 Task: Research Airbnb options in Kirguli, Uzbekistan from 13th December, 2023 to 17th December, 2023 for 2 adults.2 bedrooms having 2 beds and 1 bathroom. Property type can be guest house. Amenities needed are: wifi. Look for 4 properties as per requirement.
Action: Key pressed <Key.caps_lock>K<Key.caps_lock>i
Screenshot: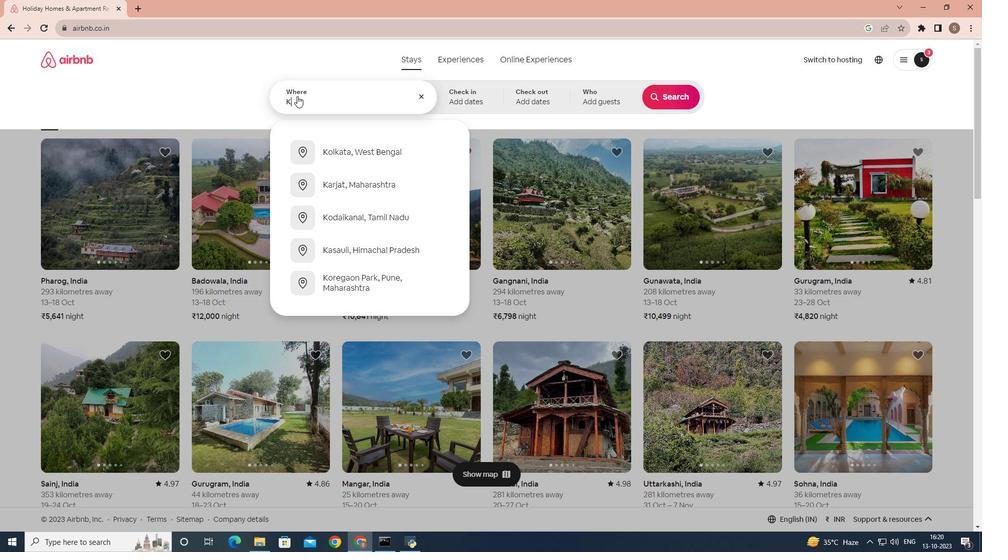 
Action: Mouse moved to (297, 93)
Screenshot: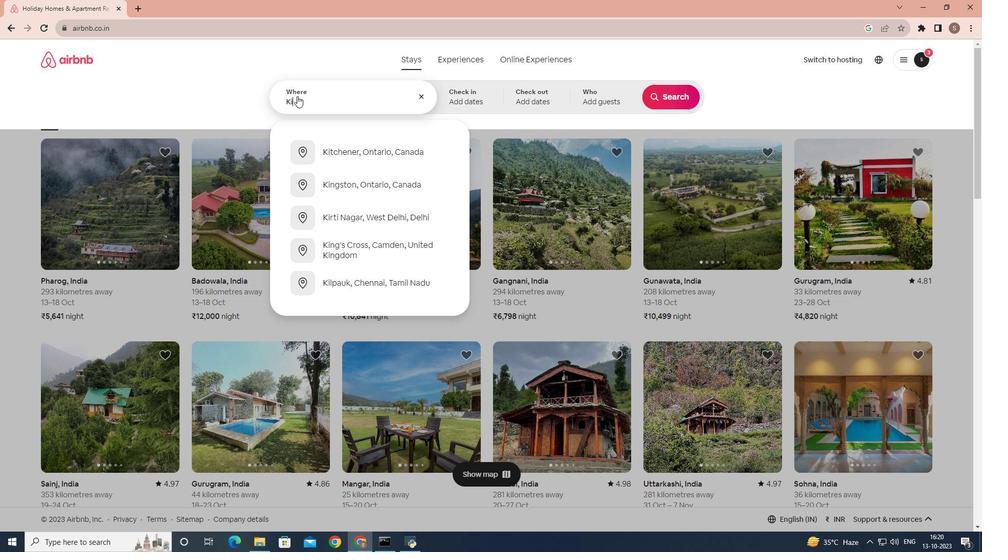 
Action: Key pressed rguli
Screenshot: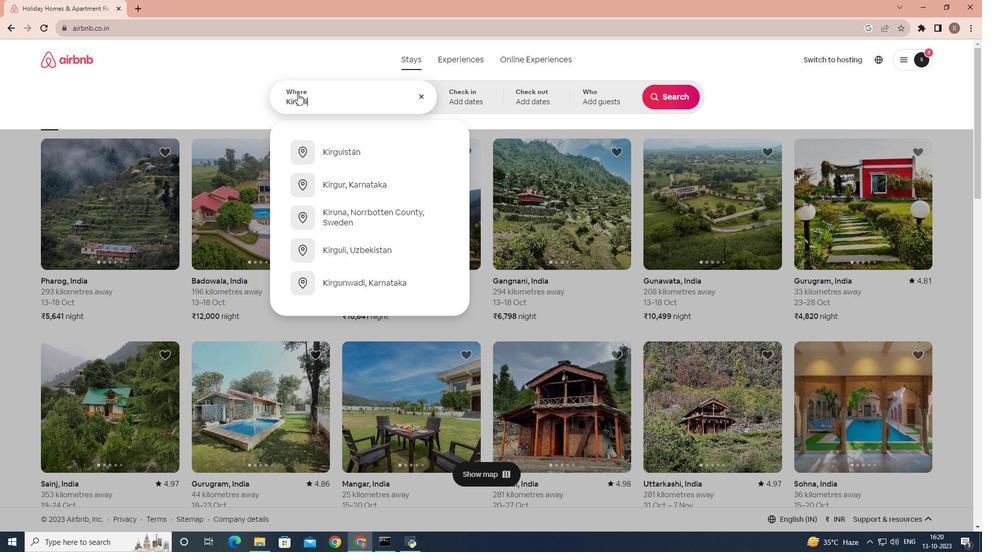 
Action: Mouse moved to (361, 154)
Screenshot: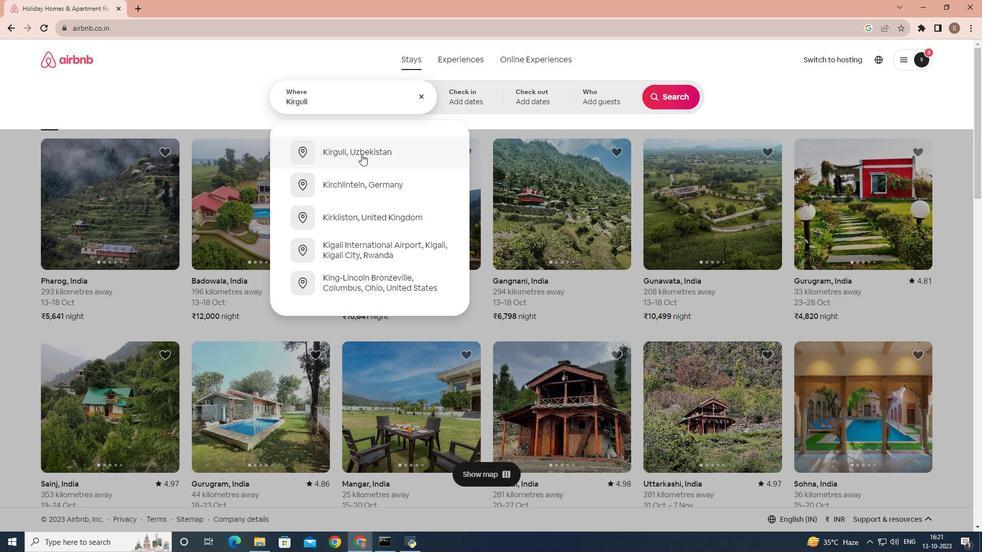 
Action: Mouse pressed left at (361, 154)
Screenshot: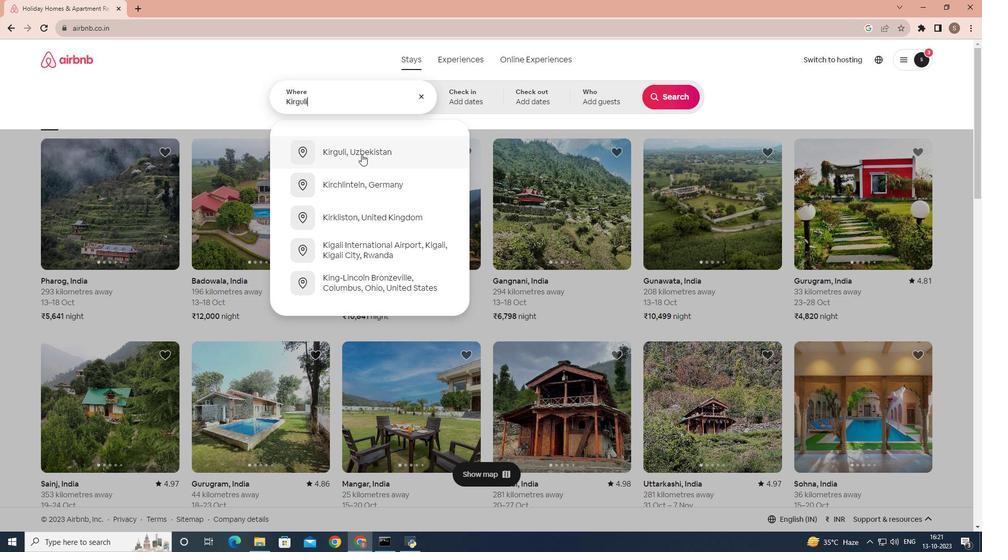 
Action: Mouse moved to (663, 178)
Screenshot: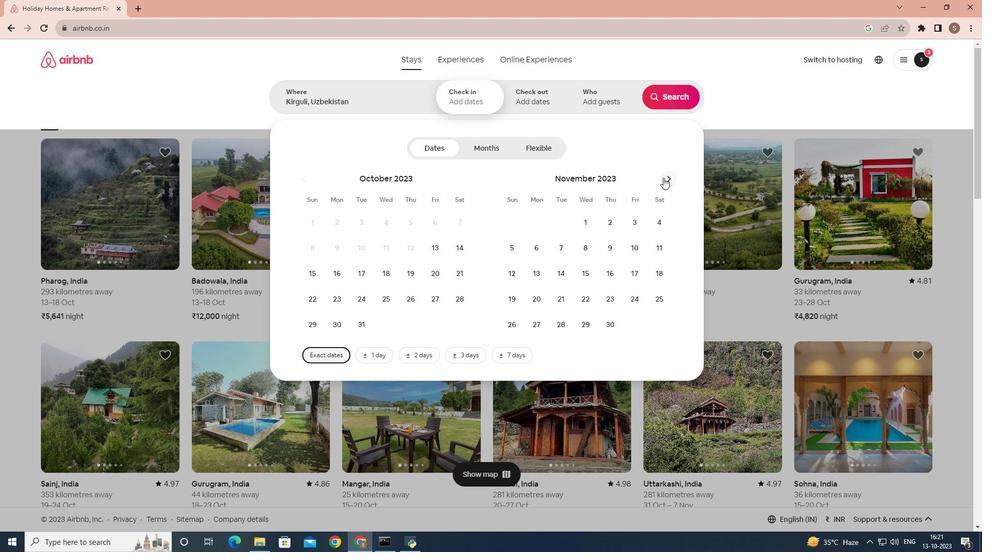 
Action: Mouse pressed left at (663, 178)
Screenshot: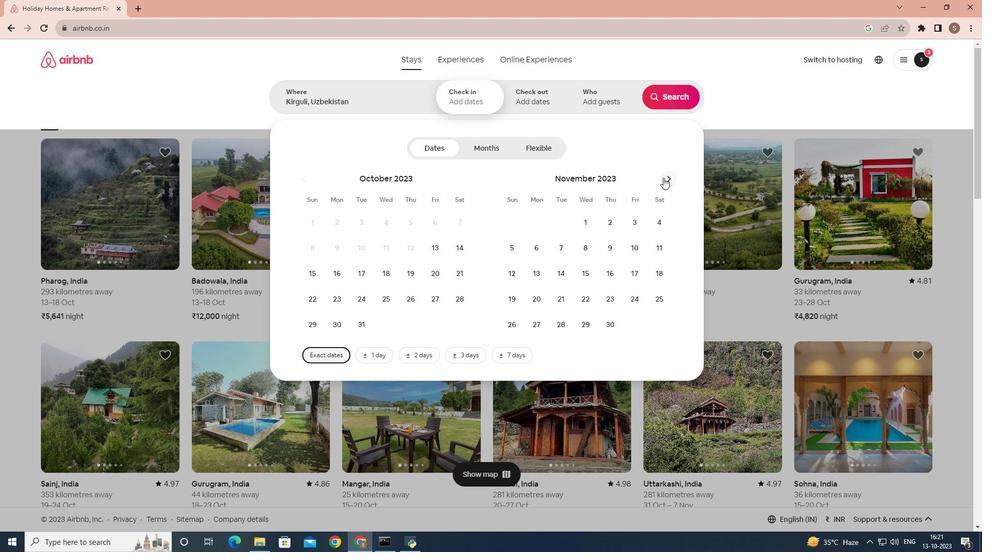 
Action: Mouse moved to (584, 277)
Screenshot: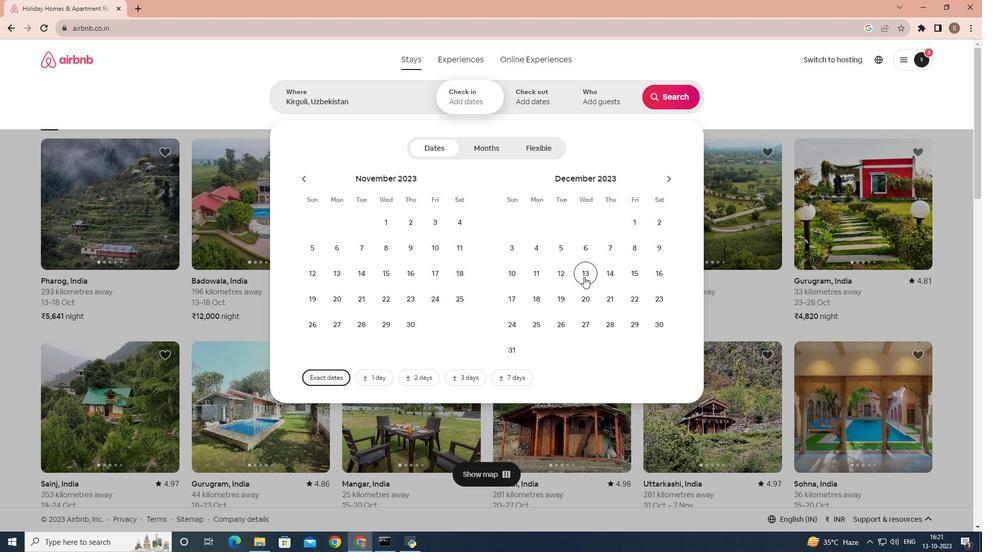 
Action: Mouse pressed left at (584, 277)
Screenshot: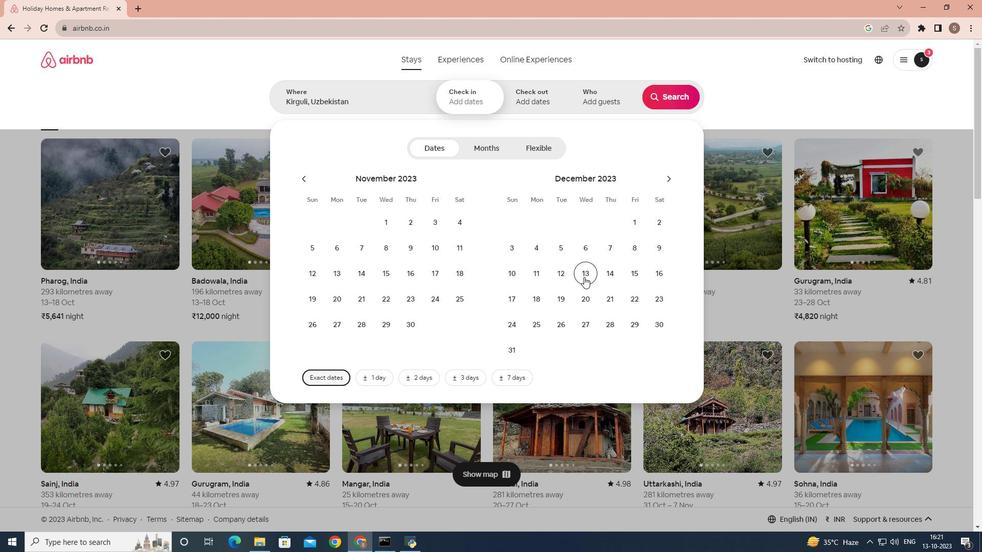 
Action: Mouse moved to (514, 304)
Screenshot: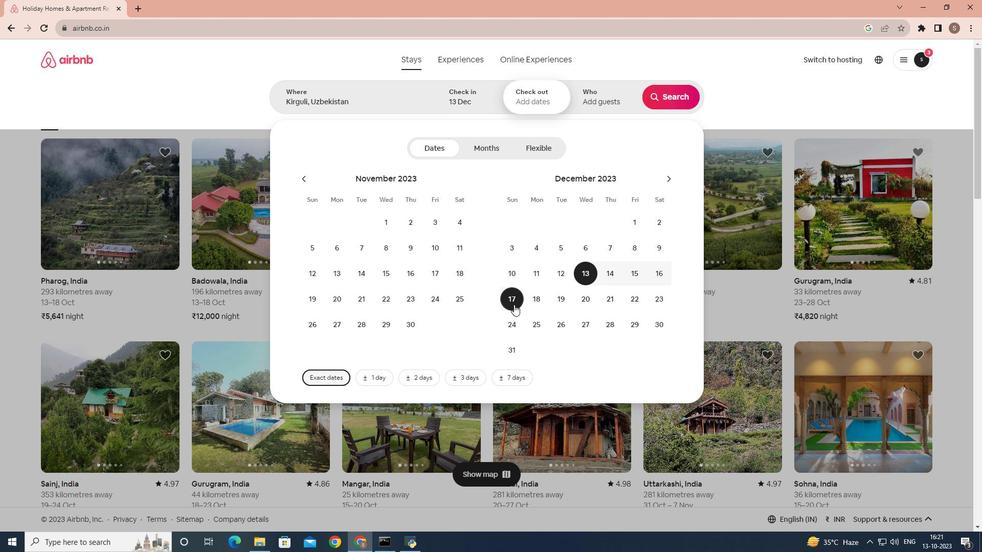 
Action: Mouse pressed left at (514, 304)
Screenshot: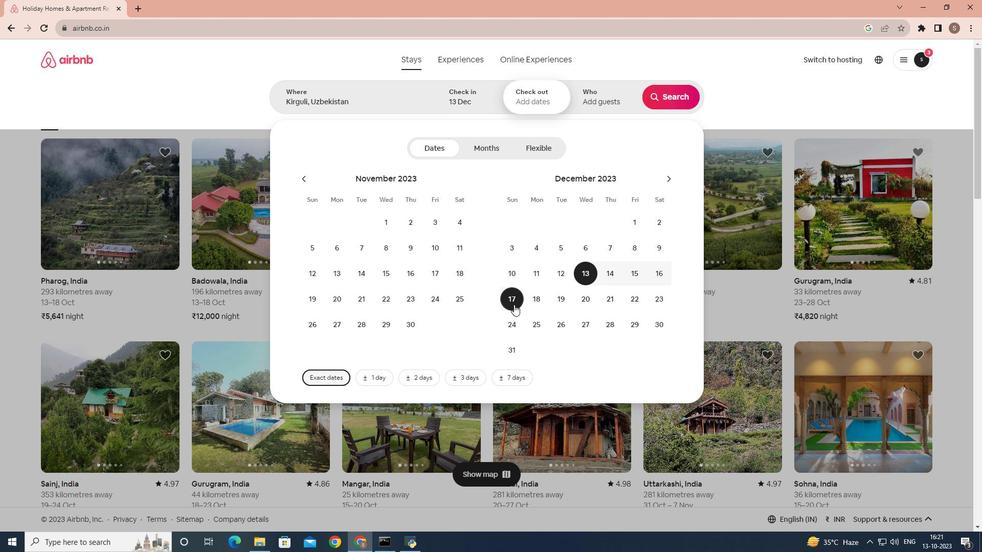 
Action: Mouse moved to (606, 92)
Screenshot: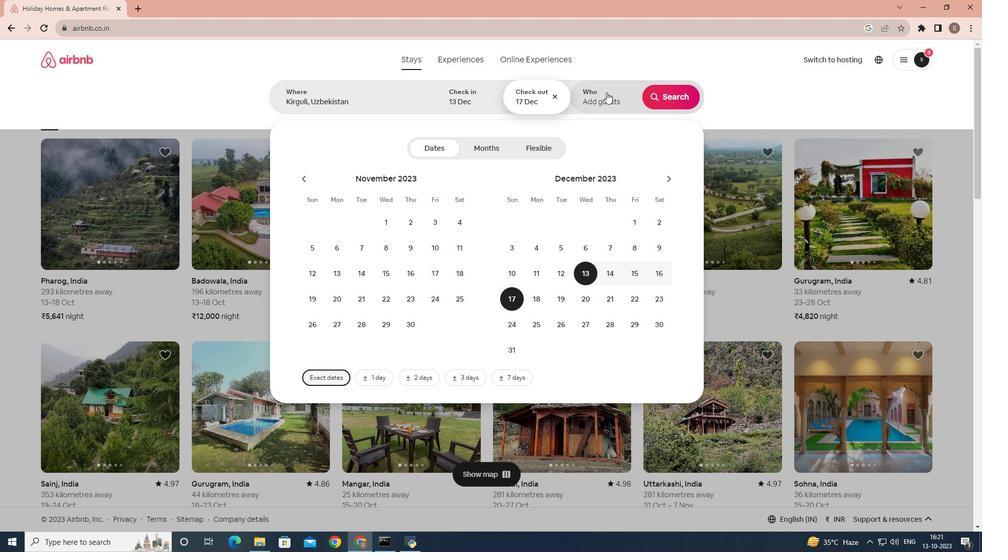 
Action: Mouse pressed left at (606, 92)
Screenshot: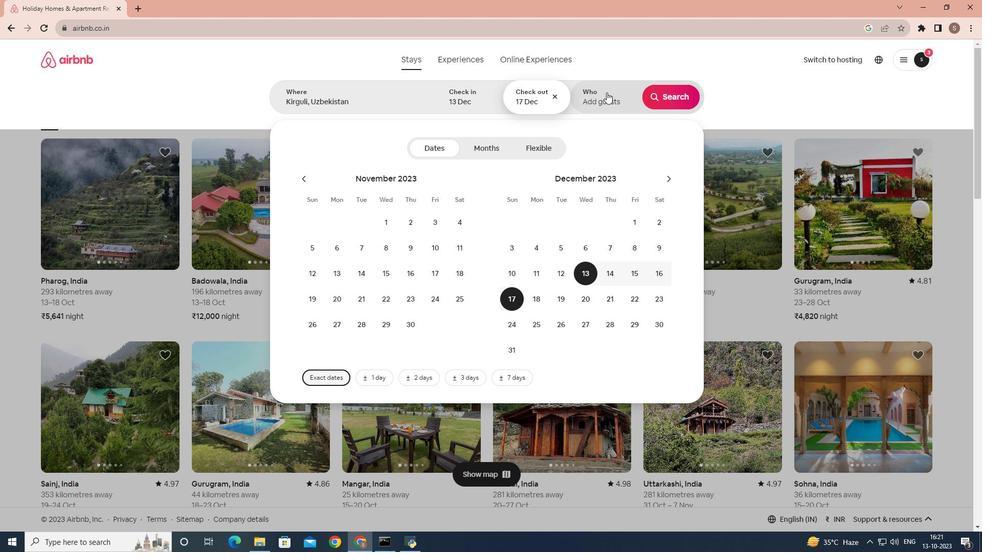 
Action: Mouse moved to (679, 149)
Screenshot: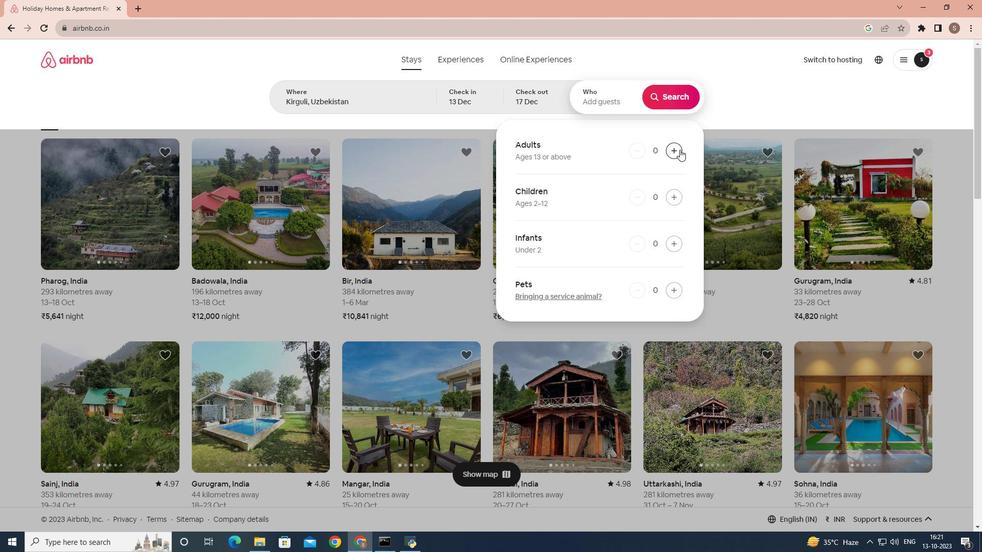 
Action: Mouse pressed left at (679, 149)
Screenshot: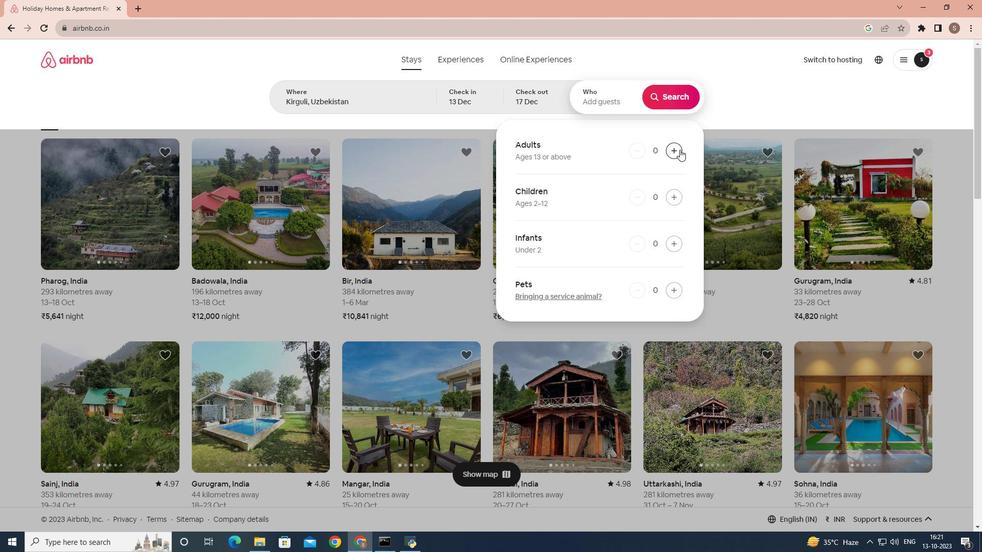 
Action: Mouse pressed left at (679, 149)
Screenshot: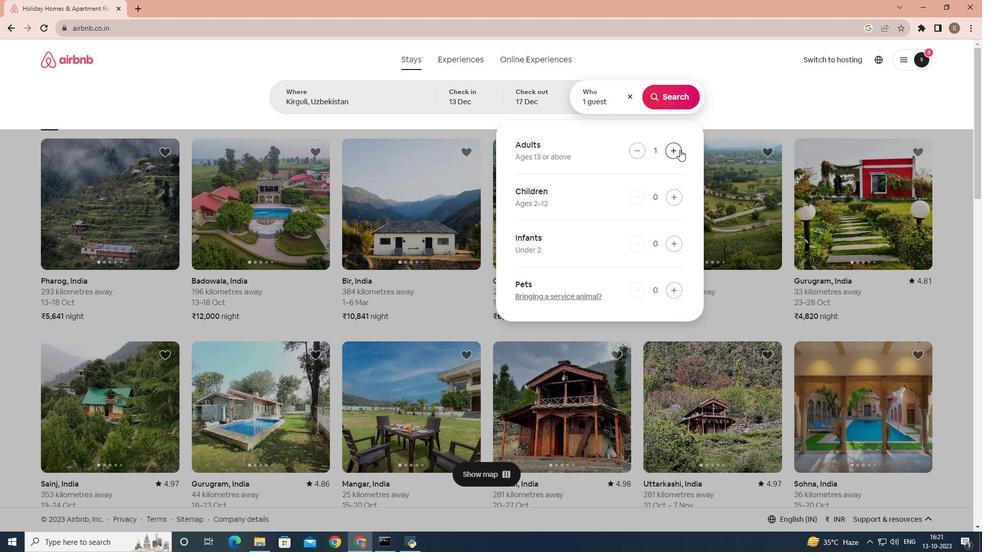 
Action: Mouse moved to (686, 100)
Screenshot: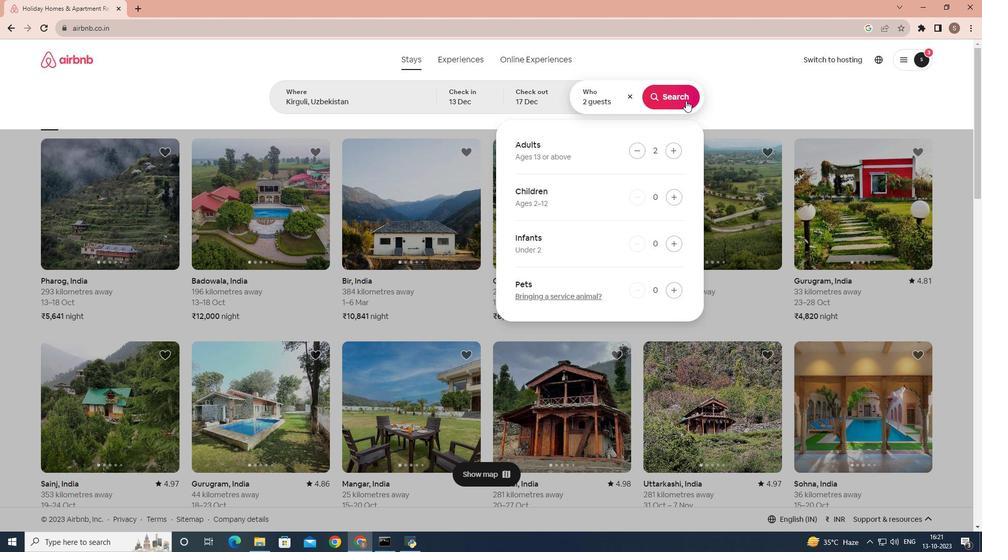 
Action: Mouse pressed left at (686, 100)
Screenshot: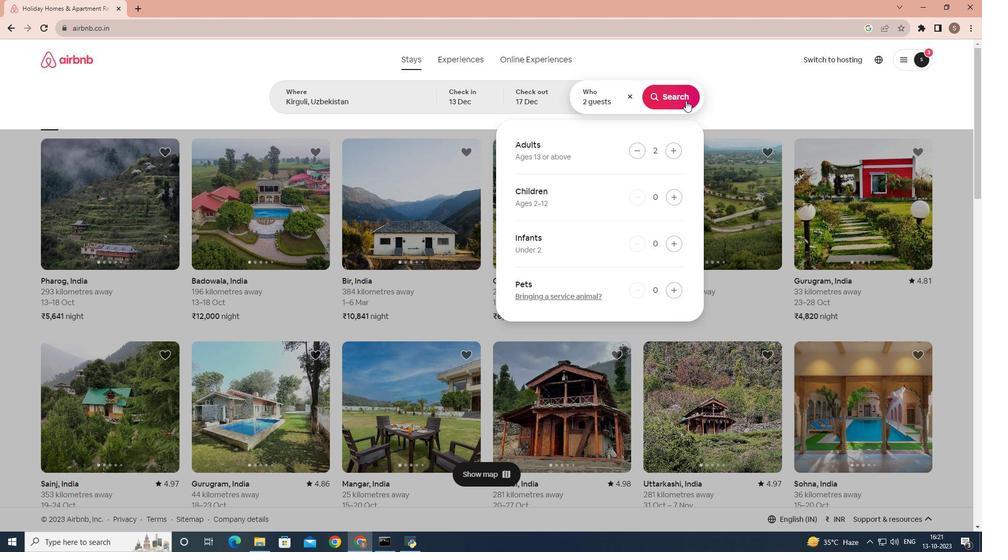 
Action: Mouse moved to (806, 104)
Screenshot: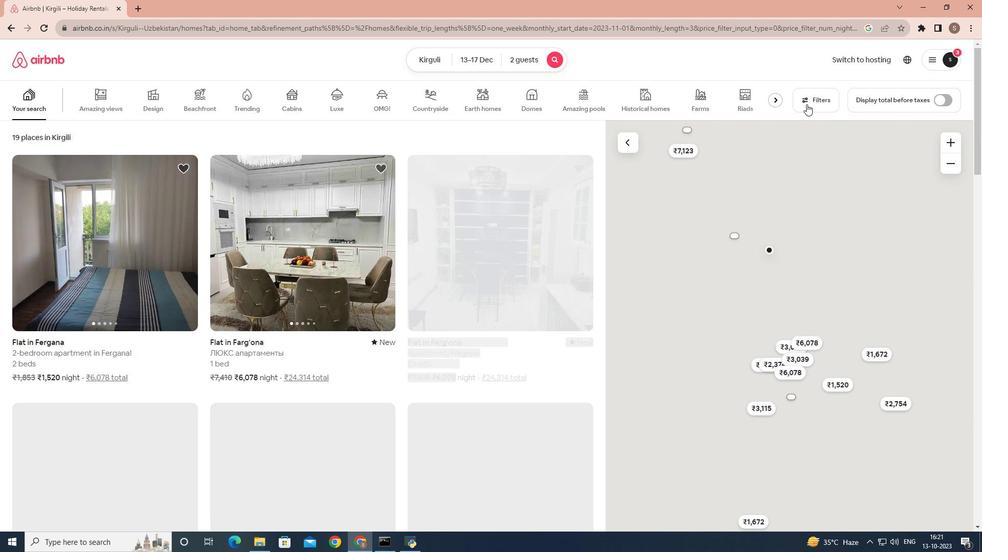 
Action: Mouse pressed left at (806, 104)
Screenshot: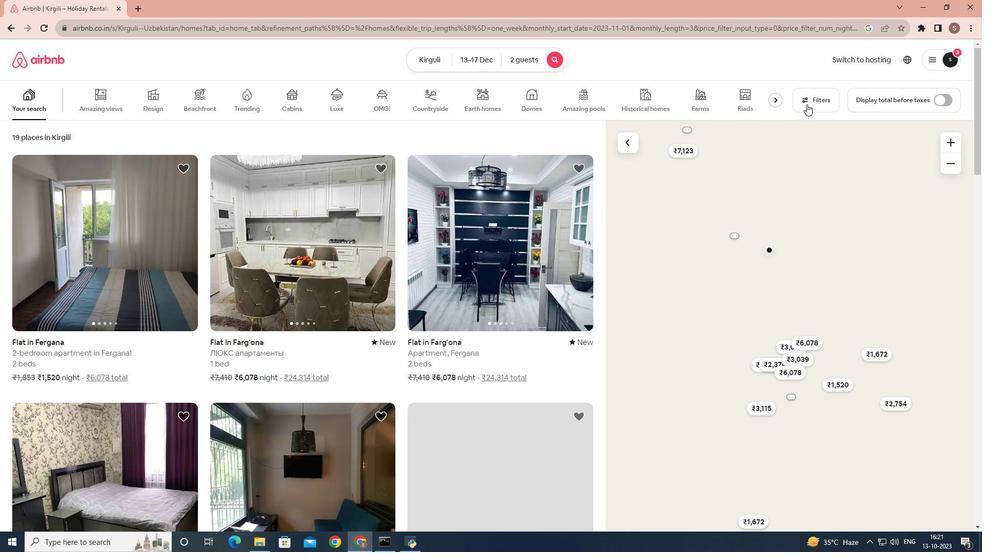 
Action: Mouse moved to (489, 239)
Screenshot: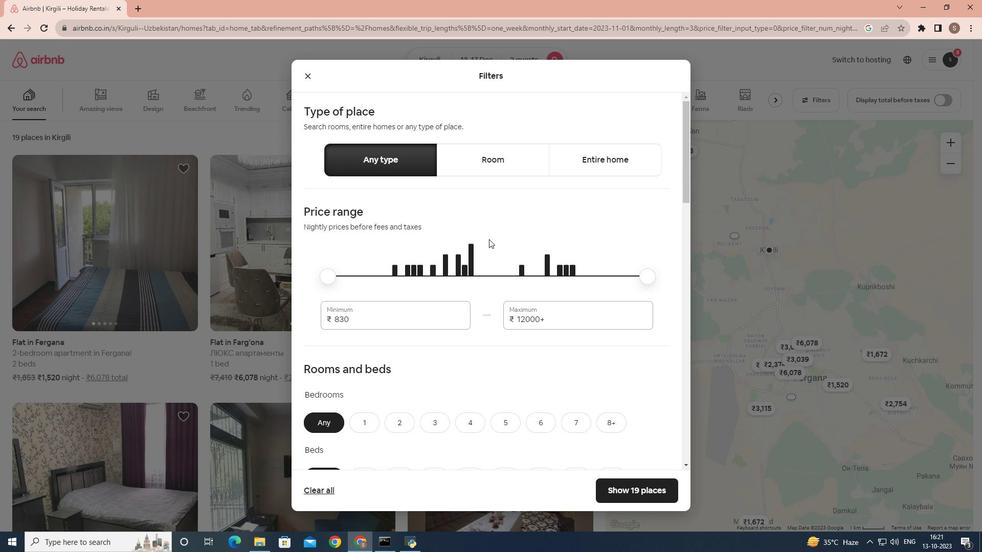 
Action: Mouse scrolled (489, 238) with delta (0, 0)
Screenshot: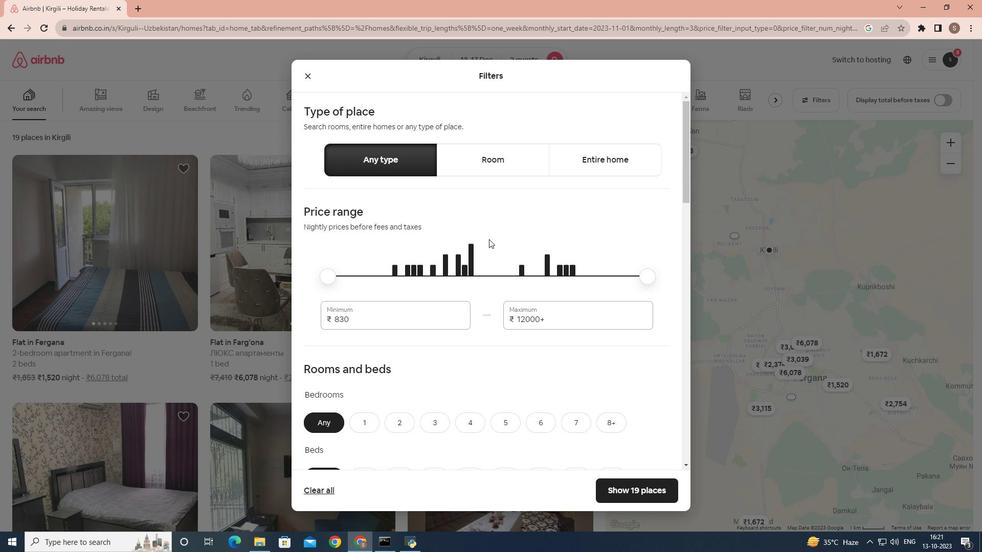 
Action: Mouse scrolled (489, 238) with delta (0, 0)
Screenshot: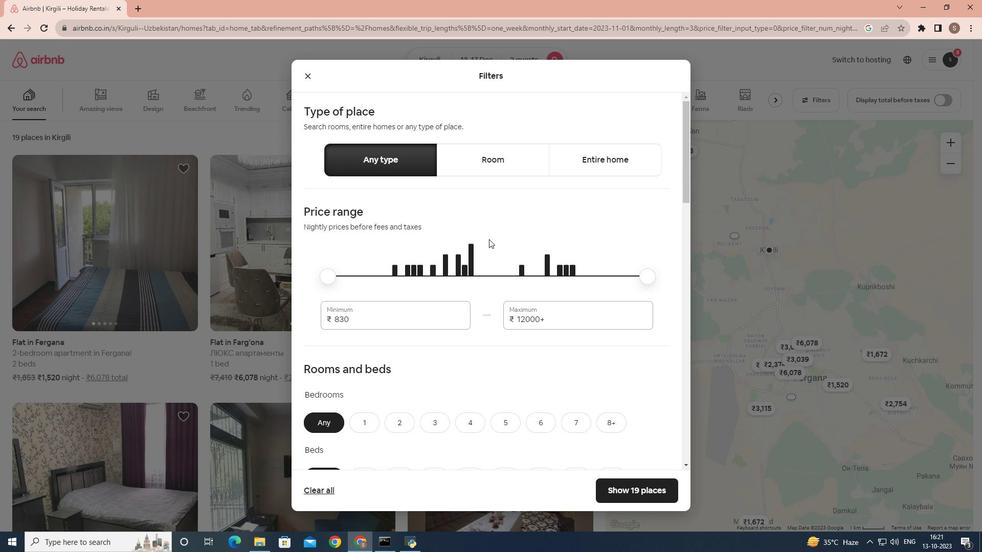 
Action: Mouse scrolled (489, 238) with delta (0, 0)
Screenshot: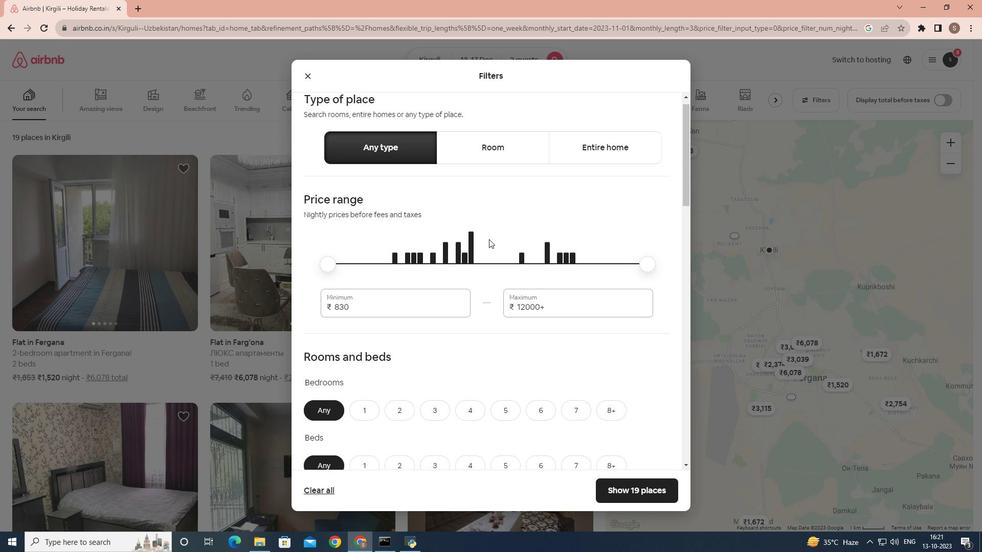 
Action: Mouse scrolled (489, 238) with delta (0, 0)
Screenshot: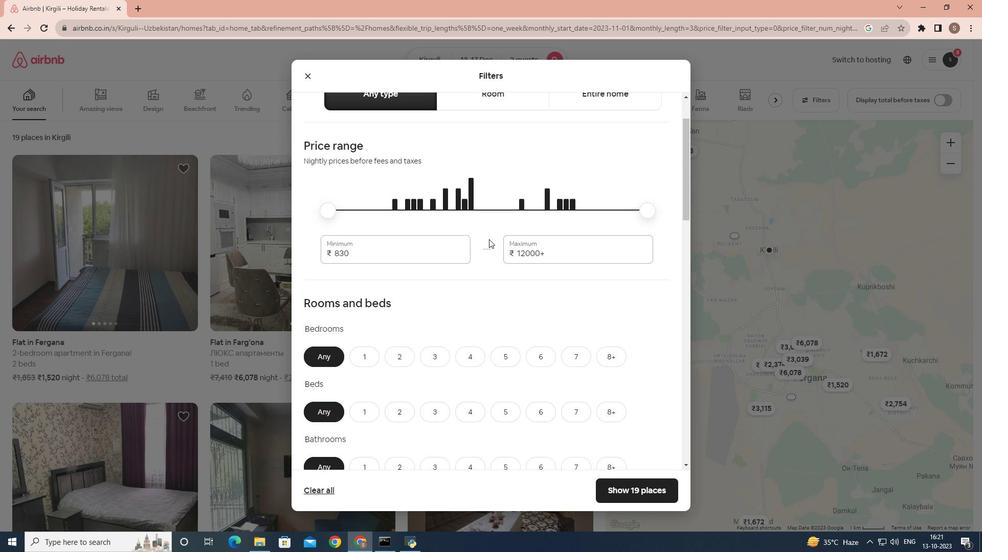 
Action: Mouse scrolled (489, 239) with delta (0, 0)
Screenshot: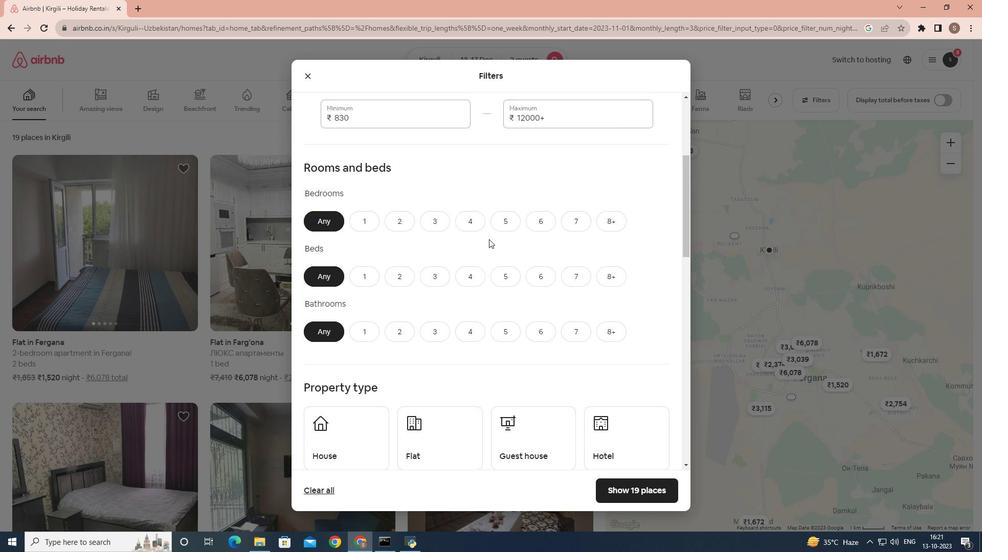 
Action: Mouse moved to (399, 275)
Screenshot: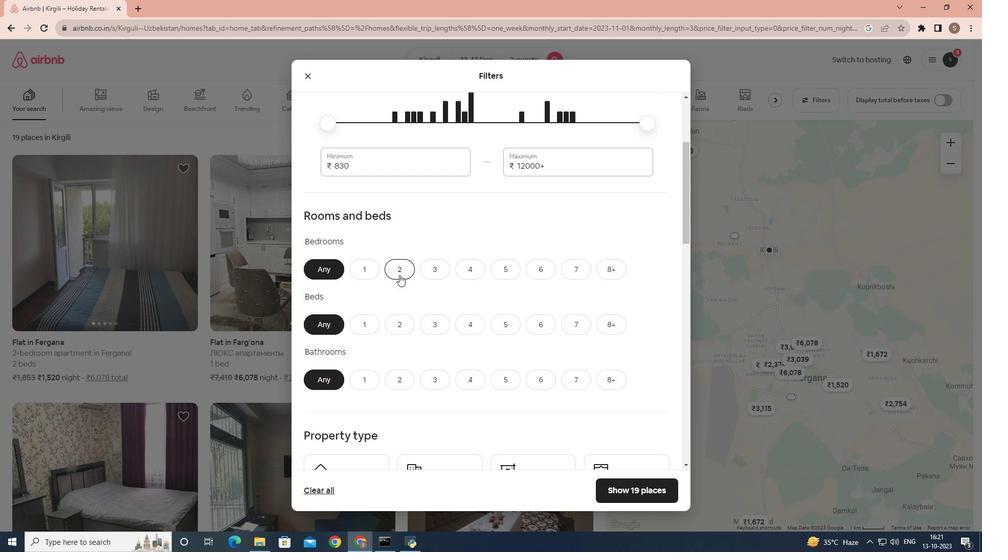 
Action: Mouse pressed left at (399, 275)
Screenshot: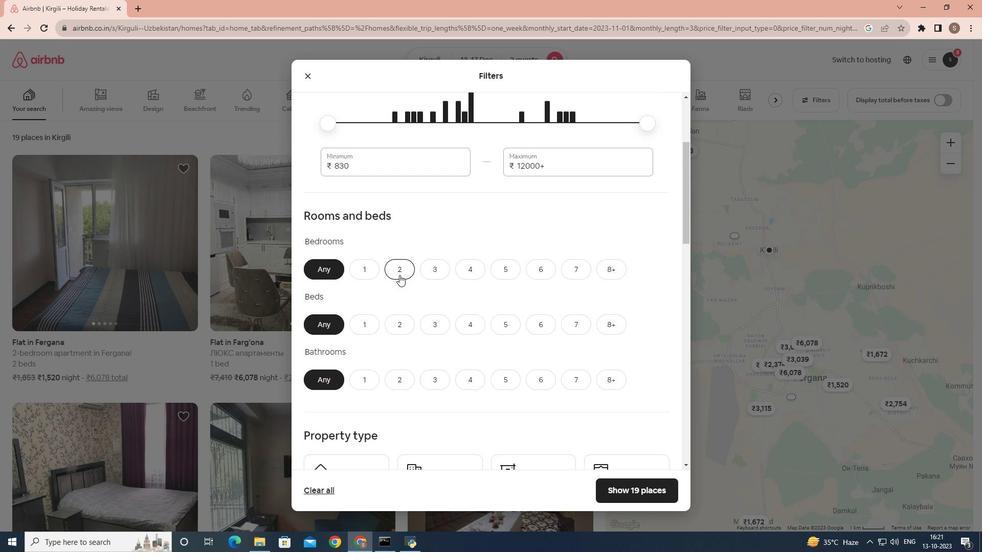 
Action: Mouse moved to (399, 305)
Screenshot: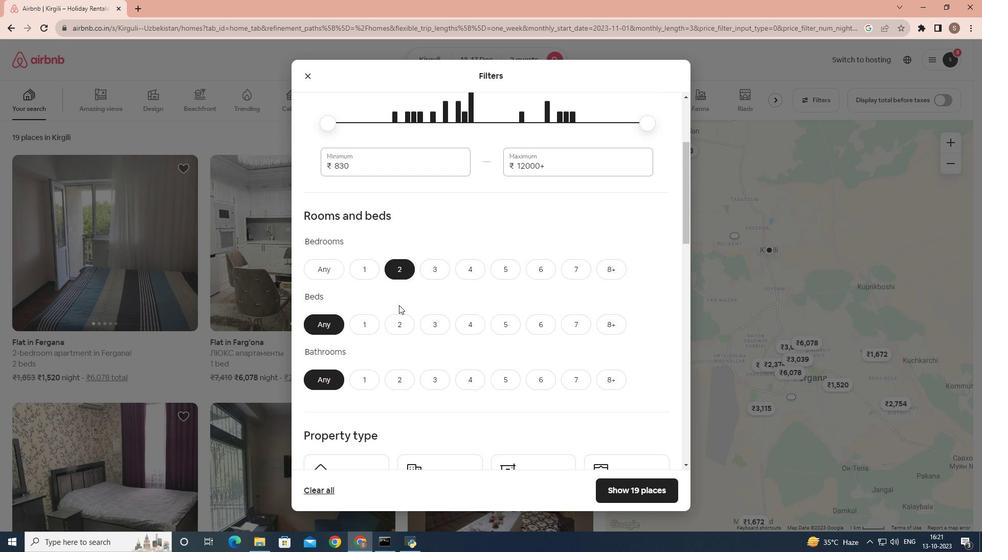 
Action: Mouse pressed left at (399, 305)
Screenshot: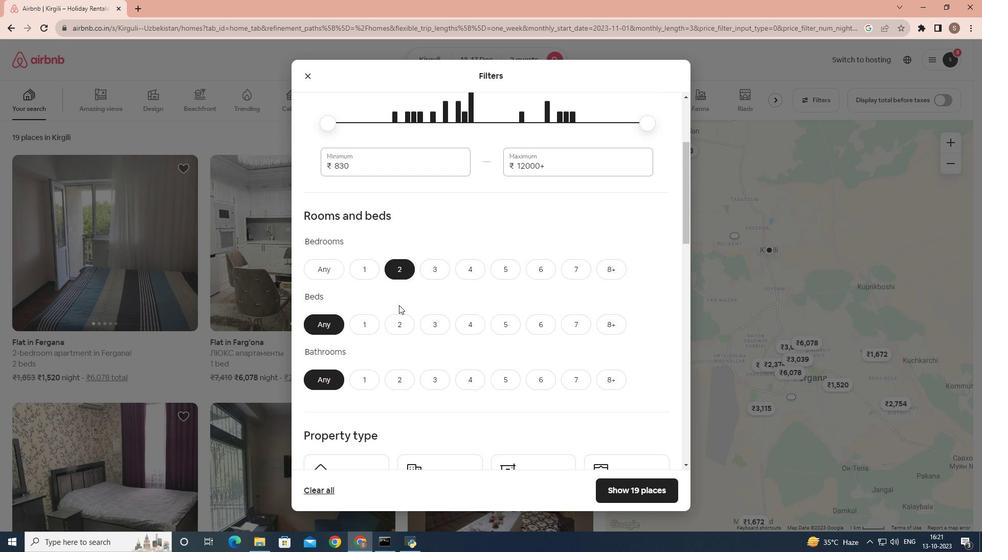 
Action: Mouse moved to (399, 319)
Screenshot: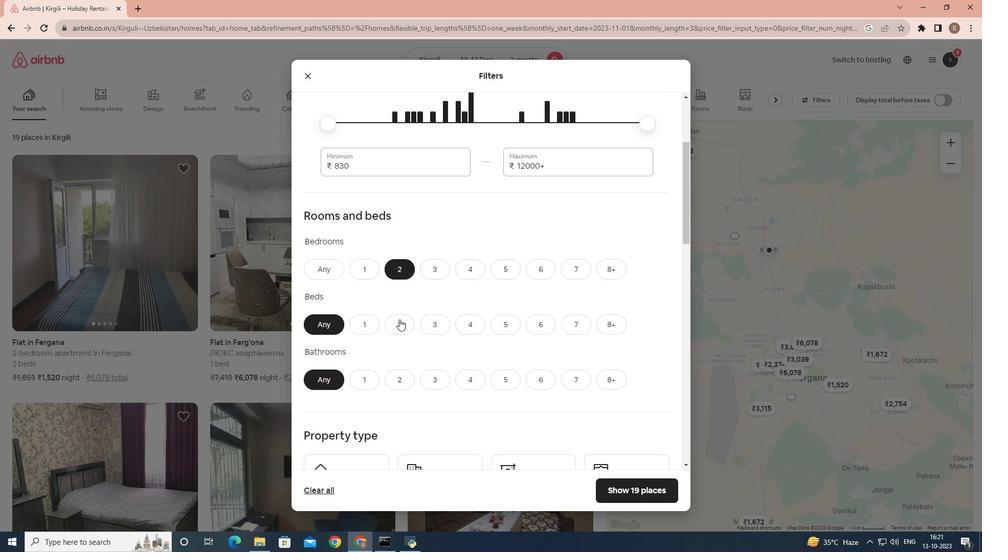 
Action: Mouse pressed left at (399, 319)
Screenshot: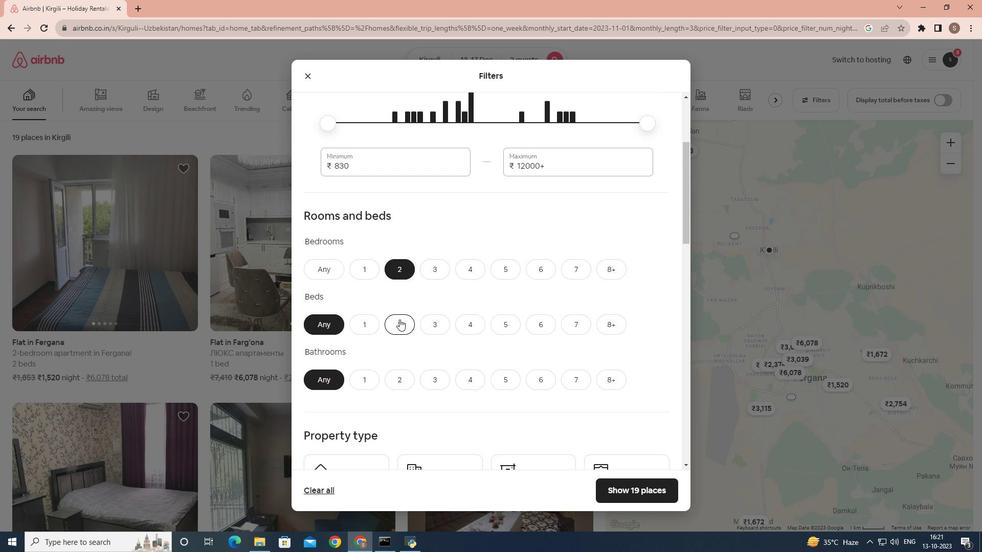 
Action: Mouse moved to (381, 378)
Screenshot: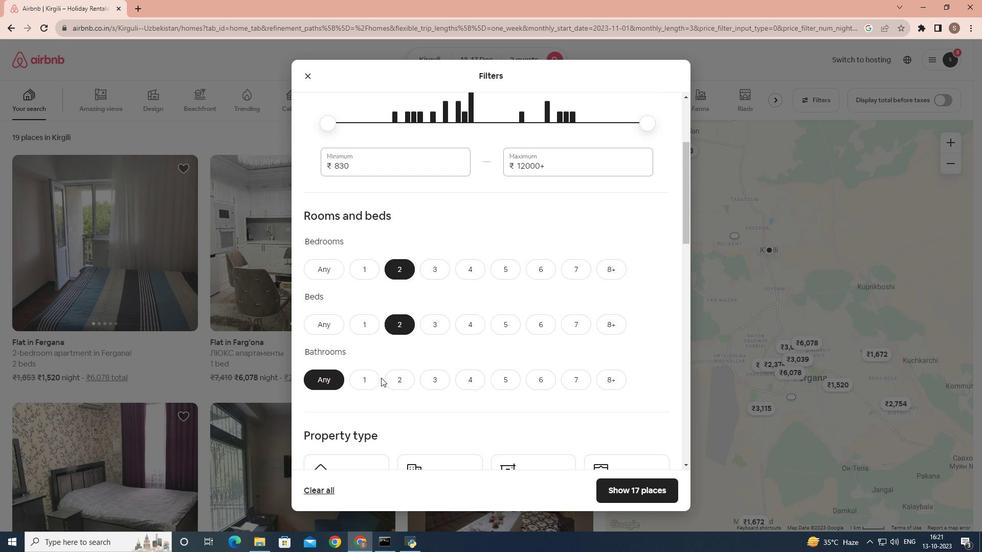 
Action: Mouse pressed left at (381, 378)
Screenshot: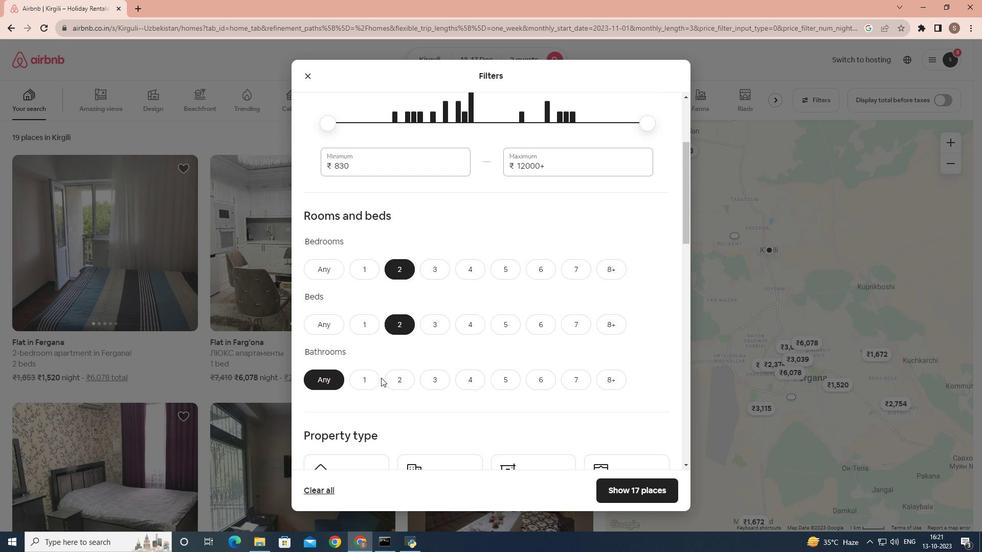 
Action: Mouse moved to (364, 379)
Screenshot: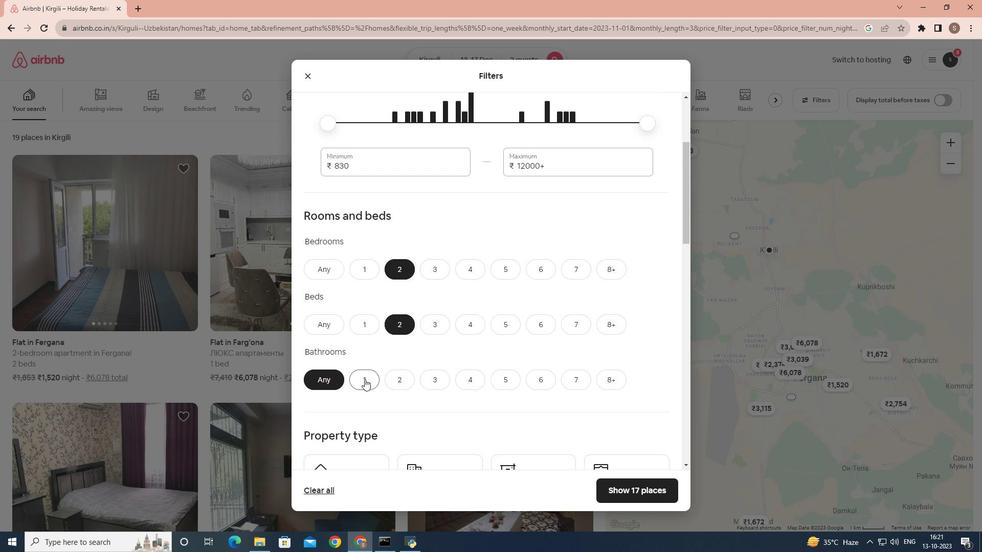 
Action: Mouse pressed left at (364, 379)
Screenshot: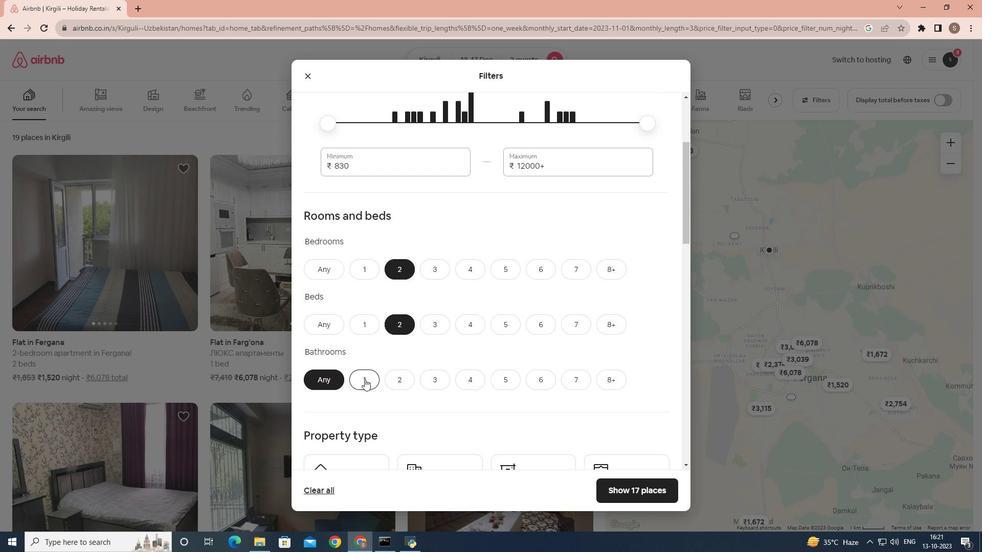 
Action: Mouse moved to (432, 334)
Screenshot: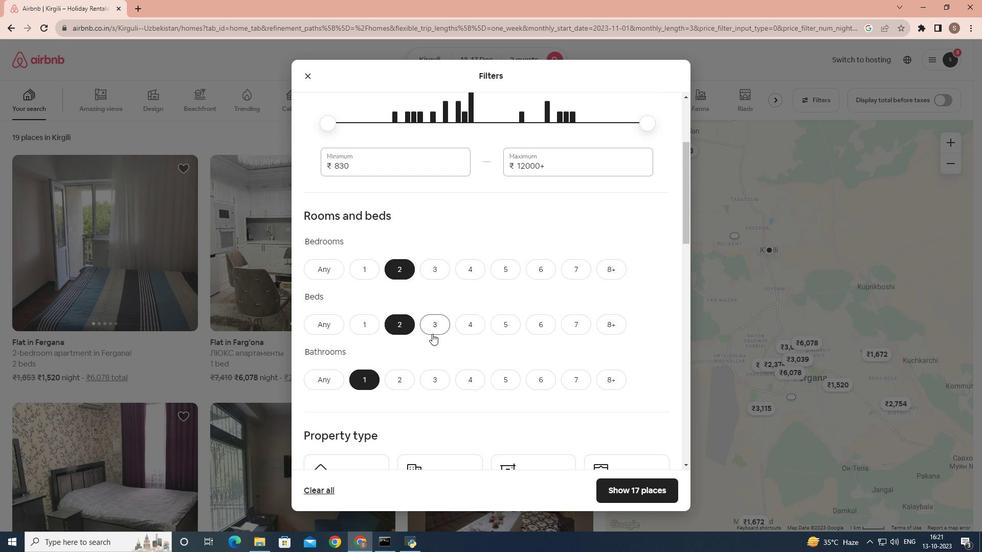 
Action: Mouse scrolled (432, 333) with delta (0, 0)
Screenshot: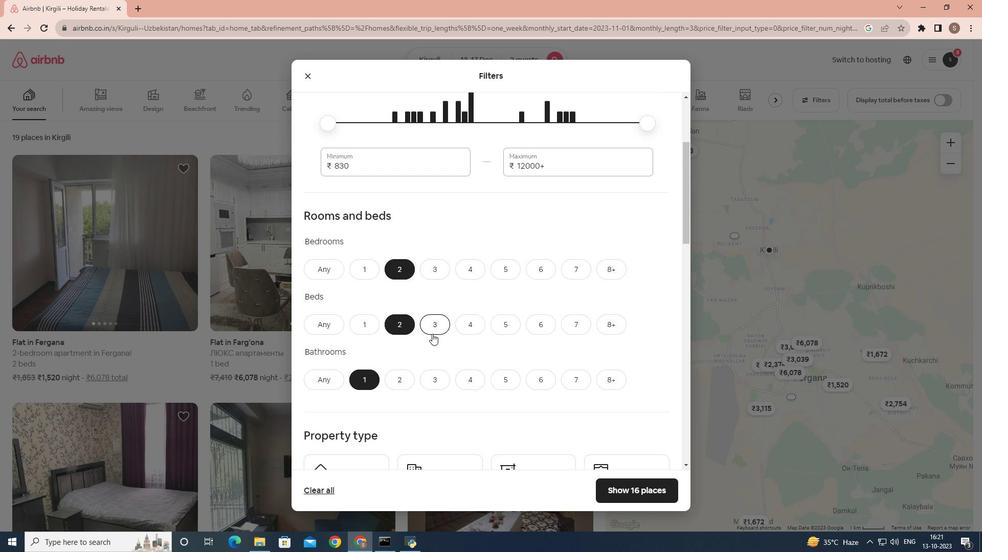 
Action: Mouse scrolled (432, 333) with delta (0, 0)
Screenshot: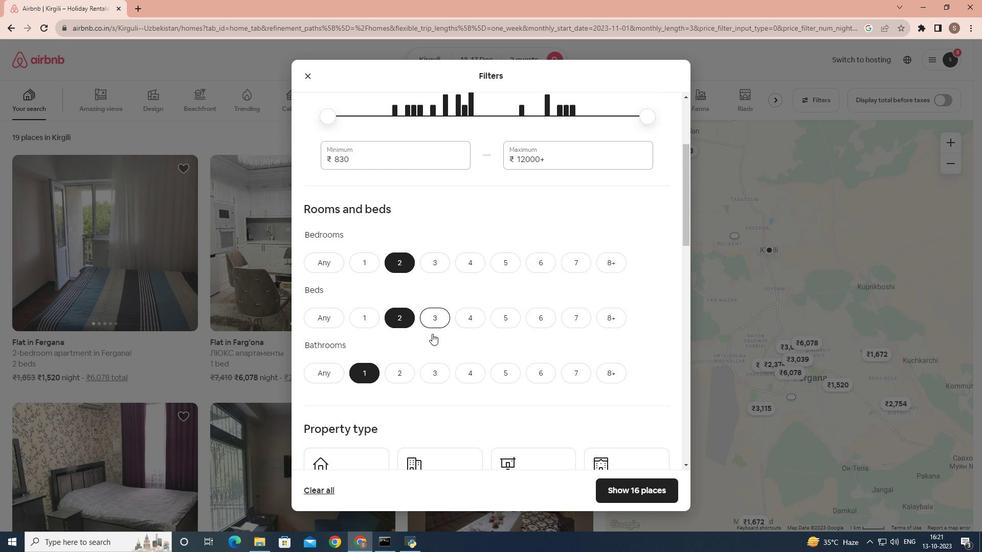 
Action: Mouse scrolled (432, 333) with delta (0, 0)
Screenshot: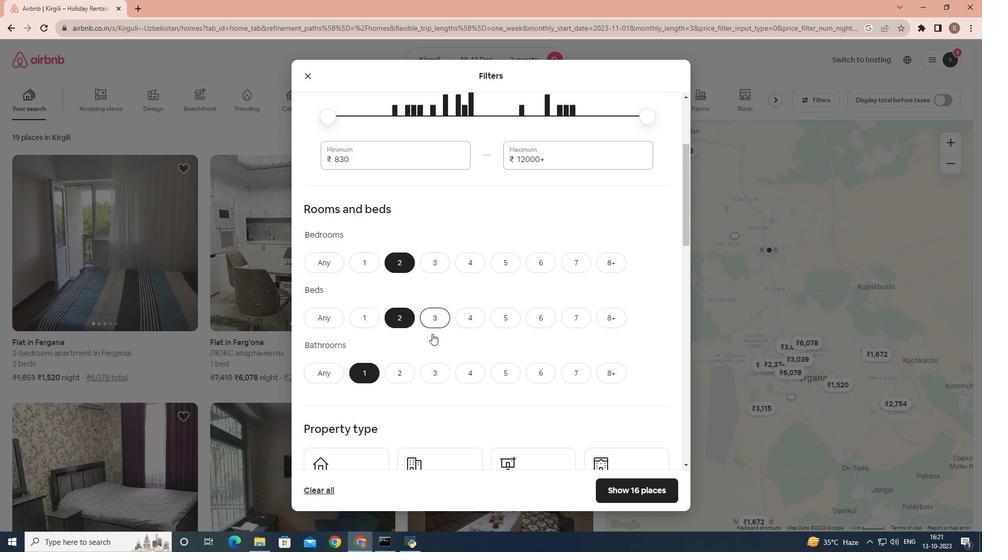 
Action: Mouse scrolled (432, 333) with delta (0, 0)
Screenshot: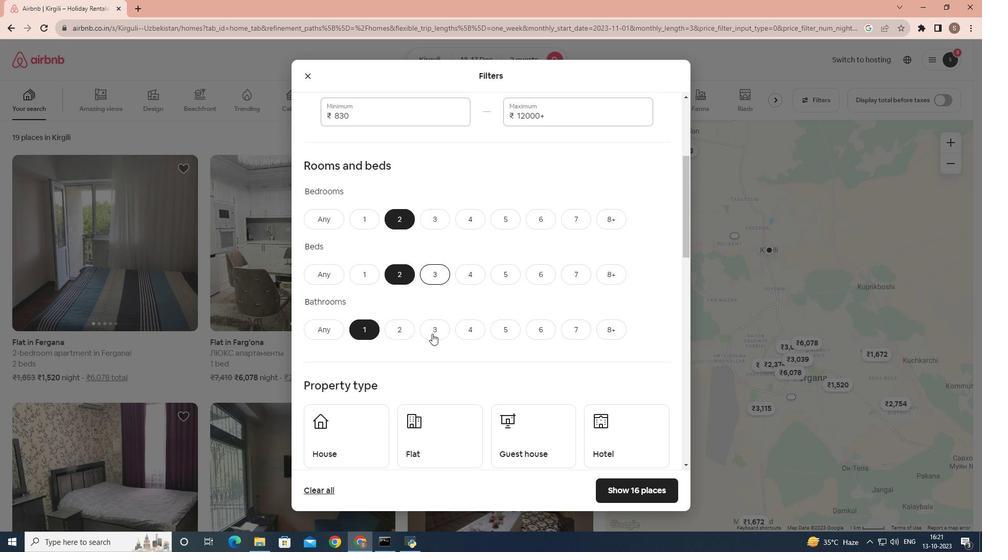 
Action: Mouse moved to (530, 271)
Screenshot: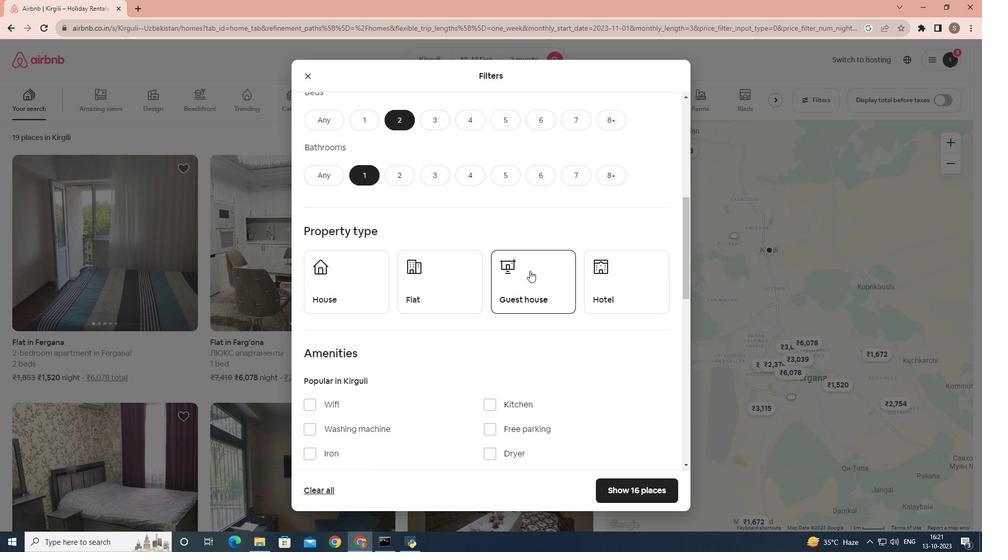
Action: Mouse pressed left at (530, 271)
Screenshot: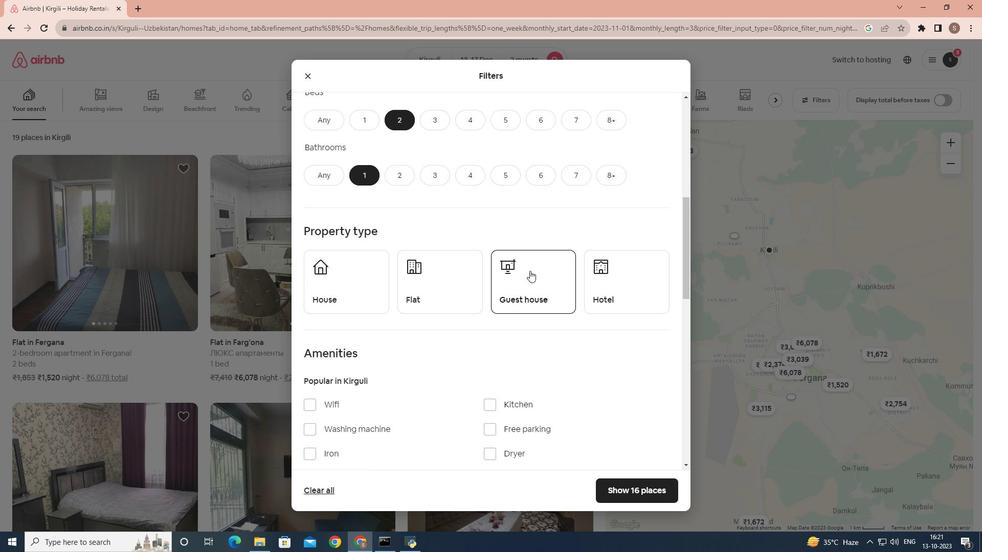 
Action: Mouse moved to (432, 327)
Screenshot: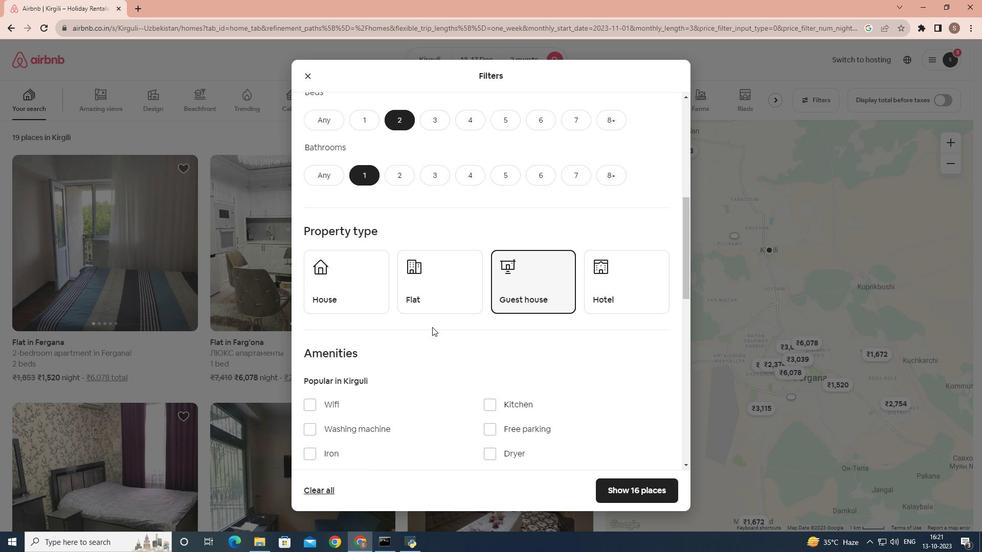 
Action: Mouse scrolled (432, 326) with delta (0, 0)
Screenshot: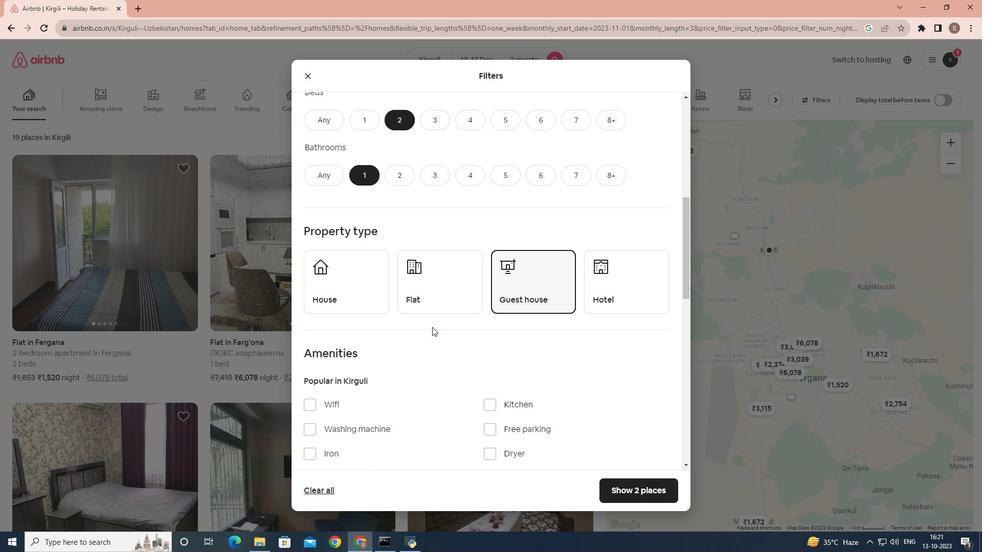 
Action: Mouse scrolled (432, 326) with delta (0, 0)
Screenshot: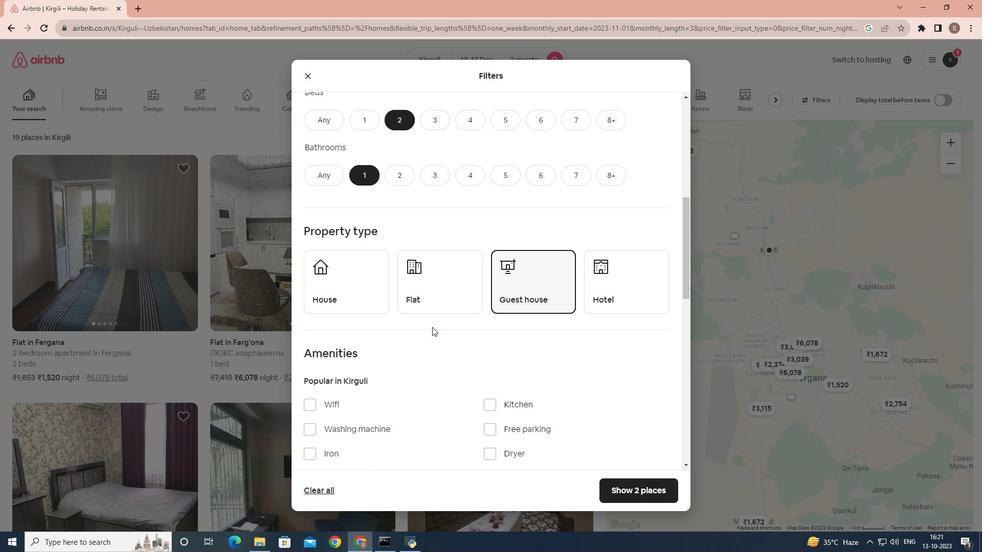
Action: Mouse moved to (316, 312)
Screenshot: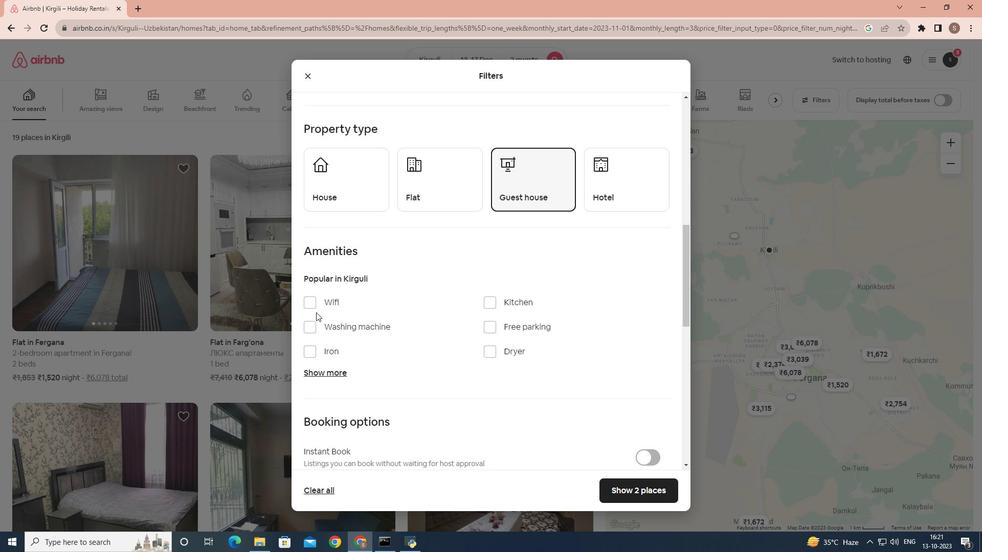 
Action: Mouse pressed left at (316, 312)
Screenshot: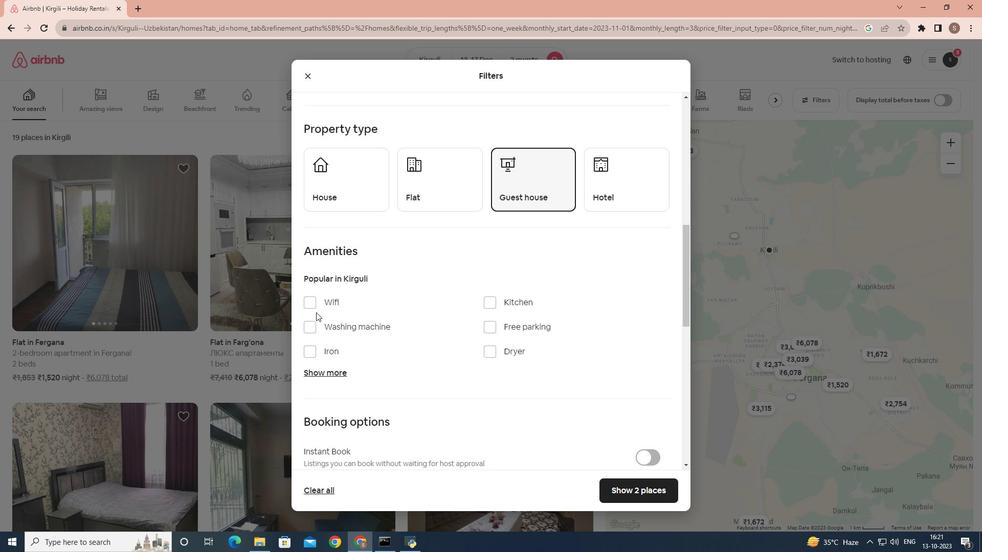 
Action: Mouse moved to (320, 297)
Screenshot: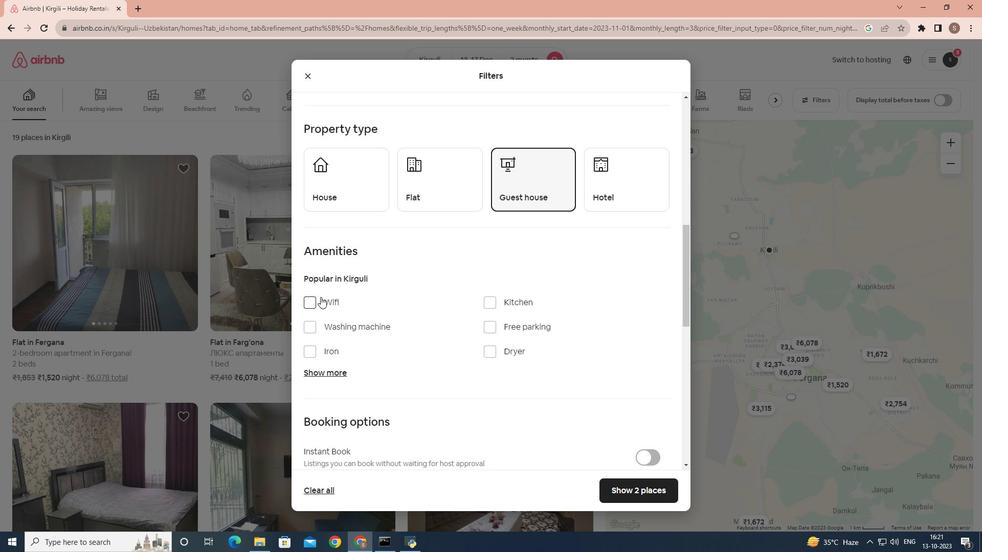 
Action: Mouse pressed left at (320, 297)
Screenshot: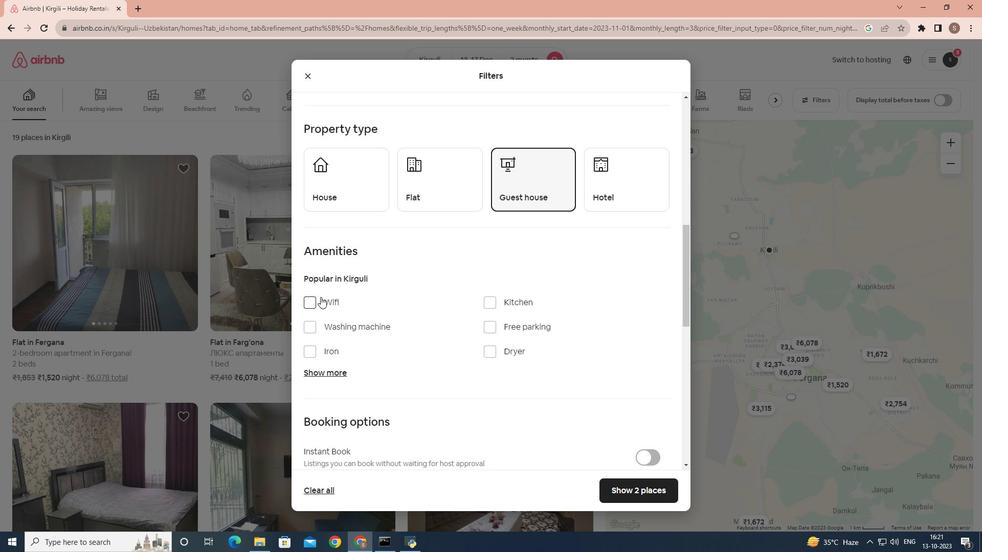 
Action: Mouse moved to (627, 394)
Screenshot: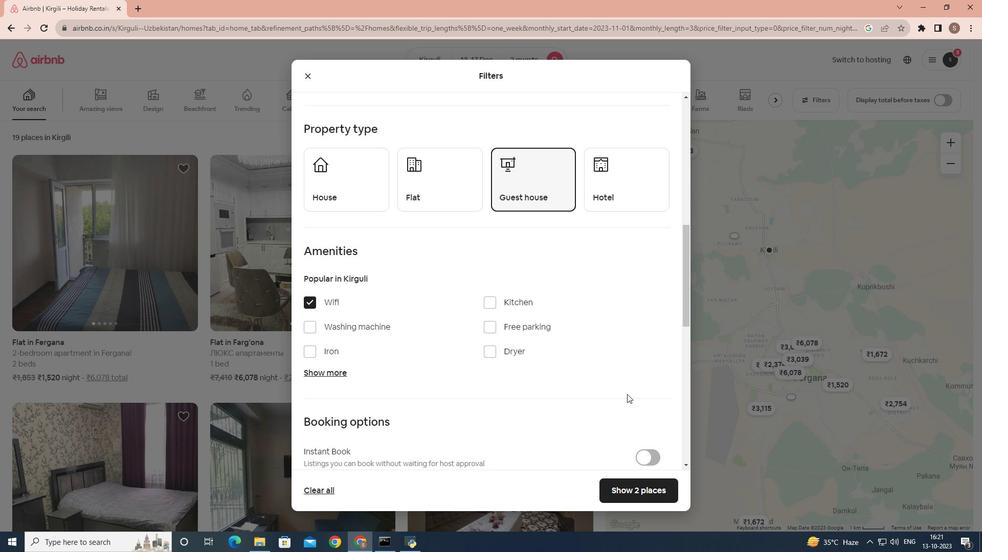 
Action: Mouse scrolled (627, 393) with delta (0, 0)
Screenshot: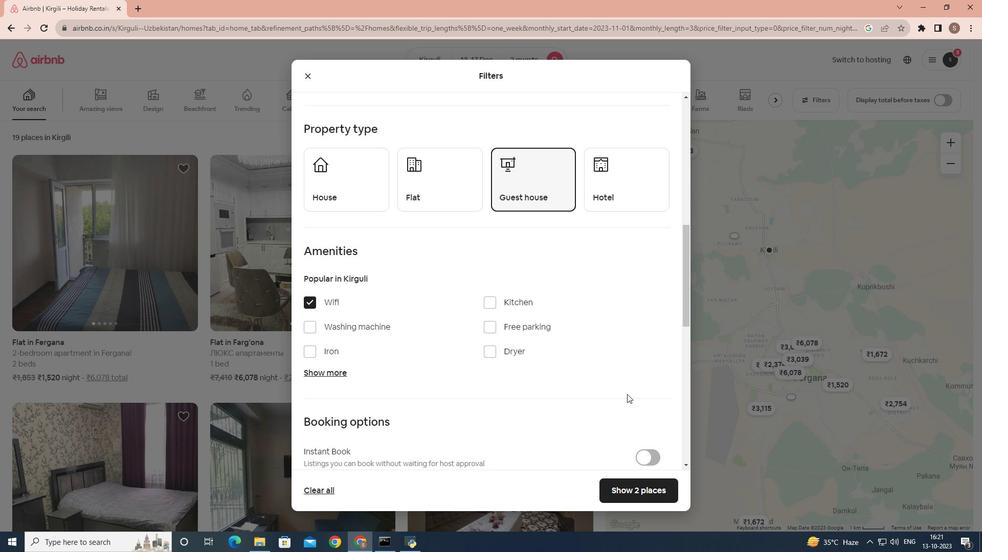 
Action: Mouse scrolled (627, 393) with delta (0, 0)
Screenshot: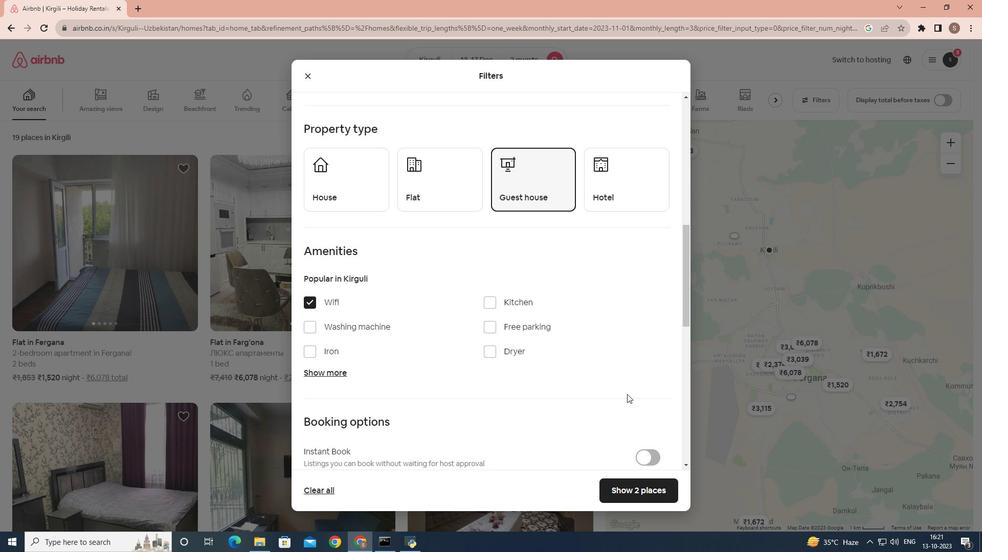 
Action: Mouse scrolled (627, 393) with delta (0, 0)
Screenshot: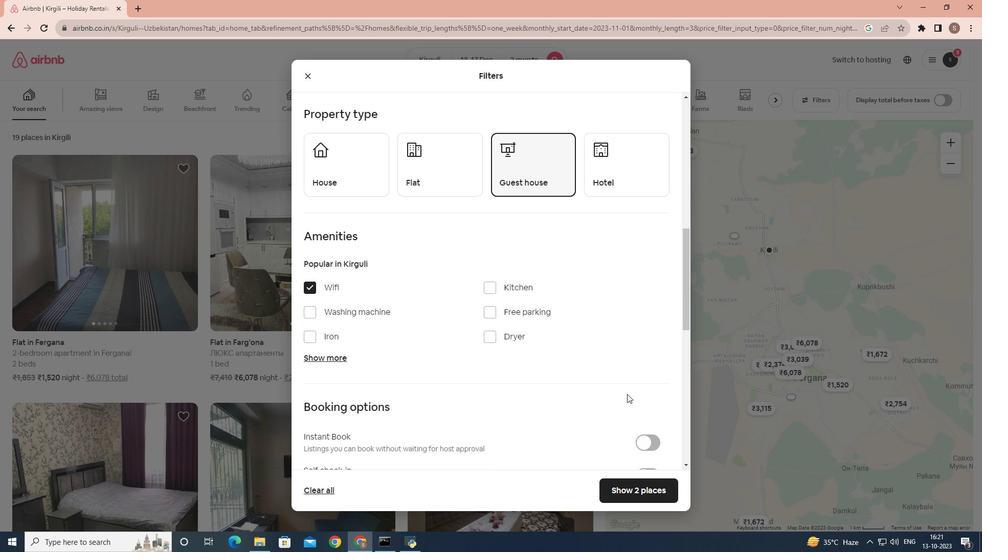 
Action: Mouse moved to (642, 487)
Screenshot: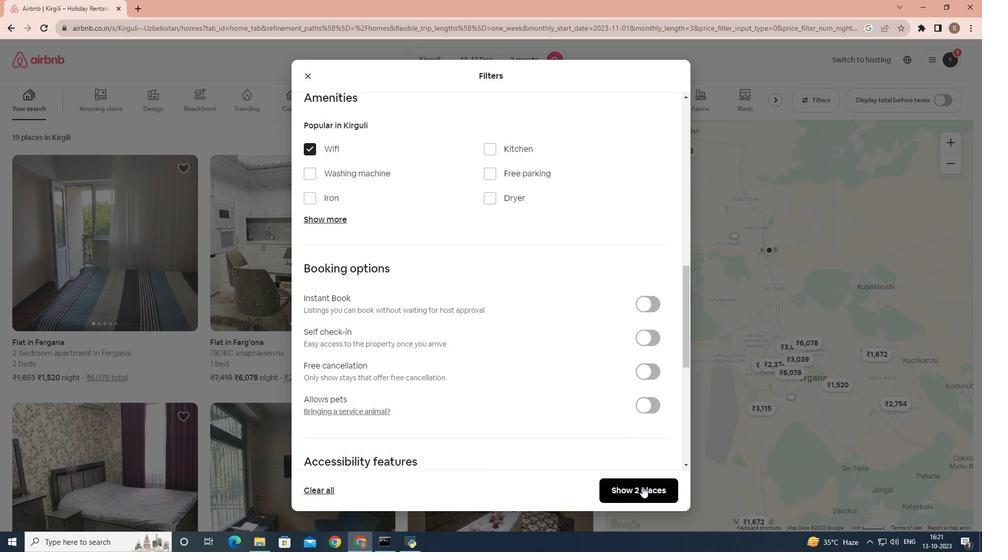 
Action: Mouse pressed left at (642, 487)
Screenshot: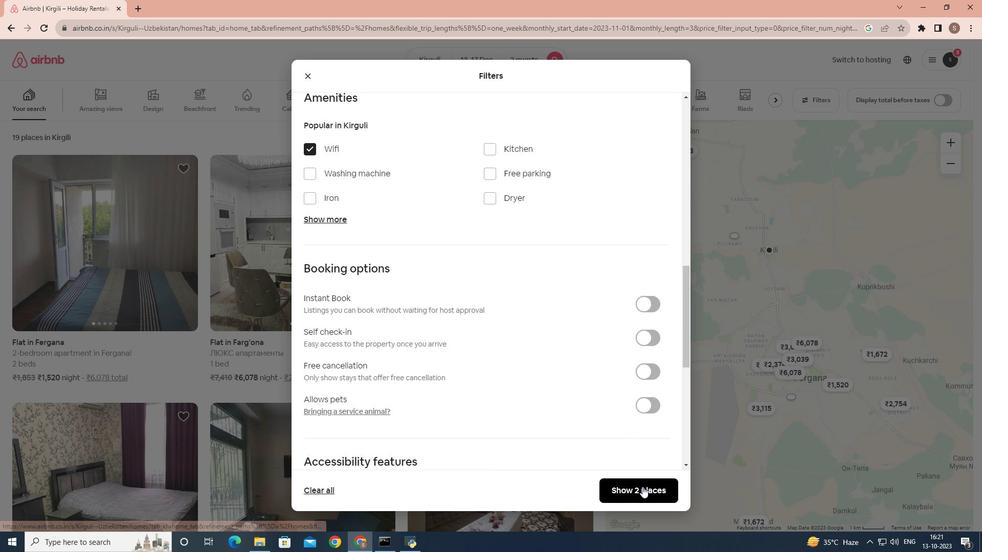 
Action: Mouse moved to (290, 268)
Screenshot: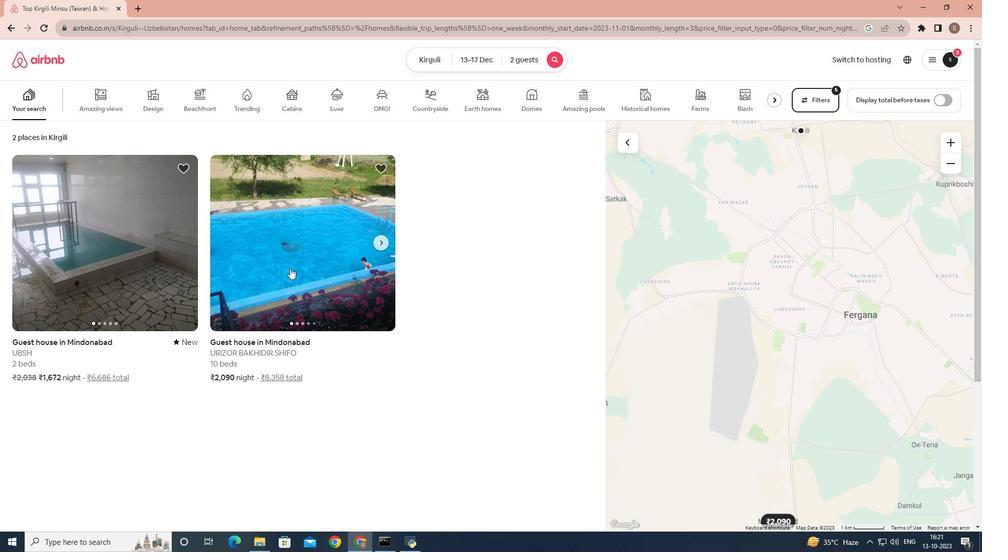 
Action: Mouse pressed left at (290, 268)
Screenshot: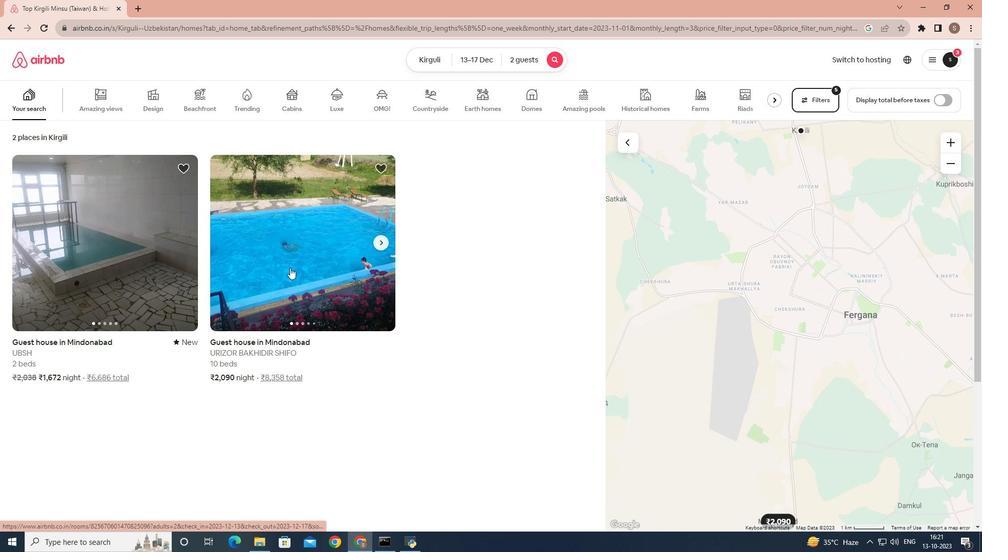 
Action: Mouse moved to (290, 268)
Screenshot: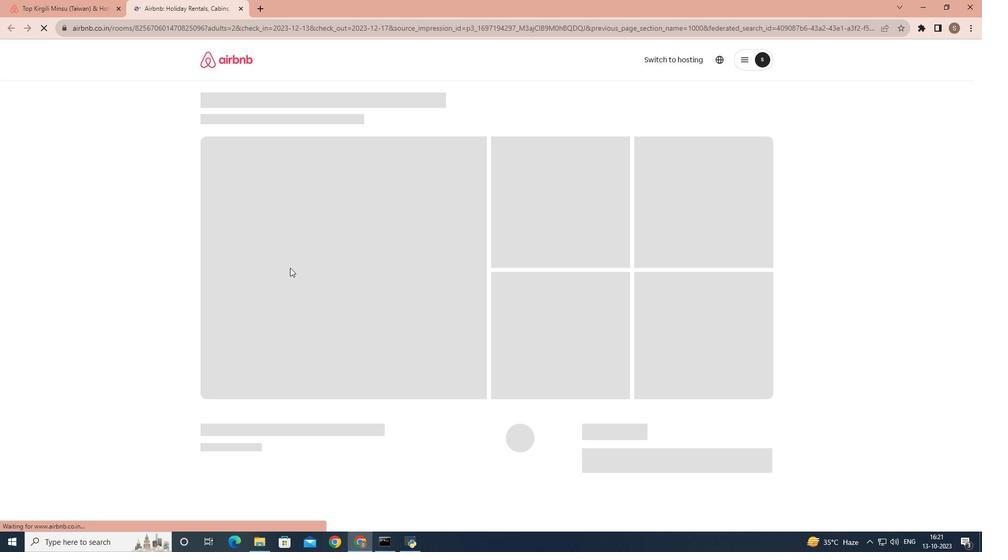 
Action: Mouse scrolled (290, 267) with delta (0, 0)
Screenshot: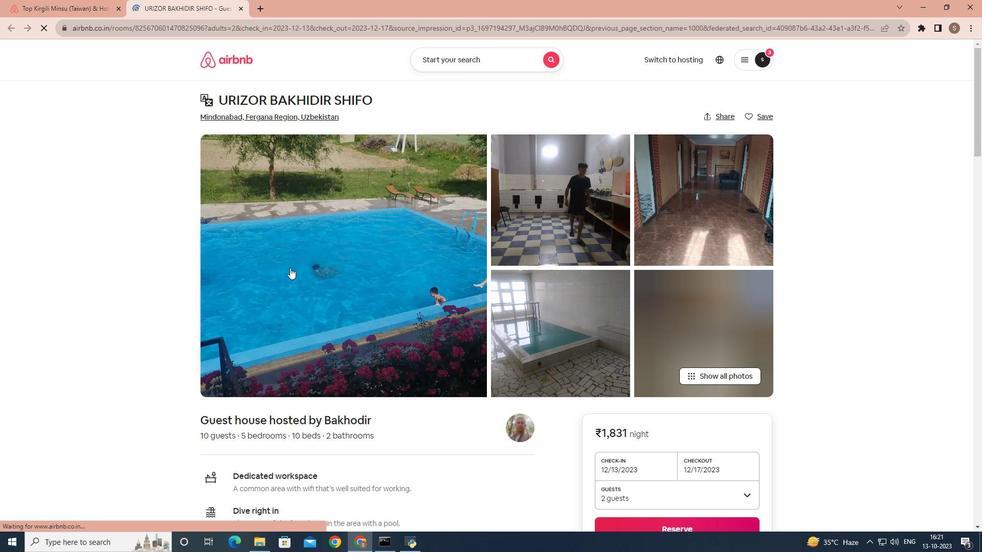 
Action: Mouse scrolled (290, 267) with delta (0, 0)
Screenshot: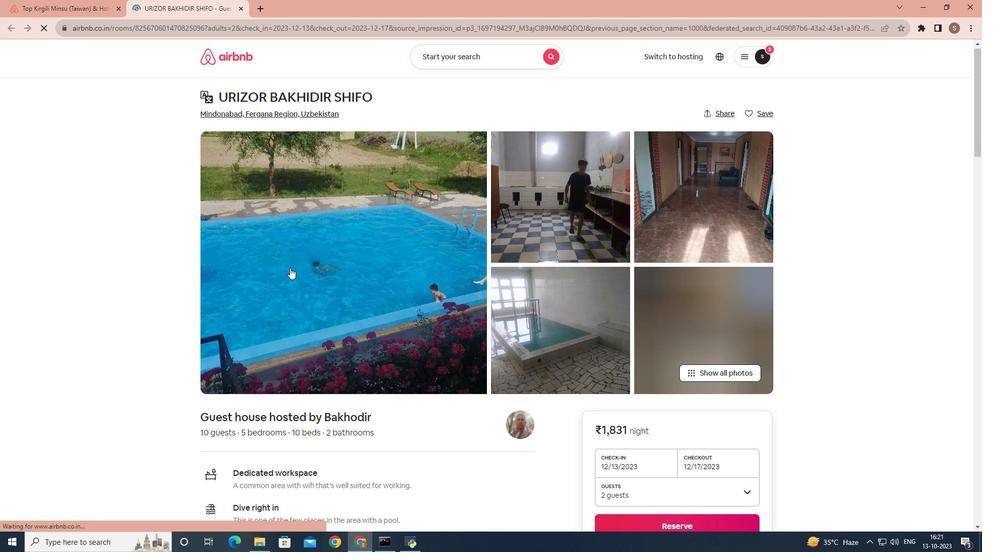 
Action: Mouse scrolled (290, 267) with delta (0, 0)
Screenshot: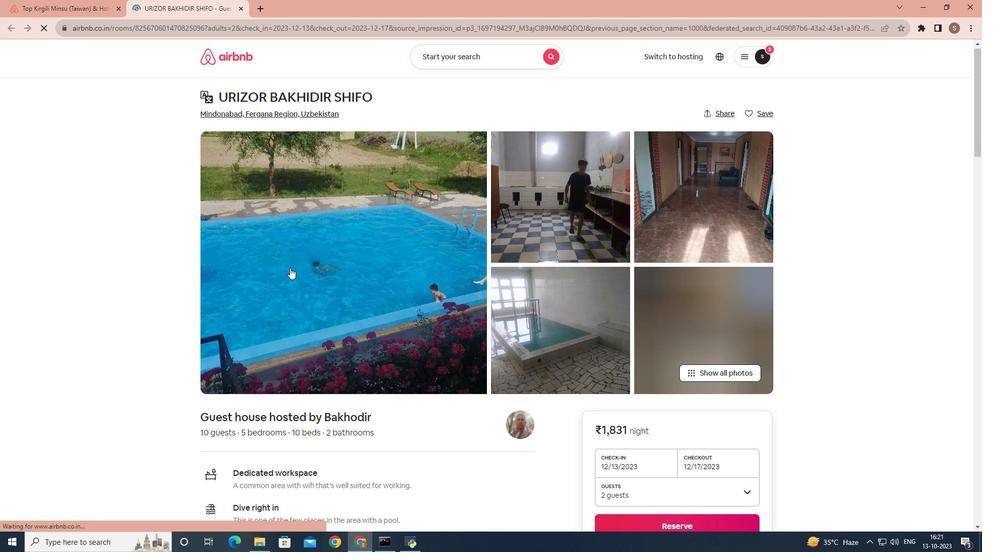 
Action: Mouse scrolled (290, 267) with delta (0, 0)
Screenshot: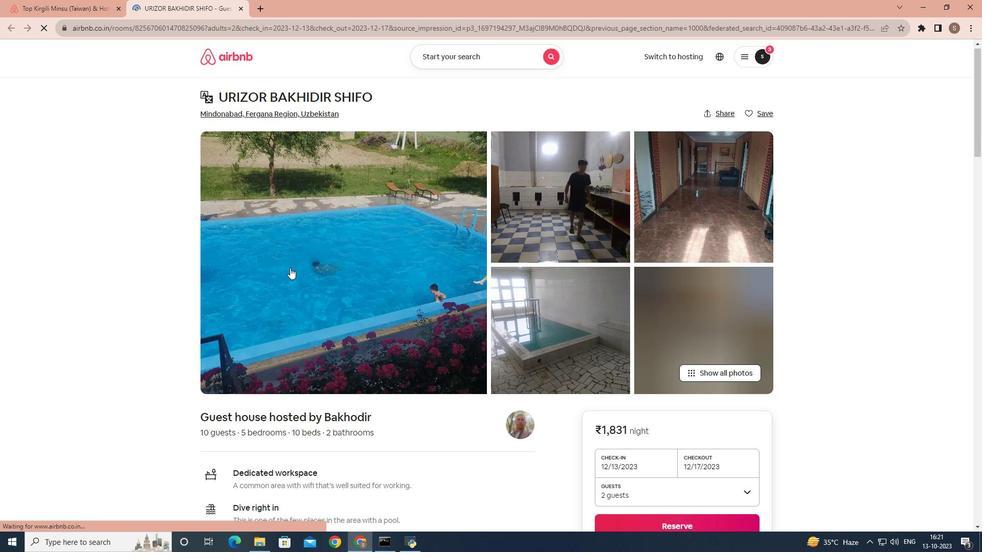 
Action: Mouse scrolled (290, 267) with delta (0, 0)
Screenshot: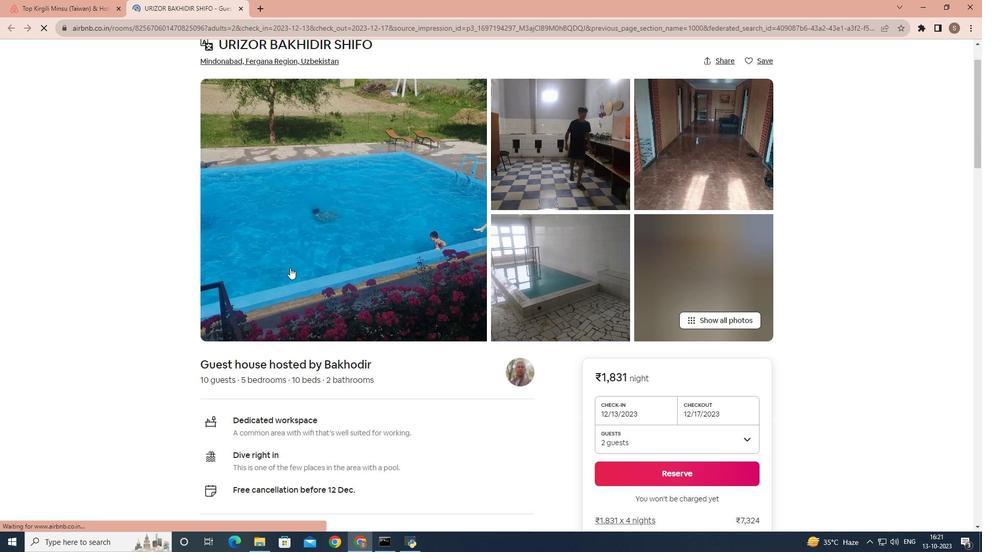 
Action: Mouse scrolled (290, 267) with delta (0, 0)
Screenshot: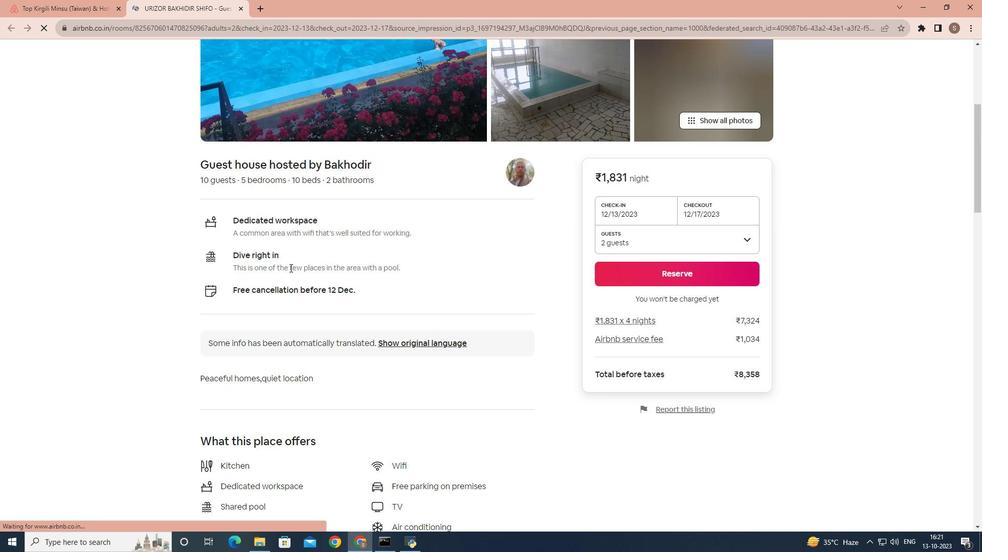 
Action: Mouse scrolled (290, 267) with delta (0, 0)
Screenshot: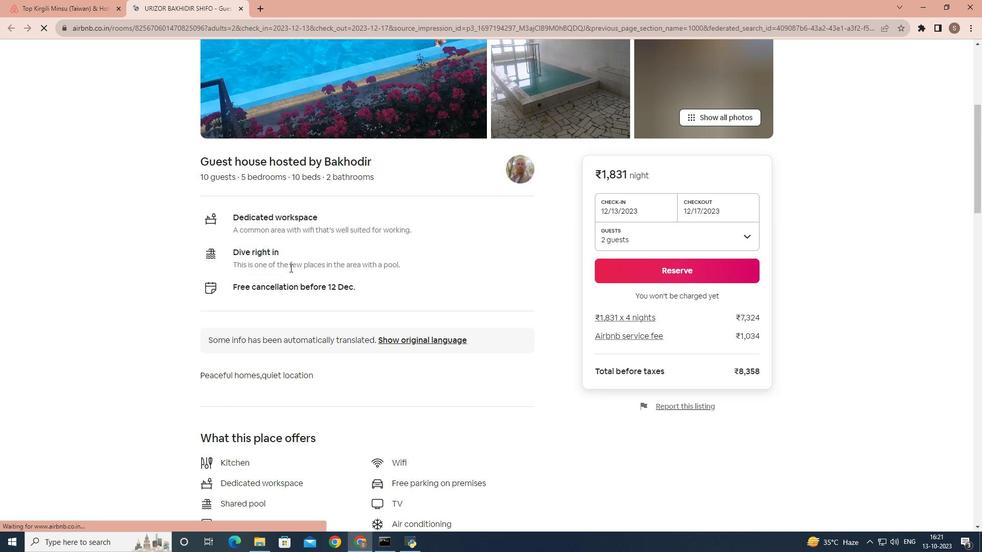 
Action: Mouse scrolled (290, 267) with delta (0, 0)
Screenshot: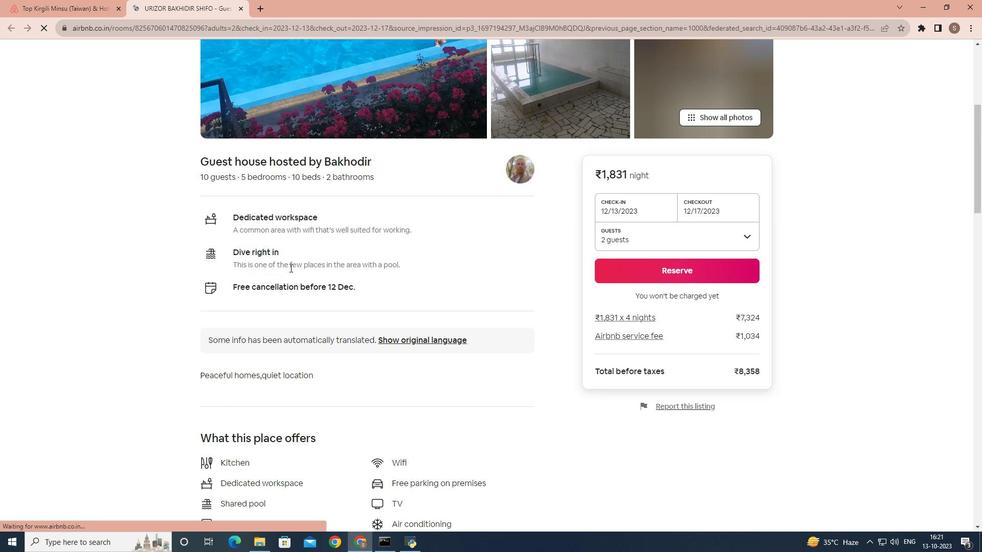 
Action: Mouse scrolled (290, 267) with delta (0, 0)
Screenshot: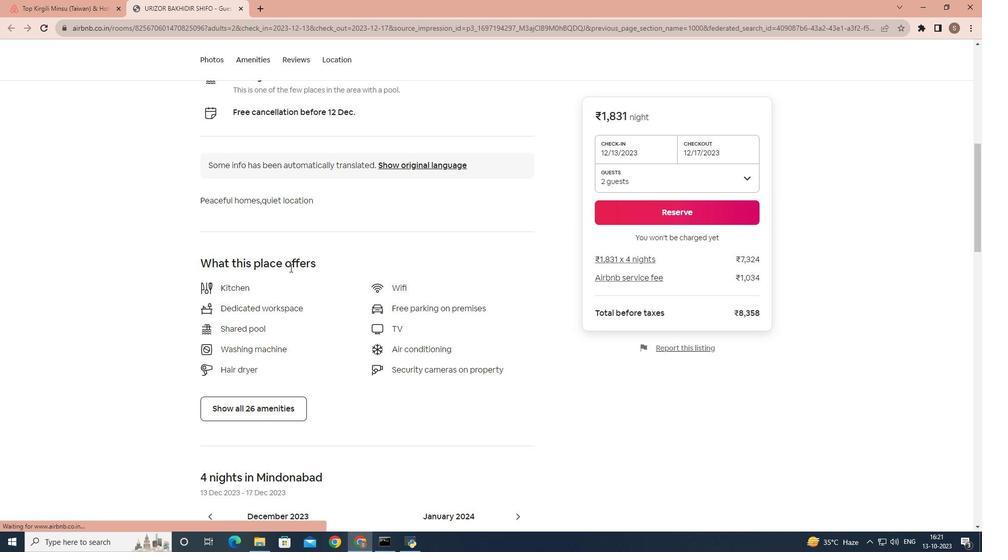 
Action: Mouse scrolled (290, 267) with delta (0, 0)
Screenshot: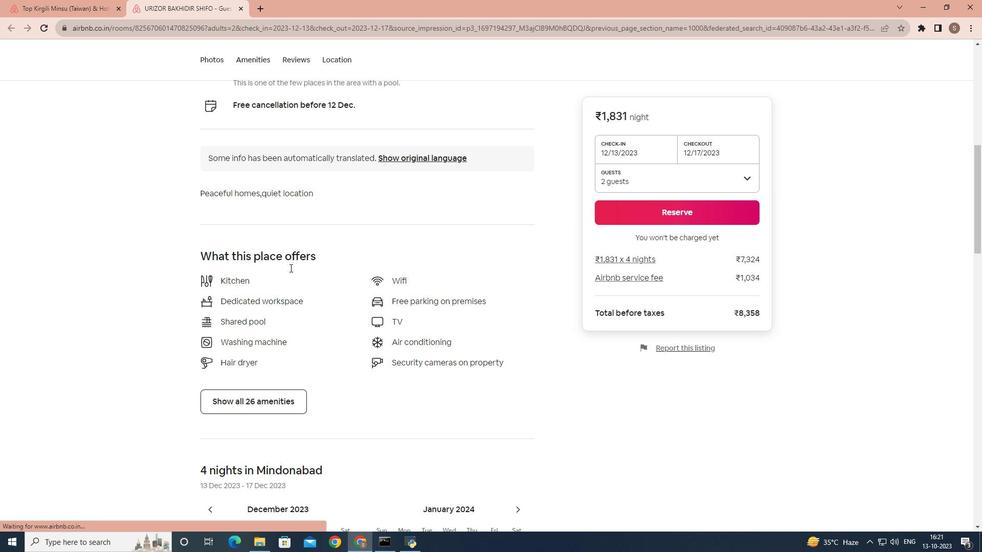 
Action: Mouse scrolled (290, 267) with delta (0, 0)
Screenshot: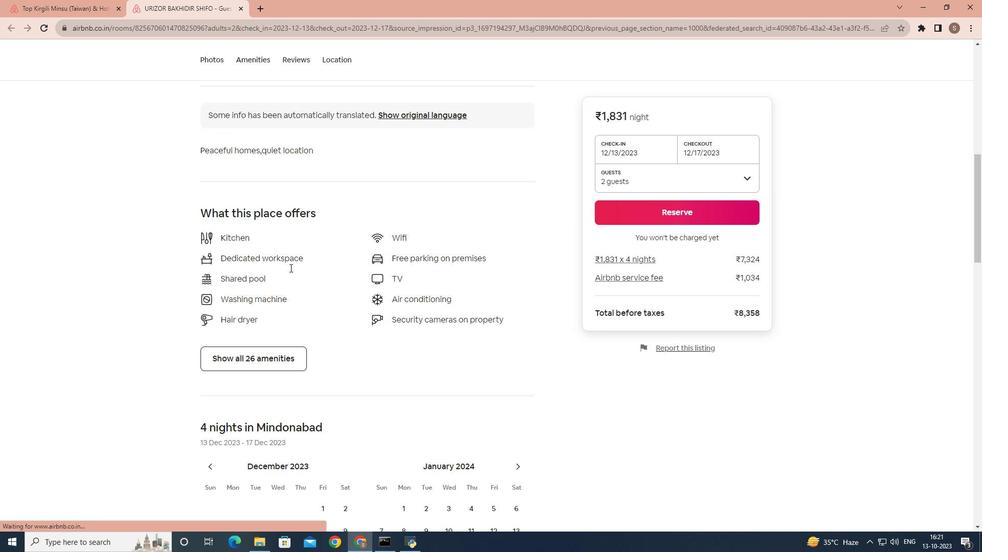 
Action: Mouse moved to (288, 264)
Screenshot: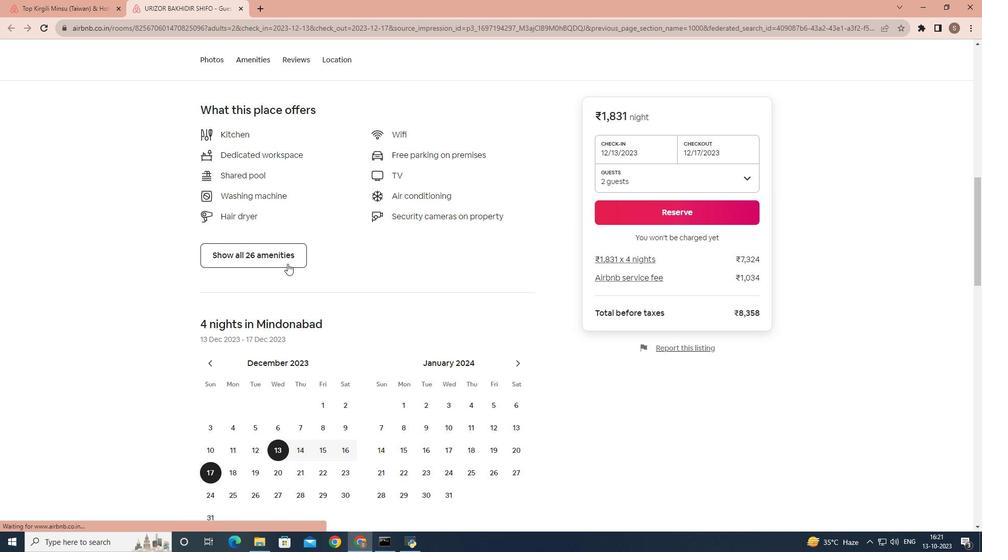 
Action: Mouse pressed left at (288, 264)
Screenshot: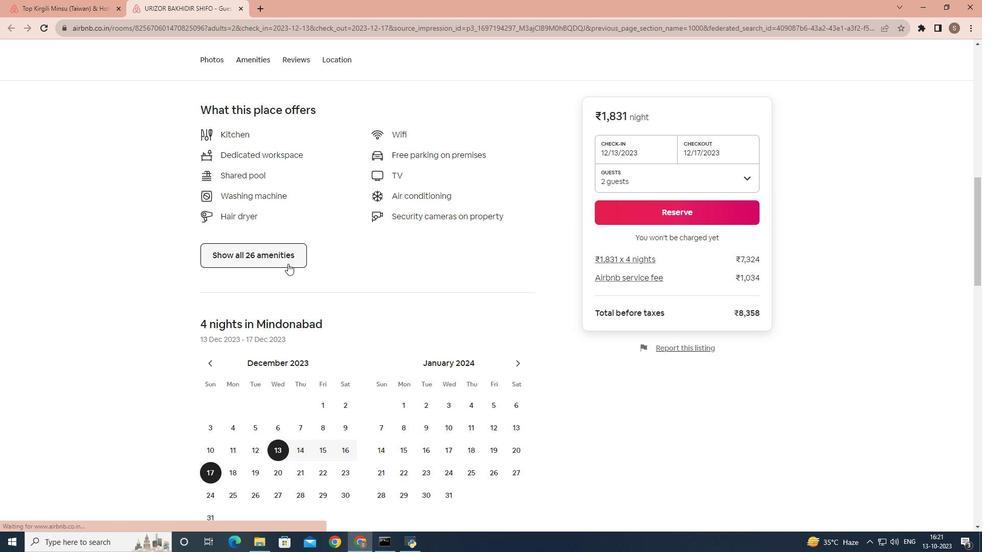 
Action: Mouse moved to (336, 260)
Screenshot: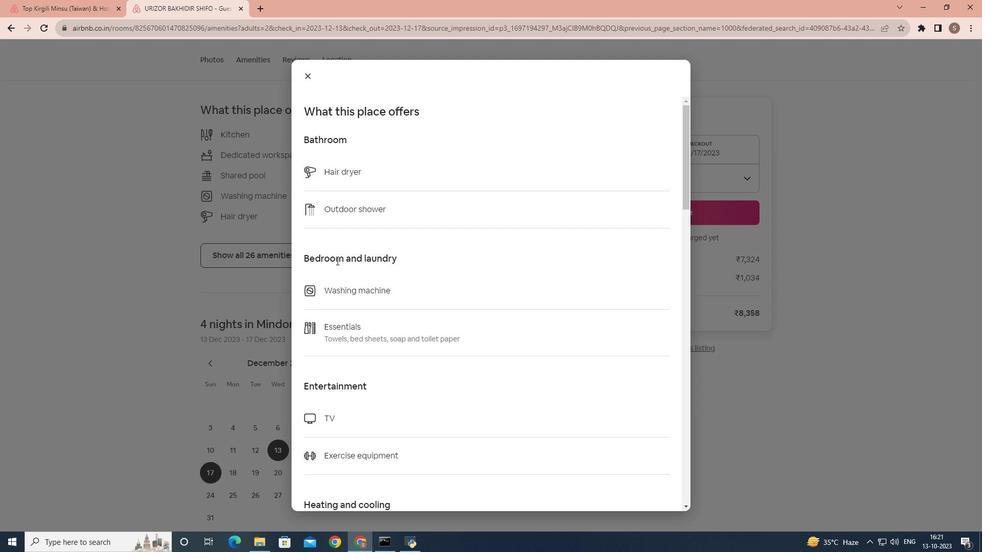 
Action: Mouse scrolled (336, 260) with delta (0, 0)
Screenshot: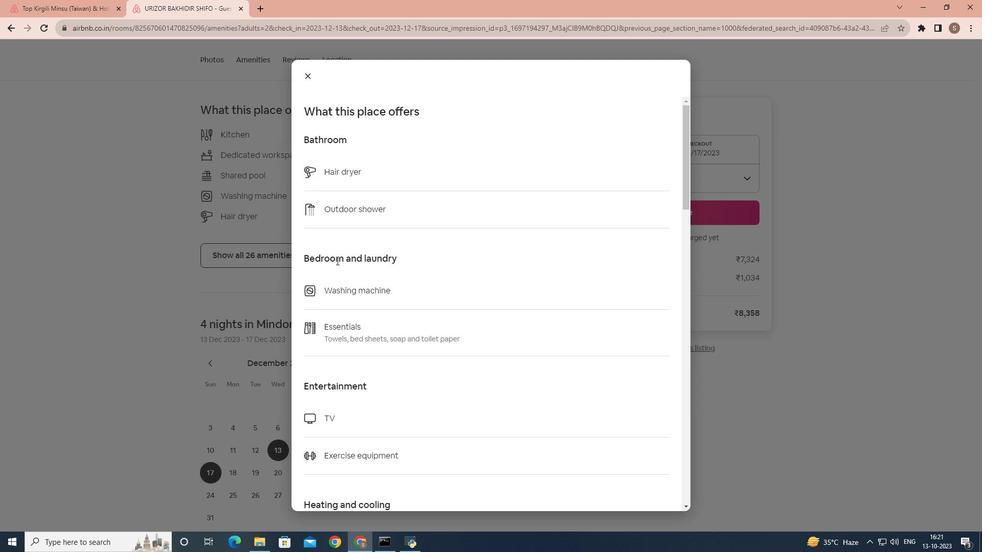 
Action: Mouse scrolled (336, 260) with delta (0, 0)
Screenshot: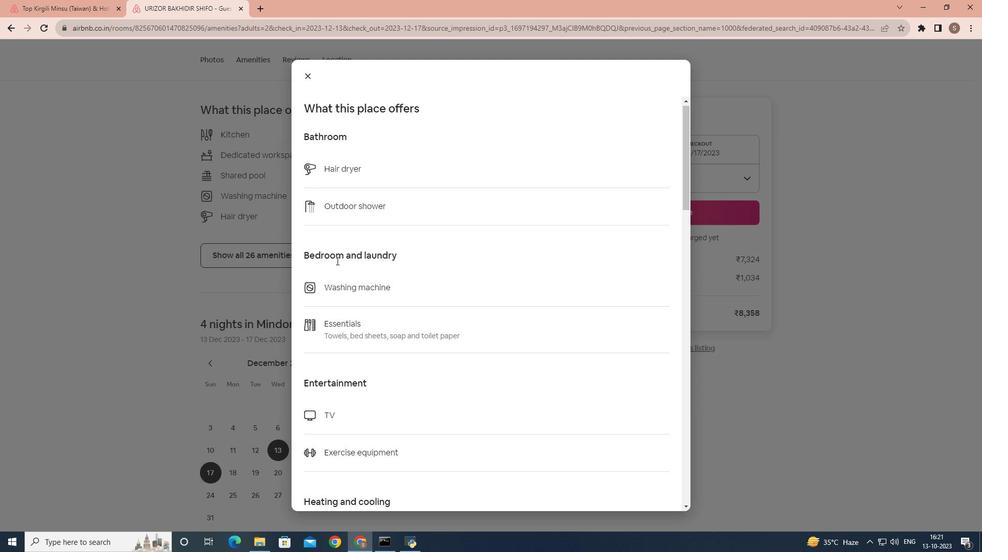 
Action: Mouse scrolled (336, 260) with delta (0, 0)
Screenshot: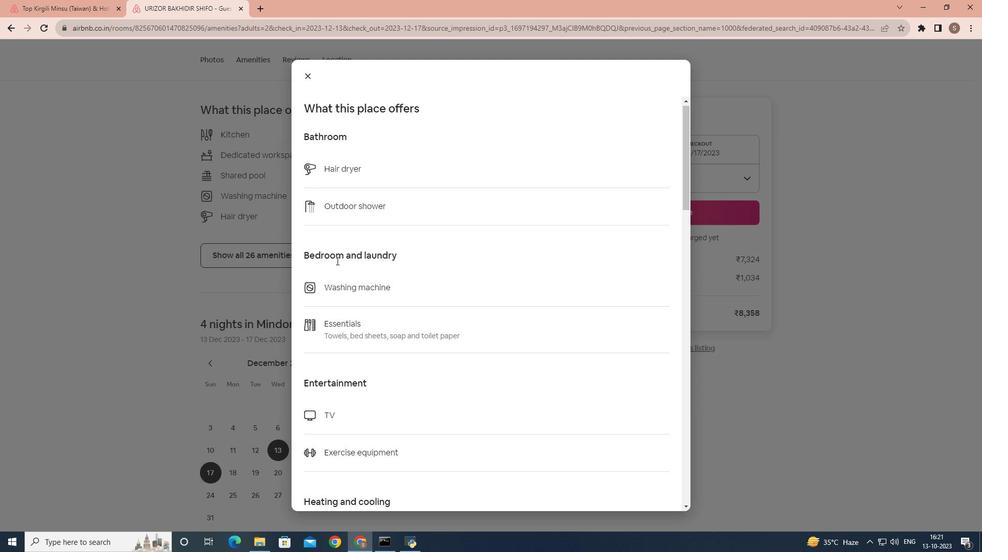 
Action: Mouse scrolled (336, 260) with delta (0, 0)
Screenshot: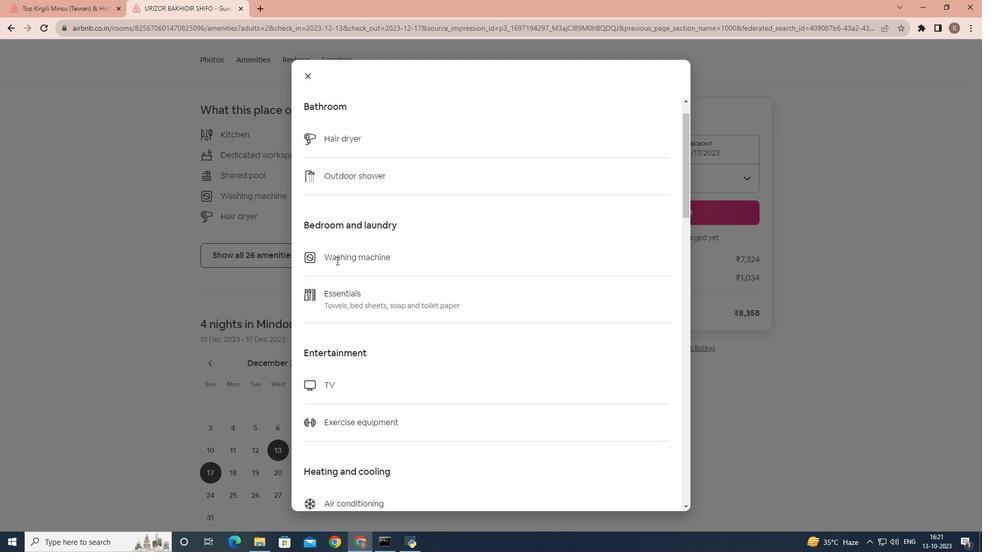 
Action: Mouse scrolled (336, 260) with delta (0, 0)
Screenshot: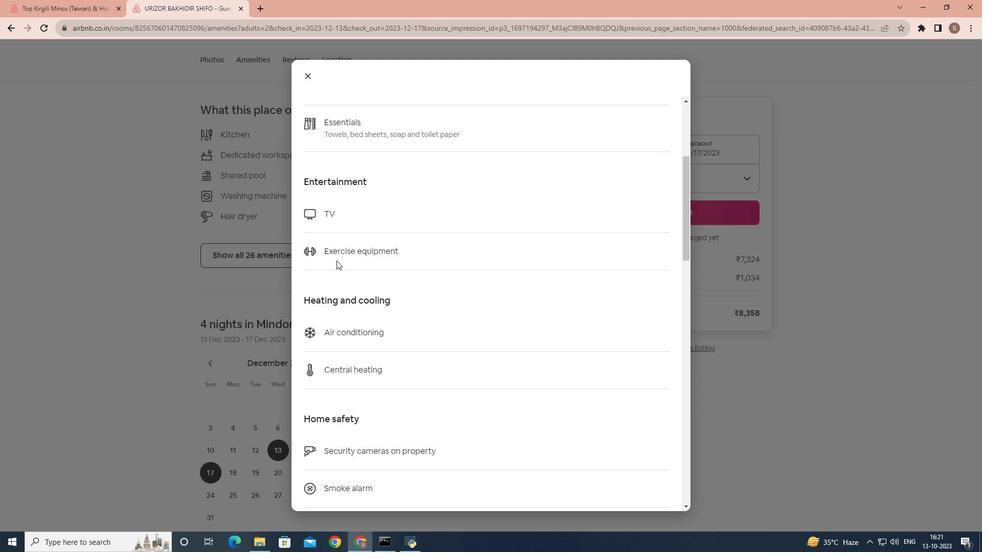 
Action: Mouse scrolled (336, 260) with delta (0, 0)
Screenshot: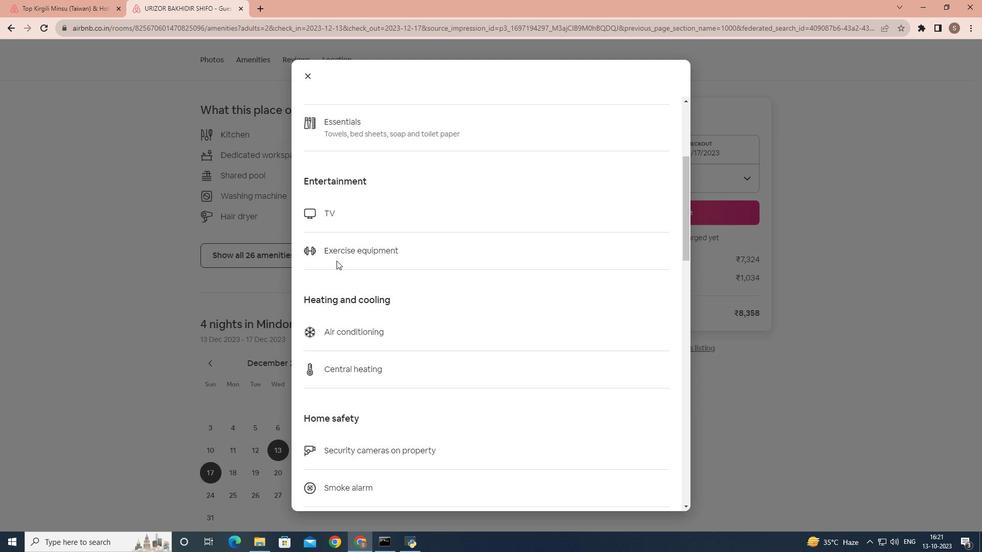 
Action: Mouse scrolled (336, 260) with delta (0, 0)
Screenshot: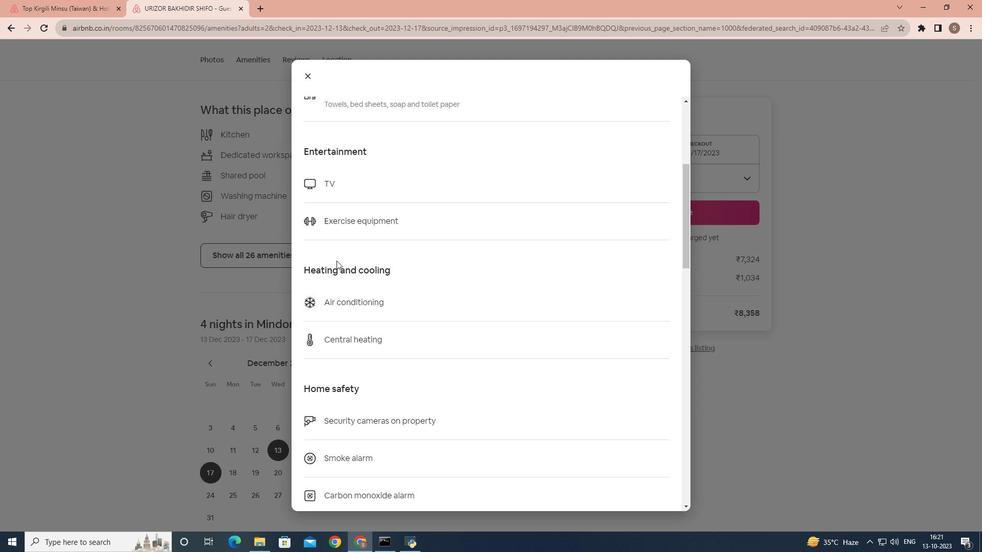 
Action: Mouse scrolled (336, 260) with delta (0, 0)
Screenshot: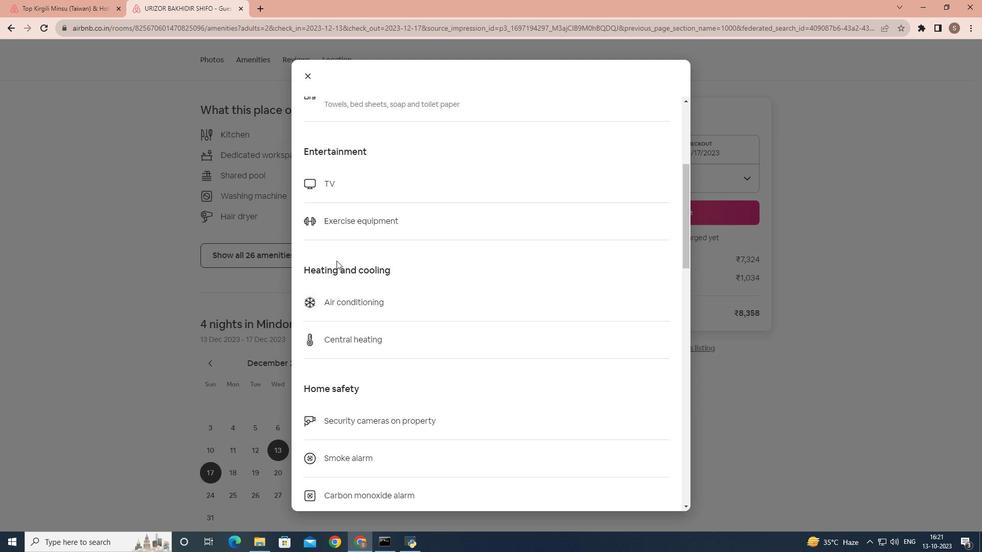 
Action: Mouse scrolled (336, 260) with delta (0, 0)
Screenshot: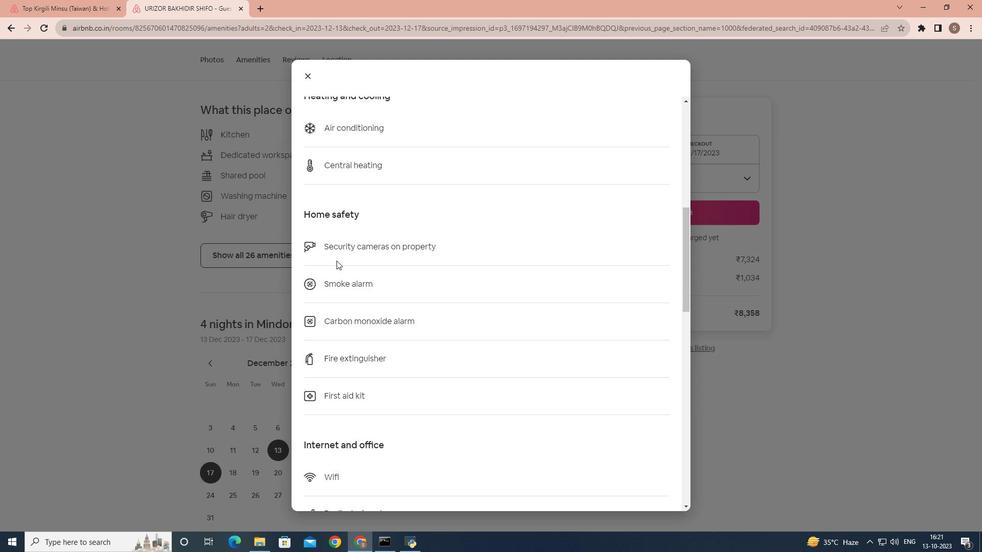 
Action: Mouse scrolled (336, 260) with delta (0, 0)
Screenshot: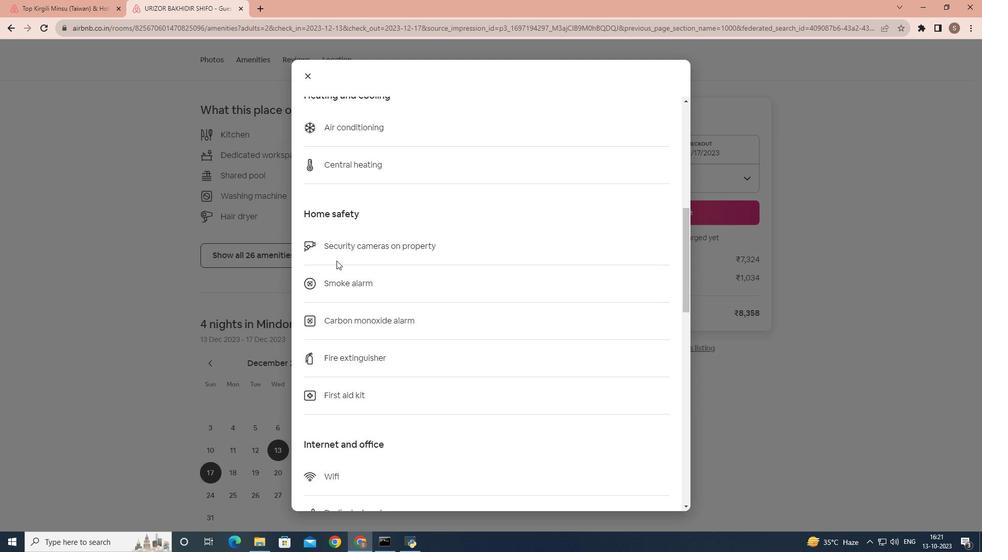 
Action: Mouse scrolled (336, 260) with delta (0, 0)
Screenshot: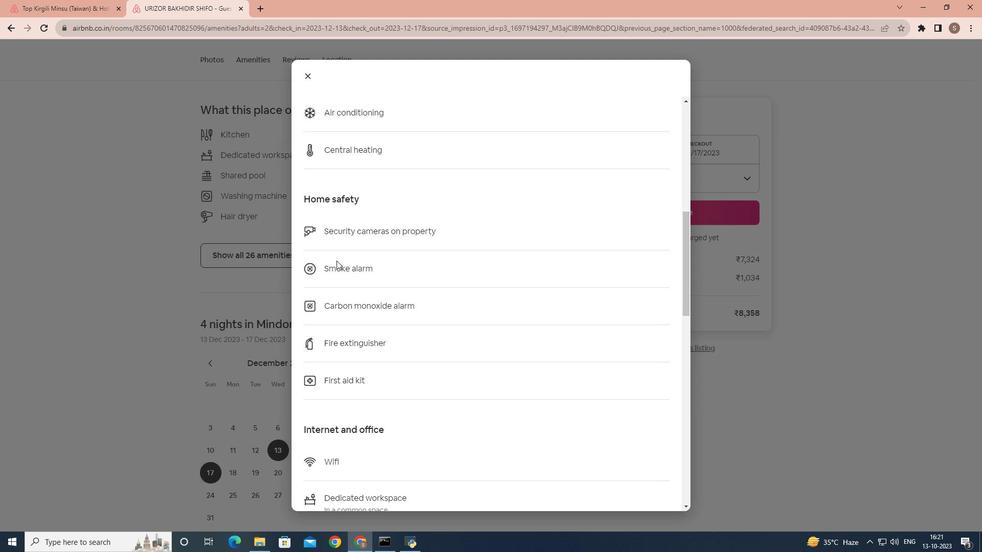 
Action: Mouse scrolled (336, 260) with delta (0, 0)
Screenshot: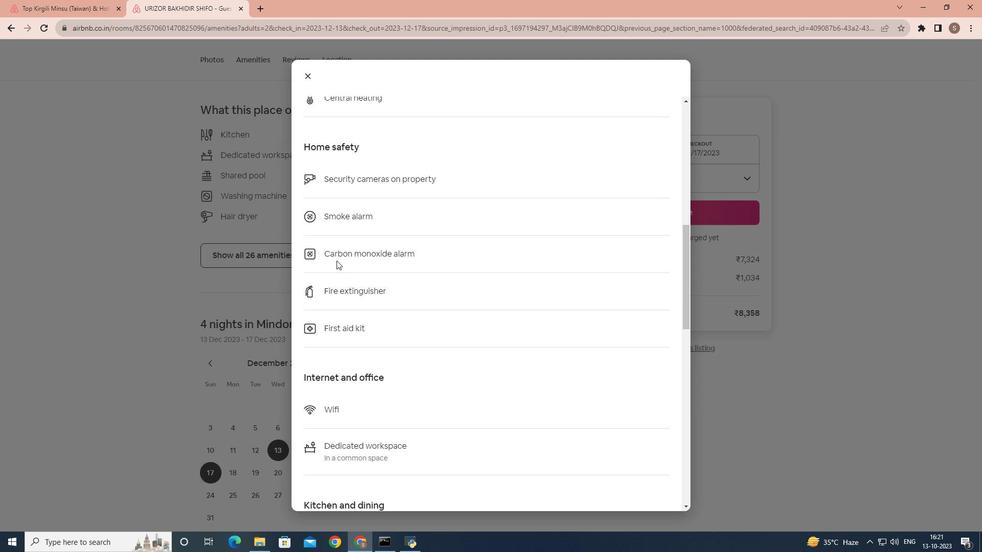 
Action: Mouse scrolled (336, 260) with delta (0, 0)
Screenshot: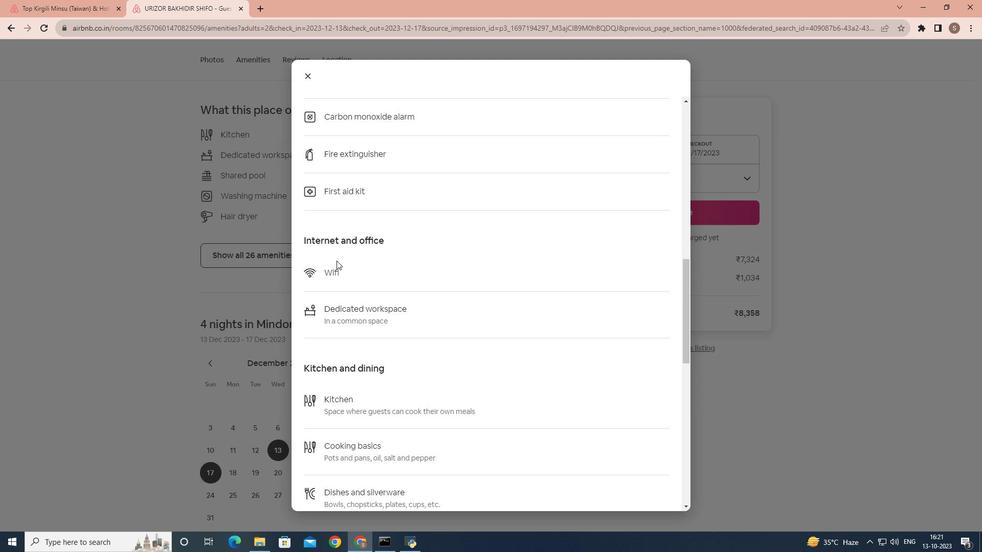 
Action: Mouse scrolled (336, 260) with delta (0, 0)
Screenshot: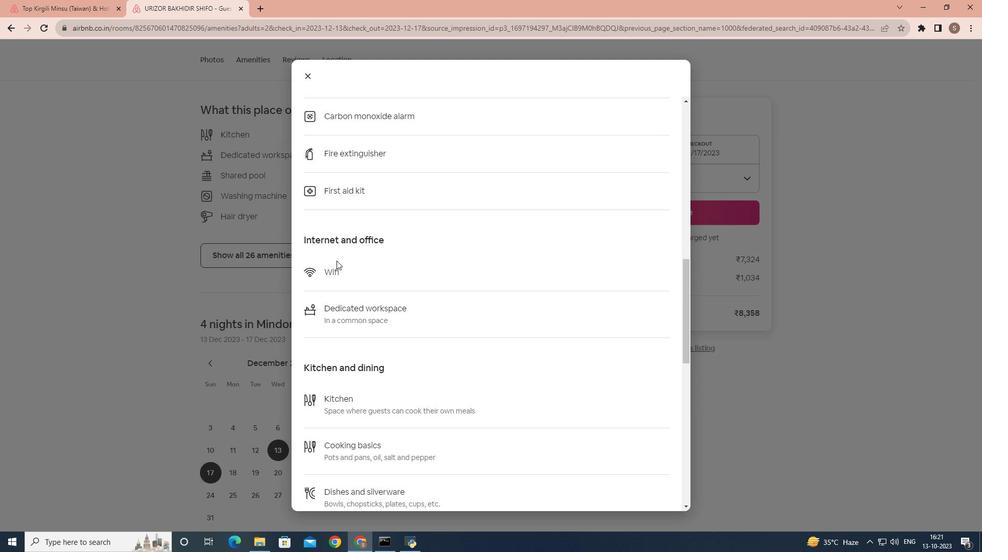 
Action: Mouse scrolled (336, 260) with delta (0, 0)
Screenshot: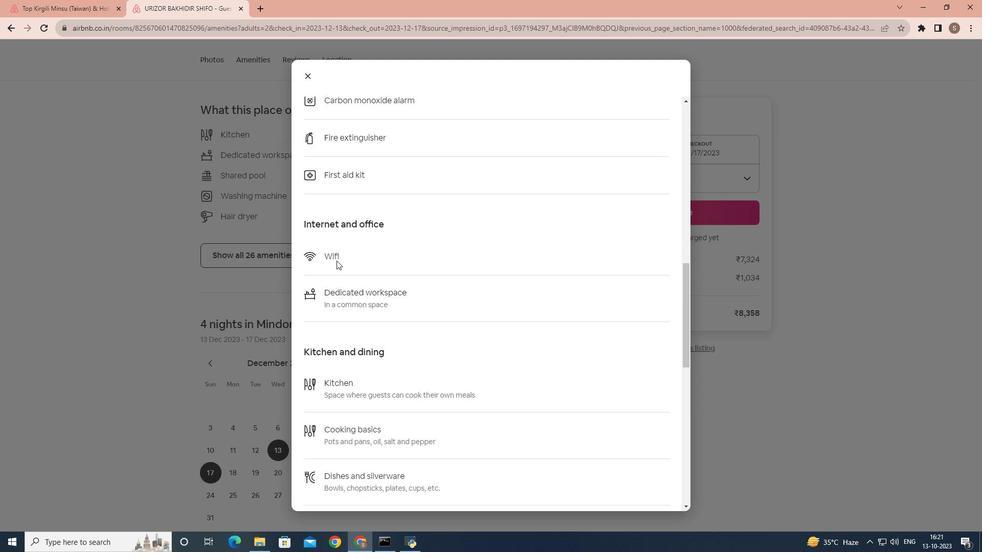 
Action: Mouse scrolled (336, 260) with delta (0, 0)
Screenshot: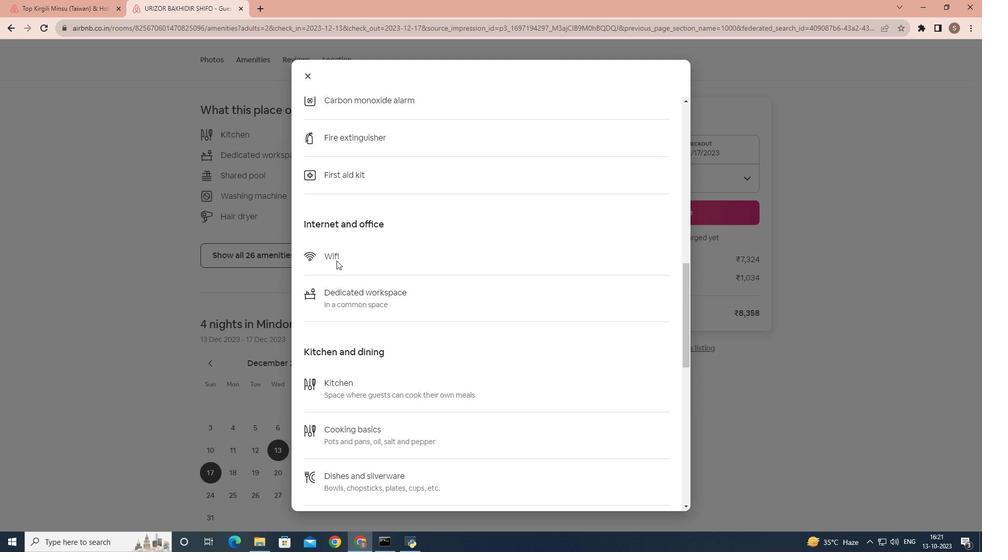 
Action: Mouse scrolled (336, 260) with delta (0, 0)
Screenshot: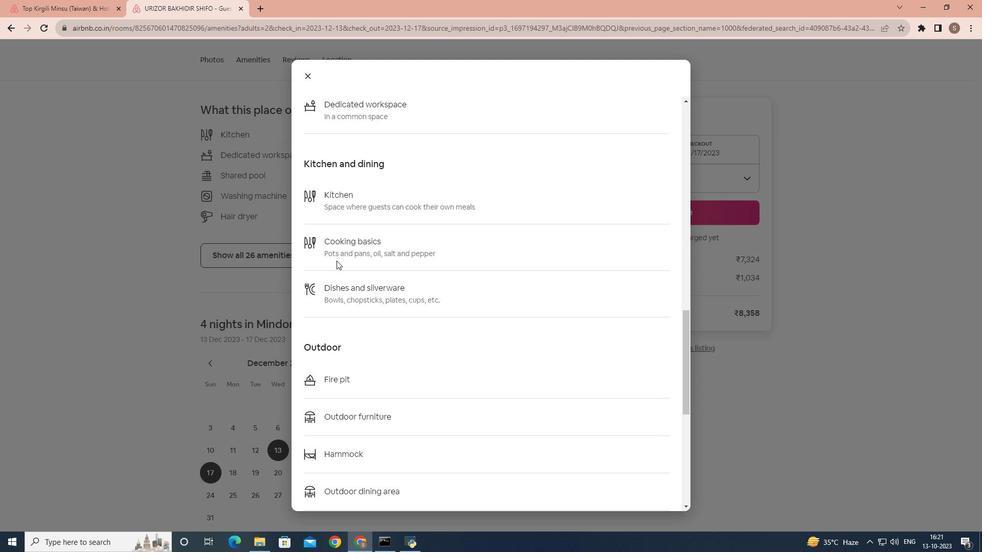 
Action: Mouse scrolled (336, 260) with delta (0, 0)
Screenshot: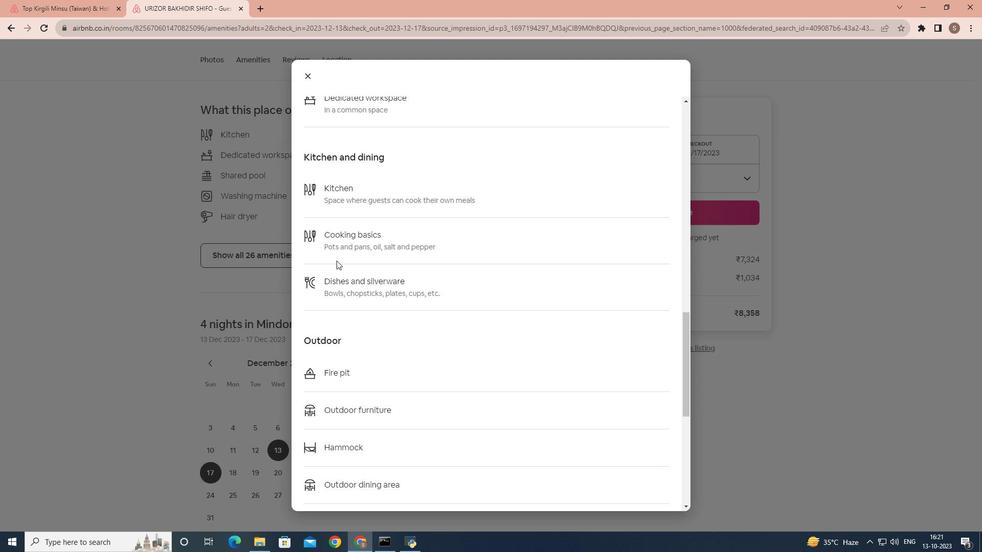 
Action: Mouse scrolled (336, 260) with delta (0, 0)
Screenshot: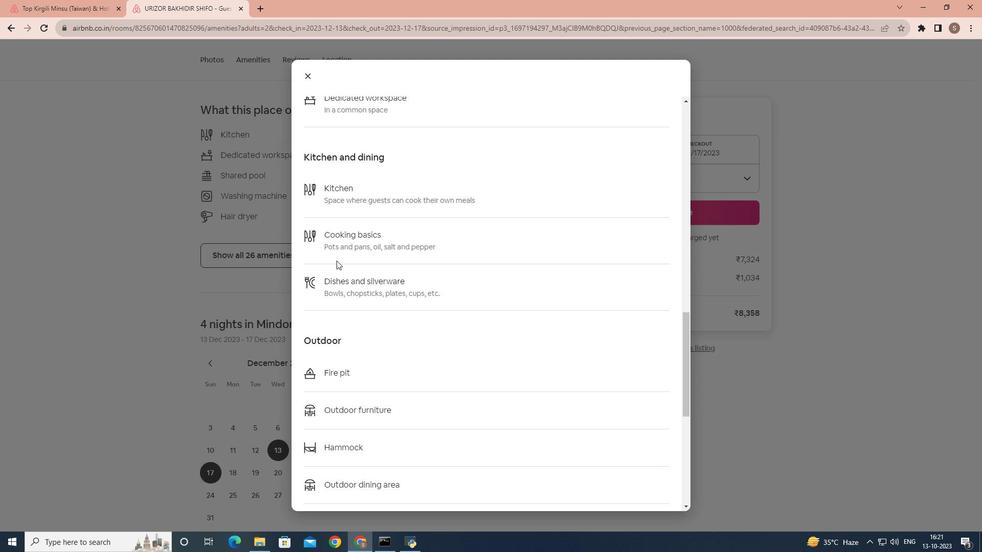 
Action: Mouse scrolled (336, 260) with delta (0, 0)
Screenshot: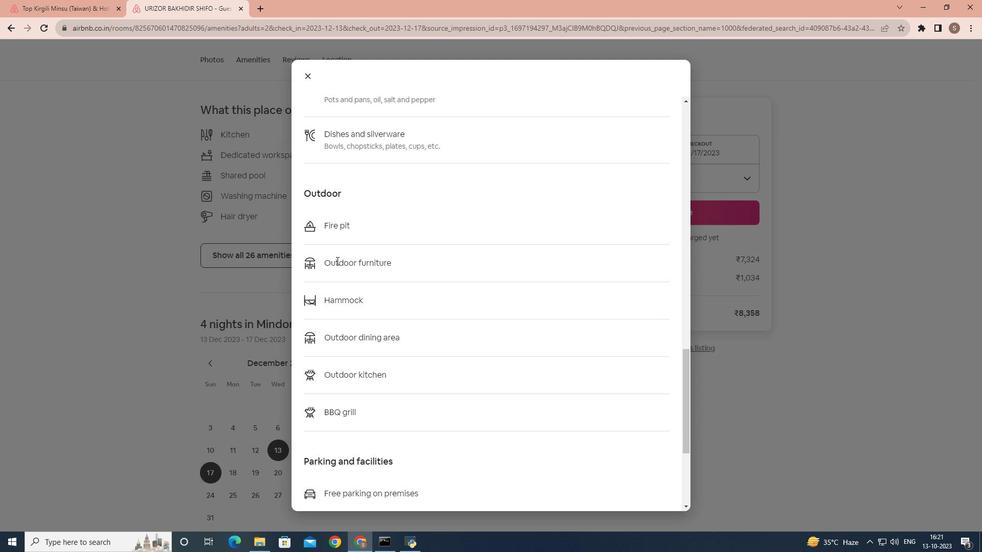 
Action: Mouse scrolled (336, 260) with delta (0, 0)
Screenshot: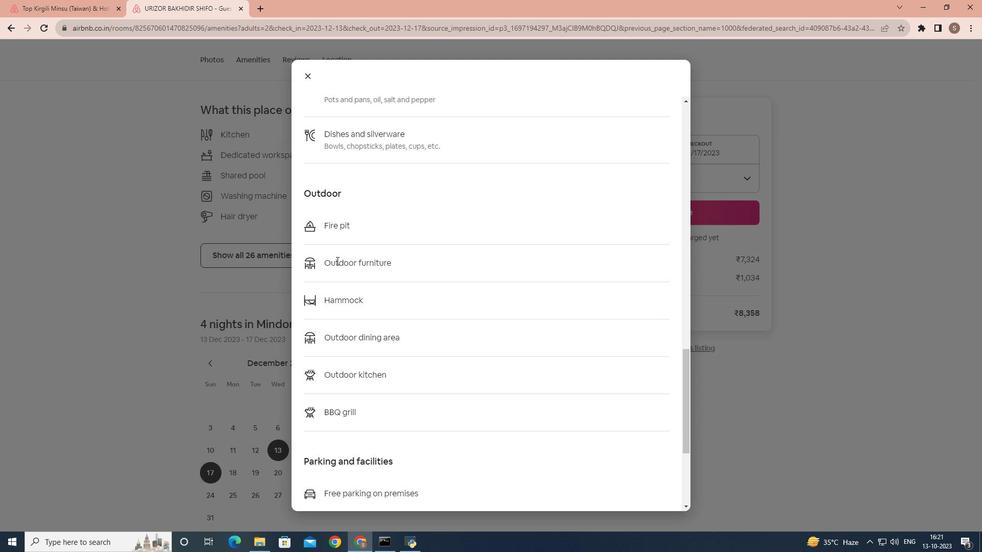 
Action: Mouse scrolled (336, 260) with delta (0, 0)
Screenshot: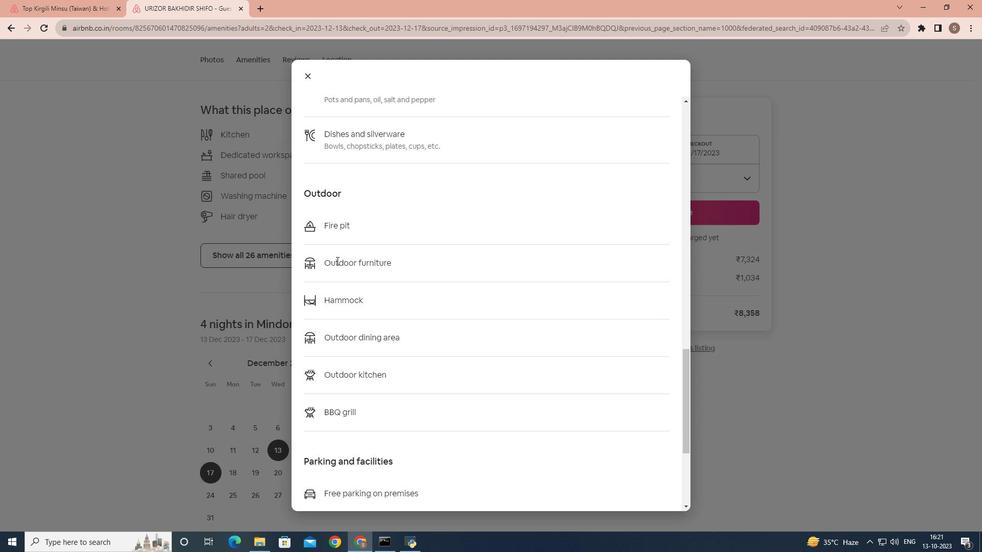 
Action: Mouse scrolled (336, 260) with delta (0, 0)
Screenshot: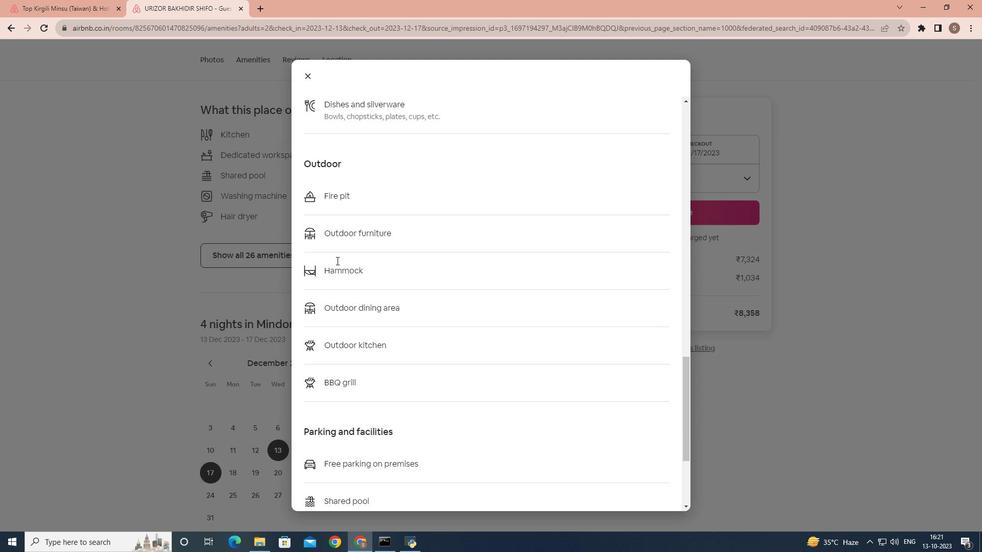 
Action: Mouse moved to (337, 260)
Screenshot: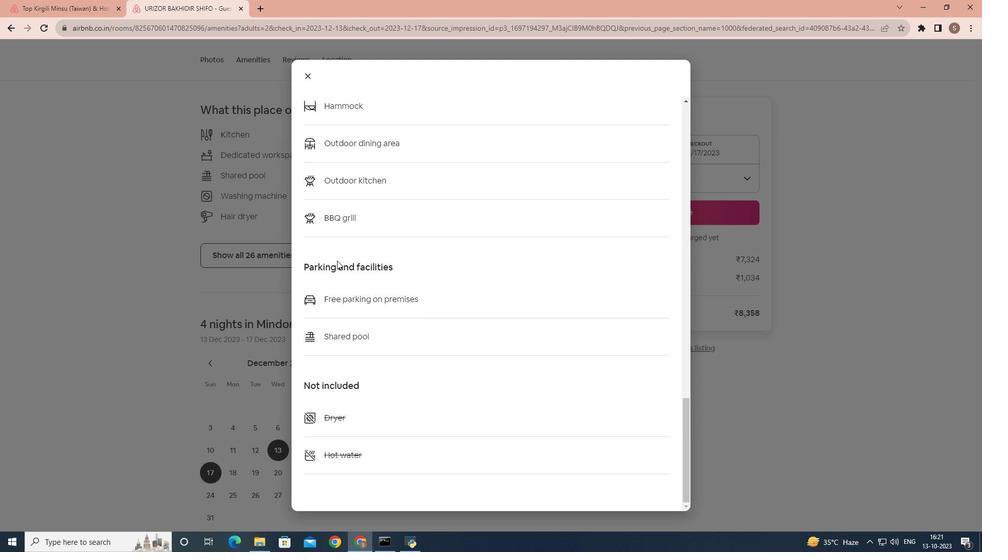 
Action: Mouse scrolled (337, 260) with delta (0, 0)
Screenshot: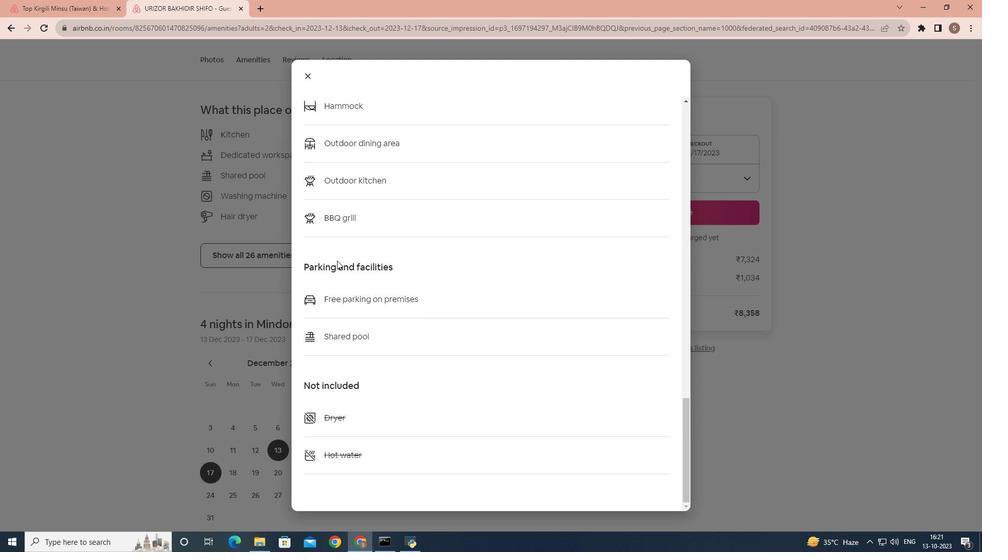 
Action: Mouse scrolled (337, 260) with delta (0, 0)
Screenshot: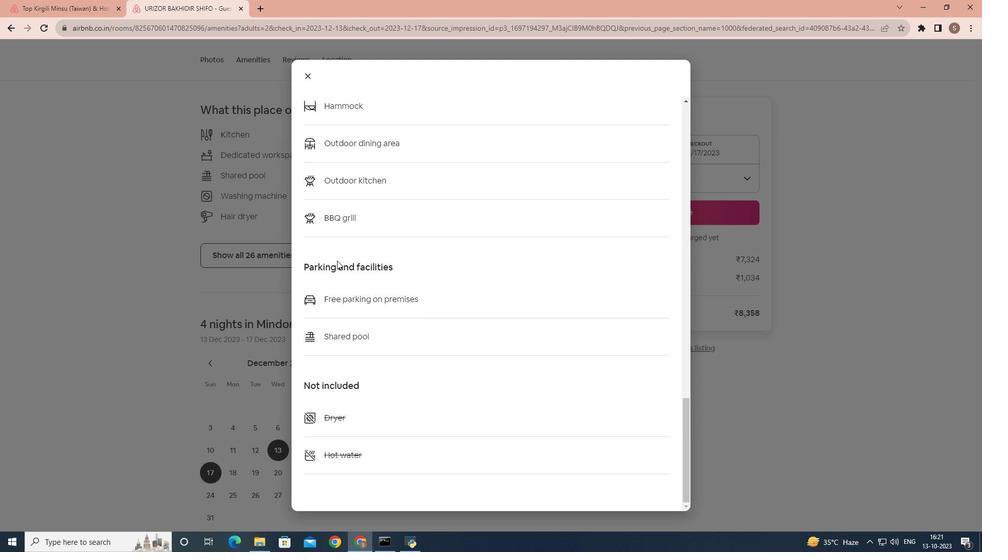 
Action: Mouse scrolled (337, 260) with delta (0, 0)
Screenshot: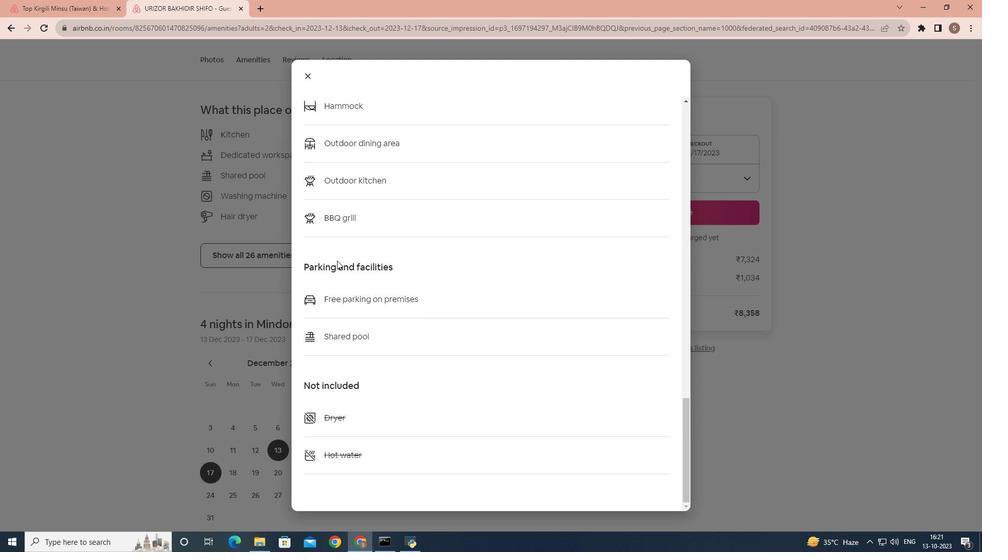 
Action: Mouse scrolled (337, 260) with delta (0, 0)
Screenshot: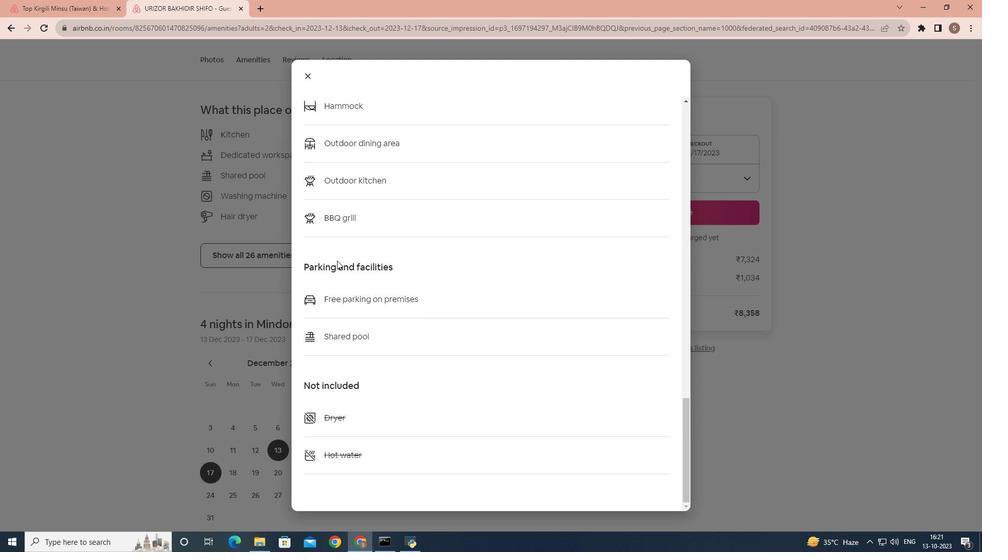 
Action: Mouse moved to (315, 80)
Screenshot: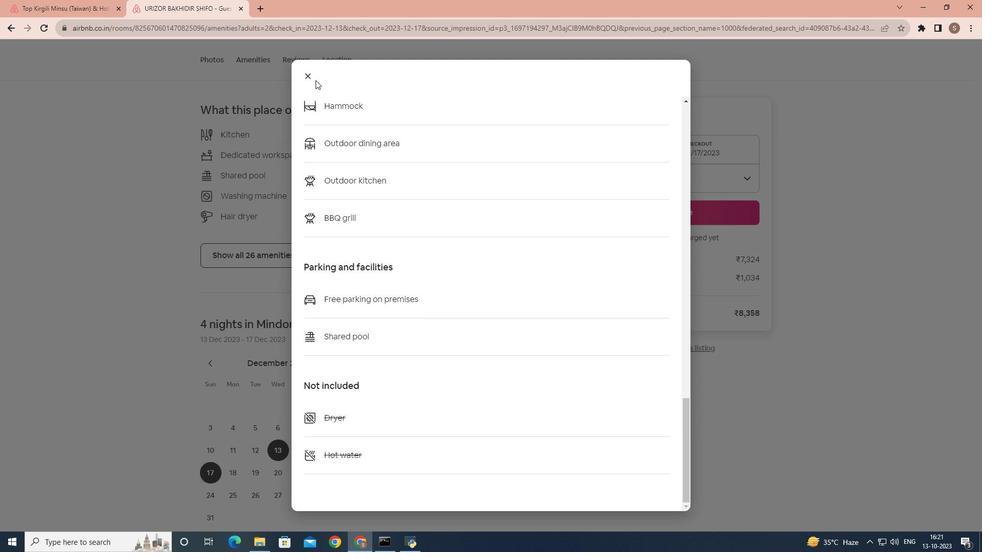 
Action: Mouse pressed left at (315, 80)
Screenshot: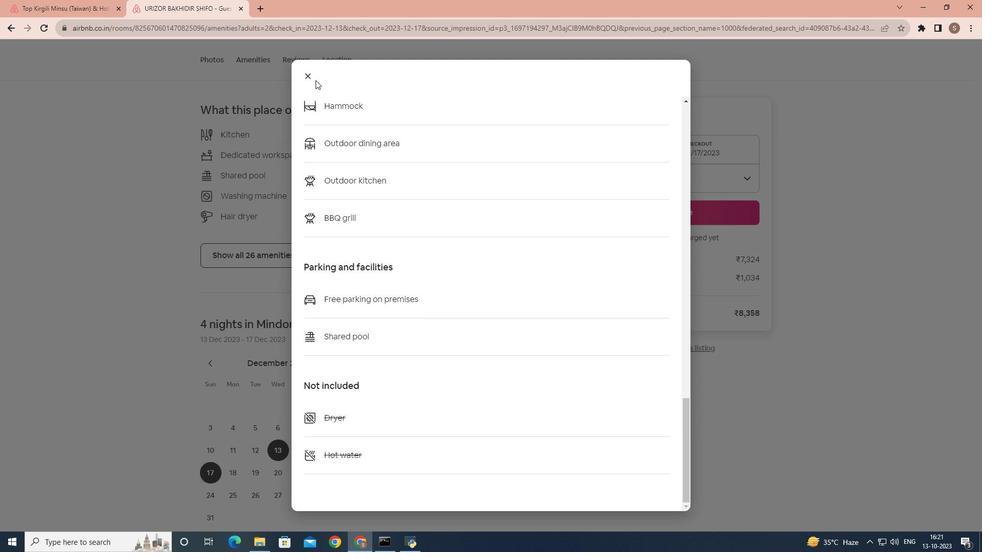 
Action: Mouse moved to (310, 79)
Screenshot: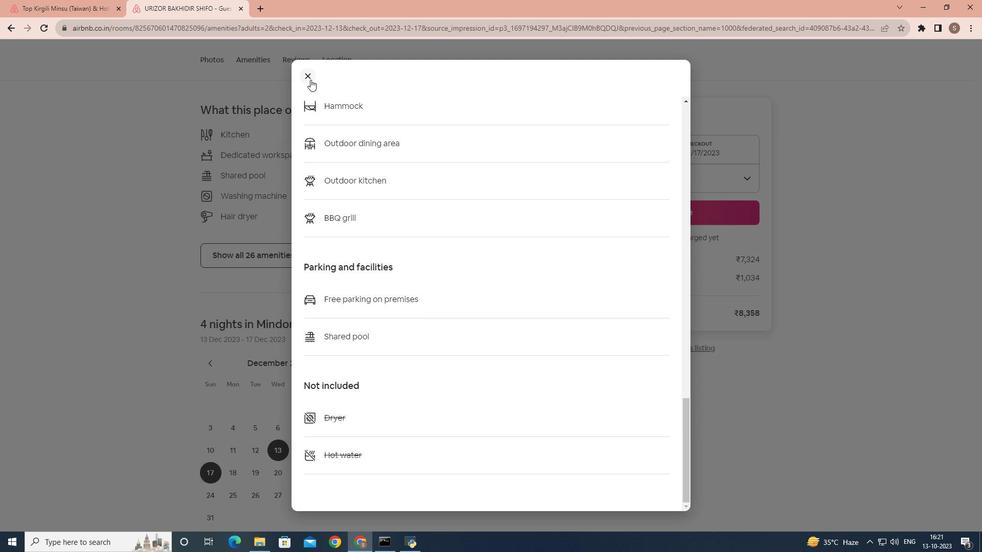 
Action: Mouse pressed left at (310, 79)
Screenshot: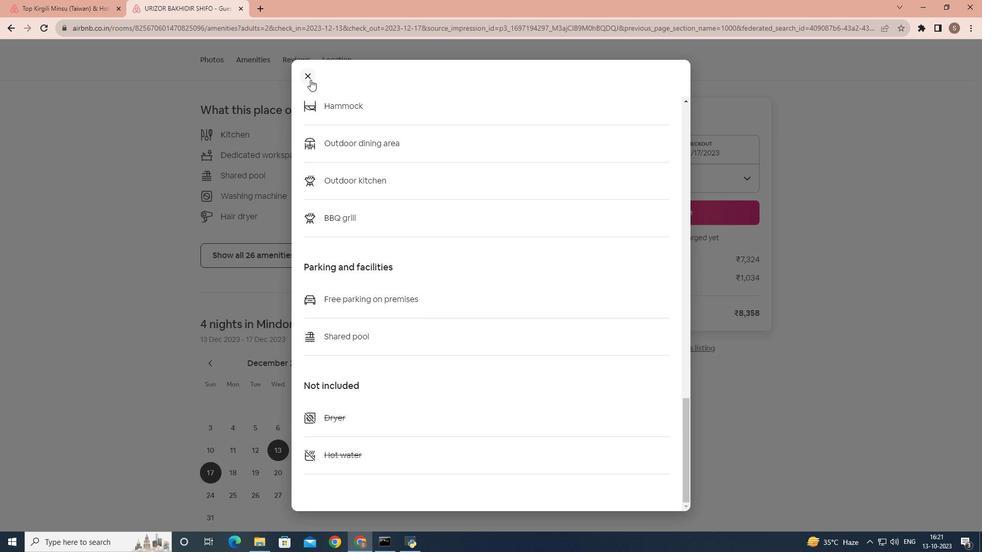 
Action: Mouse moved to (319, 277)
Screenshot: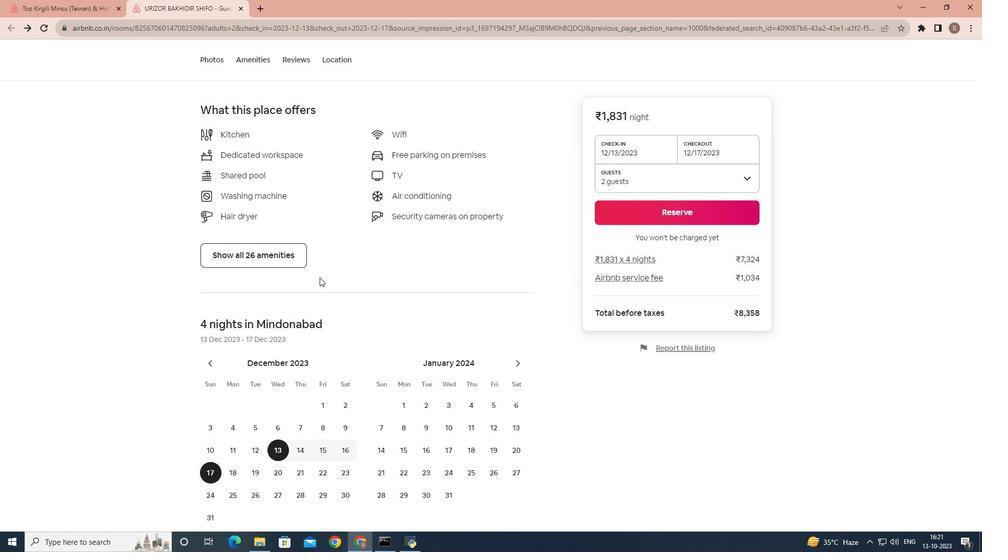 
Action: Mouse scrolled (319, 277) with delta (0, 0)
Screenshot: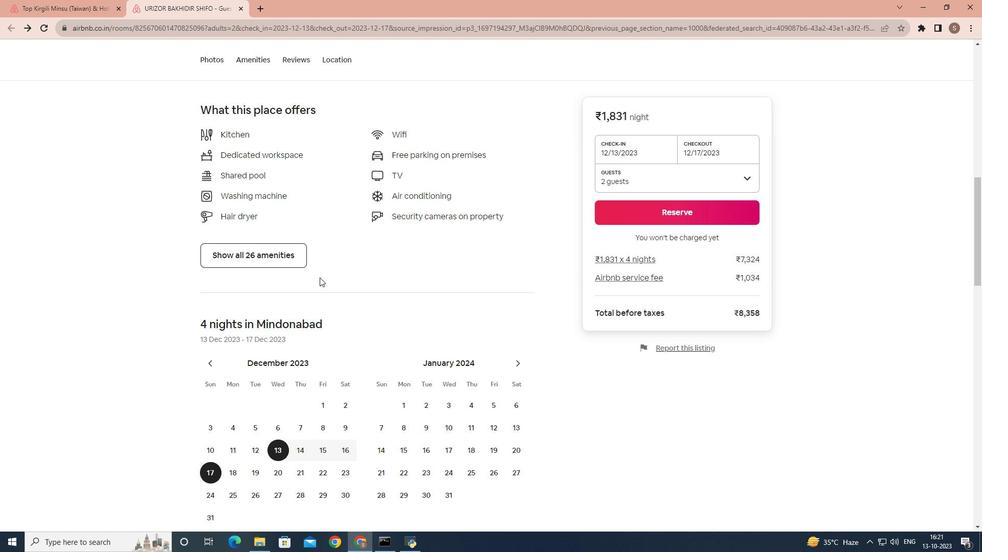 
Action: Mouse scrolled (319, 277) with delta (0, 0)
Screenshot: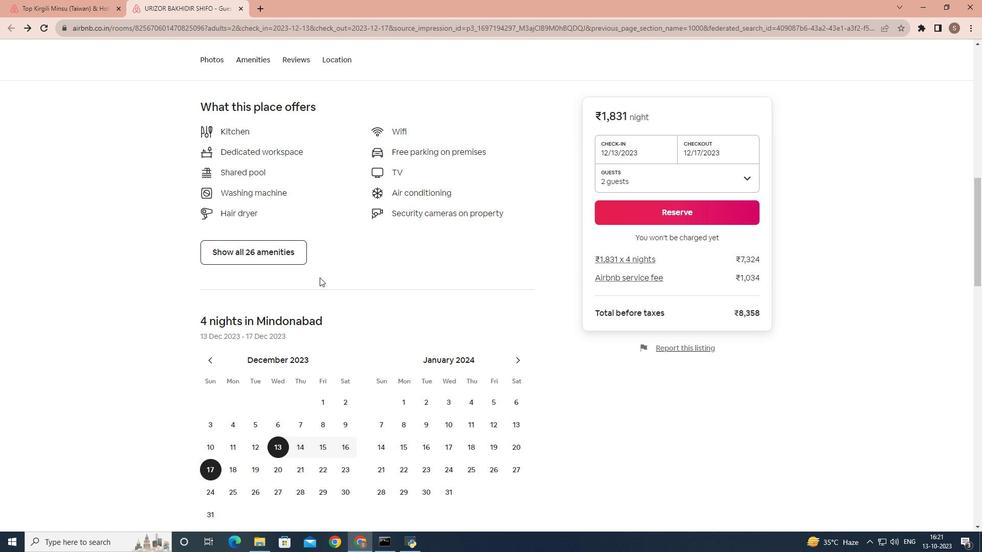
Action: Mouse scrolled (319, 277) with delta (0, 0)
Screenshot: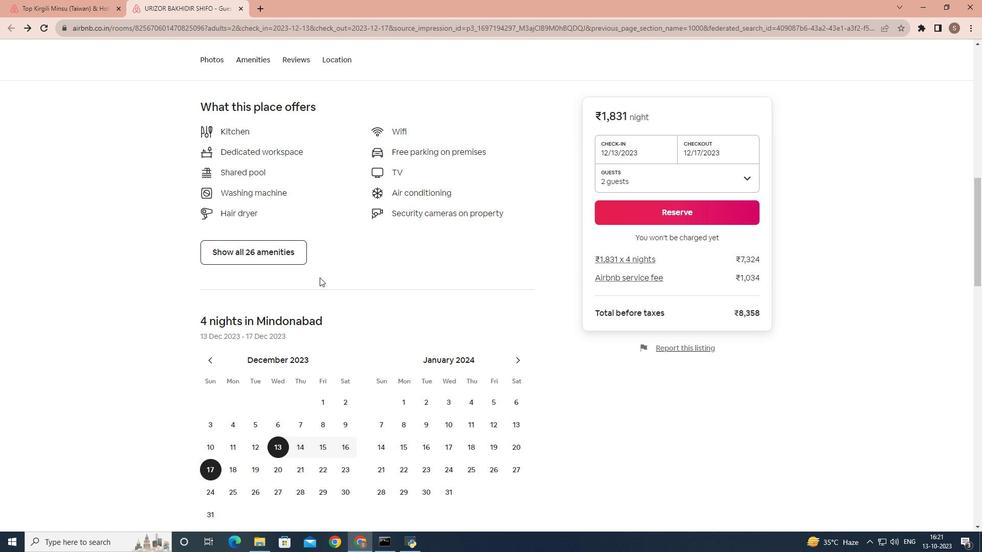 
Action: Mouse scrolled (319, 277) with delta (0, 0)
Screenshot: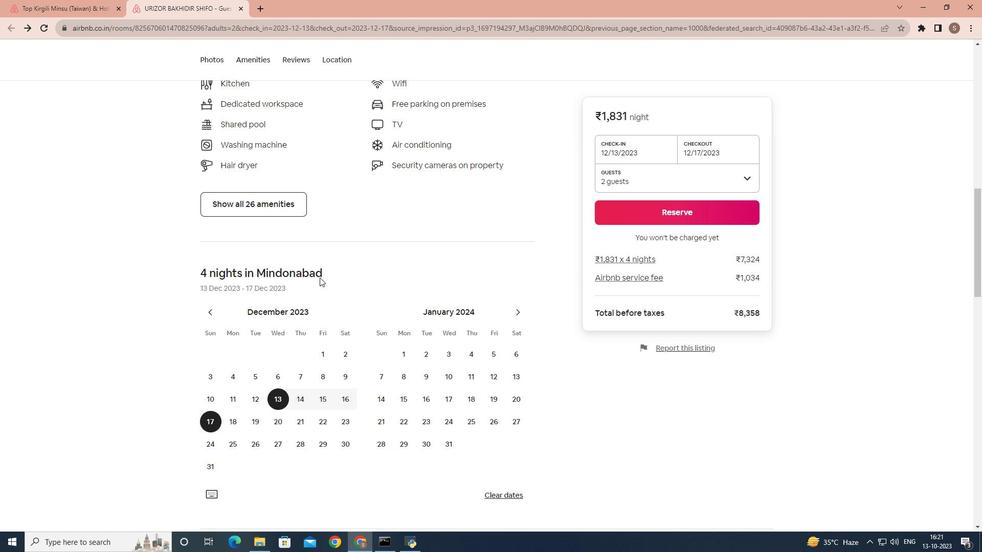 
Action: Mouse scrolled (319, 277) with delta (0, 0)
Screenshot: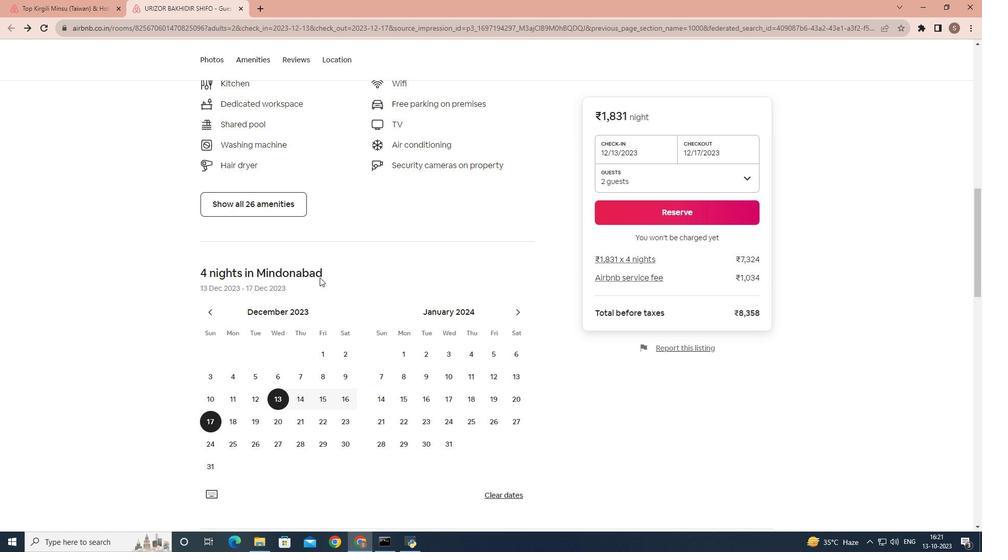 
Action: Mouse scrolled (319, 277) with delta (0, 0)
Screenshot: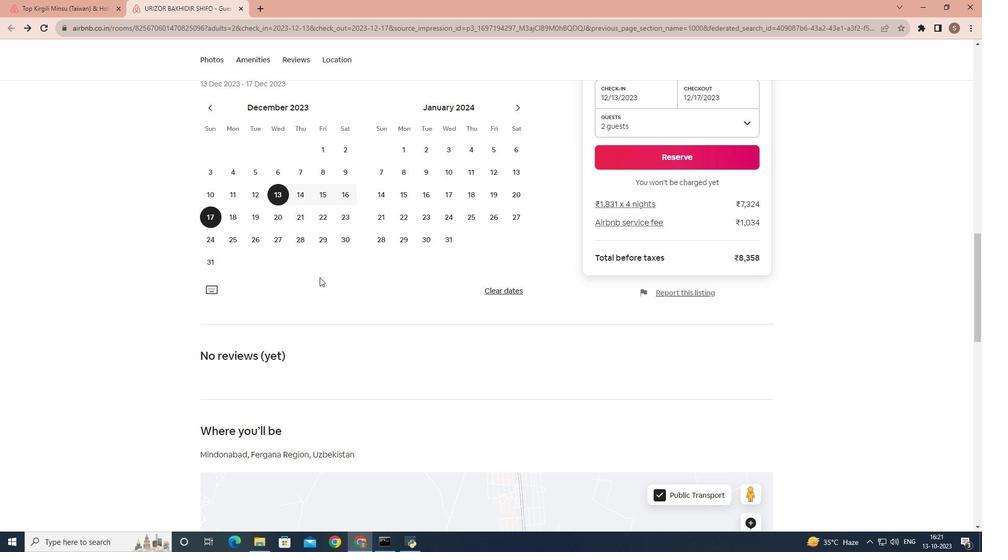 
Action: Mouse scrolled (319, 277) with delta (0, 0)
Screenshot: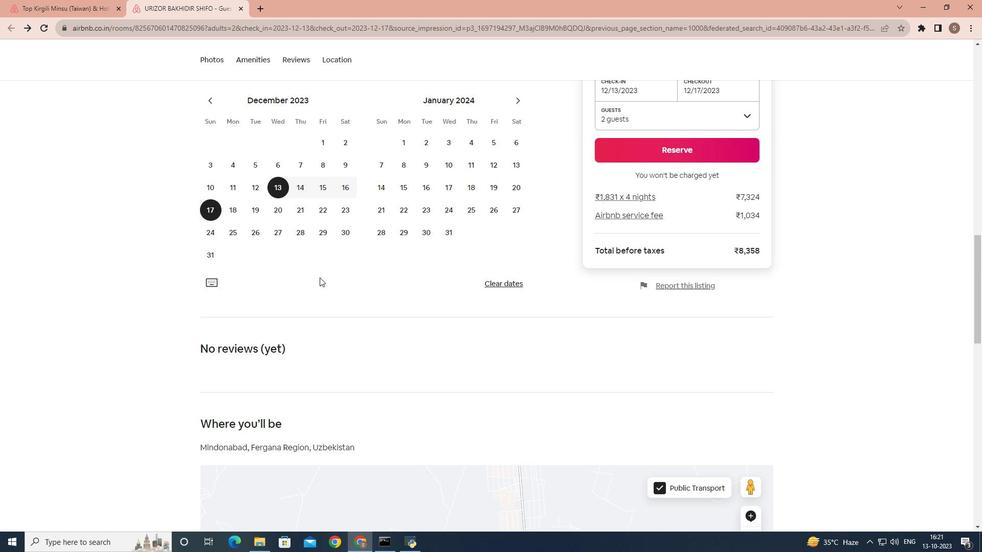 
Action: Mouse scrolled (319, 277) with delta (0, 0)
Screenshot: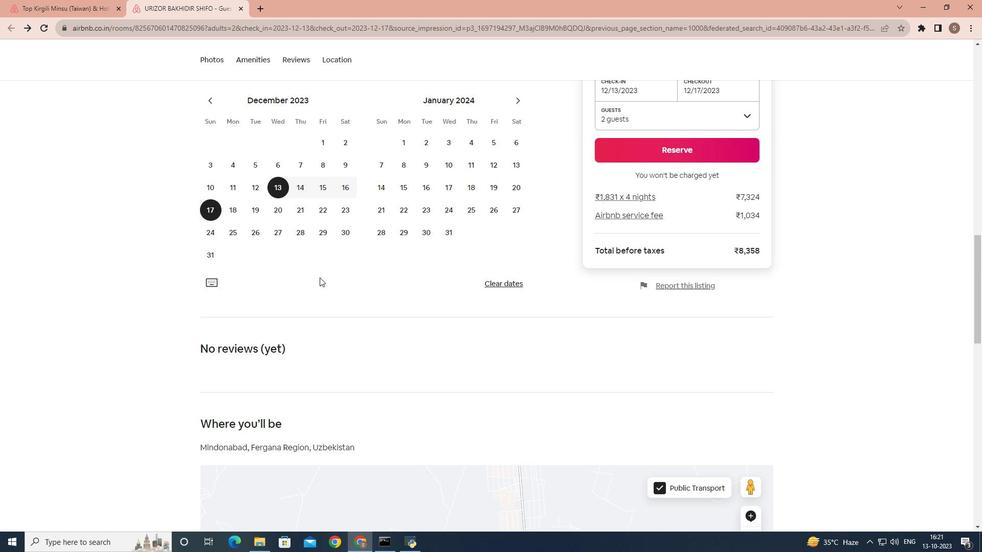 
Action: Mouse scrolled (319, 277) with delta (0, 0)
Screenshot: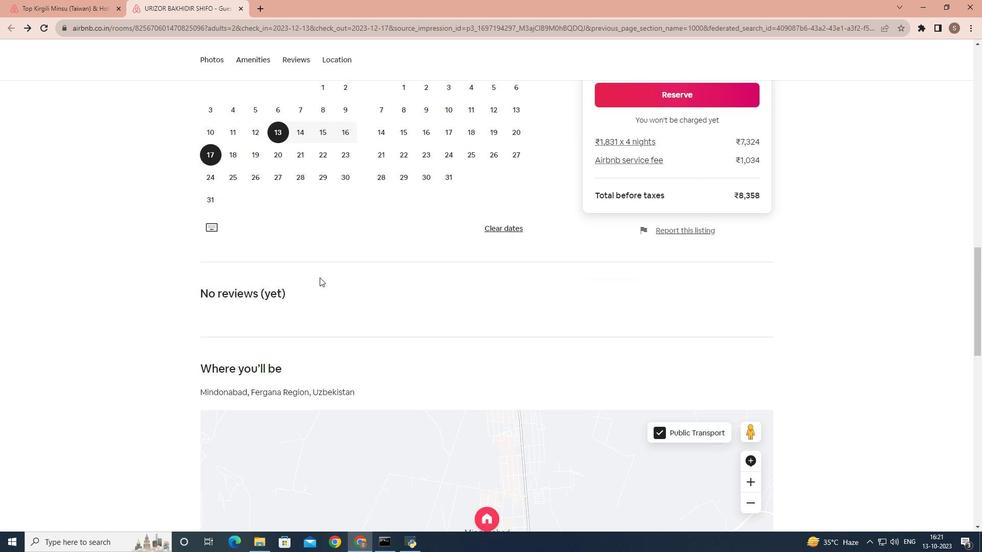 
Action: Mouse scrolled (319, 277) with delta (0, 0)
Screenshot: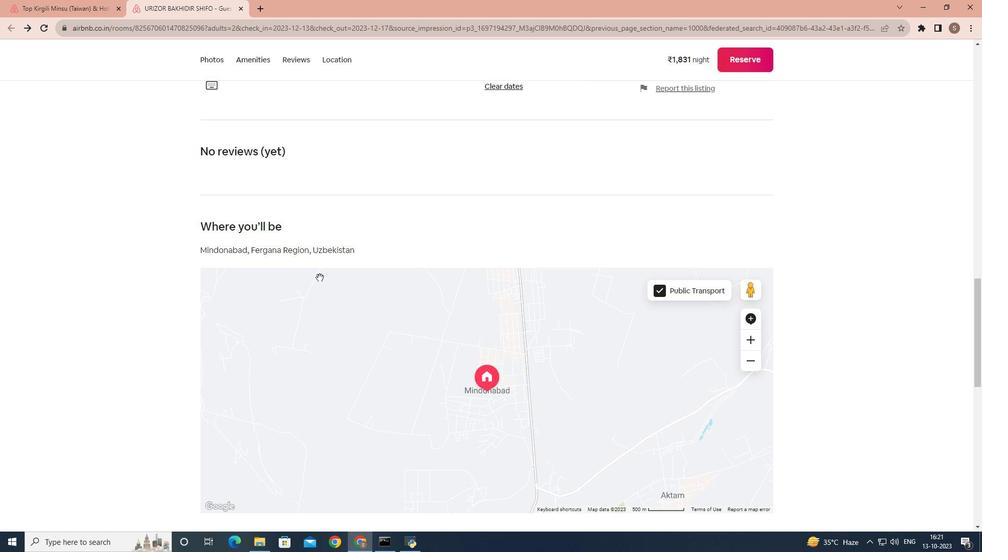 
Action: Mouse scrolled (319, 277) with delta (0, 0)
Screenshot: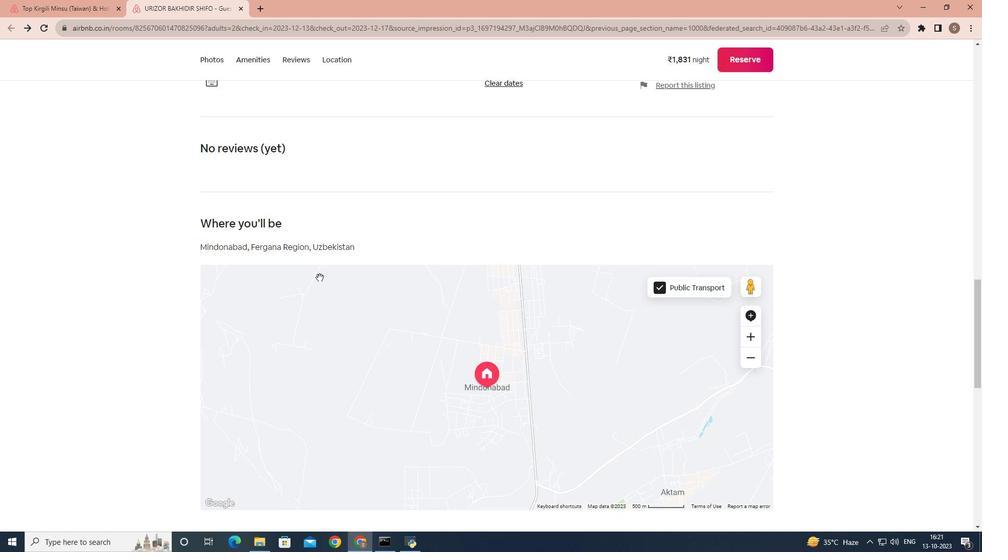 
Action: Mouse scrolled (319, 277) with delta (0, 0)
Screenshot: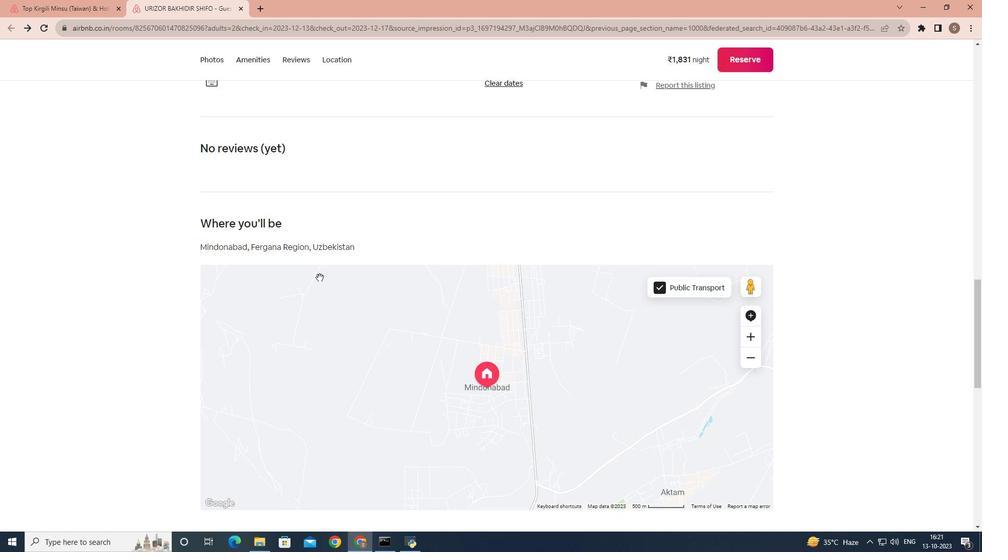 
Action: Mouse scrolled (319, 277) with delta (0, 0)
Screenshot: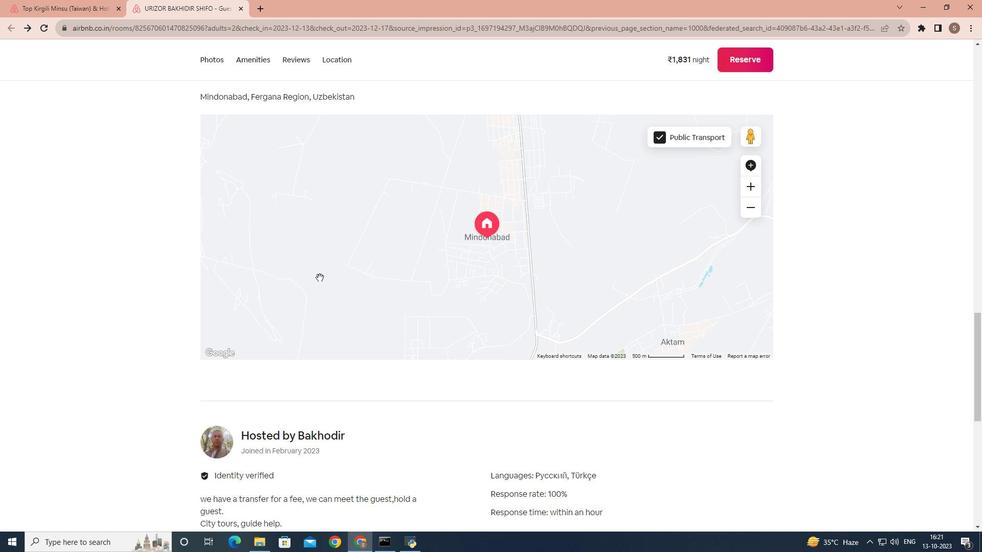 
Action: Mouse scrolled (319, 277) with delta (0, 0)
Screenshot: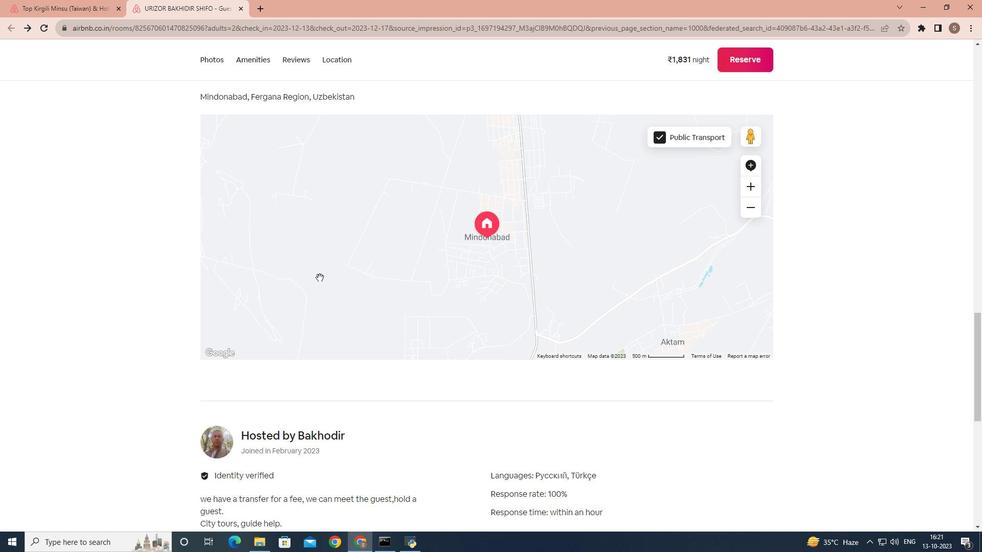 
Action: Mouse scrolled (319, 277) with delta (0, 0)
Screenshot: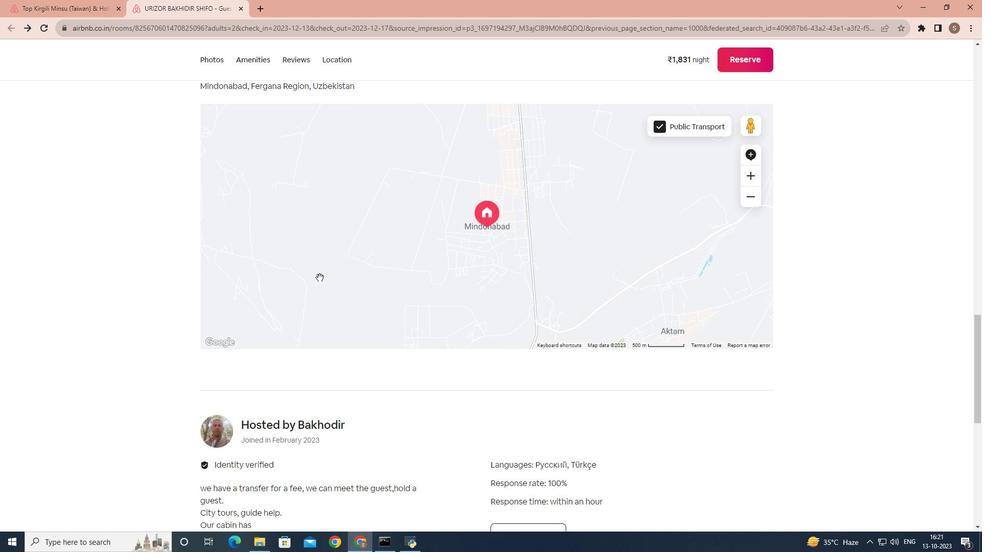 
Action: Mouse scrolled (319, 277) with delta (0, 0)
Screenshot: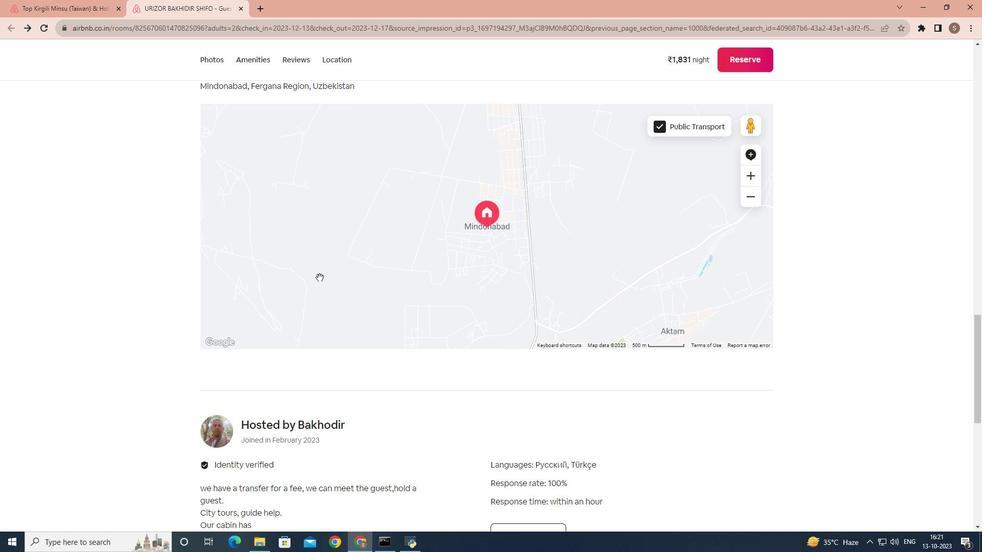 
Action: Mouse moved to (248, 316)
Screenshot: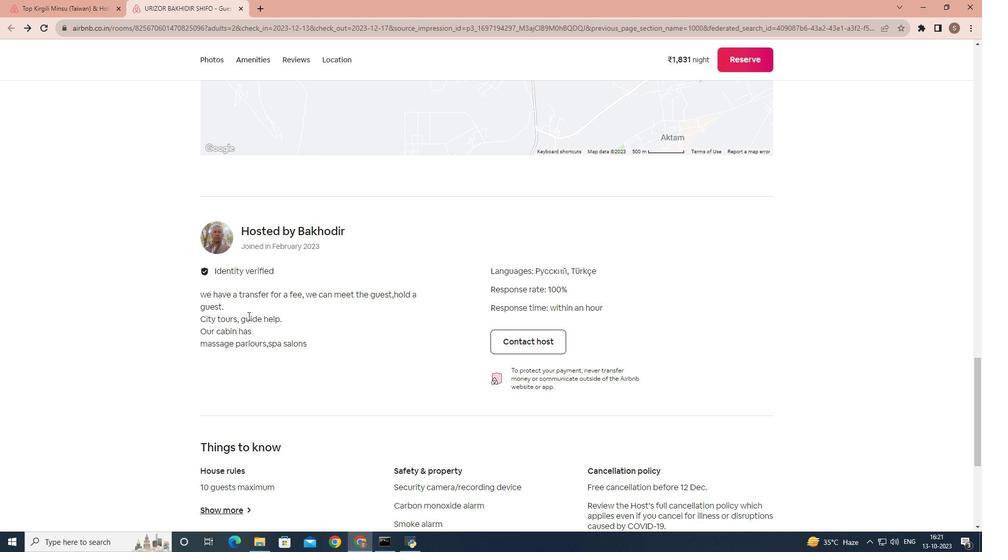
Action: Mouse scrolled (248, 315) with delta (0, 0)
Screenshot: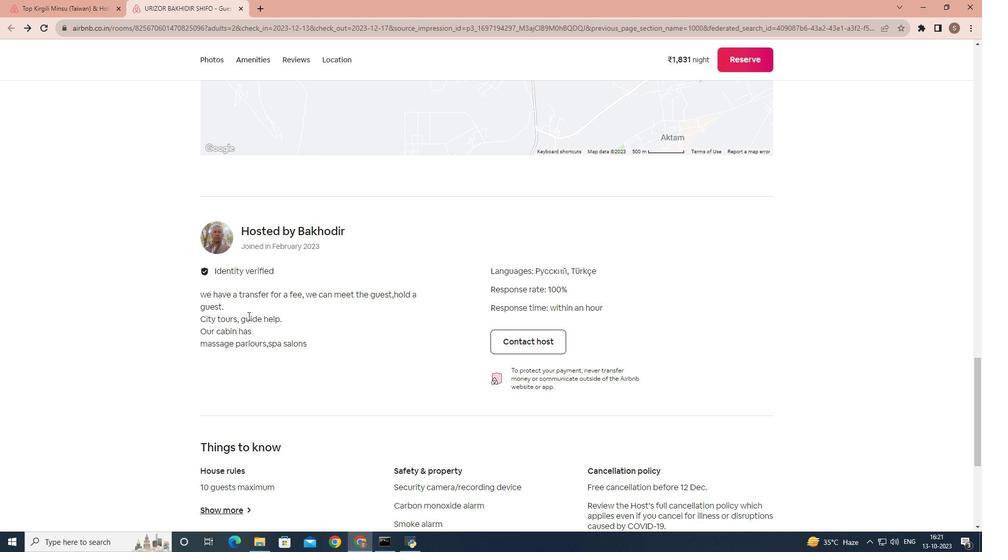 
Action: Mouse scrolled (248, 315) with delta (0, 0)
Screenshot: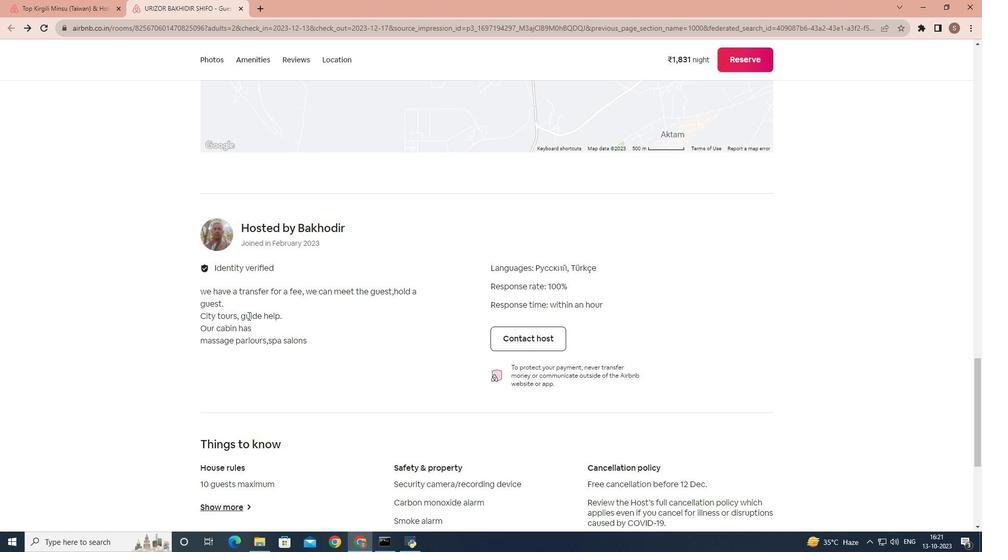 
Action: Mouse scrolled (248, 315) with delta (0, 0)
Screenshot: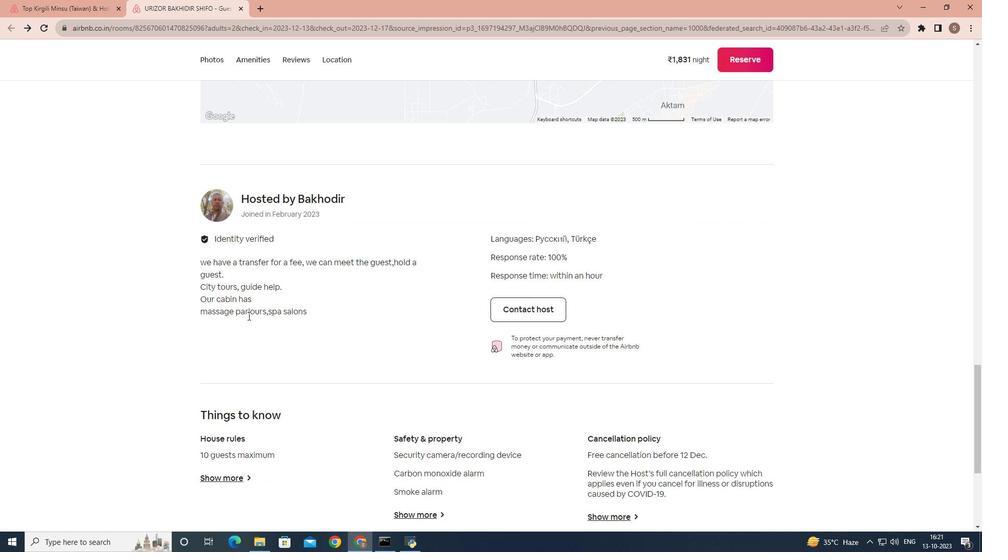 
Action: Mouse scrolled (248, 315) with delta (0, 0)
Screenshot: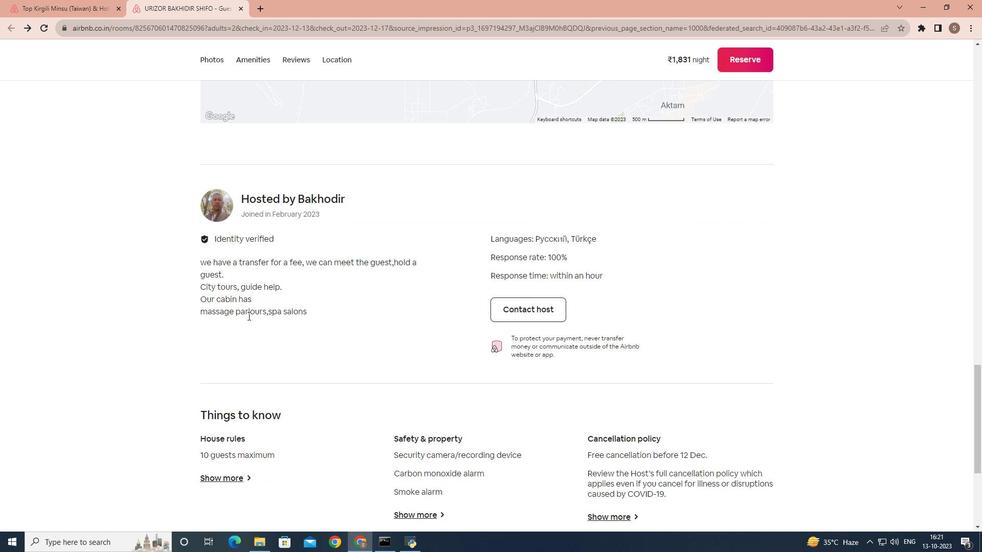 
Action: Mouse moved to (246, 303)
Screenshot: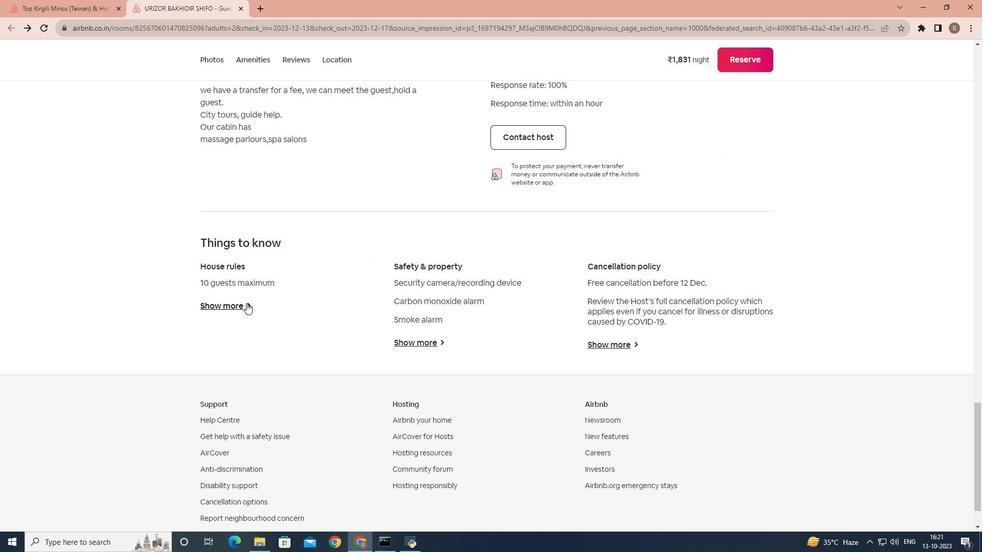 
Action: Mouse pressed left at (246, 303)
Screenshot: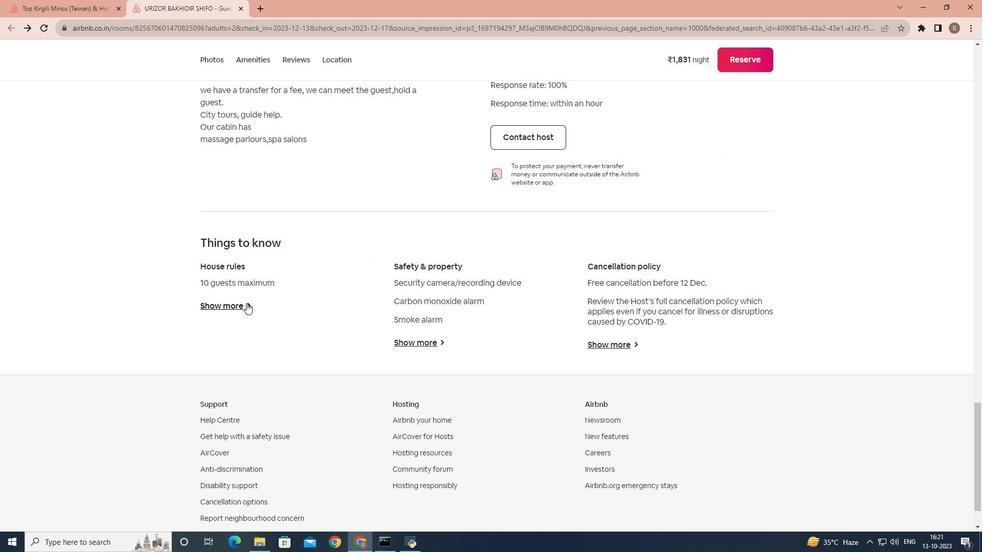 
Action: Mouse moved to (311, 209)
Screenshot: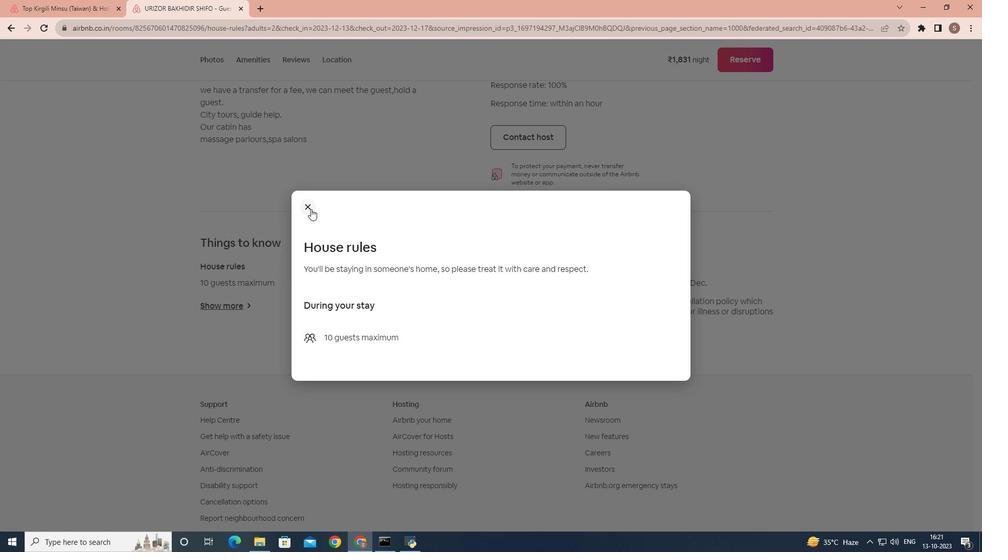 
Action: Mouse pressed left at (311, 209)
Screenshot: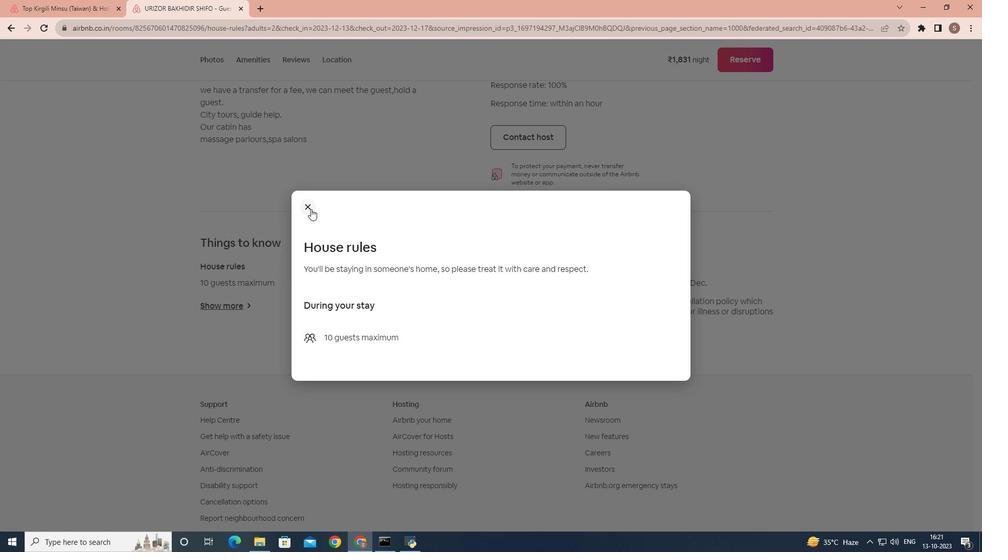 
Action: Mouse moved to (442, 348)
Screenshot: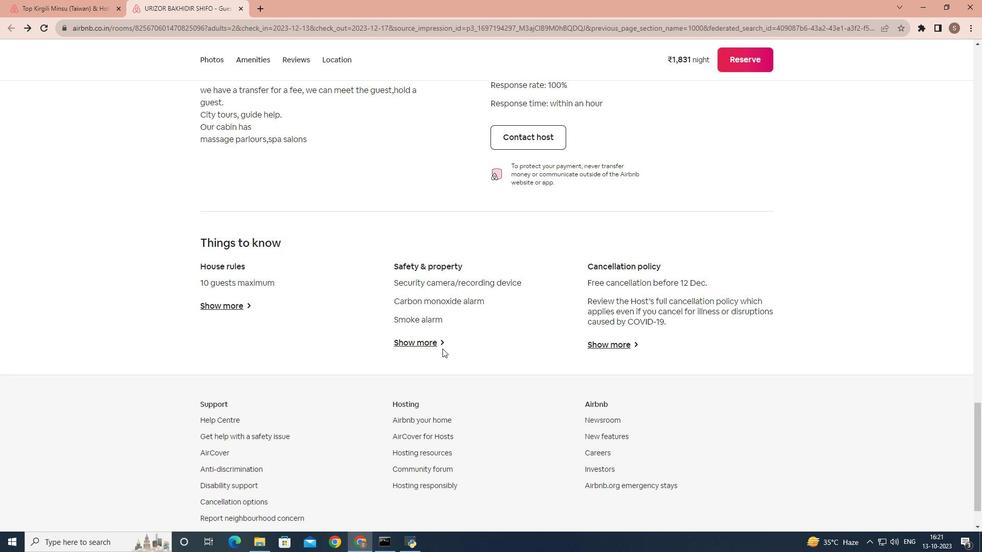 
Action: Mouse pressed left at (442, 348)
Screenshot: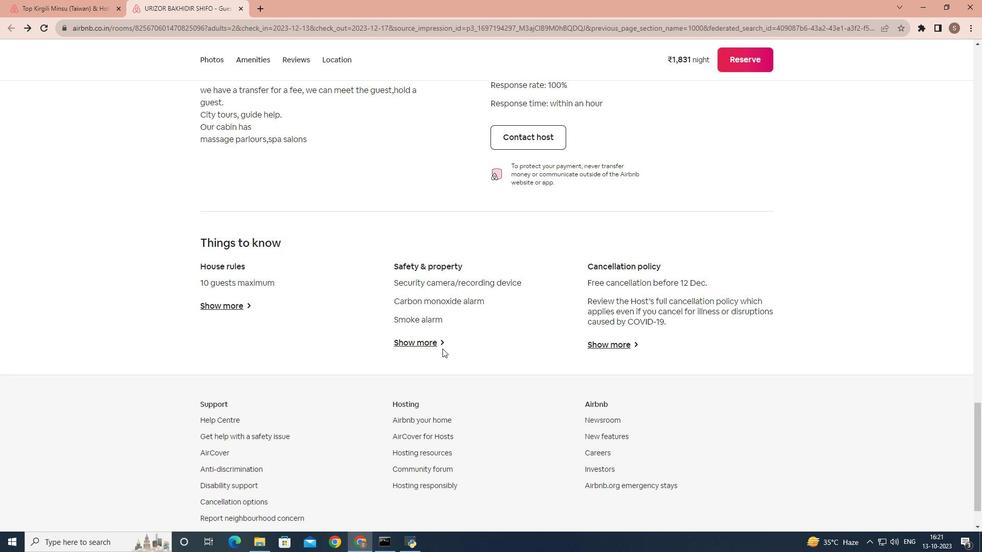 
Action: Mouse moved to (438, 339)
Screenshot: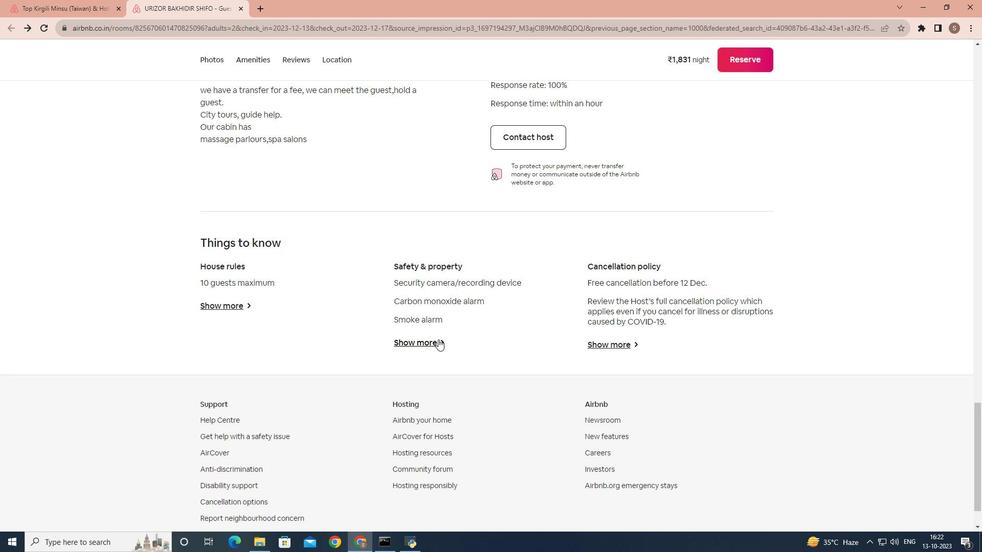 
Action: Mouse pressed left at (438, 339)
Screenshot: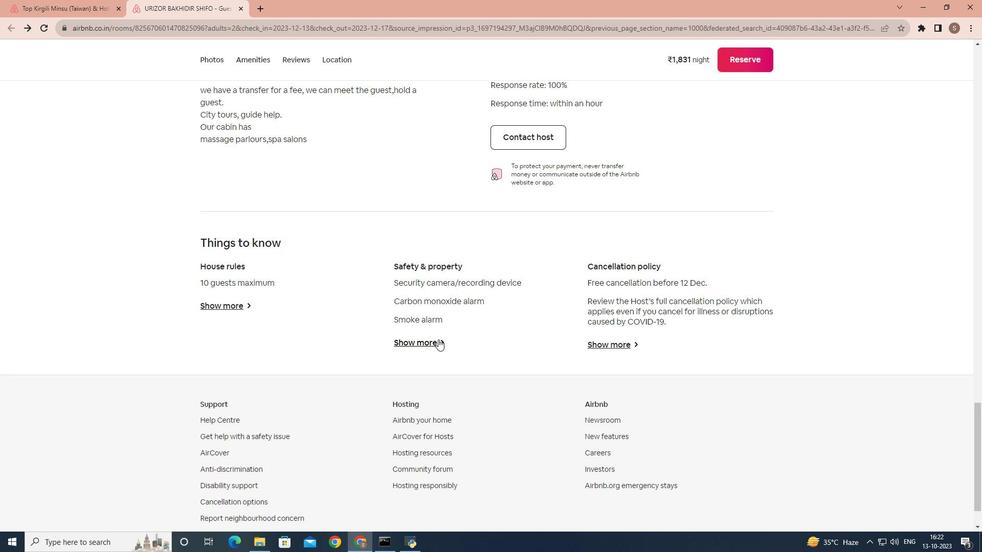 
Action: Mouse moved to (308, 165)
Screenshot: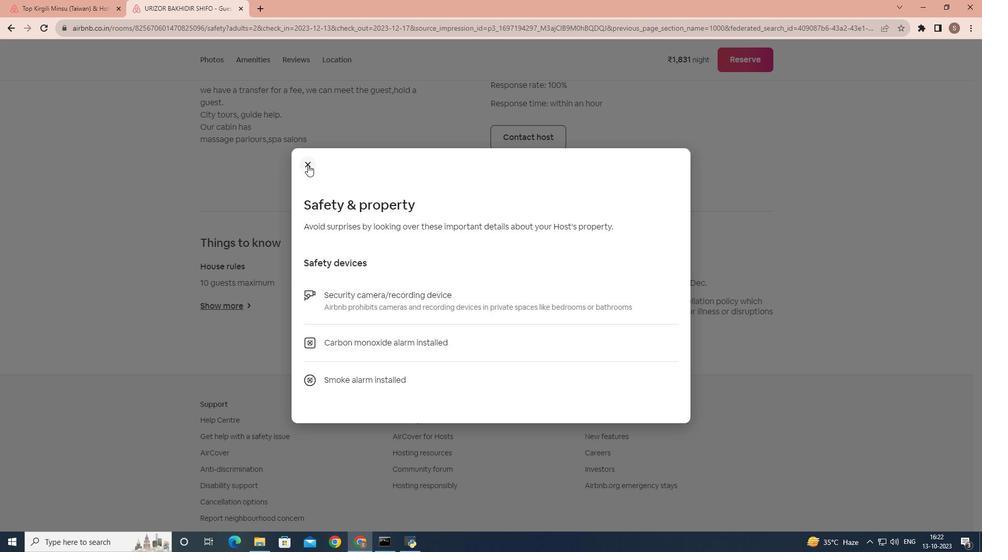 
Action: Mouse pressed left at (308, 165)
Screenshot: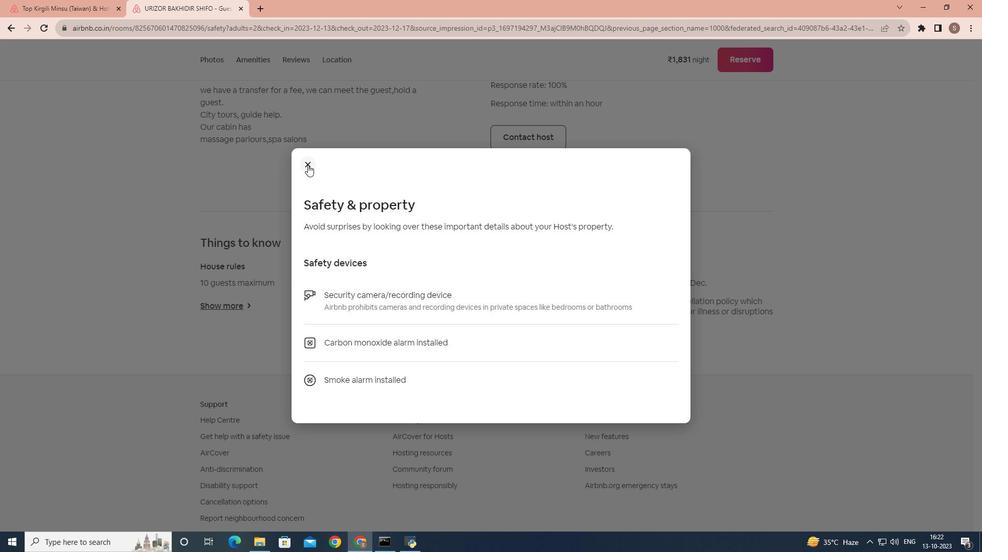 
Action: Mouse moved to (609, 344)
Screenshot: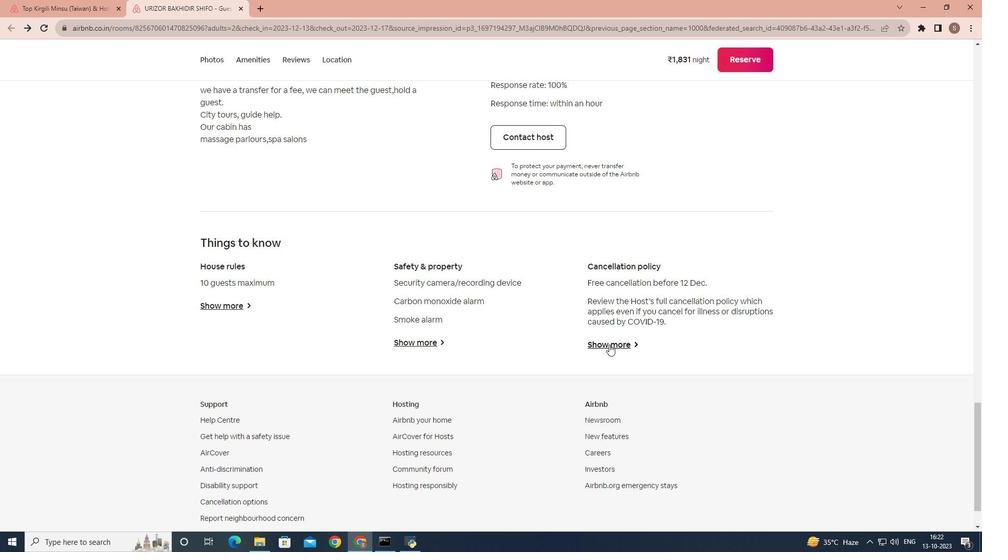 
Action: Mouse pressed left at (609, 344)
Screenshot: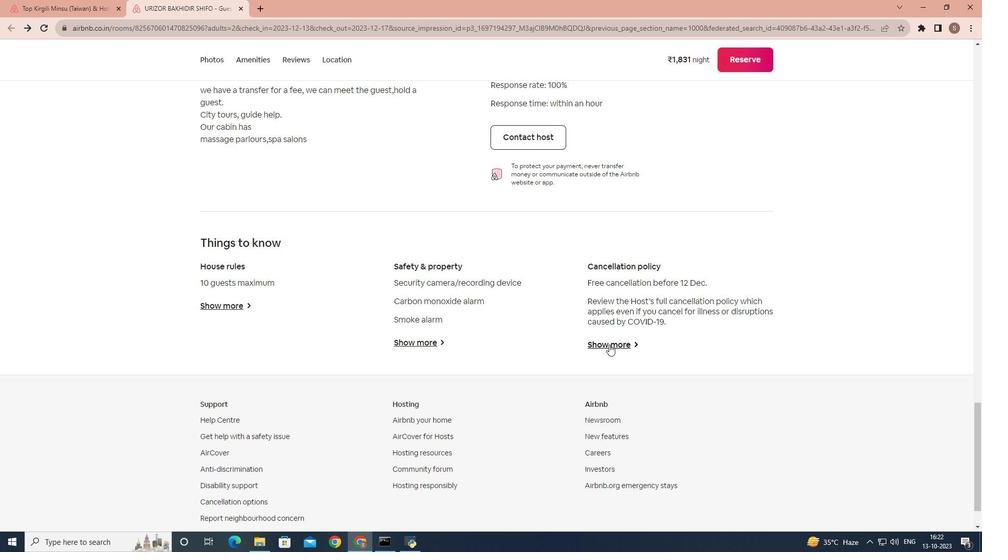 
Action: Mouse moved to (358, 154)
Screenshot: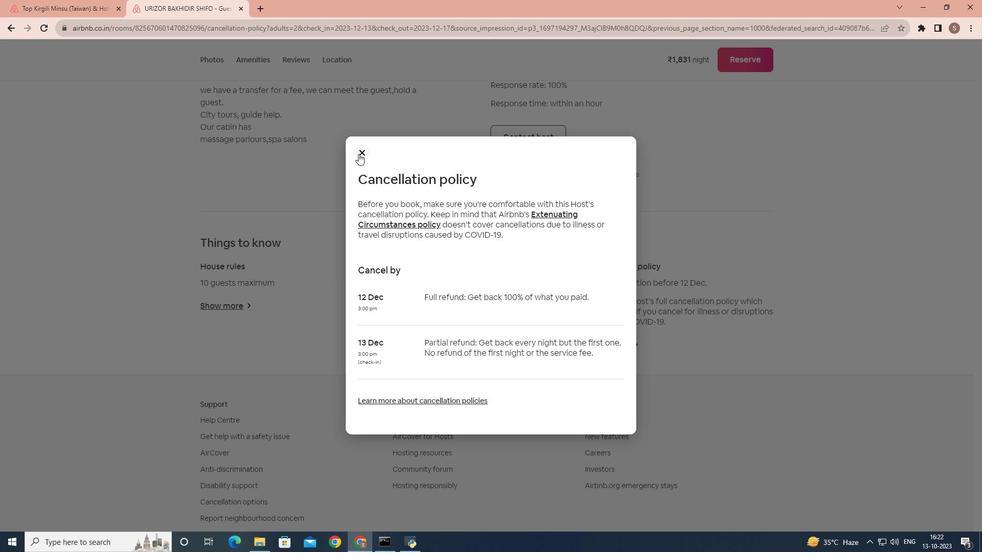 
Action: Mouse pressed left at (358, 154)
Screenshot: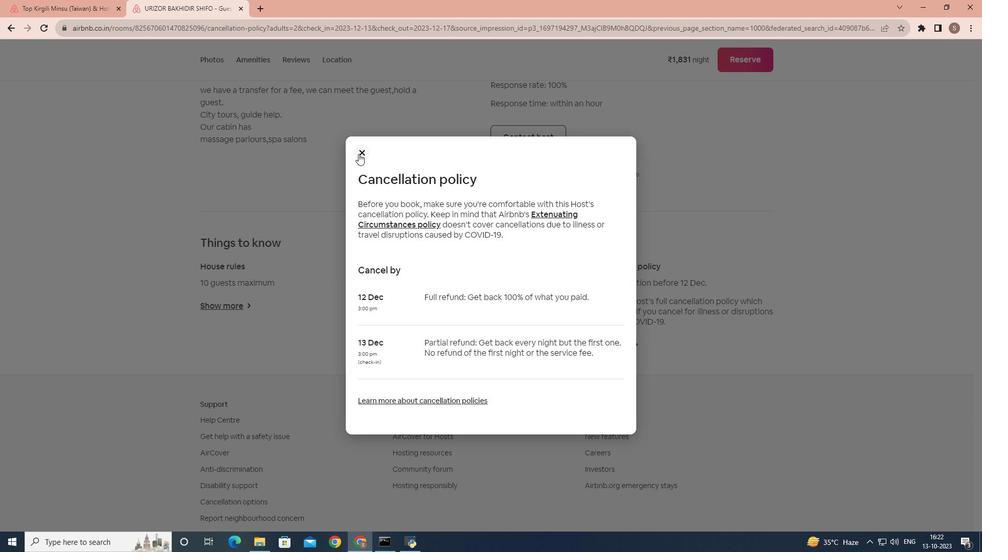 
Action: Mouse moved to (306, 278)
Screenshot: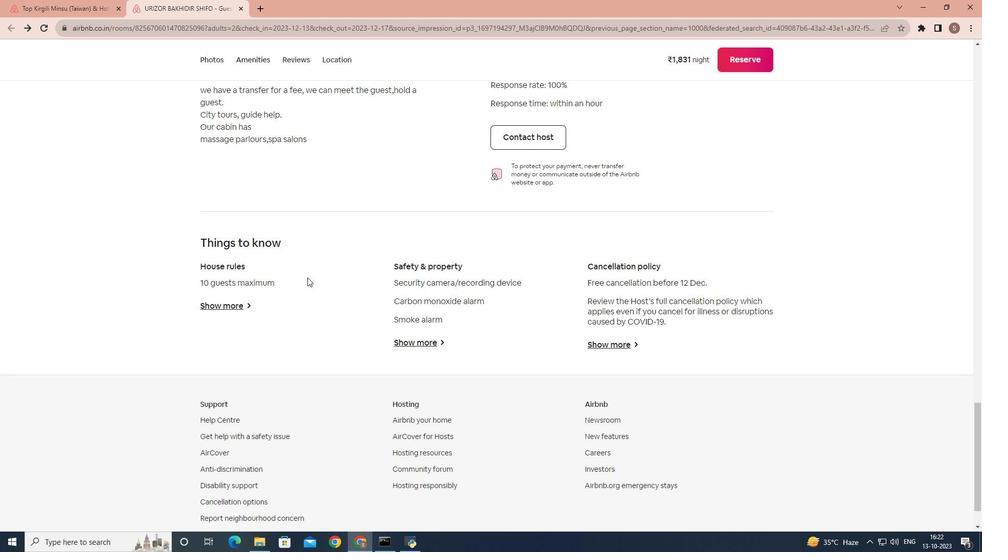 
Action: Mouse scrolled (306, 278) with delta (0, 0)
Screenshot: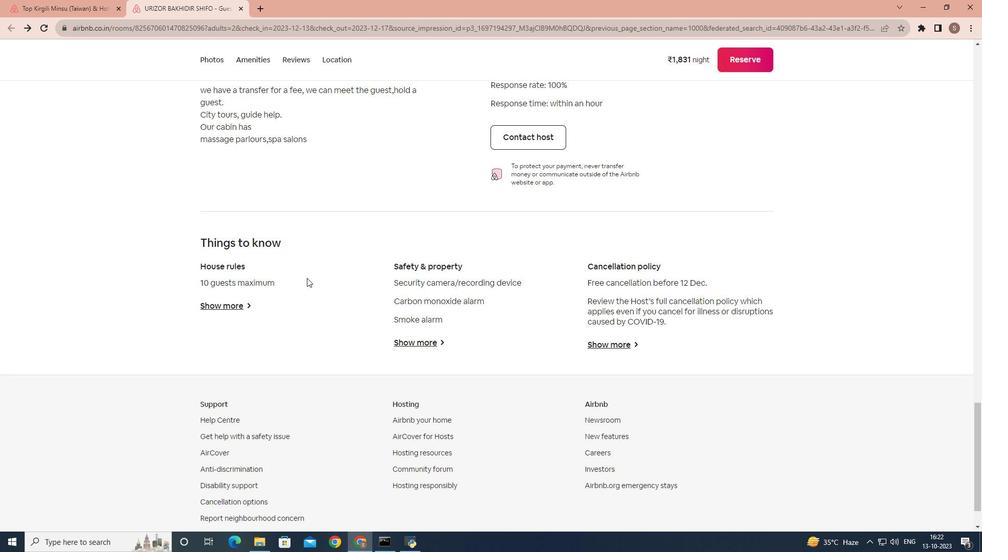 
Action: Mouse scrolled (306, 278) with delta (0, 0)
Screenshot: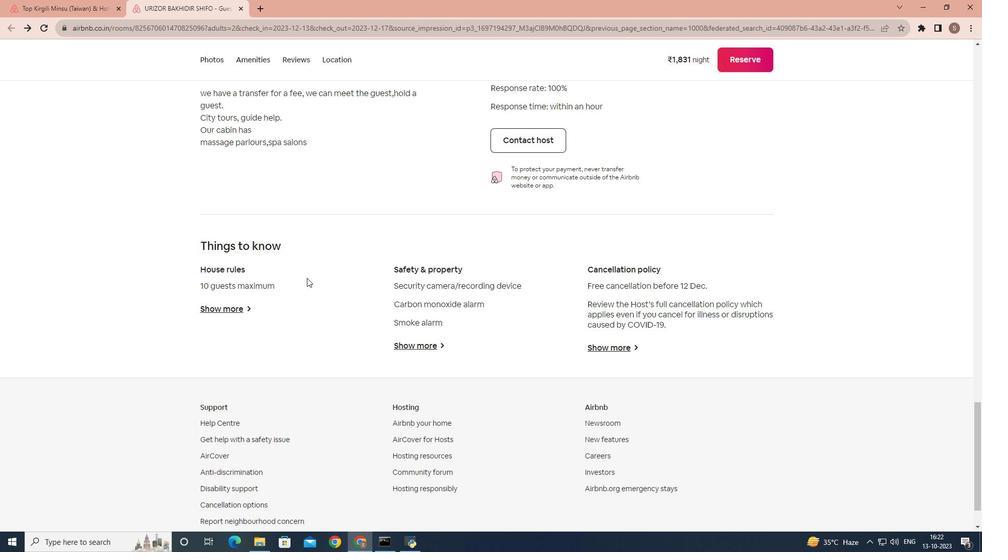 
Action: Mouse scrolled (306, 278) with delta (0, 0)
Screenshot: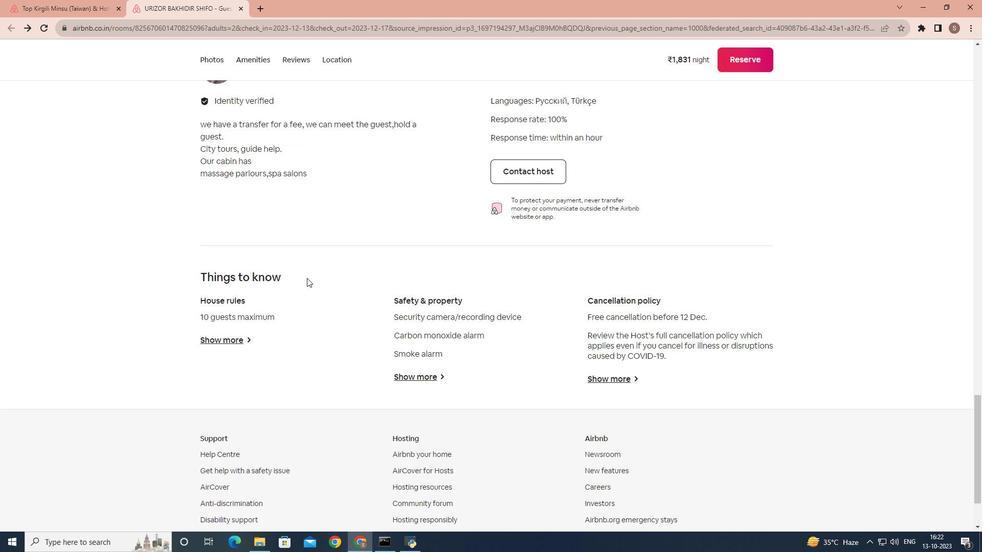 
Action: Mouse scrolled (306, 278) with delta (0, 0)
Screenshot: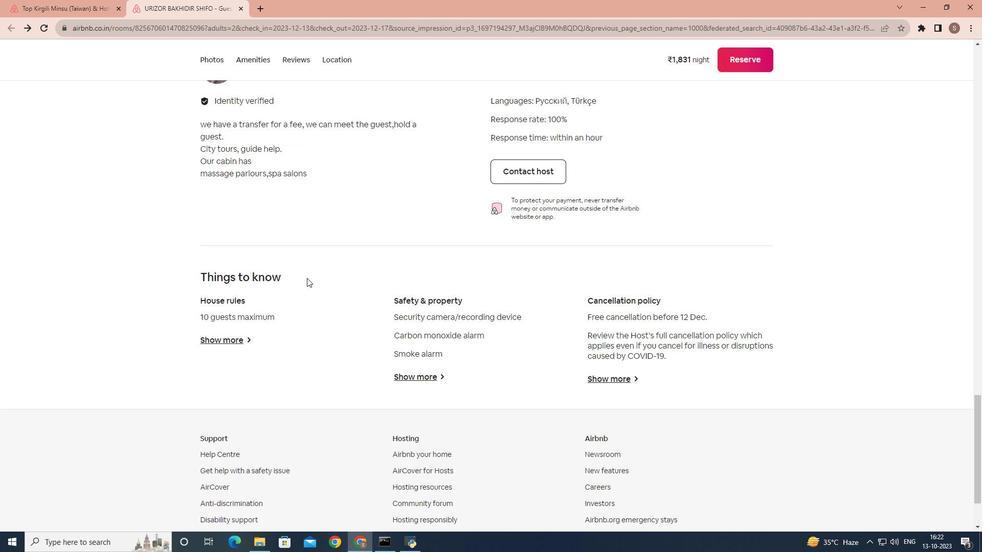 
Action: Mouse scrolled (306, 278) with delta (0, 0)
Screenshot: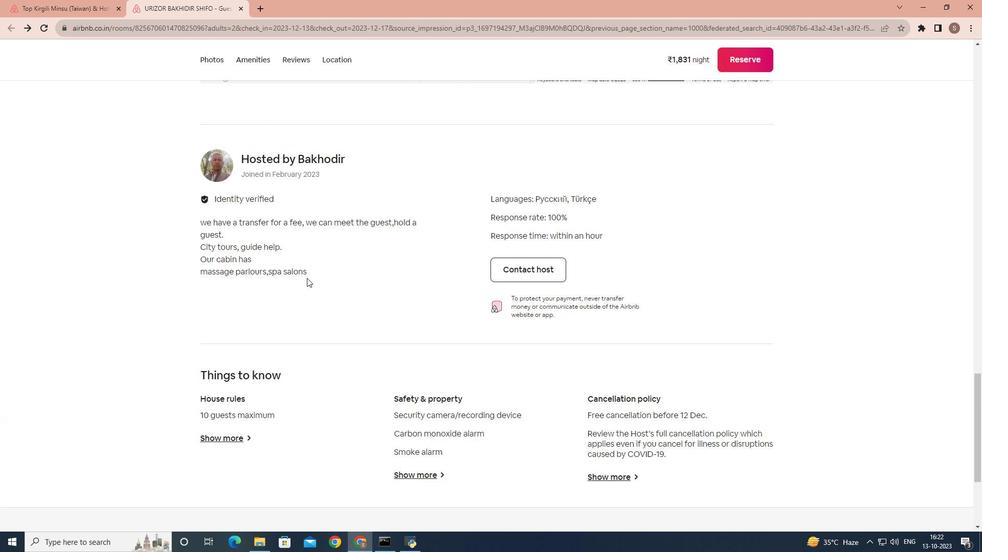 
Action: Mouse scrolled (306, 278) with delta (0, 0)
Screenshot: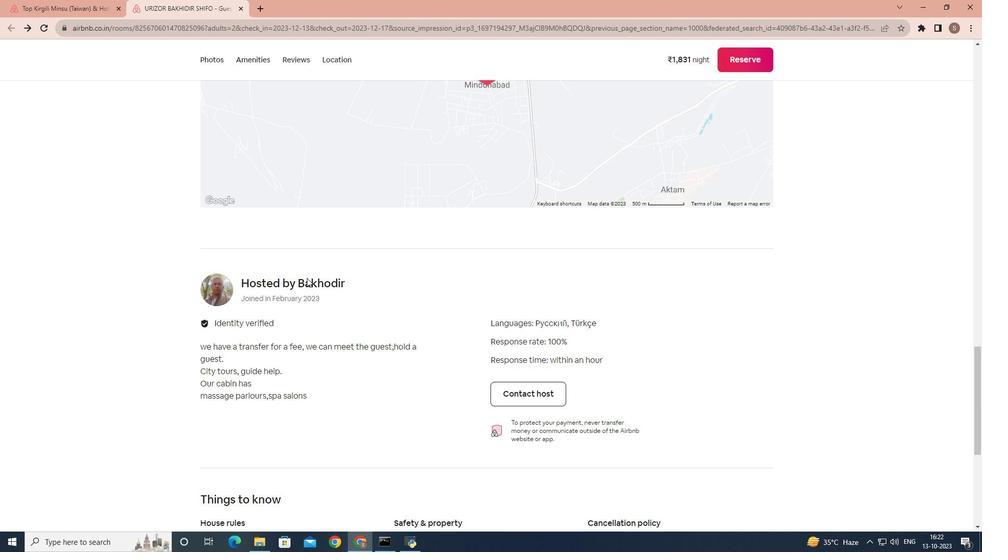 
Action: Mouse scrolled (306, 278) with delta (0, 0)
Screenshot: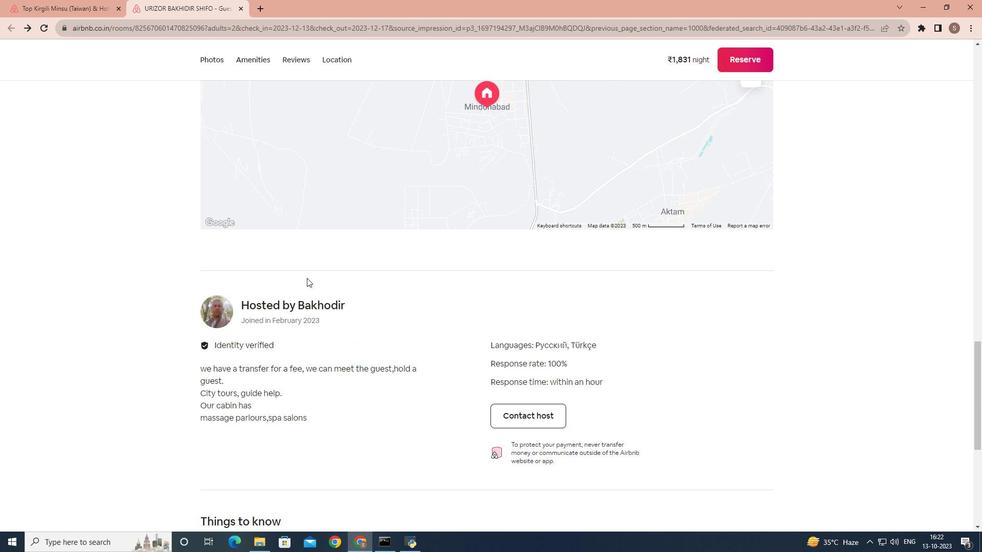 
Action: Mouse scrolled (306, 278) with delta (0, 0)
Screenshot: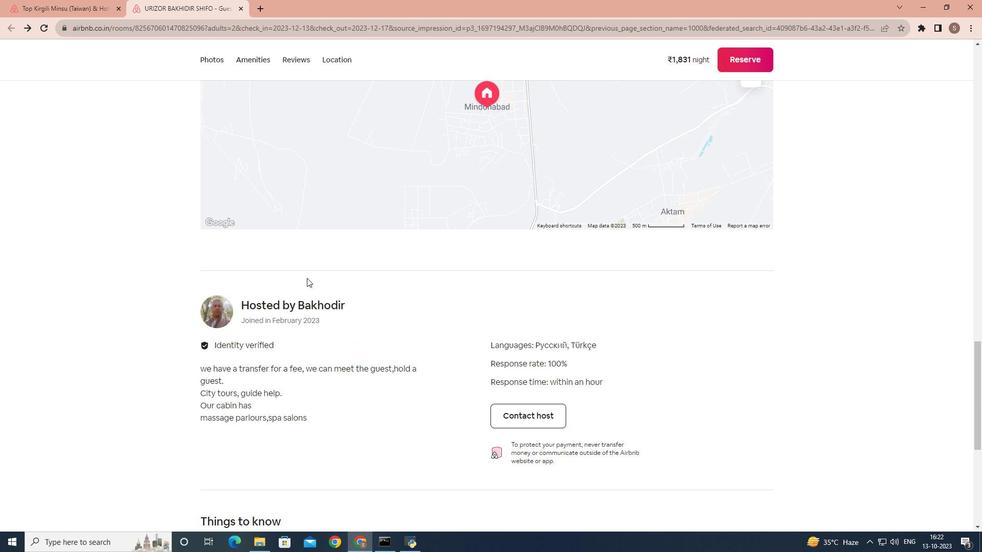 
Action: Mouse scrolled (306, 278) with delta (0, 0)
Screenshot: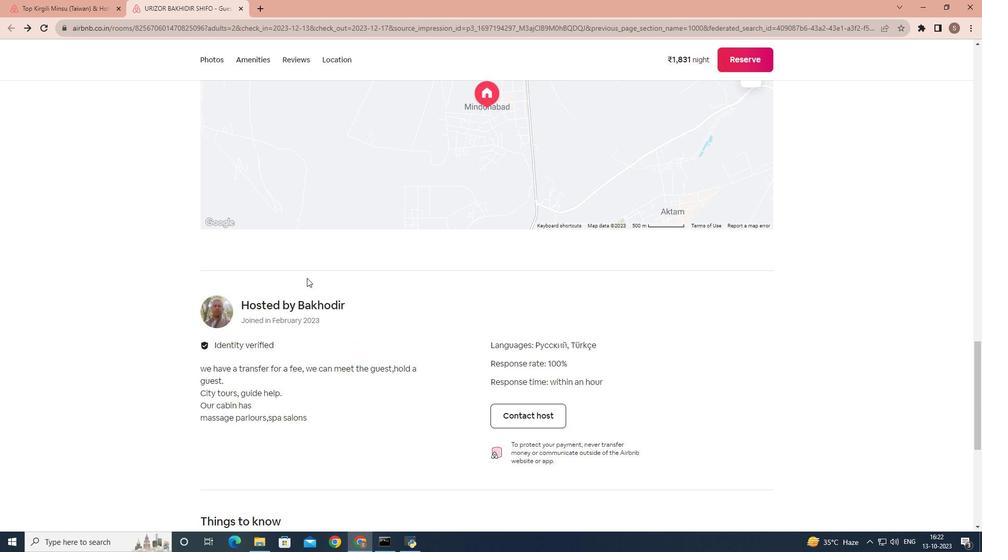 
Action: Mouse scrolled (306, 278) with delta (0, 0)
Screenshot: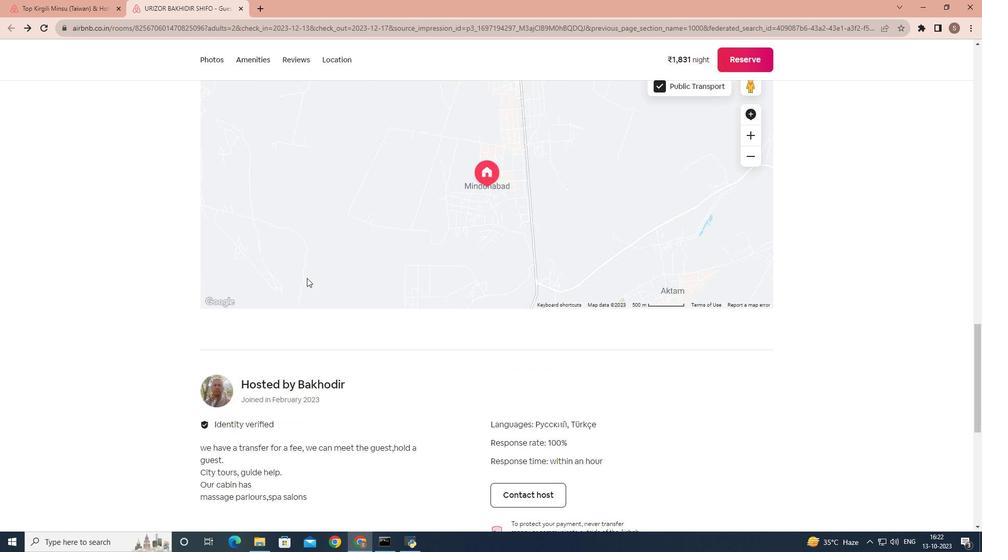 
Action: Mouse scrolled (306, 278) with delta (0, 0)
Screenshot: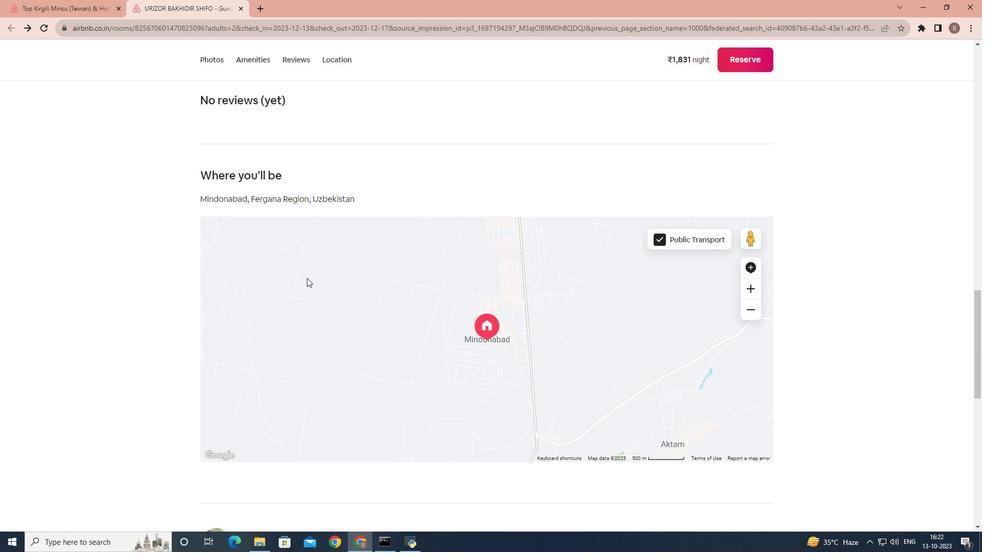 
Action: Mouse scrolled (306, 278) with delta (0, 0)
Screenshot: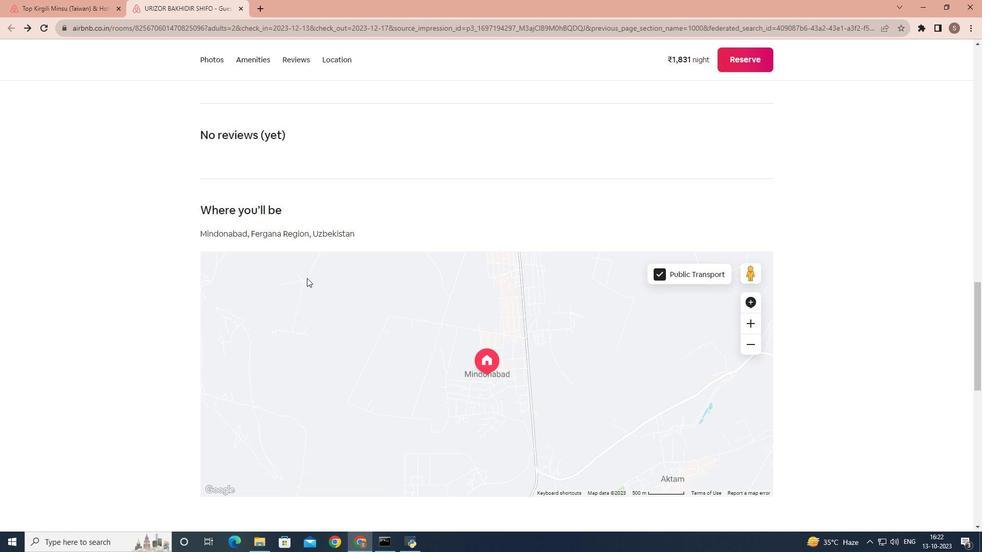
Action: Mouse scrolled (306, 278) with delta (0, 0)
Screenshot: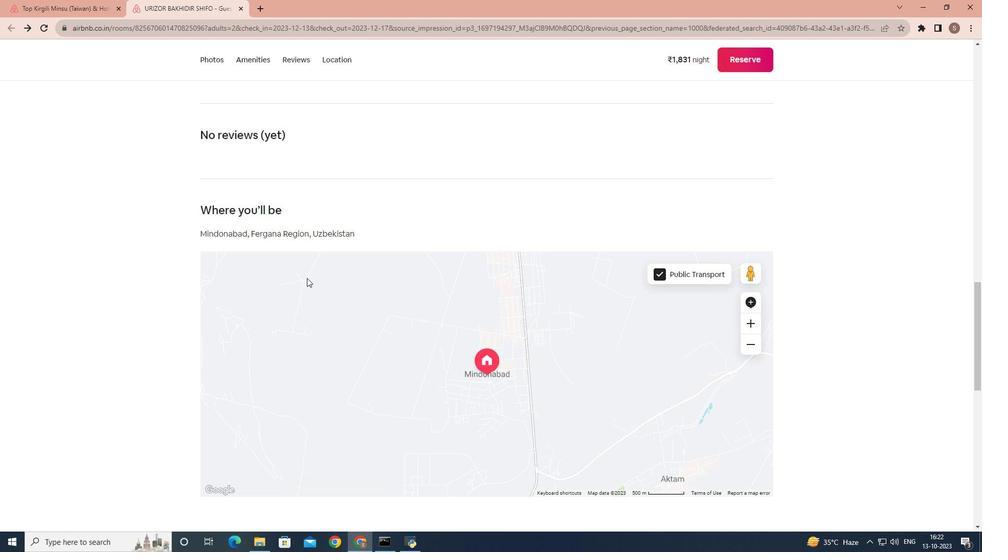 
Action: Mouse scrolled (306, 278) with delta (0, 0)
Screenshot: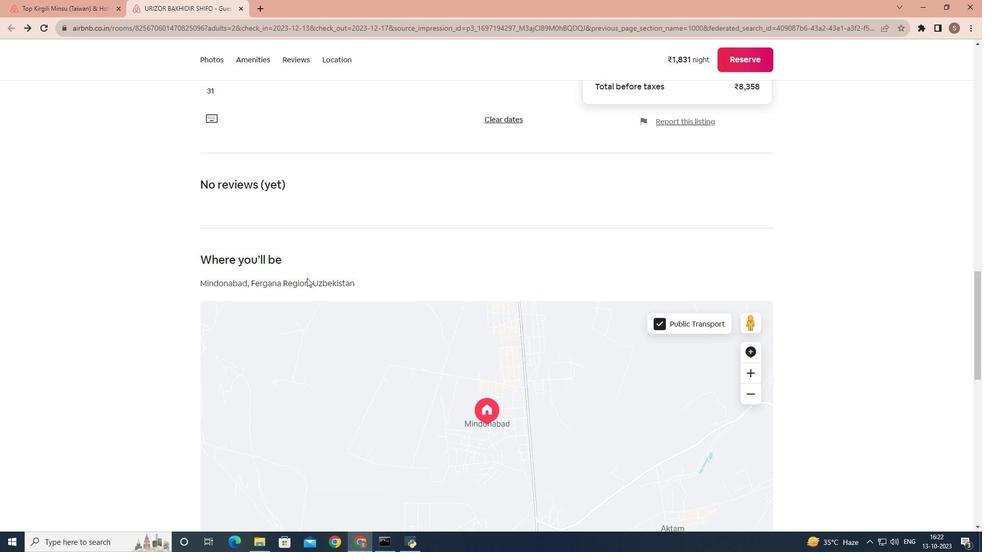 
Action: Mouse scrolled (306, 278) with delta (0, 0)
Screenshot: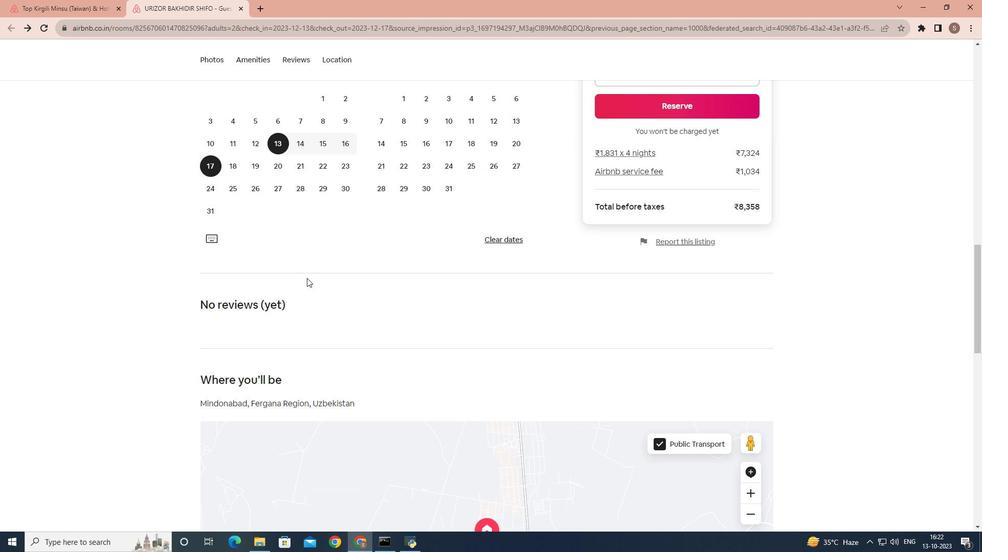 
Action: Mouse scrolled (306, 278) with delta (0, 0)
Screenshot: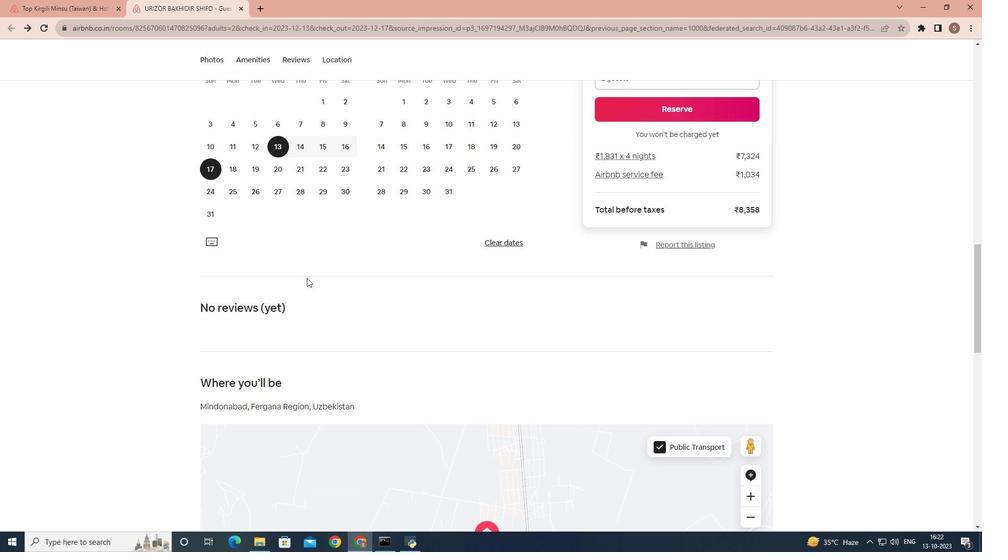 
Action: Mouse scrolled (306, 278) with delta (0, 0)
Screenshot: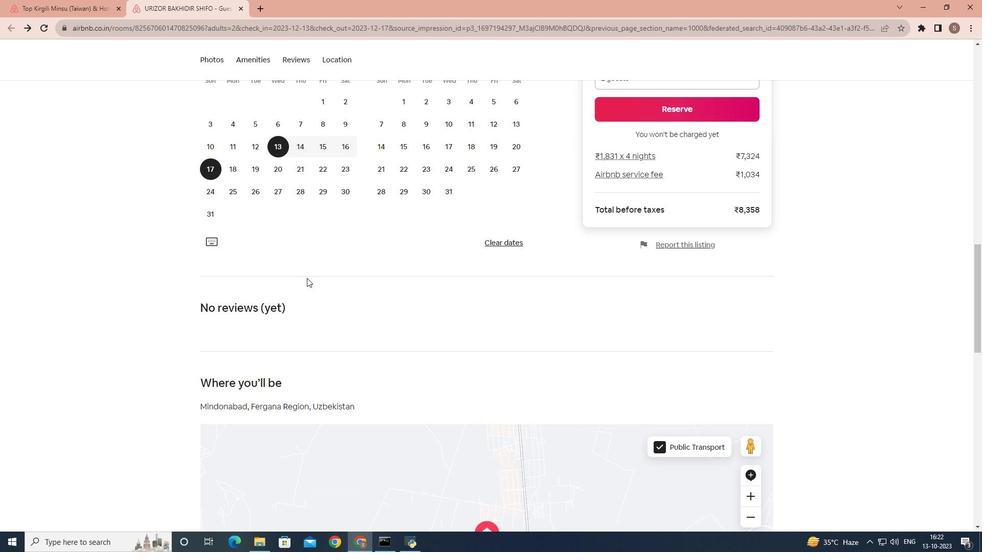 
Action: Mouse scrolled (306, 278) with delta (0, 0)
Screenshot: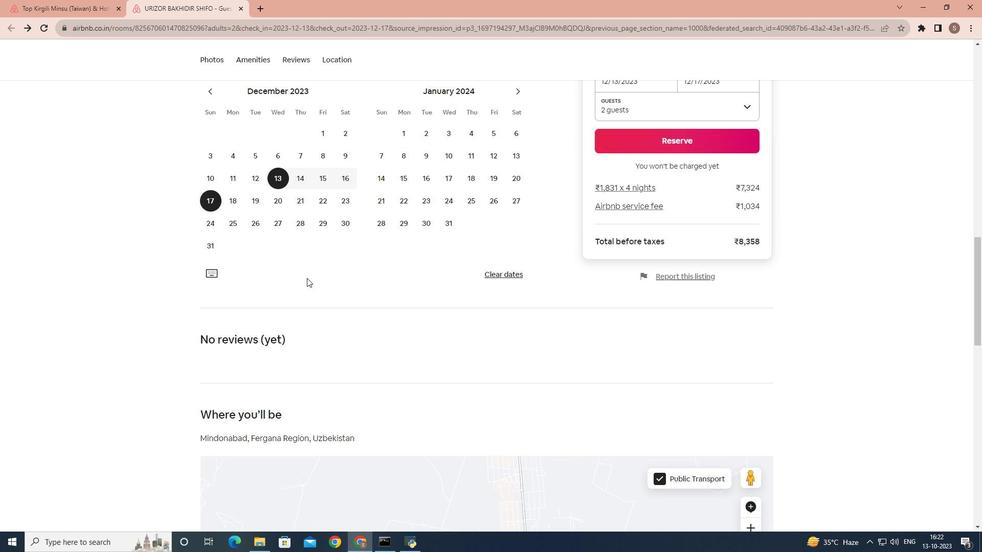 
Action: Mouse scrolled (306, 278) with delta (0, 0)
Screenshot: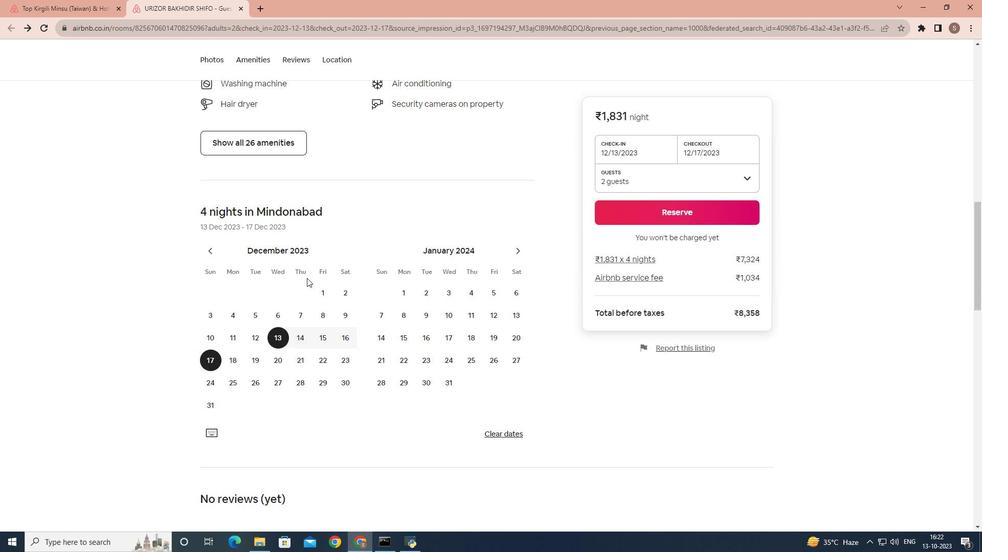 
Action: Mouse scrolled (306, 278) with delta (0, 0)
Screenshot: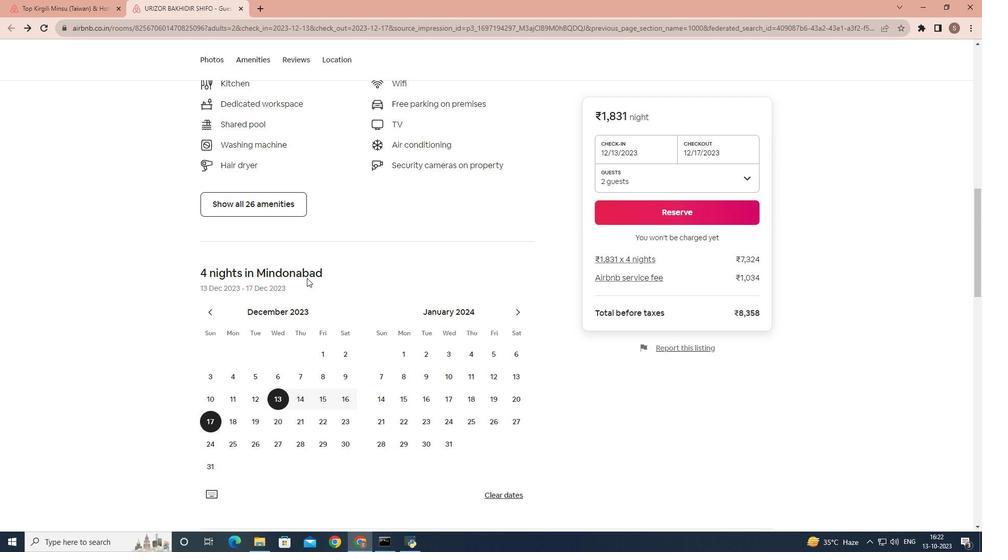 
Action: Mouse scrolled (306, 278) with delta (0, 0)
Screenshot: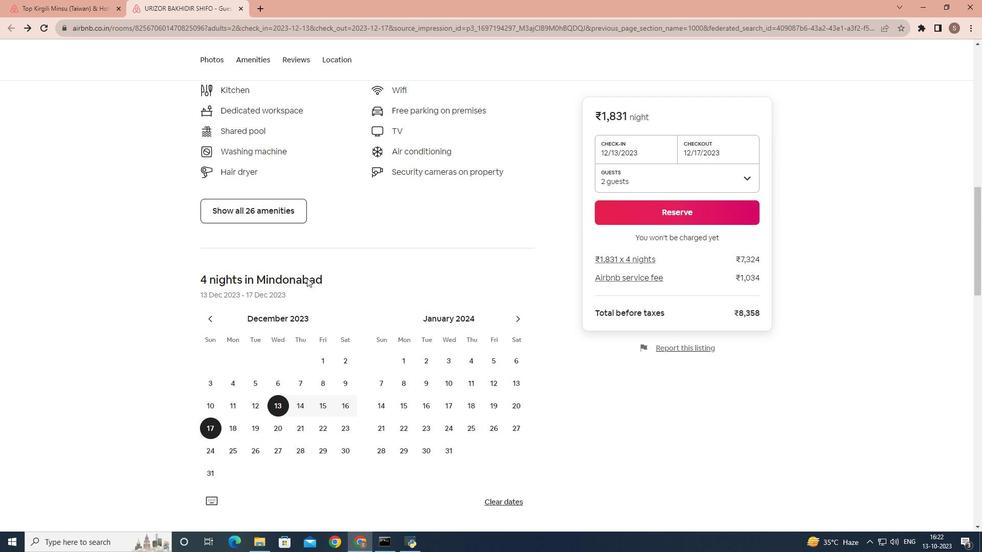 
Action: Mouse scrolled (306, 278) with delta (0, 0)
Screenshot: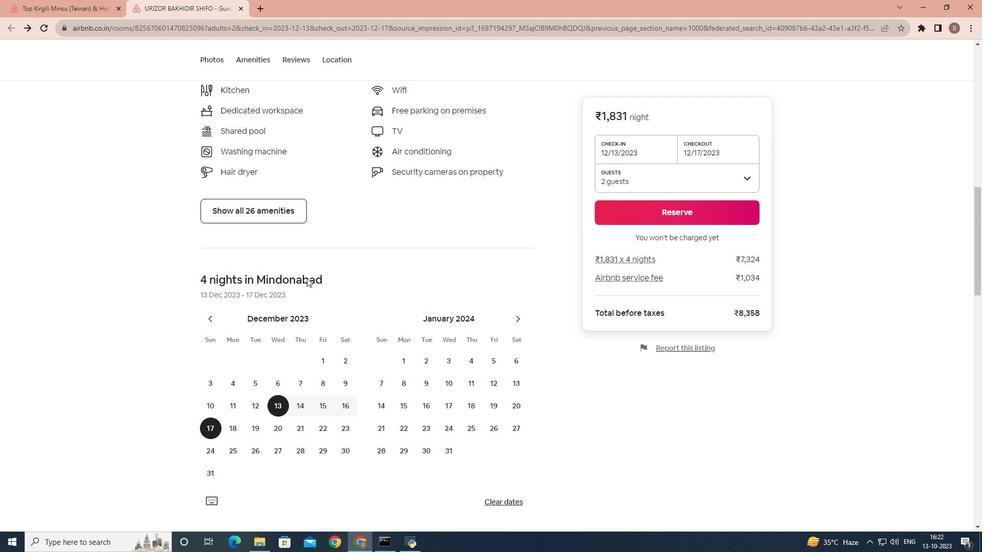 
Action: Mouse scrolled (306, 278) with delta (0, 0)
Screenshot: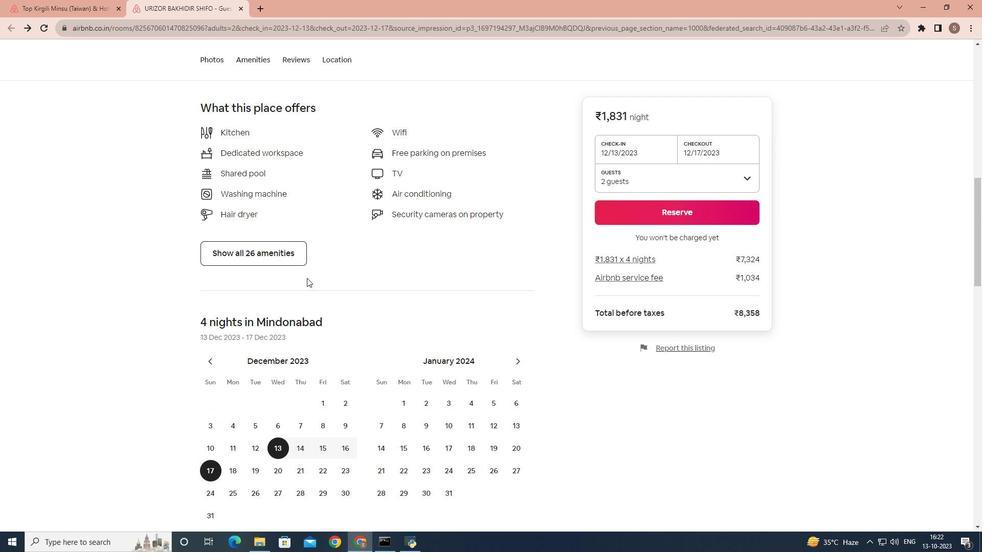 
Action: Mouse scrolled (306, 278) with delta (0, 0)
Screenshot: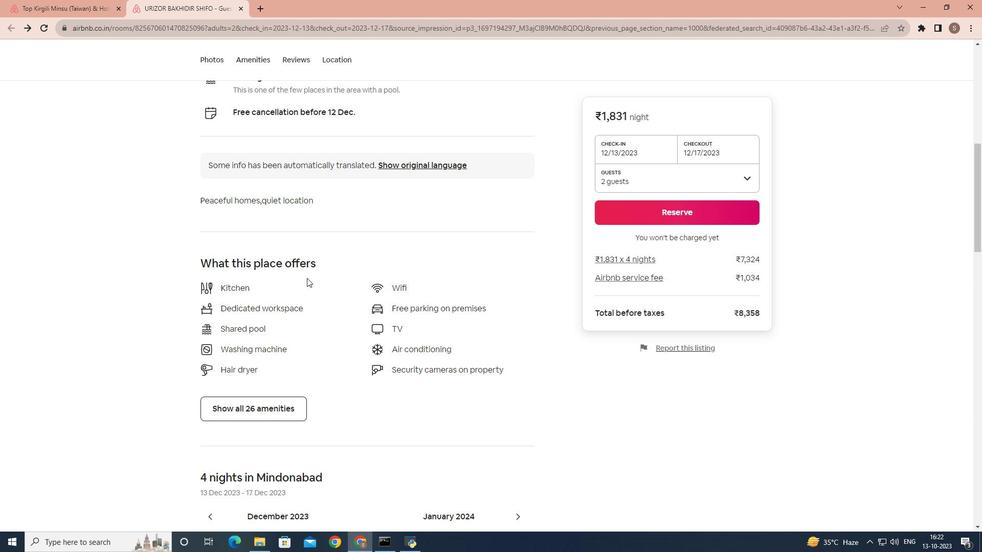 
Action: Mouse scrolled (306, 278) with delta (0, 0)
Screenshot: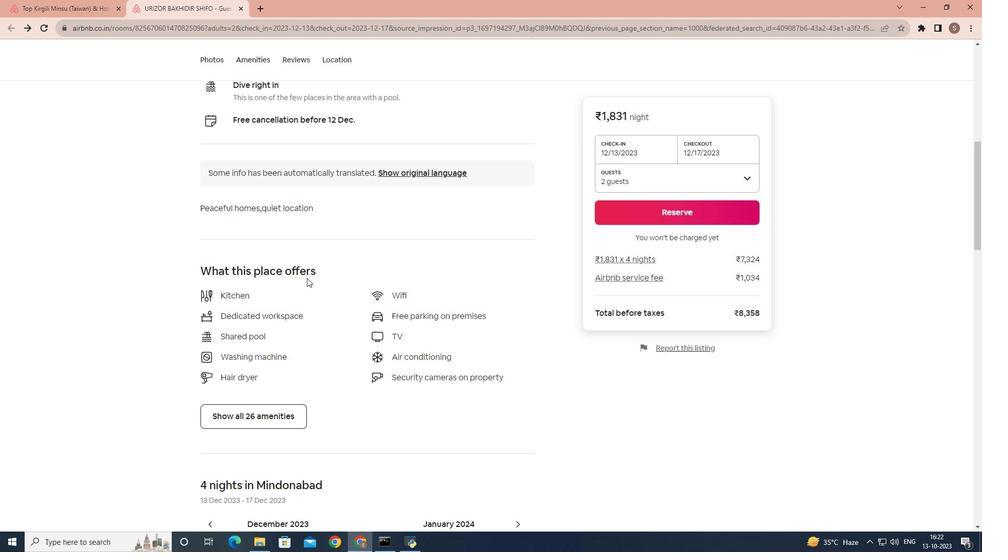 
Action: Mouse scrolled (306, 278) with delta (0, 0)
Screenshot: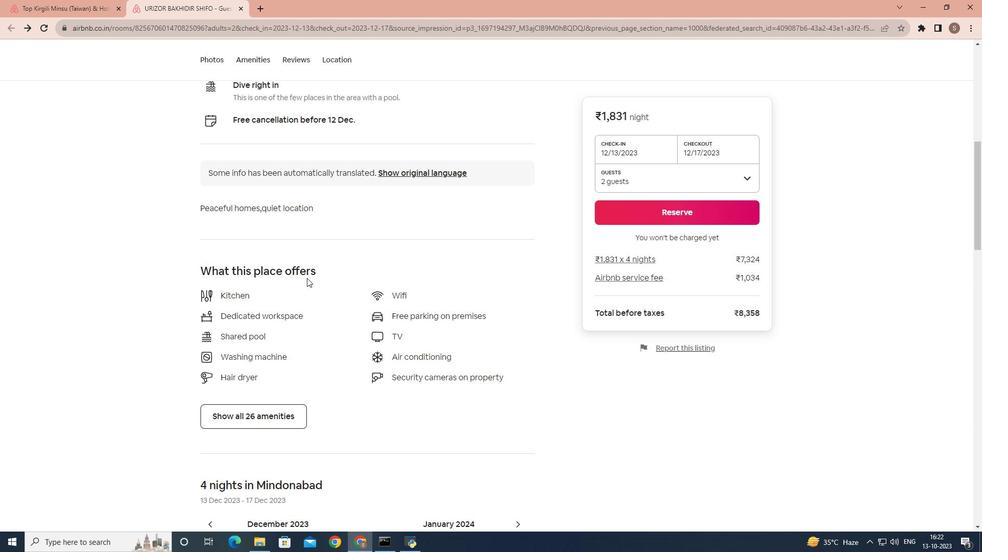 
Action: Mouse scrolled (306, 278) with delta (0, 0)
Screenshot: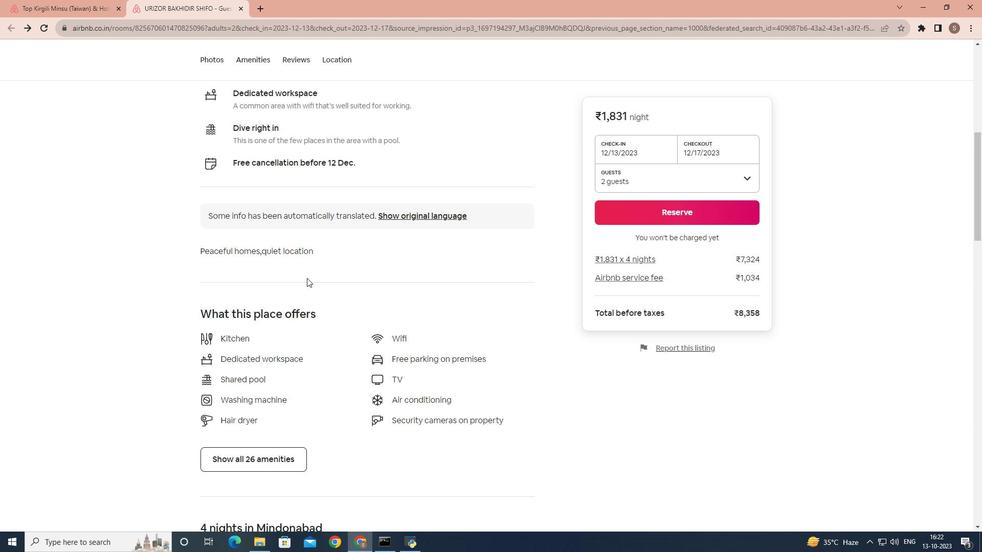 
Action: Mouse scrolled (306, 278) with delta (0, 0)
Screenshot: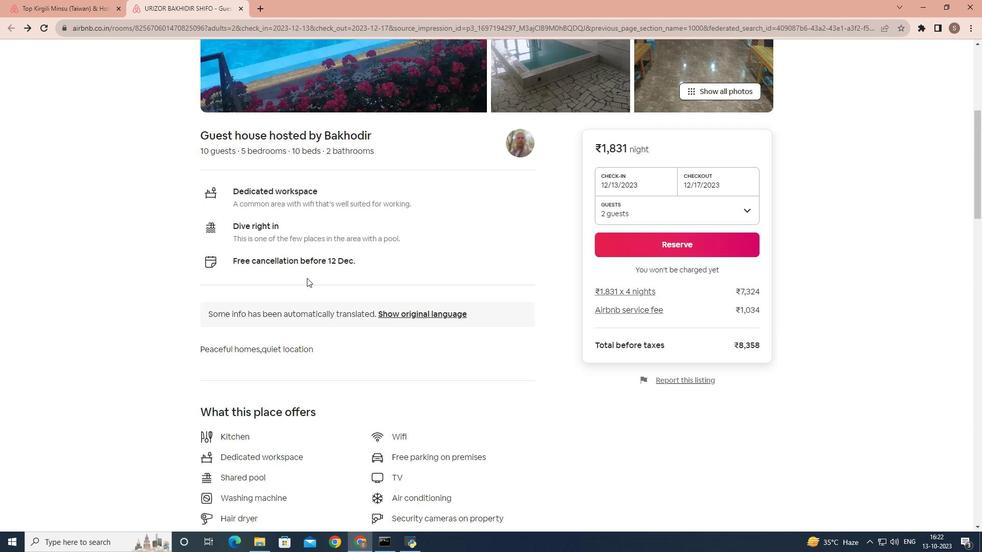 
Action: Mouse scrolled (306, 277) with delta (0, 0)
Screenshot: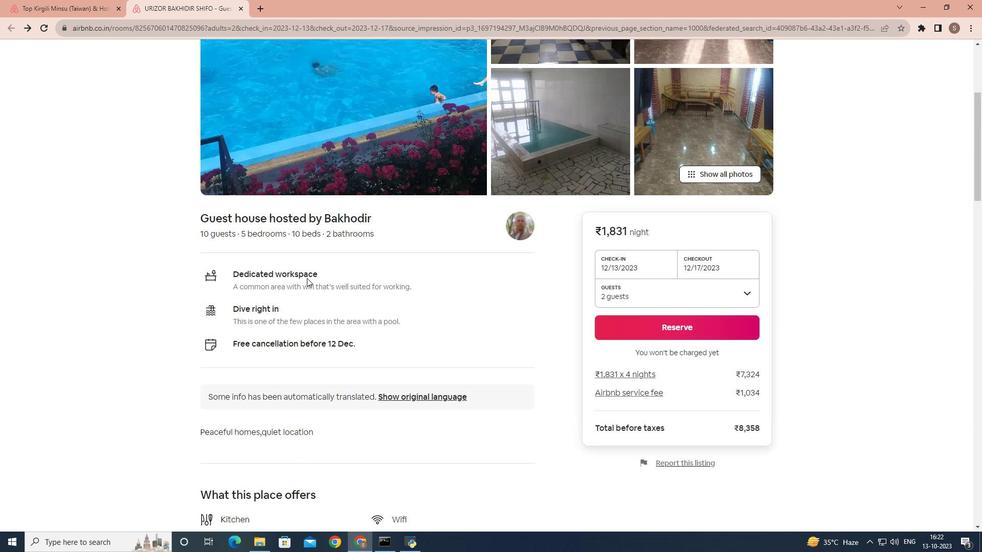 
Action: Mouse scrolled (306, 278) with delta (0, 0)
Screenshot: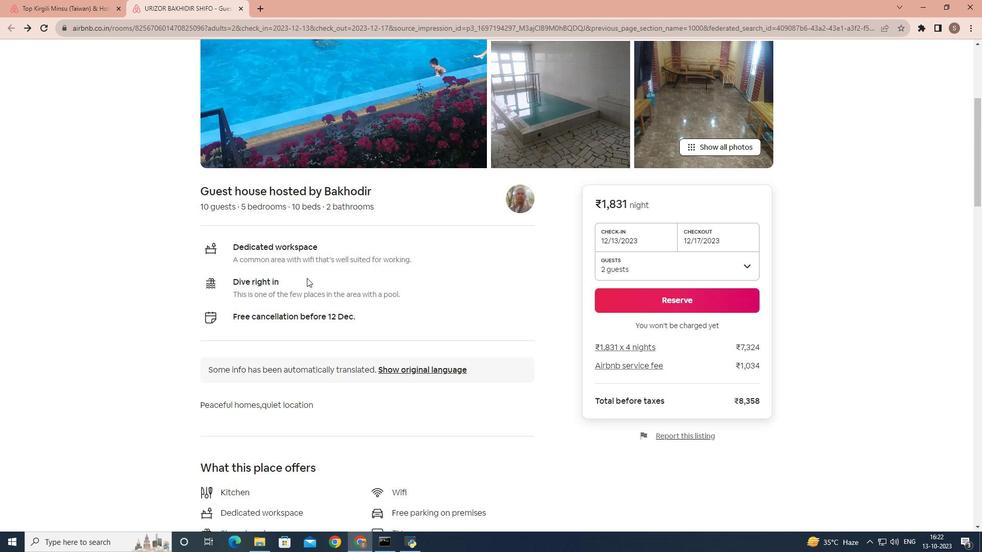 
Action: Mouse scrolled (306, 278) with delta (0, 0)
Screenshot: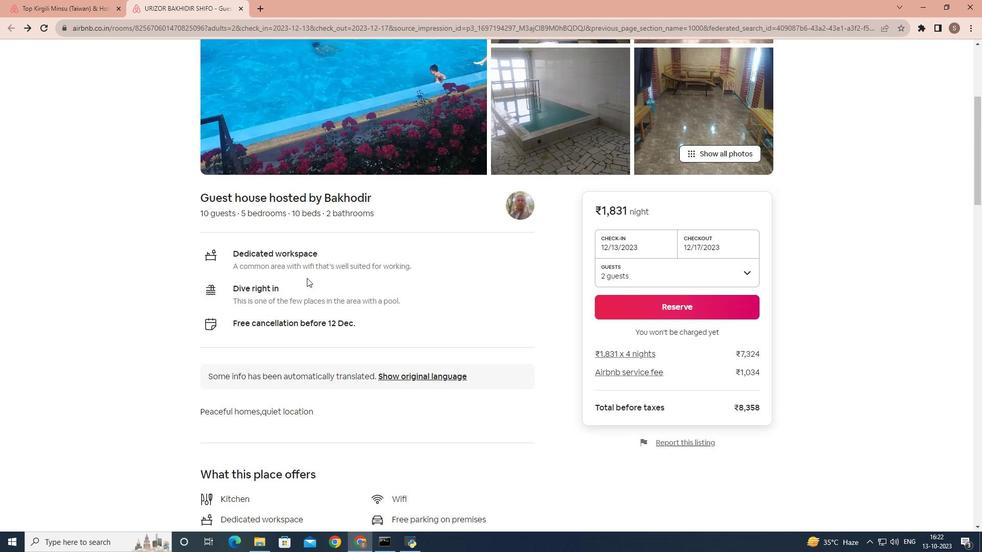 
Action: Mouse scrolled (306, 278) with delta (0, 0)
Screenshot: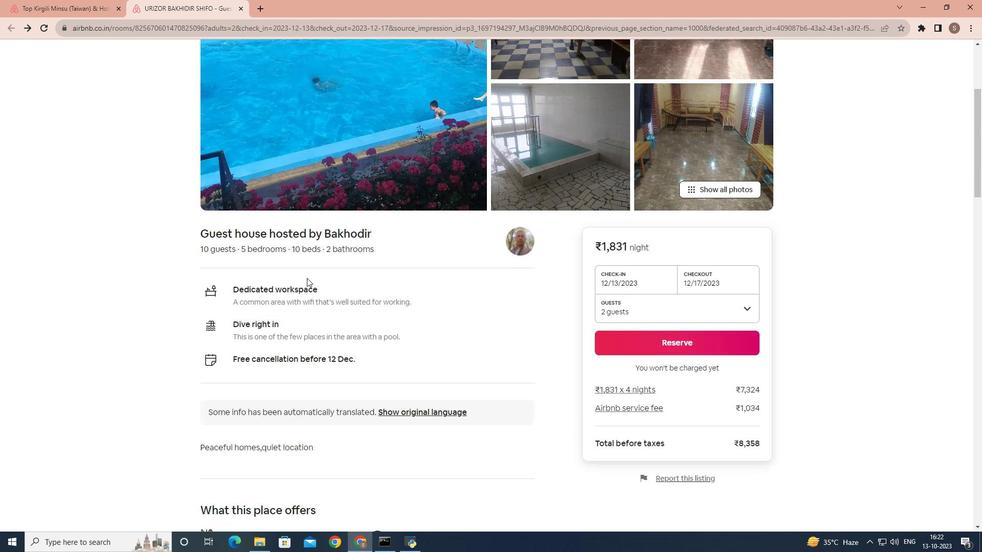 
Action: Mouse scrolled (306, 278) with delta (0, 0)
Screenshot: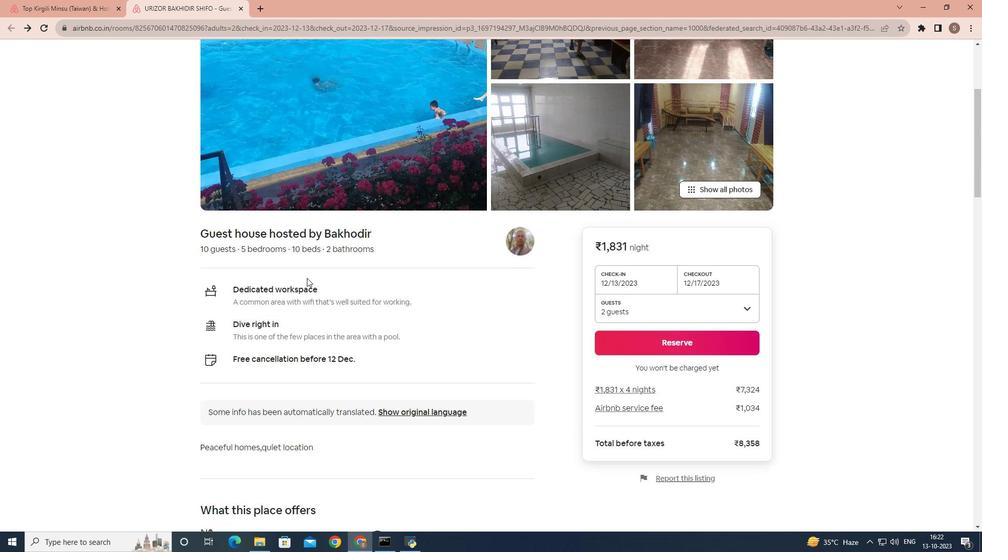 
Action: Mouse scrolled (306, 278) with delta (0, 0)
Screenshot: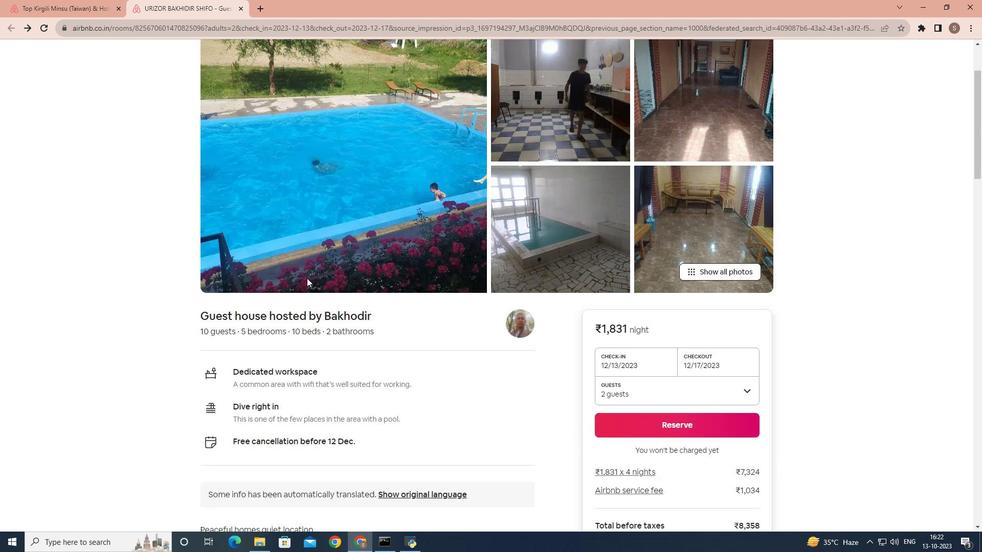 
Action: Mouse moved to (300, 284)
Screenshot: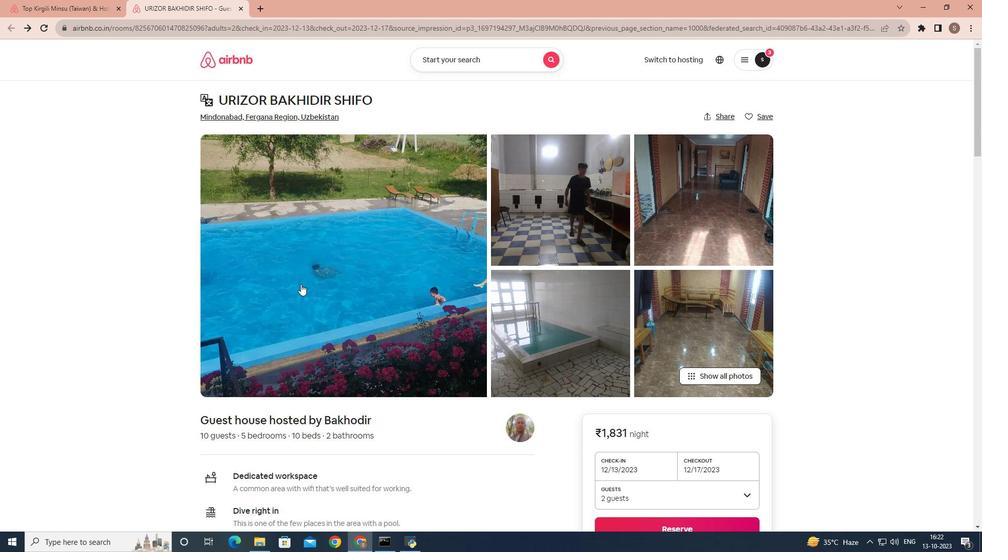 
Action: Mouse pressed left at (300, 284)
Screenshot: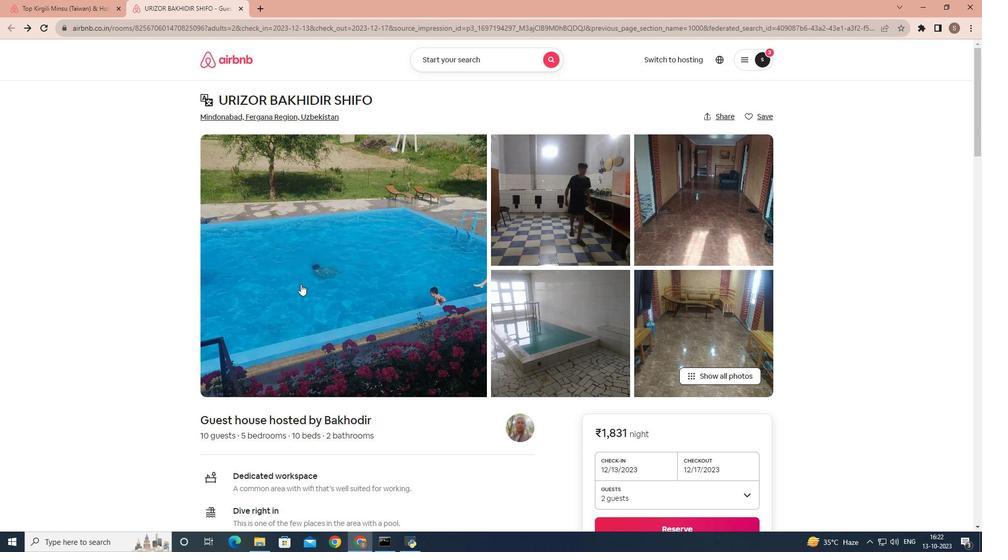 
Action: Mouse moved to (360, 370)
Screenshot: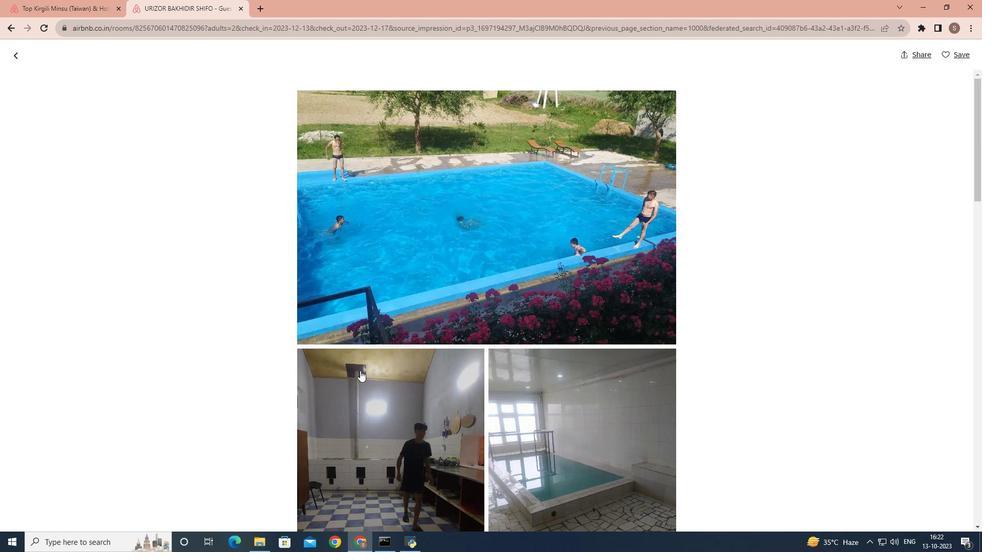 
Action: Mouse scrolled (360, 370) with delta (0, 0)
Screenshot: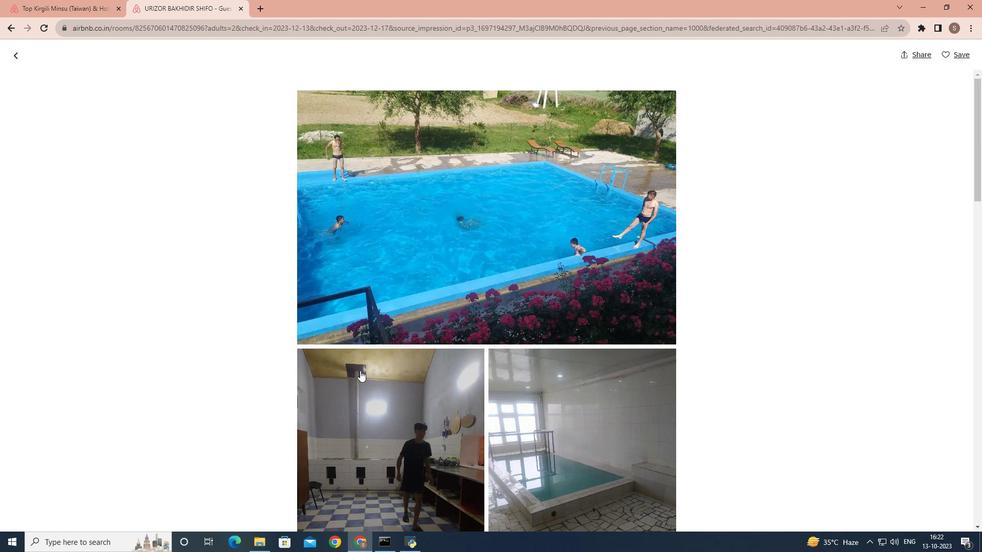 
Action: Mouse scrolled (360, 370) with delta (0, 0)
Screenshot: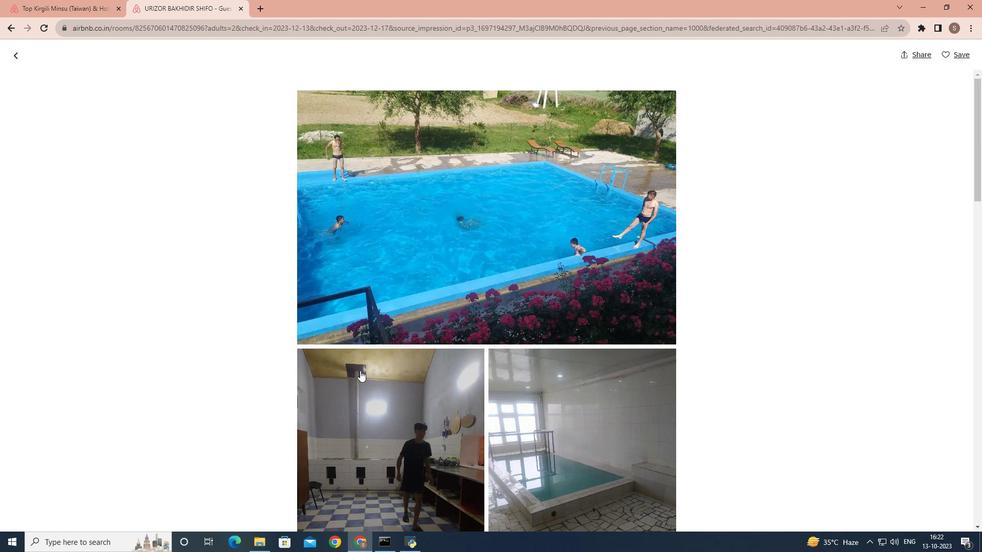 
Action: Mouse scrolled (360, 370) with delta (0, 0)
Screenshot: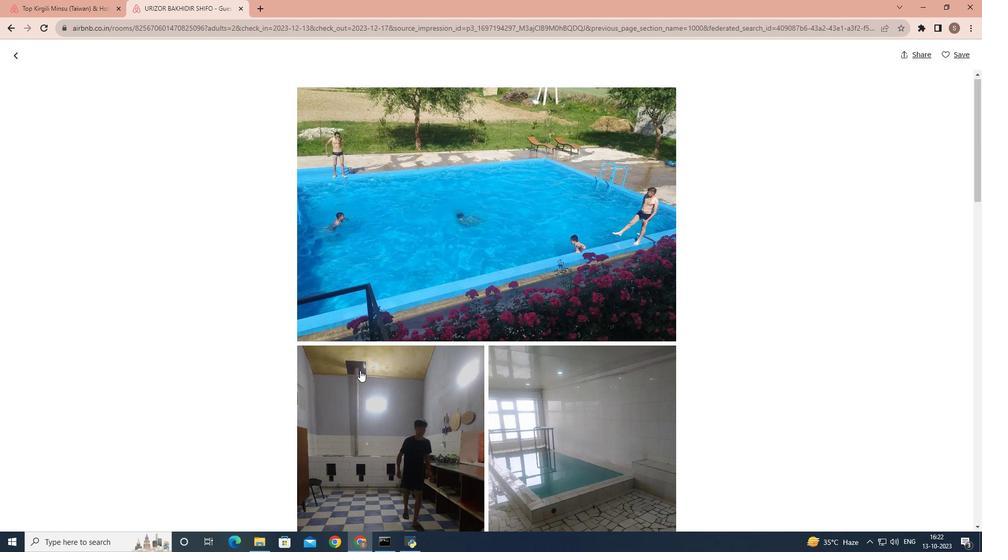 
Action: Mouse scrolled (360, 370) with delta (0, 0)
Screenshot: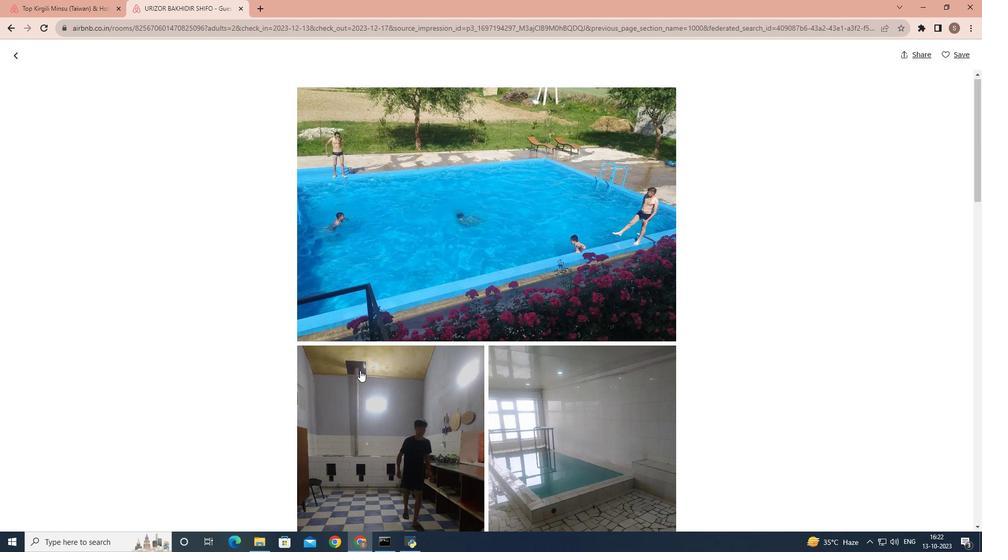 
Action: Mouse scrolled (360, 370) with delta (0, 0)
Screenshot: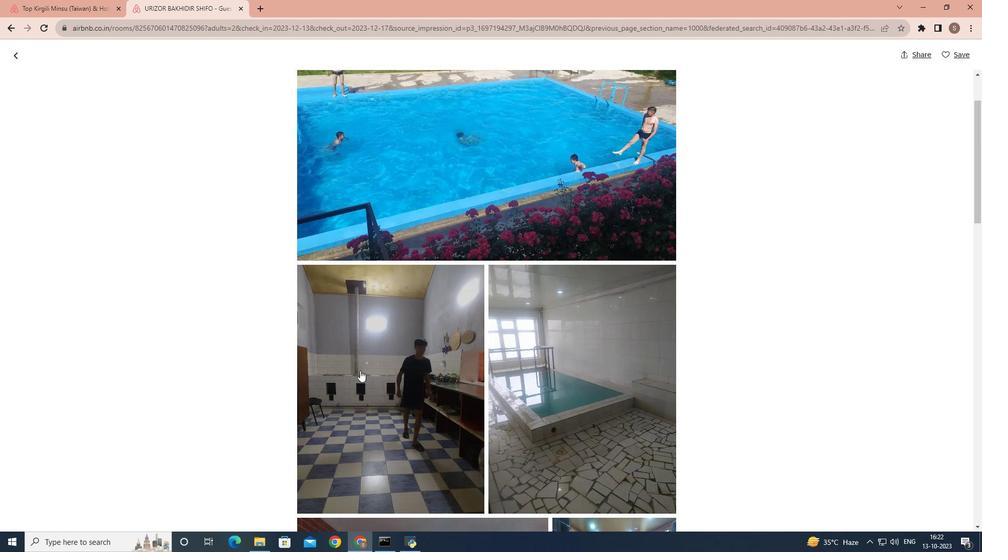 
Action: Mouse moved to (360, 369)
Screenshot: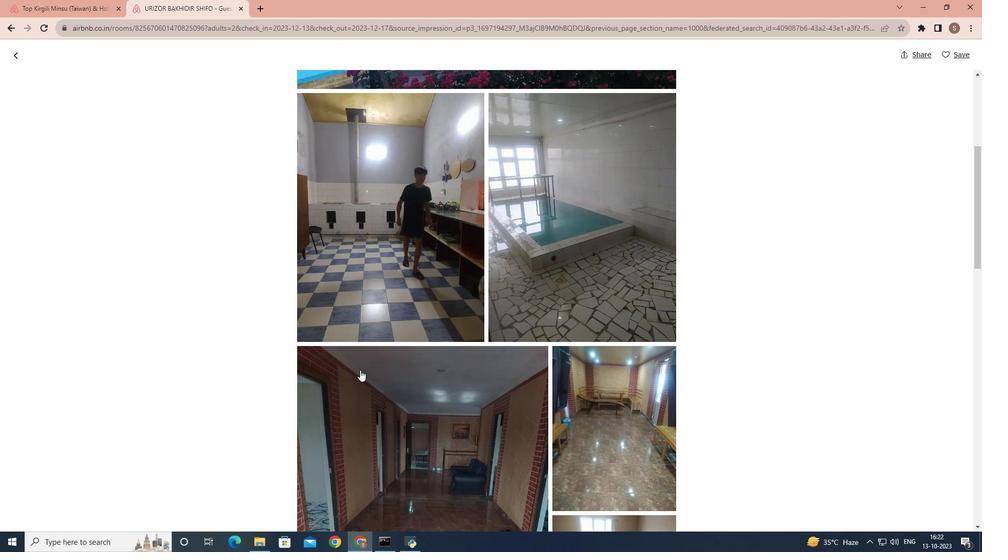 
Action: Mouse scrolled (360, 369) with delta (0, 0)
Screenshot: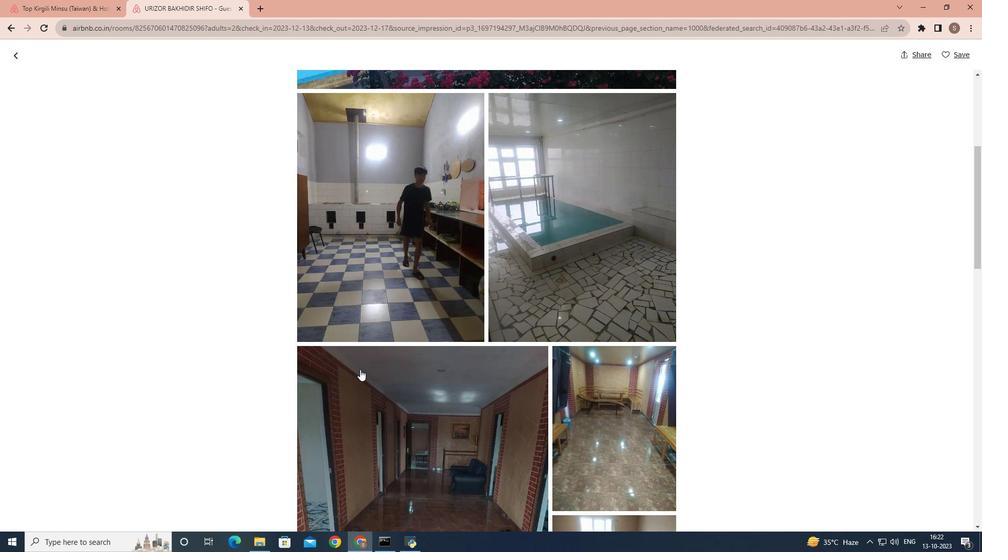
Action: Mouse scrolled (360, 369) with delta (0, 0)
Screenshot: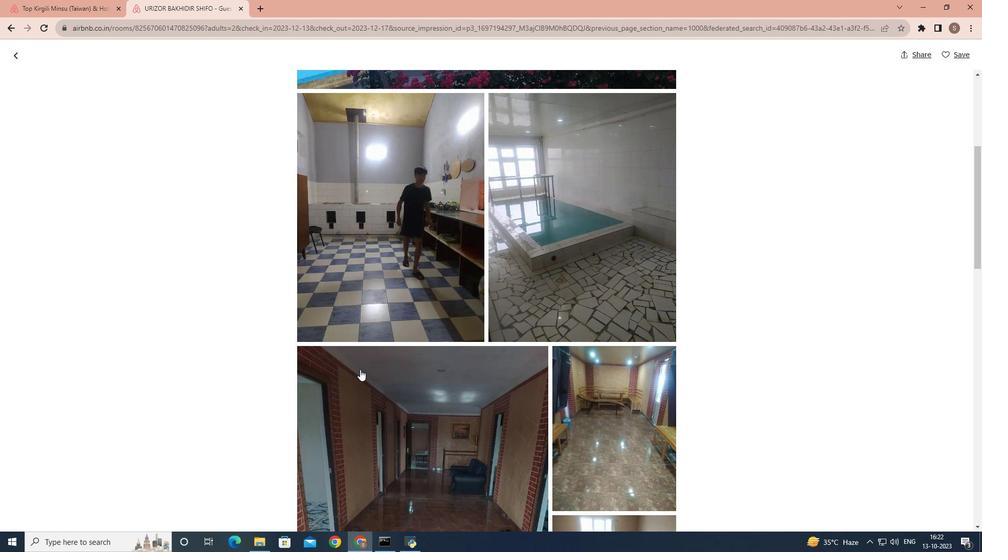 
Action: Mouse scrolled (360, 369) with delta (0, 0)
Screenshot: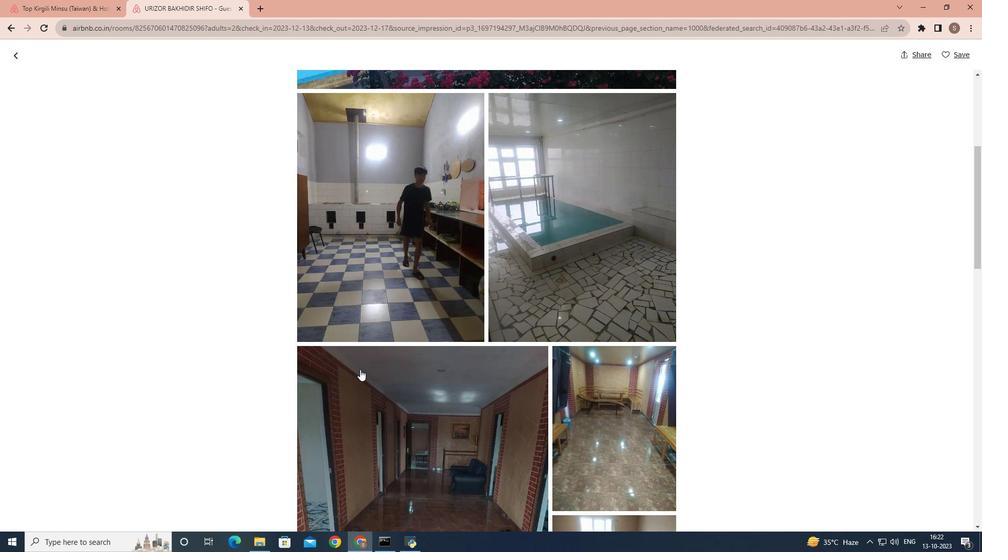 
Action: Mouse scrolled (360, 369) with delta (0, 0)
Screenshot: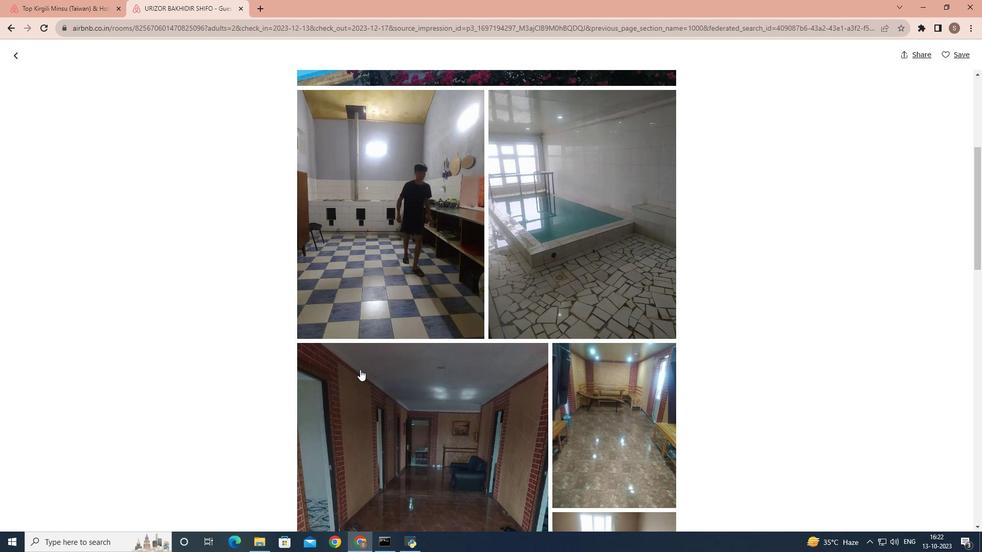 
Action: Mouse scrolled (360, 369) with delta (0, 0)
Screenshot: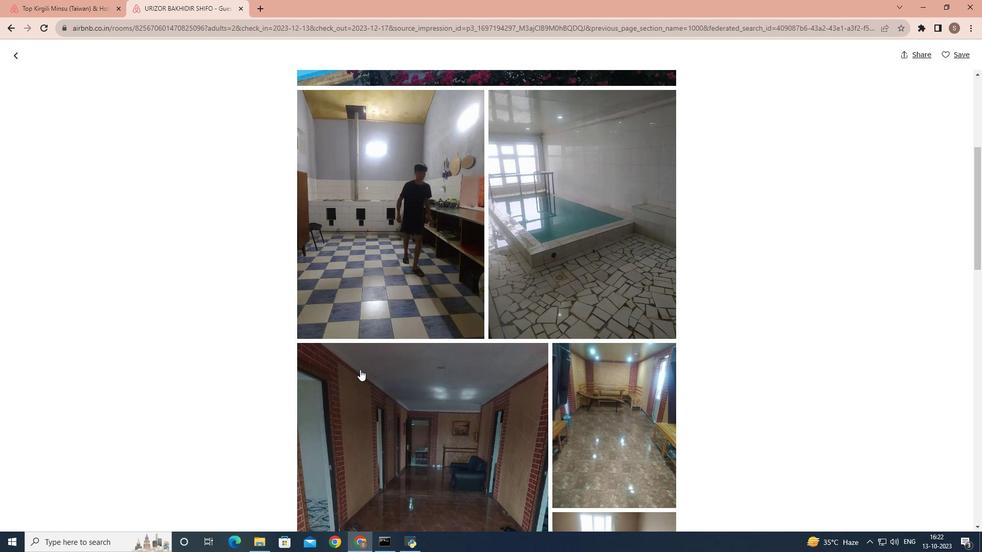 
Action: Mouse scrolled (360, 369) with delta (0, 0)
Screenshot: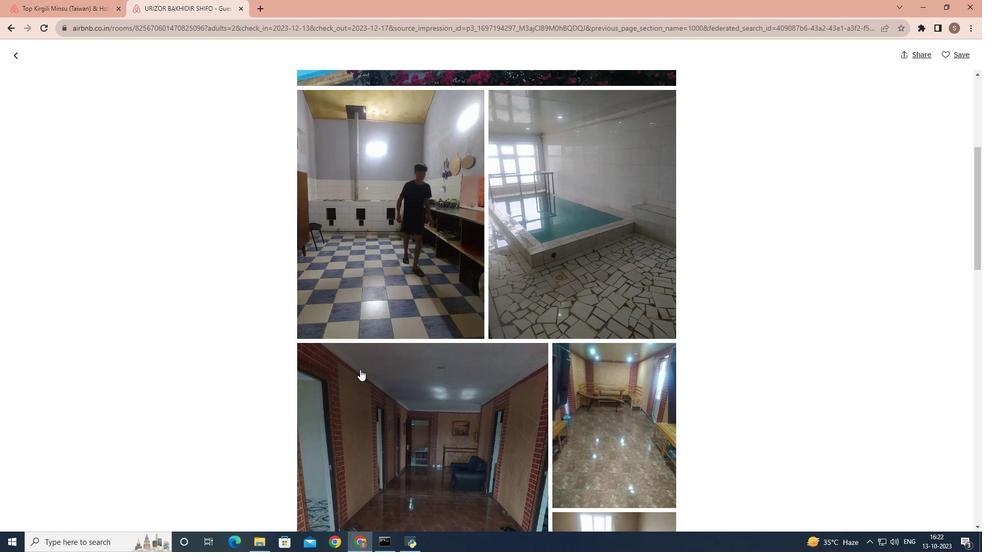 
Action: Mouse scrolled (360, 369) with delta (0, 0)
Screenshot: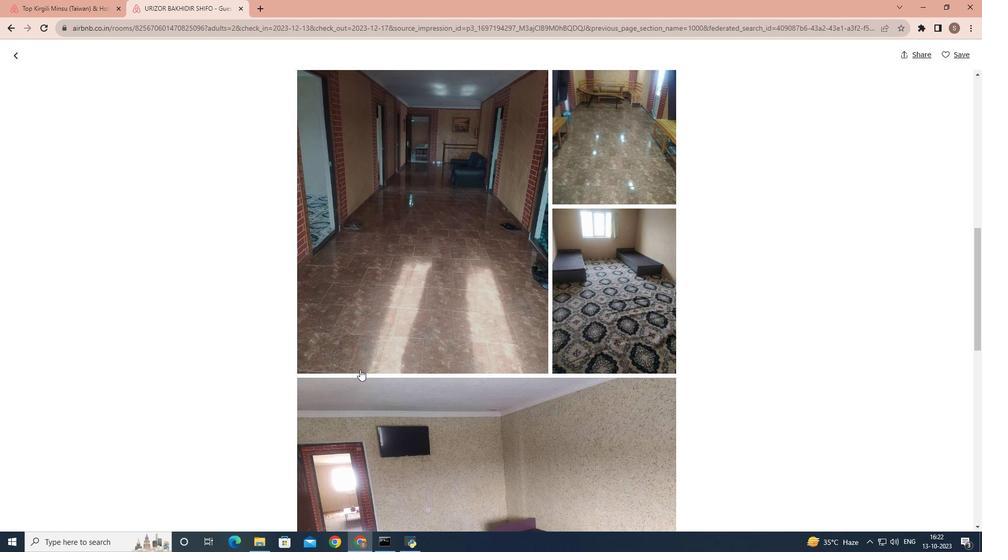 
Action: Mouse scrolled (360, 369) with delta (0, 0)
Screenshot: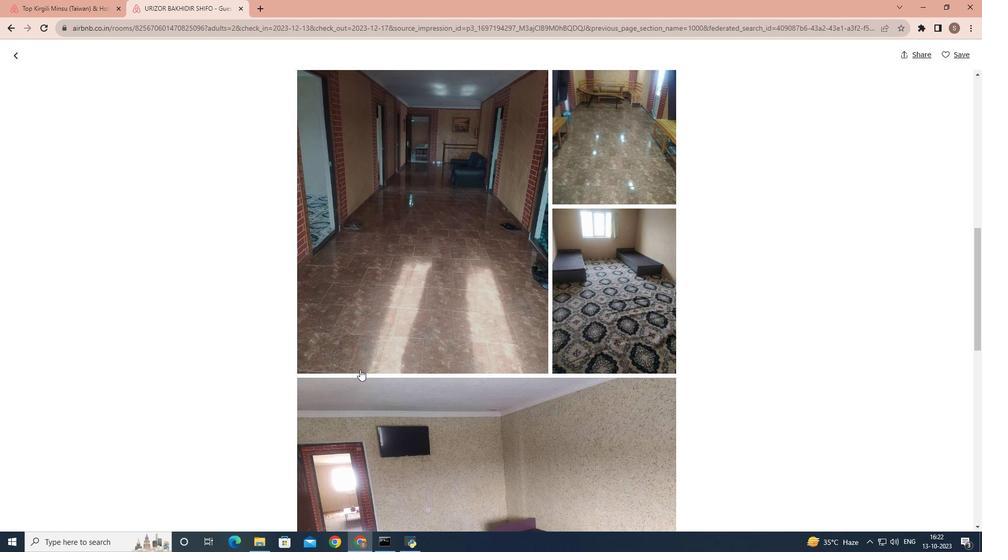 
Action: Mouse scrolled (360, 369) with delta (0, 0)
Screenshot: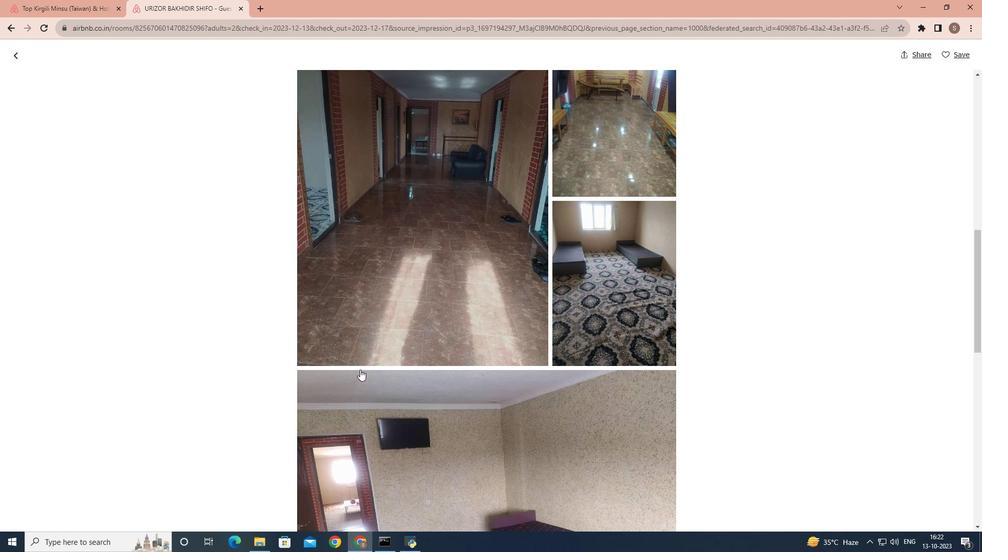 
Action: Mouse scrolled (360, 369) with delta (0, 0)
Screenshot: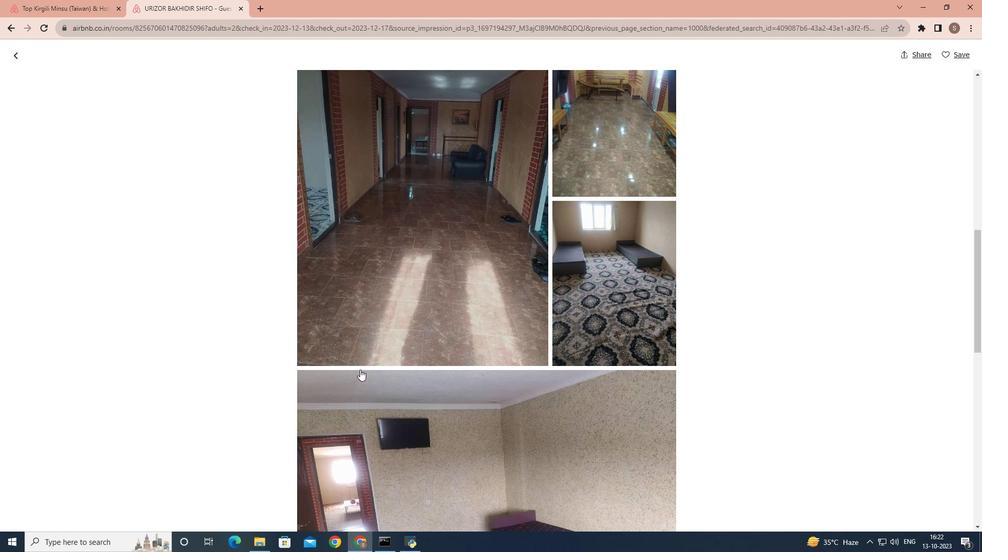 
Action: Mouse scrolled (360, 369) with delta (0, 0)
Screenshot: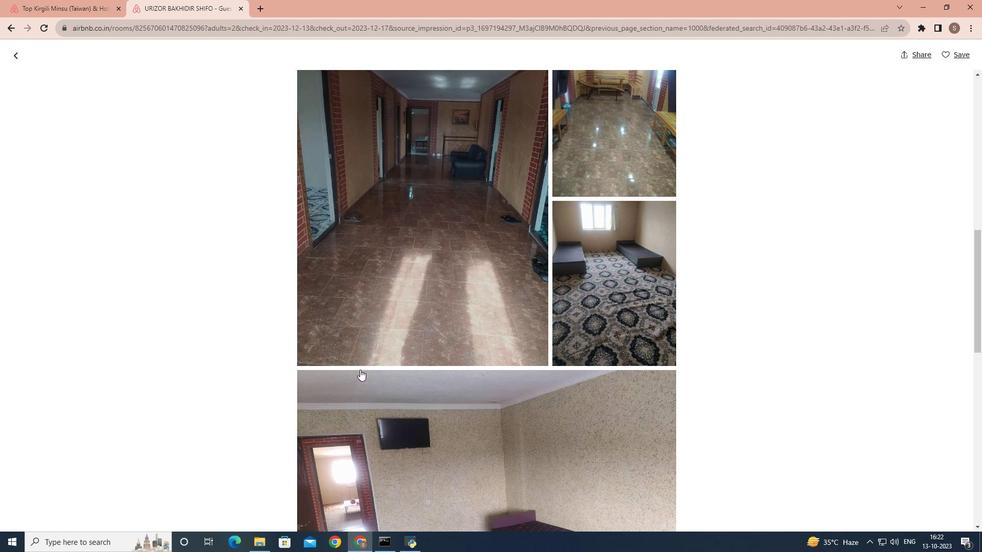 
Action: Mouse scrolled (360, 369) with delta (0, 0)
Screenshot: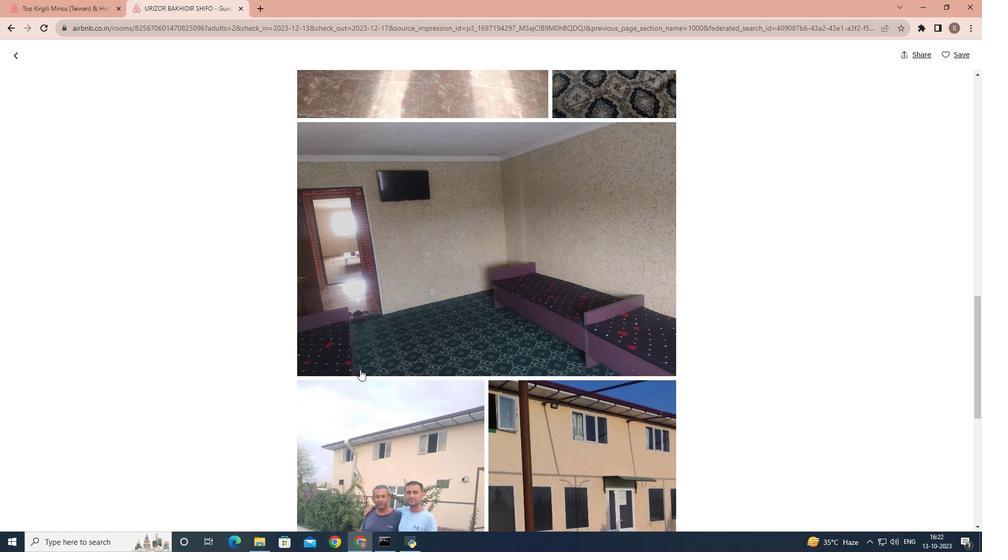 
Action: Mouse scrolled (360, 369) with delta (0, 0)
Screenshot: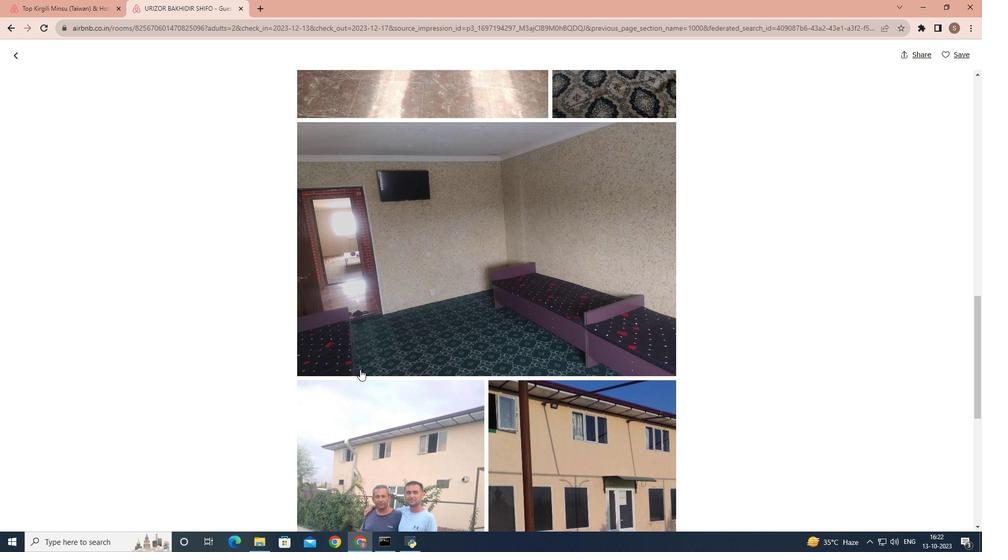
Action: Mouse scrolled (360, 369) with delta (0, 0)
Screenshot: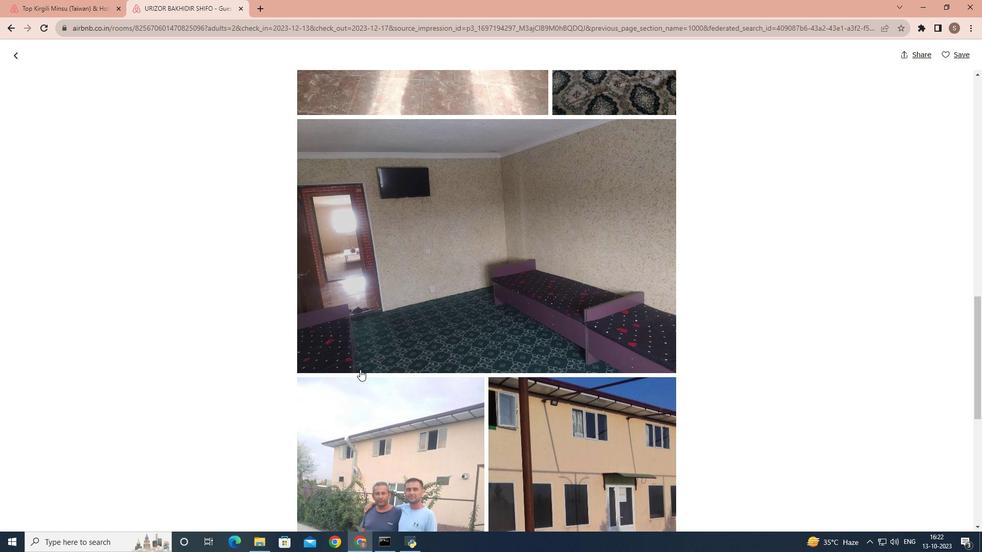 
Action: Mouse scrolled (360, 369) with delta (0, 0)
Screenshot: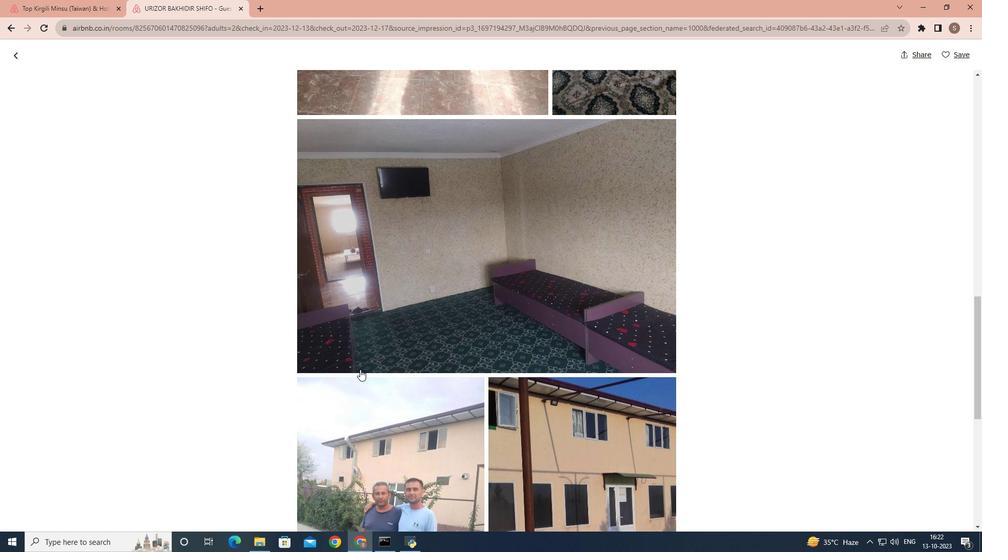 
Action: Mouse scrolled (360, 369) with delta (0, 0)
Screenshot: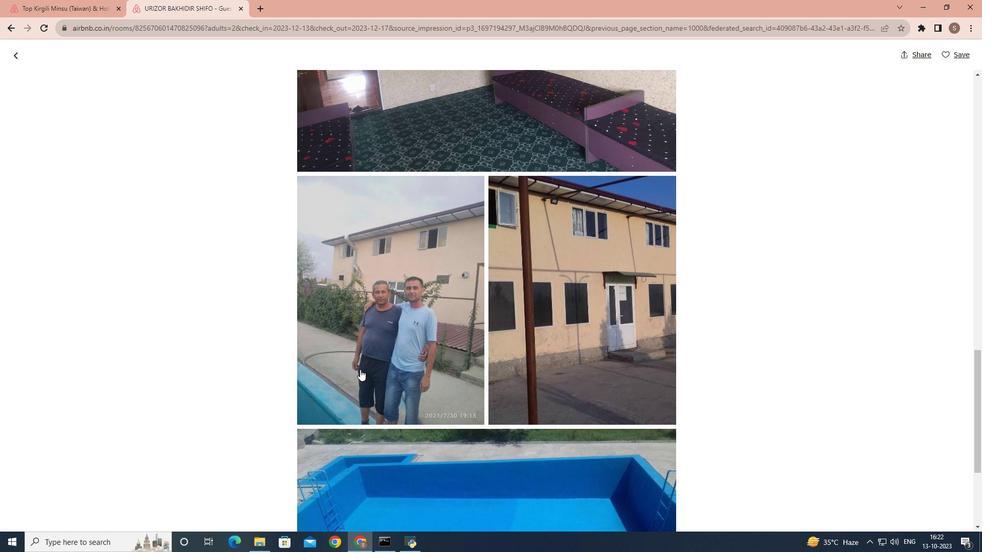 
Action: Mouse scrolled (360, 369) with delta (0, 0)
Screenshot: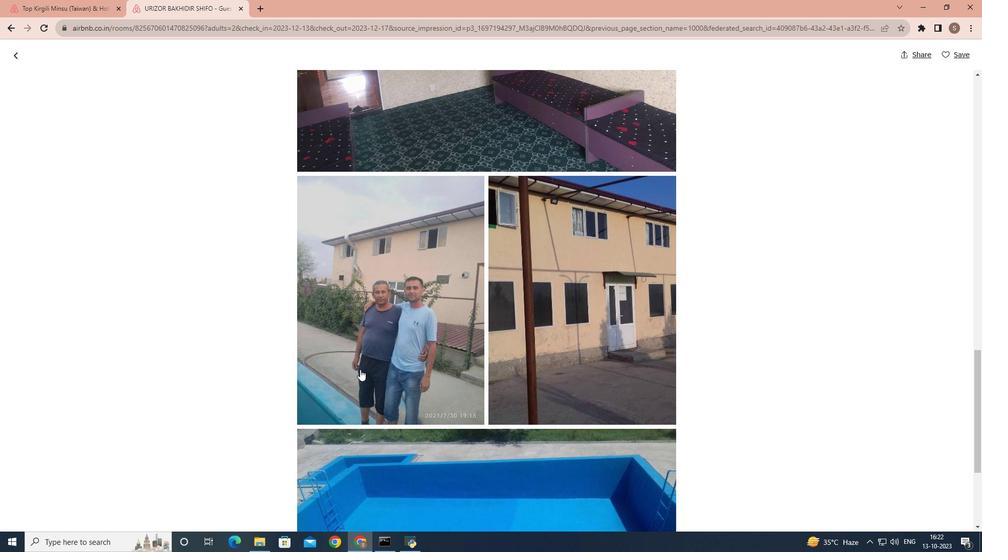 
Action: Mouse scrolled (360, 369) with delta (0, 0)
Screenshot: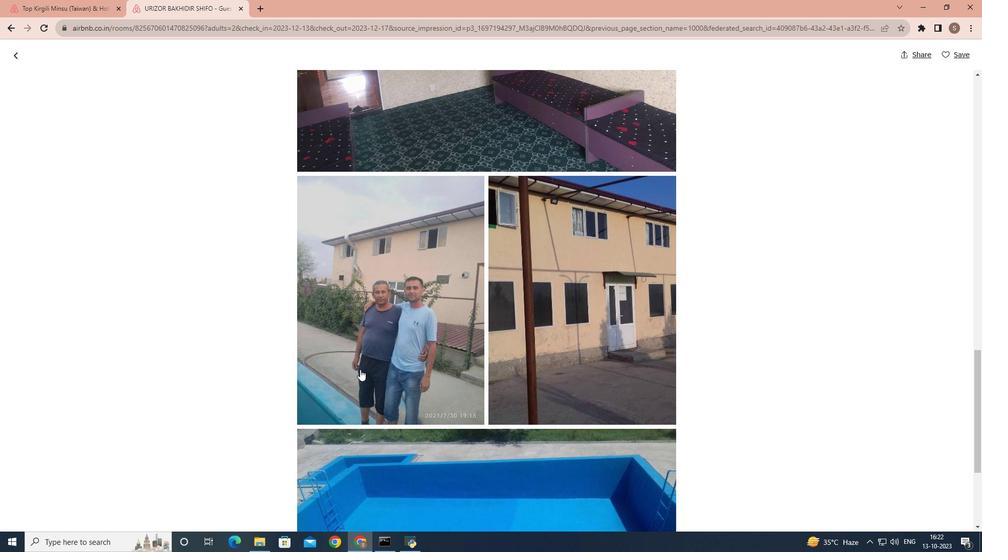 
Action: Mouse scrolled (360, 369) with delta (0, 0)
Screenshot: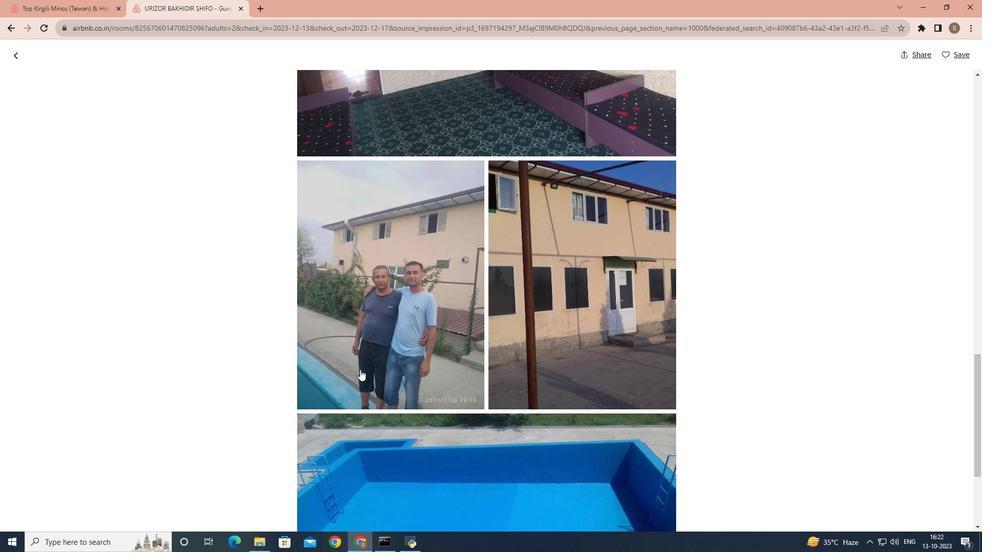 
Action: Mouse scrolled (360, 369) with delta (0, 0)
Screenshot: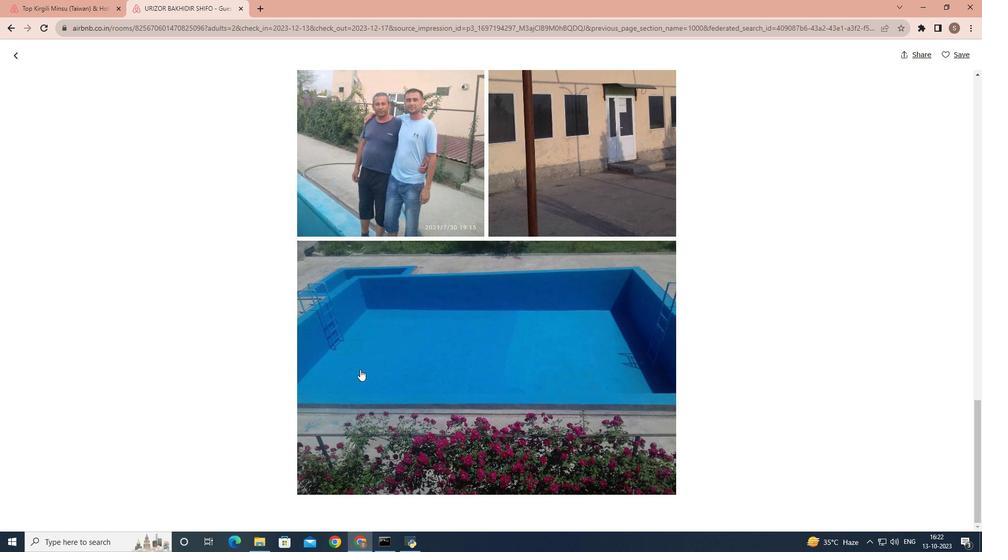 
Action: Mouse scrolled (360, 369) with delta (0, 0)
Screenshot: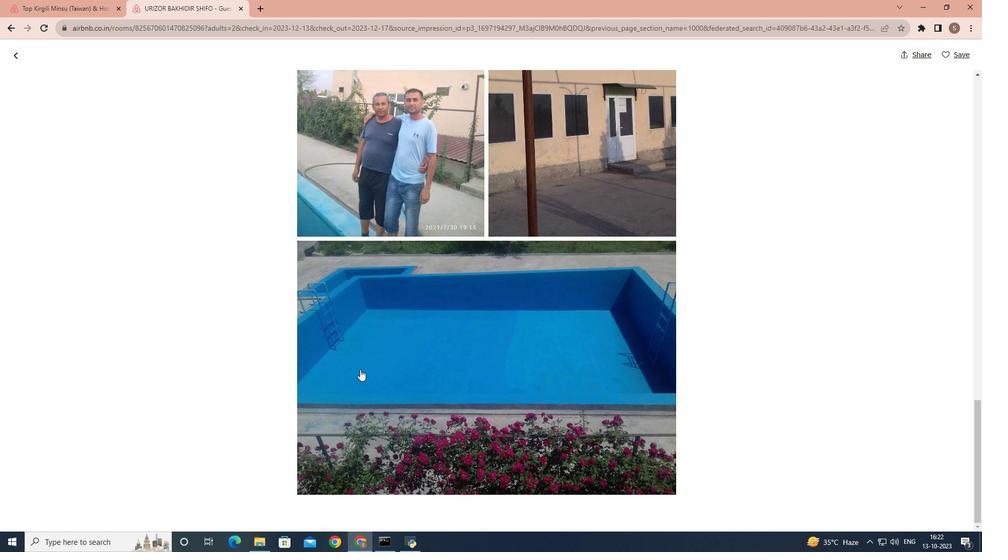 
Action: Mouse scrolled (360, 369) with delta (0, 0)
Screenshot: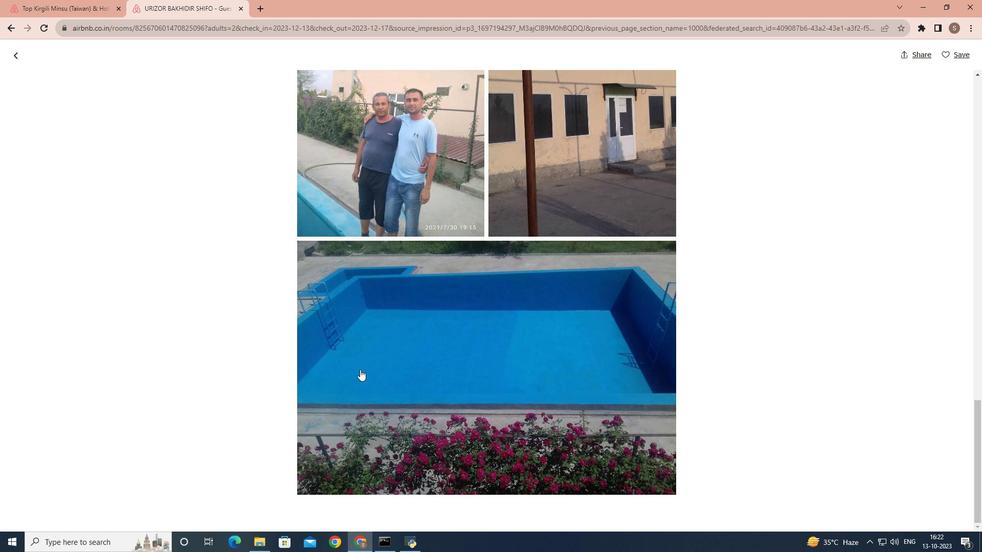 
Action: Mouse scrolled (360, 369) with delta (0, 0)
Screenshot: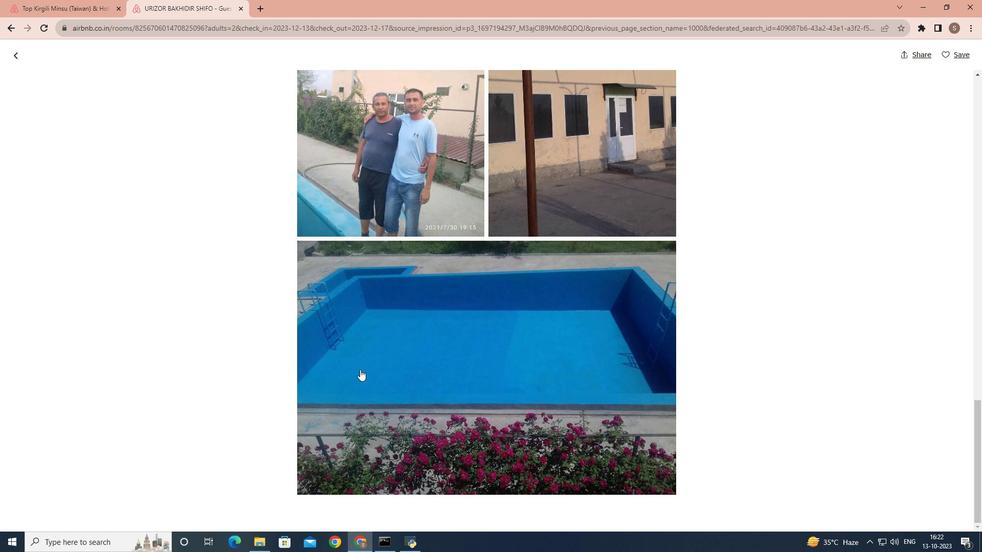 
Action: Mouse moved to (22, 55)
Screenshot: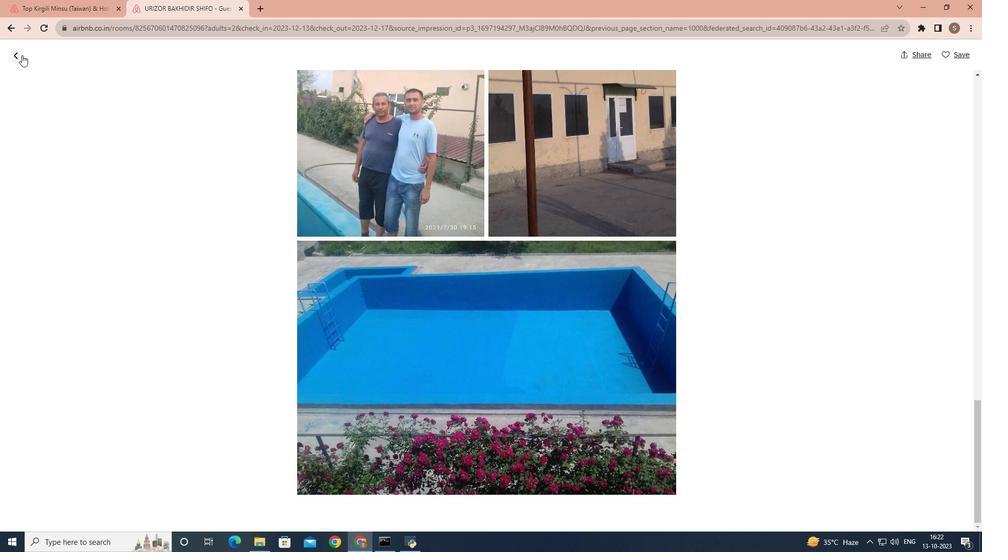 
Action: Mouse pressed left at (22, 55)
Screenshot: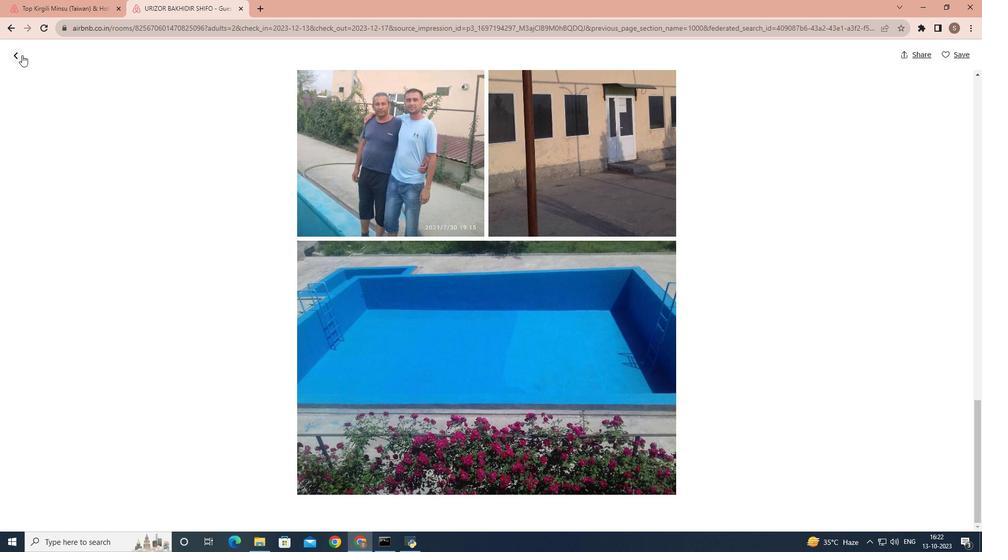 
Action: Mouse moved to (86, 4)
Screenshot: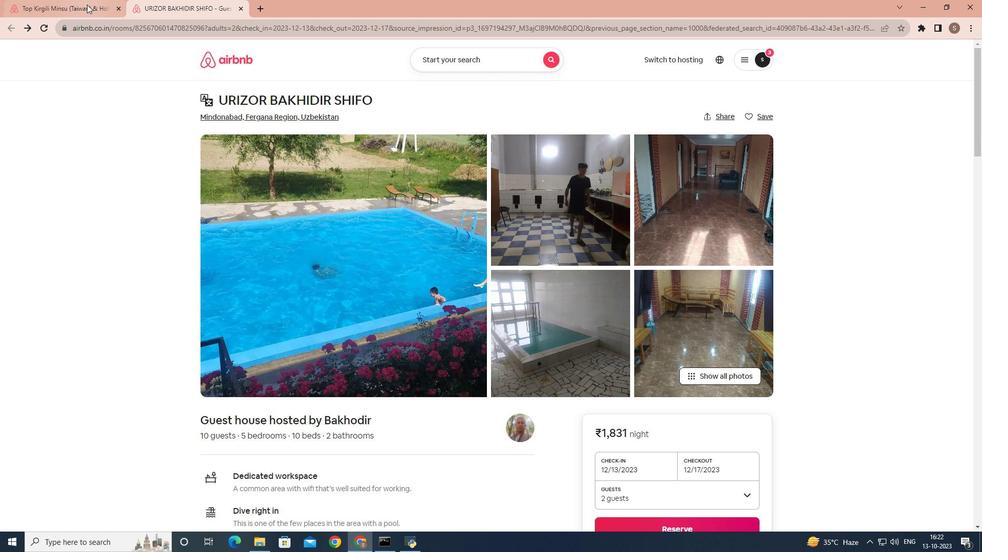 
Action: Mouse pressed left at (86, 4)
Screenshot: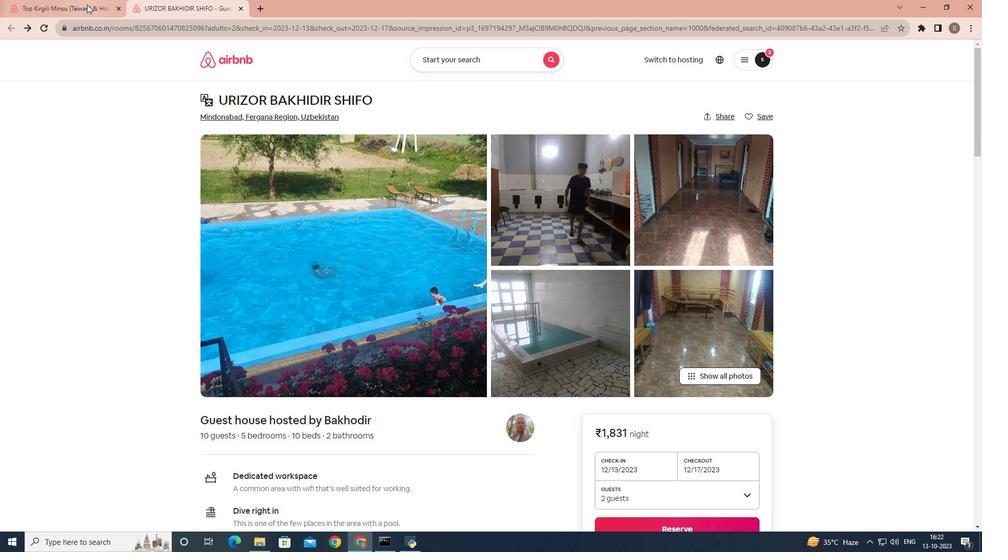 
Action: Mouse moved to (127, 247)
Screenshot: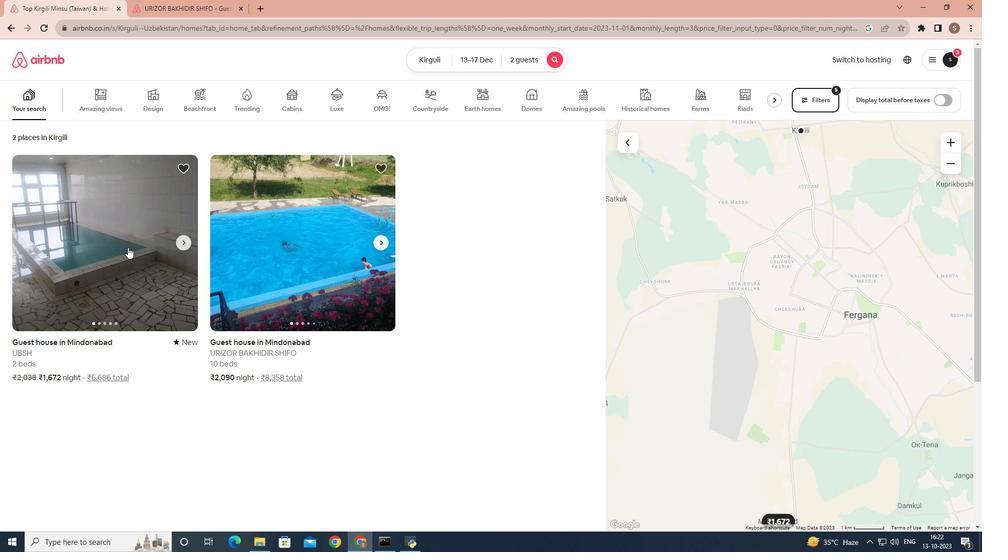 
Action: Mouse pressed left at (127, 247)
Screenshot: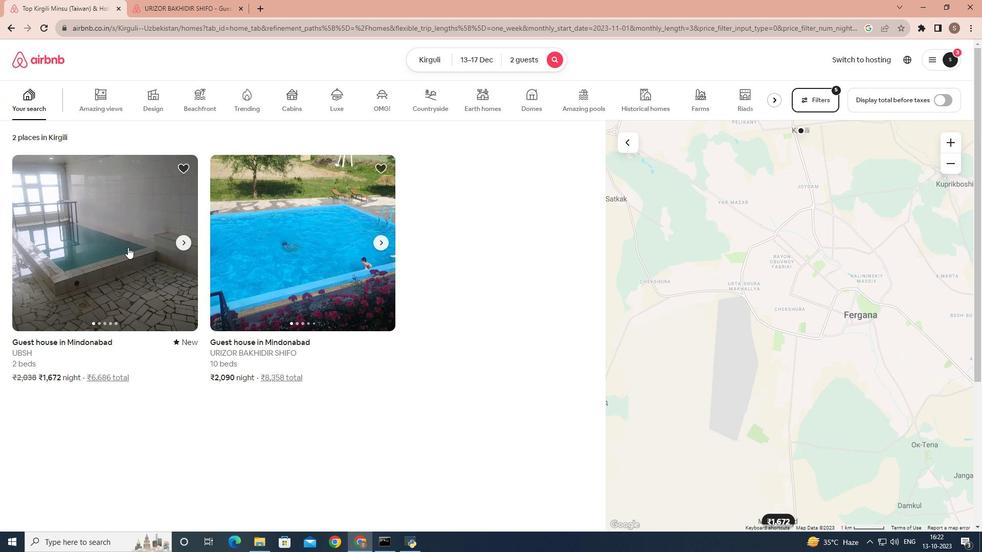 
Action: Mouse moved to (319, 331)
Screenshot: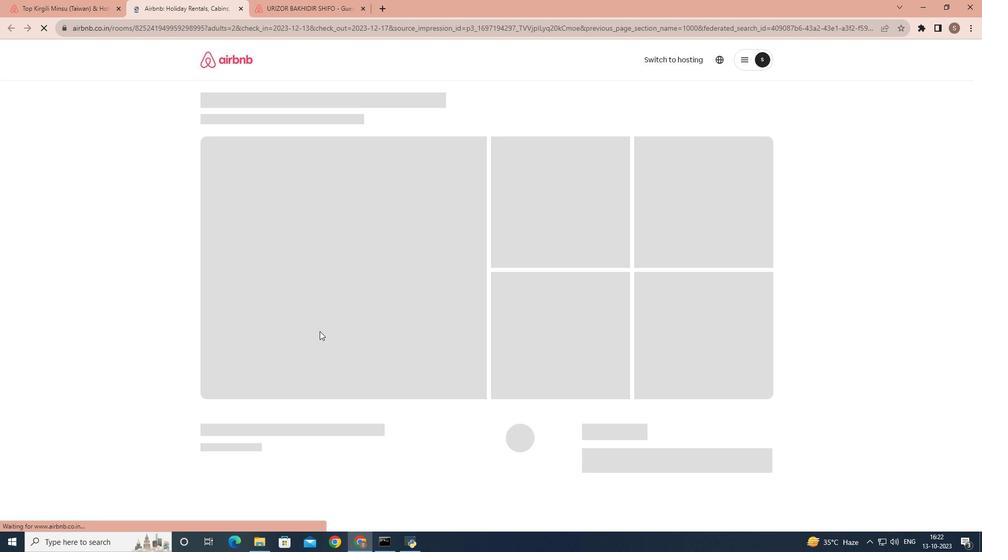 
Action: Mouse scrolled (319, 331) with delta (0, 0)
Screenshot: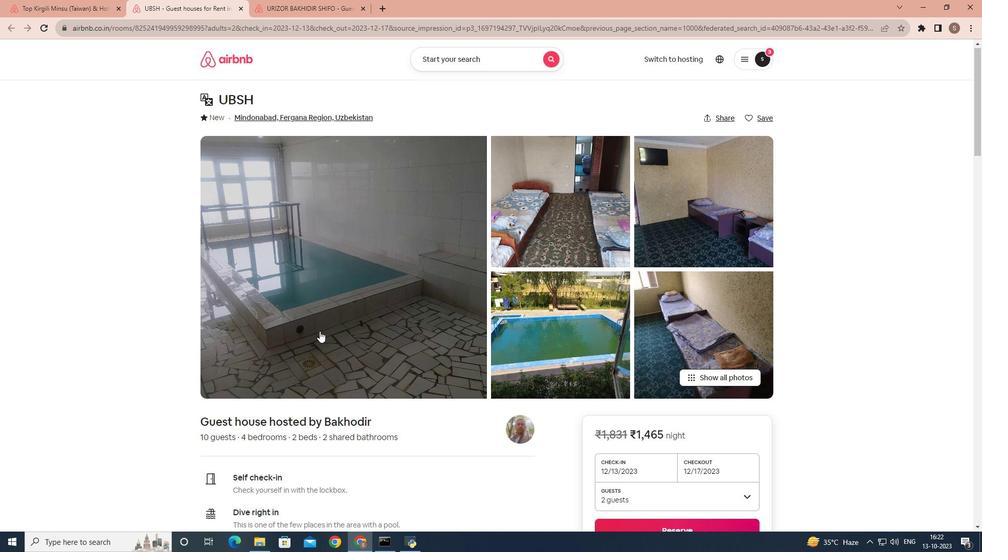 
Action: Mouse scrolled (319, 331) with delta (0, 0)
Screenshot: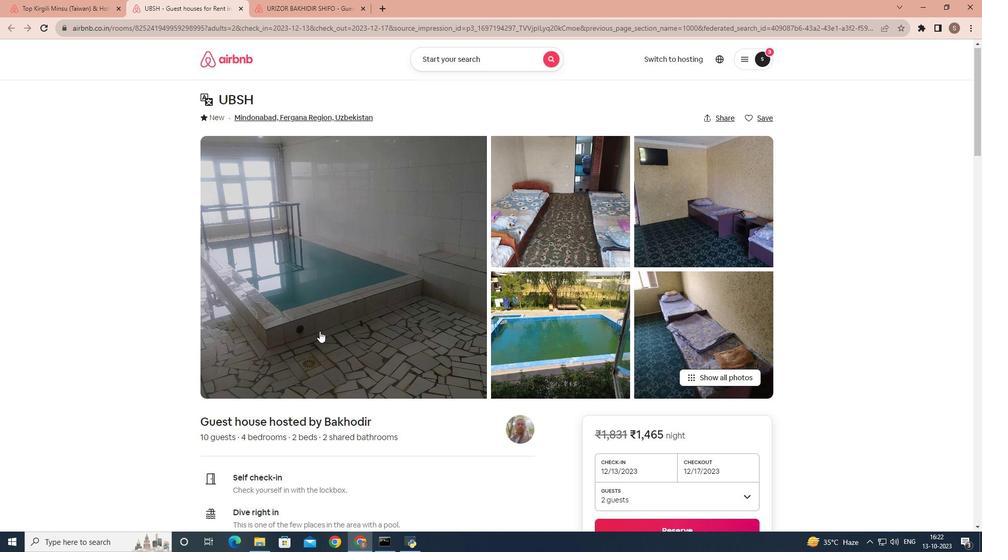 
Action: Mouse scrolled (319, 331) with delta (0, 0)
Screenshot: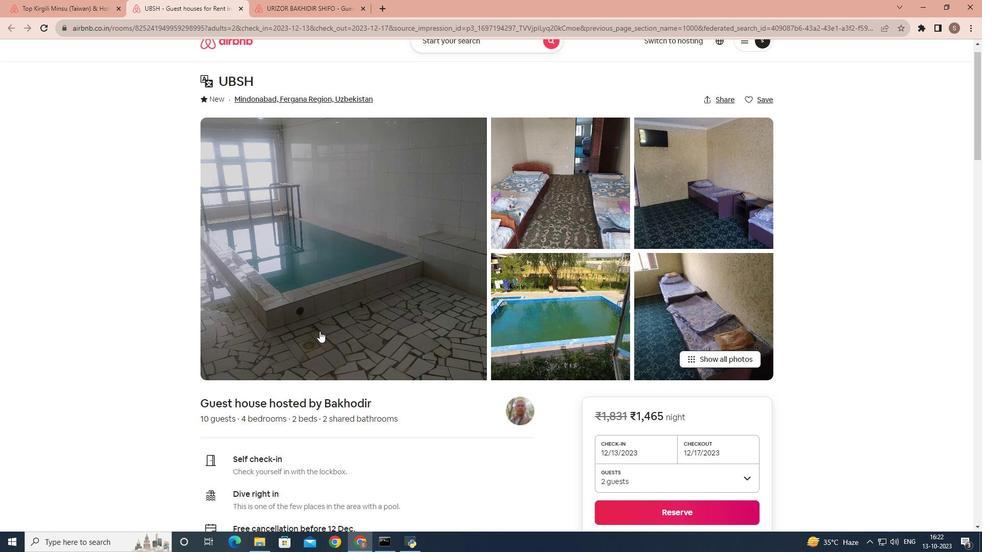 
Action: Mouse scrolled (319, 331) with delta (0, 0)
Screenshot: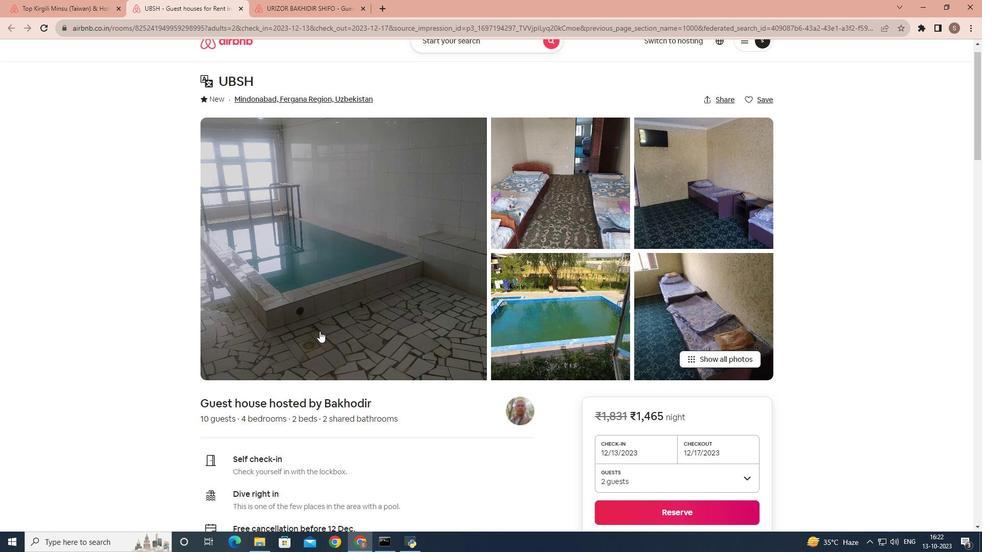 
Action: Mouse scrolled (319, 331) with delta (0, 0)
Screenshot: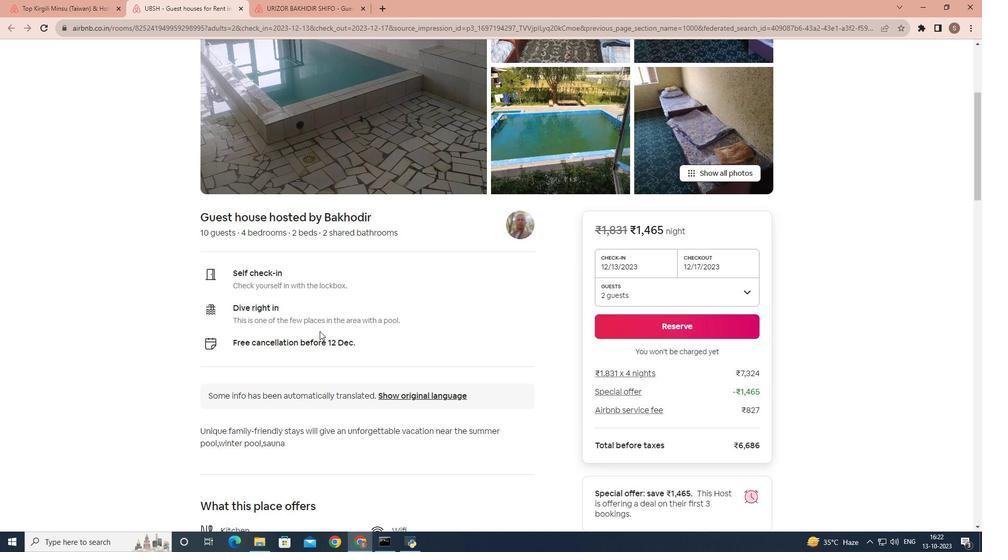 
Action: Mouse scrolled (319, 331) with delta (0, 0)
Screenshot: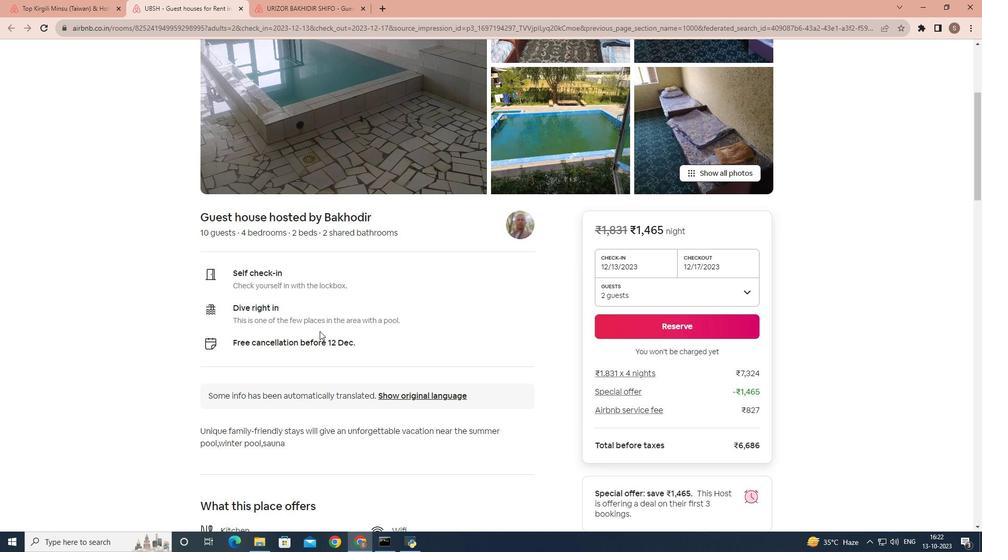 
Action: Mouse scrolled (319, 331) with delta (0, 0)
Screenshot: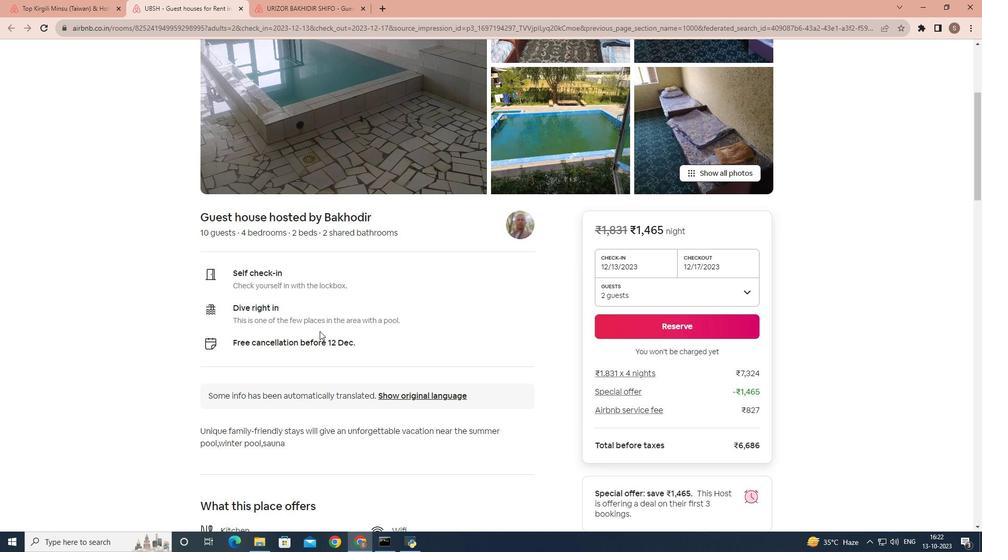 
Action: Mouse scrolled (319, 331) with delta (0, 0)
Screenshot: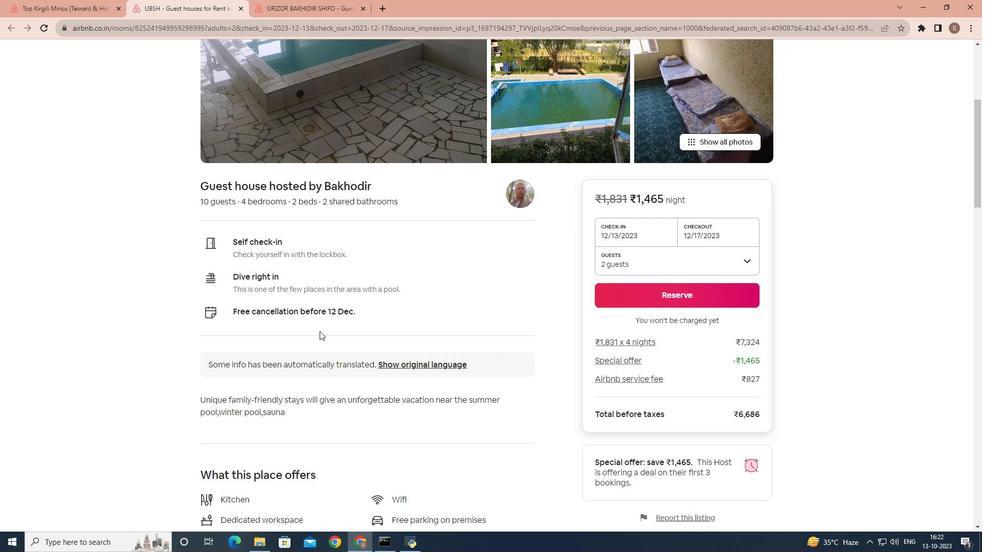 
Action: Mouse moved to (295, 278)
Screenshot: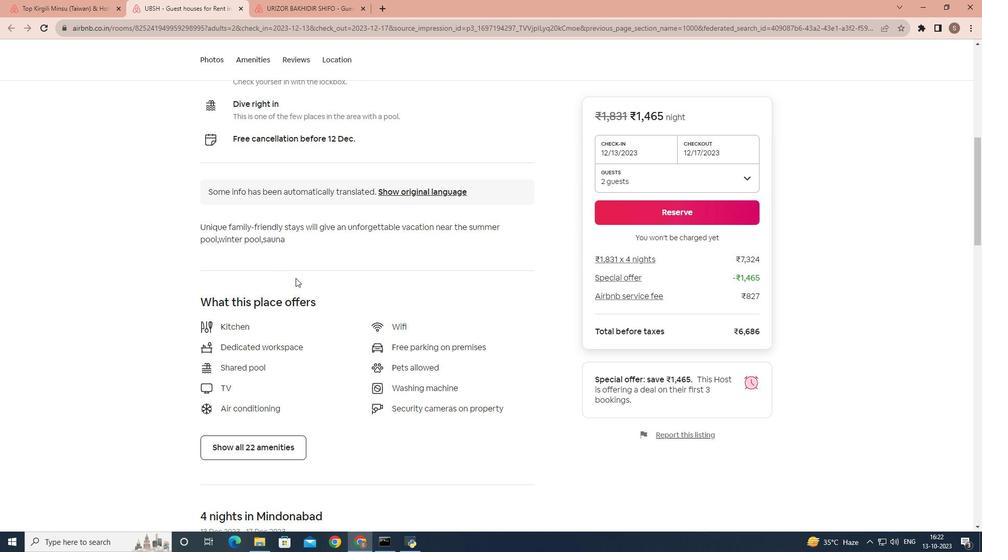
Action: Mouse scrolled (295, 277) with delta (0, 0)
Screenshot: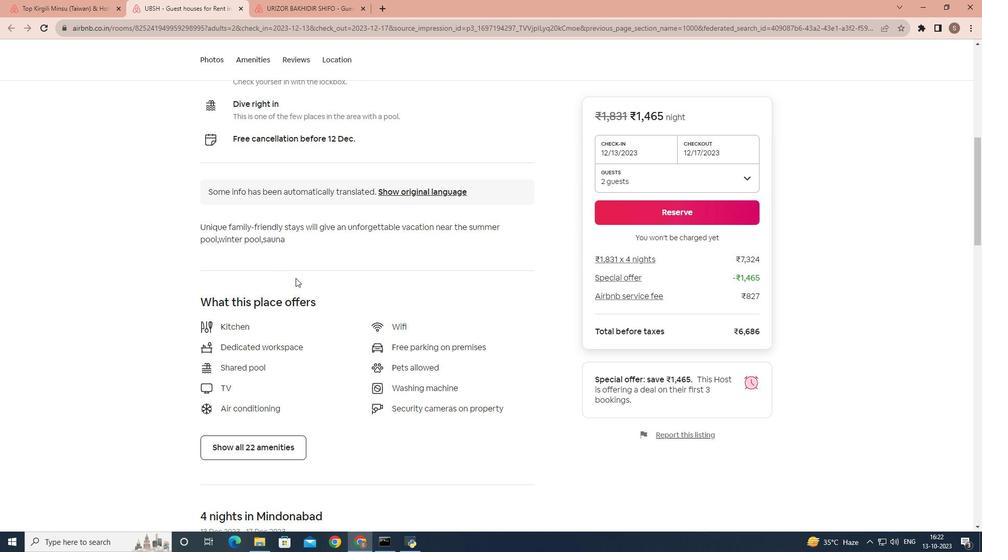 
Action: Mouse scrolled (295, 277) with delta (0, 0)
Screenshot: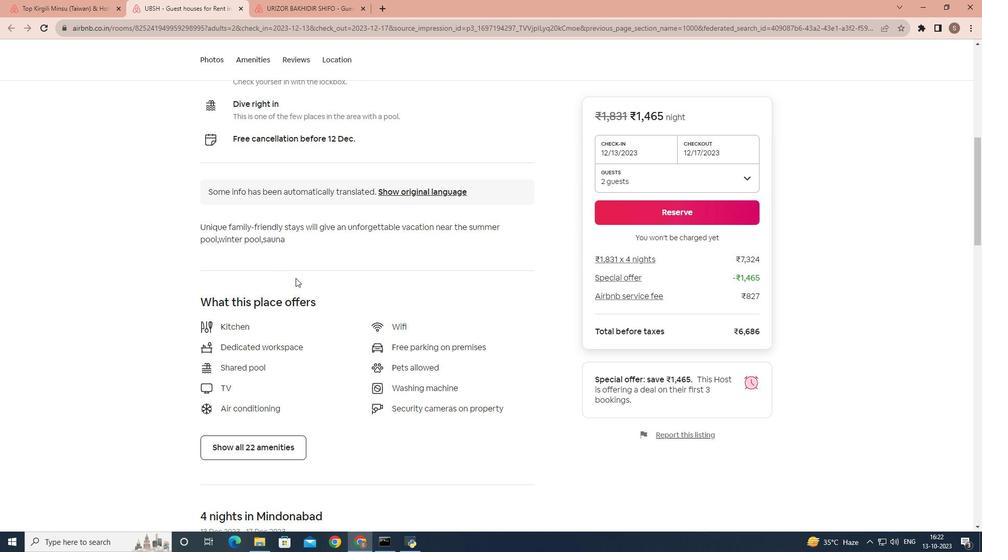
Action: Mouse scrolled (295, 277) with delta (0, 0)
Screenshot: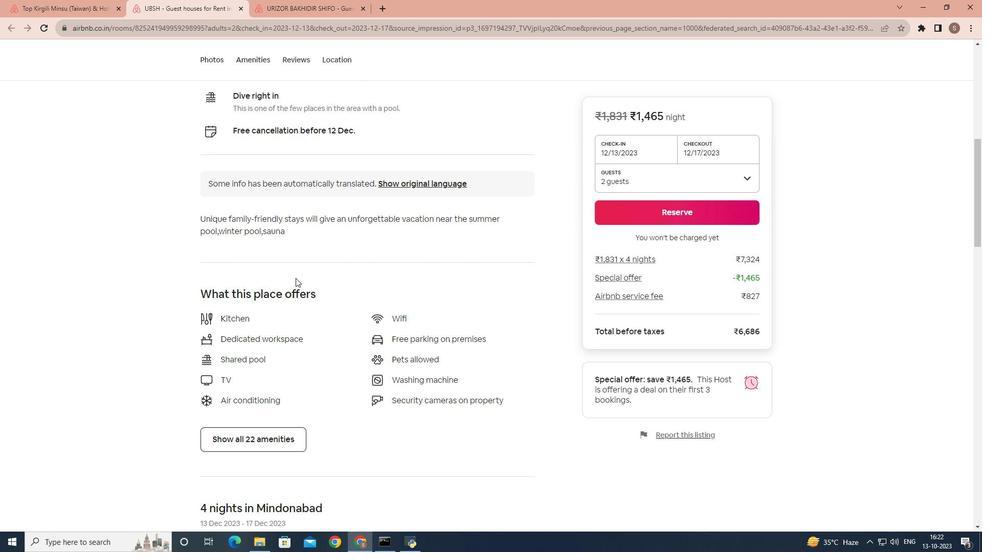 
Action: Mouse scrolled (295, 277) with delta (0, 0)
Screenshot: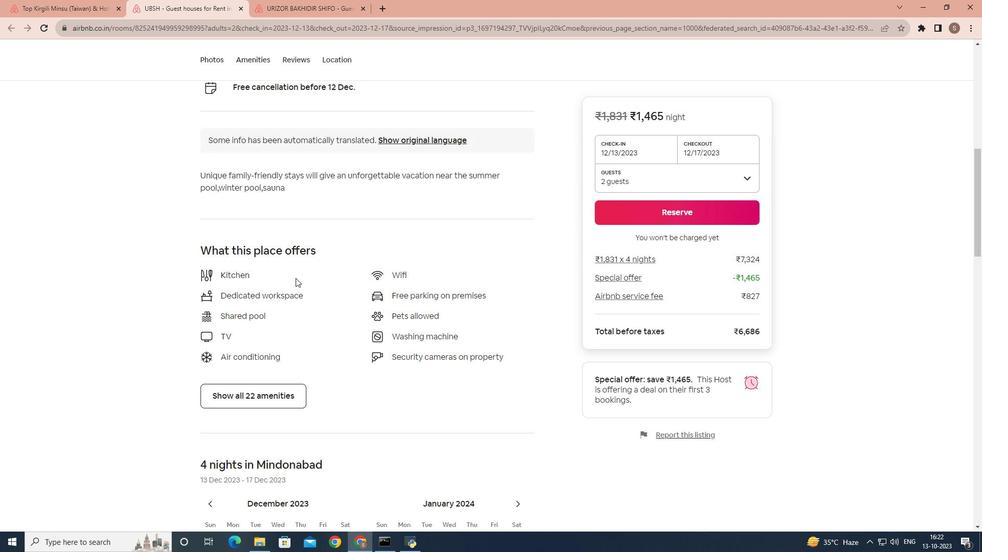 
Action: Mouse moved to (284, 249)
Screenshot: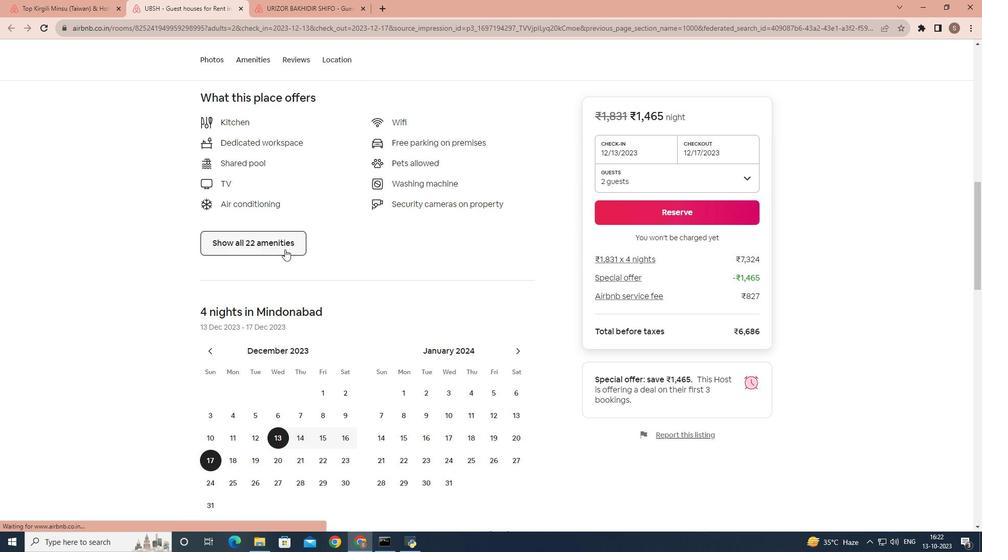 
Action: Mouse pressed left at (284, 249)
Screenshot: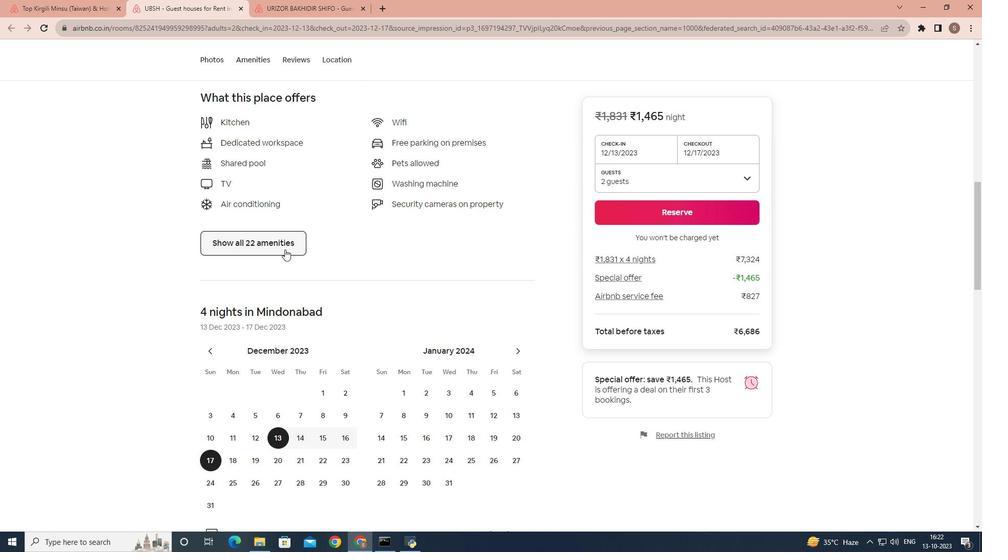 
Action: Mouse moved to (426, 300)
Screenshot: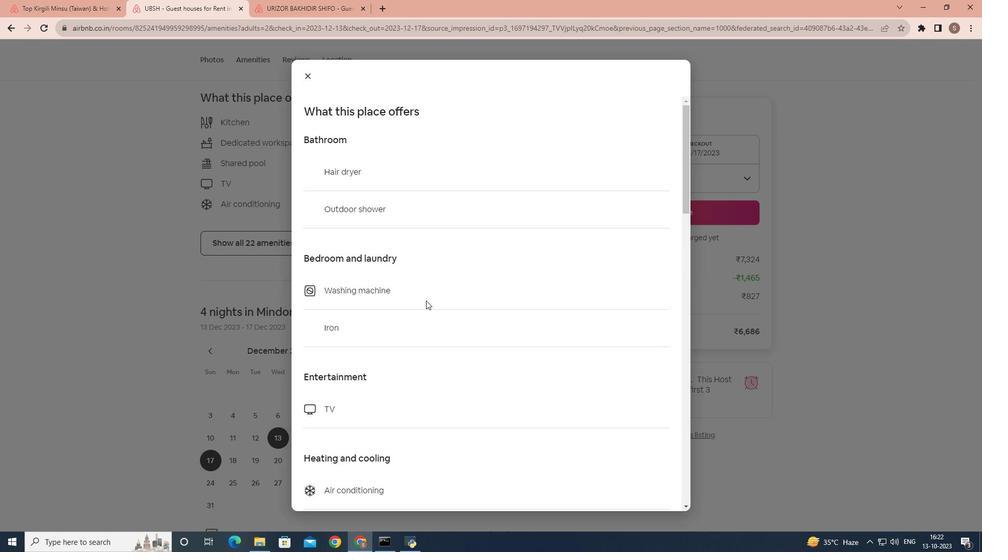
Action: Mouse scrolled (426, 300) with delta (0, 0)
Screenshot: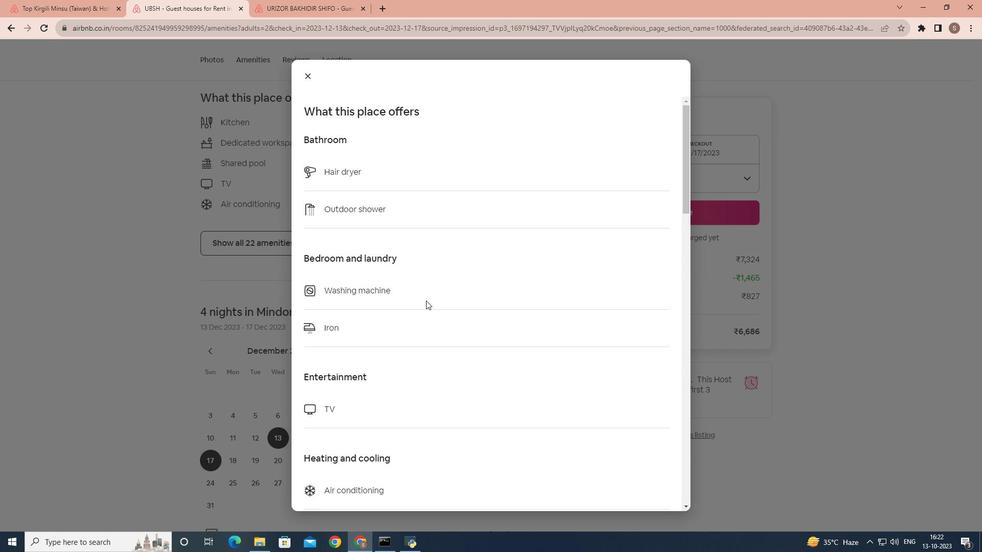 
Action: Mouse scrolled (426, 300) with delta (0, 0)
Screenshot: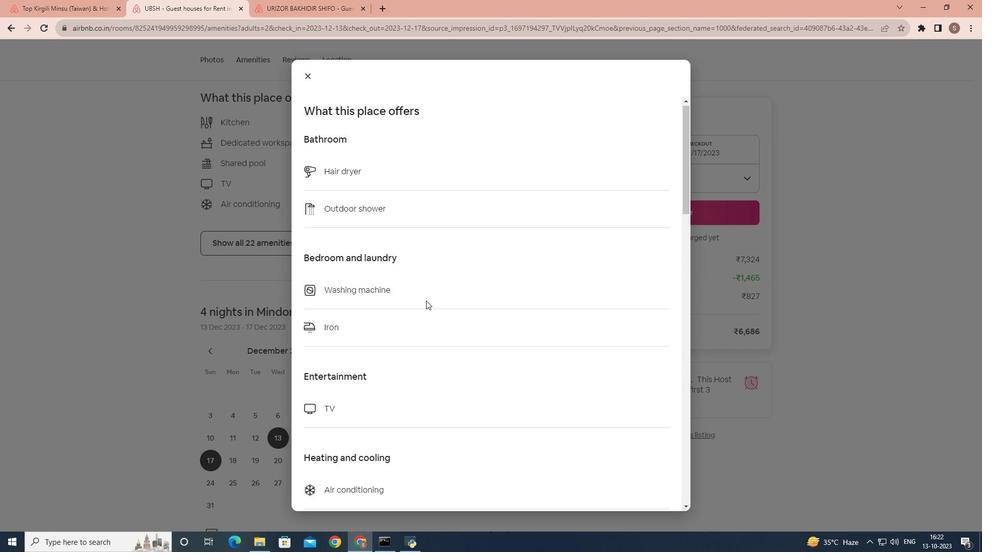 
Action: Mouse scrolled (426, 300) with delta (0, 0)
Screenshot: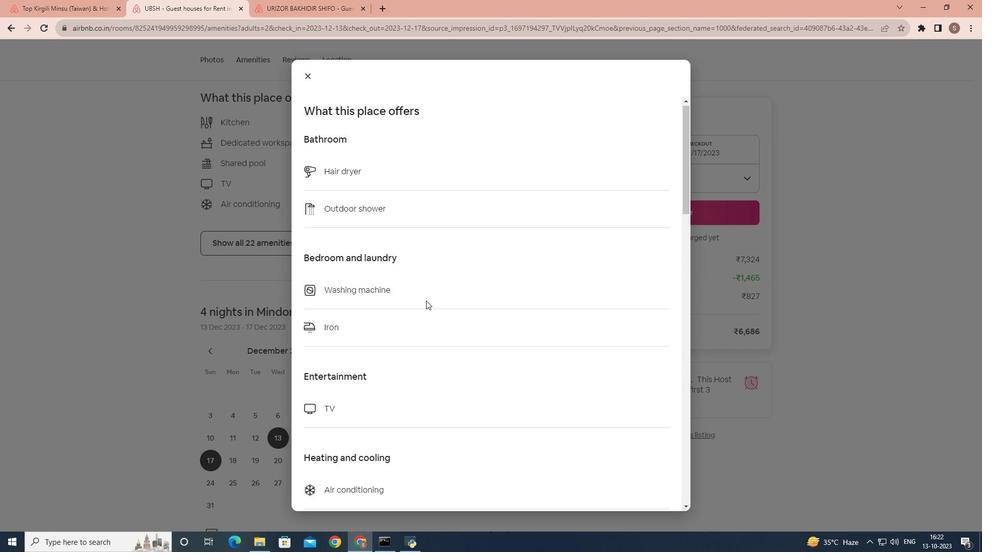 
Action: Mouse scrolled (426, 300) with delta (0, 0)
Screenshot: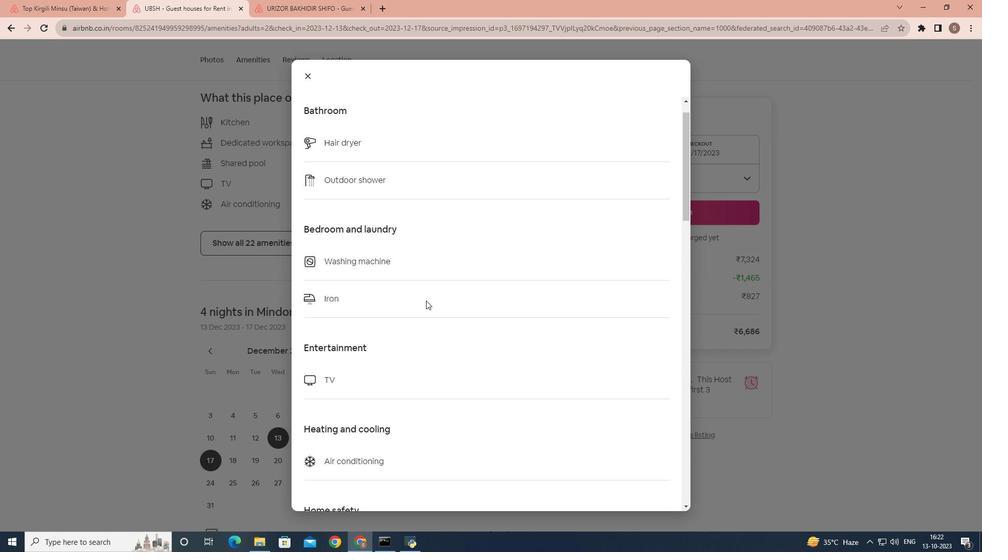 
Action: Mouse scrolled (426, 300) with delta (0, 0)
Screenshot: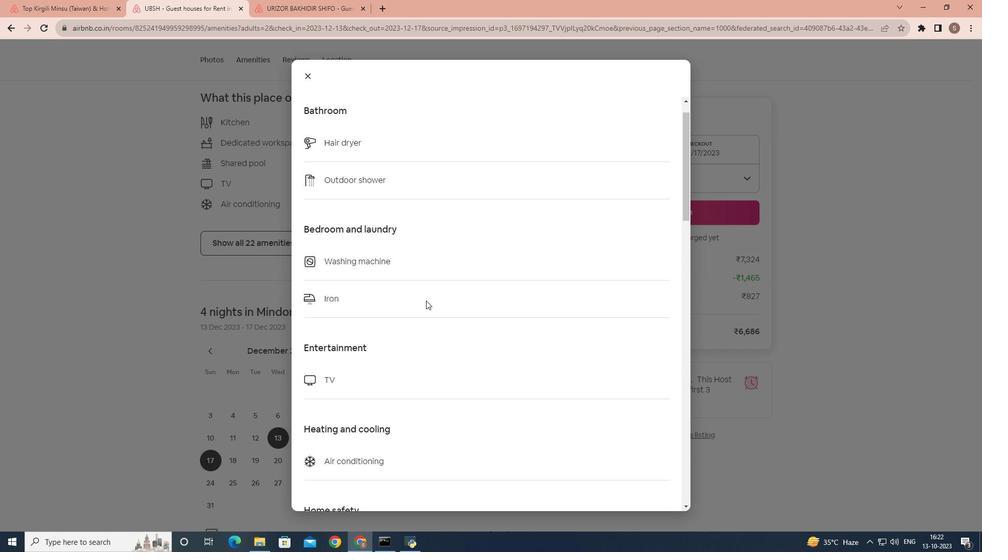 
Action: Mouse scrolled (426, 300) with delta (0, 0)
Screenshot: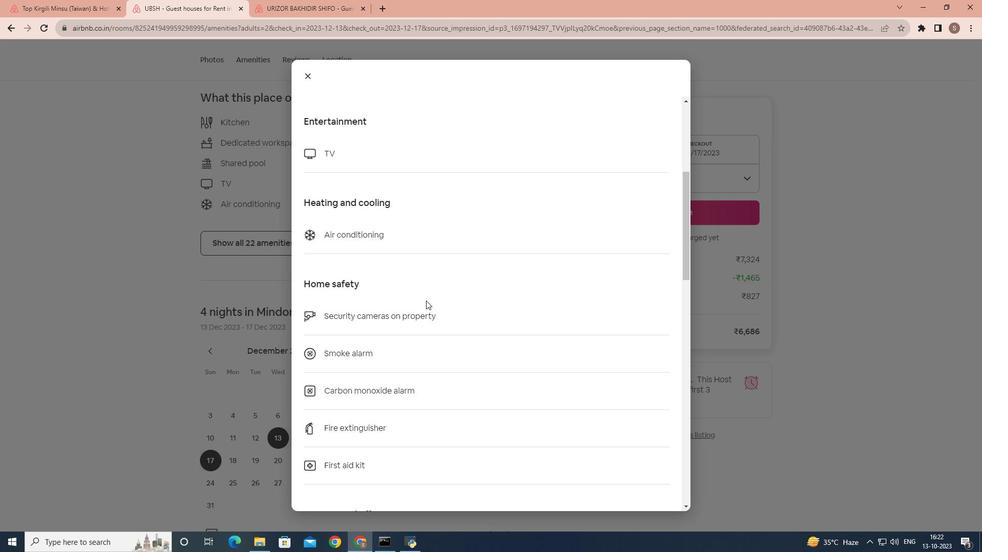
Action: Mouse scrolled (426, 300) with delta (0, 0)
Screenshot: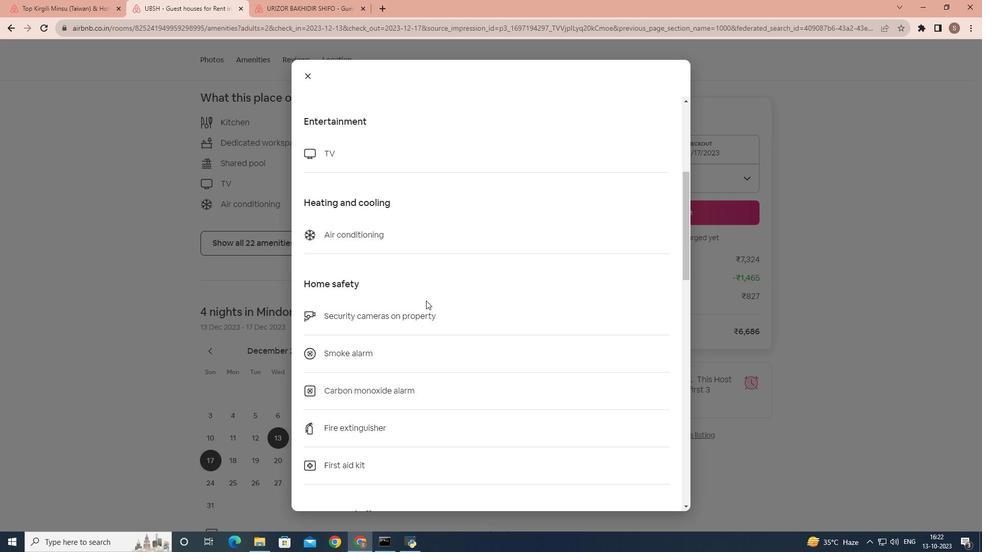
Action: Mouse scrolled (426, 300) with delta (0, 0)
Screenshot: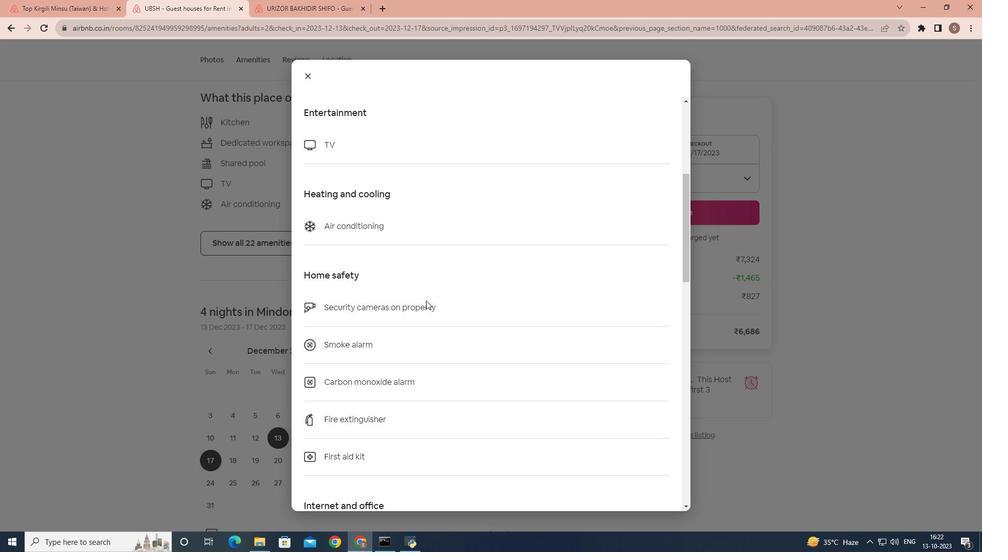 
Action: Mouse scrolled (426, 300) with delta (0, 0)
Screenshot: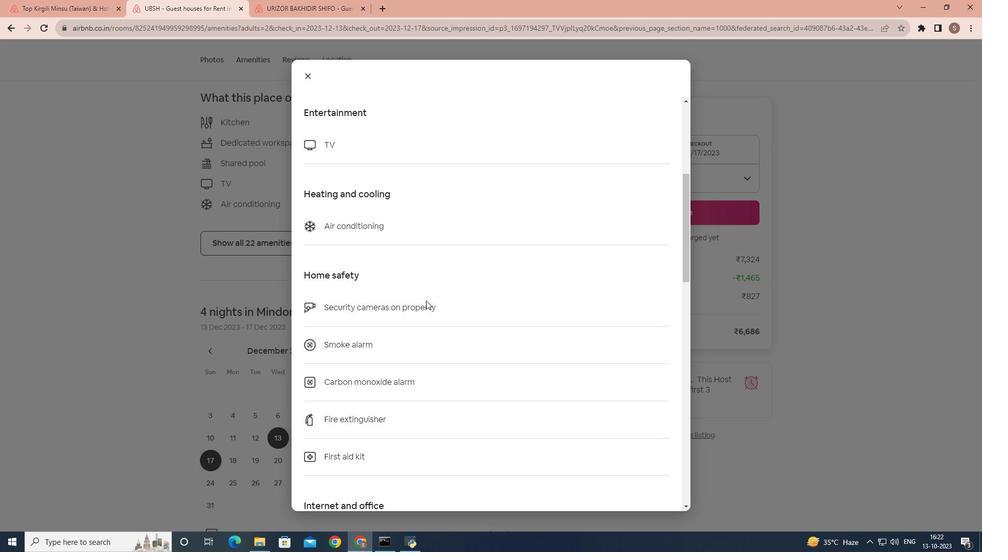 
Action: Mouse scrolled (426, 300) with delta (0, 0)
Screenshot: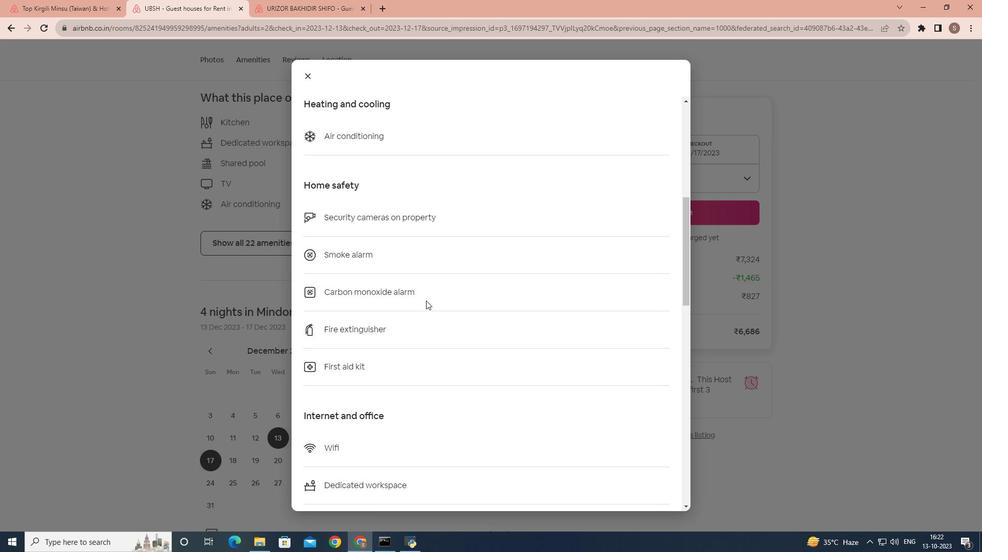 
Action: Mouse scrolled (426, 300) with delta (0, 0)
Screenshot: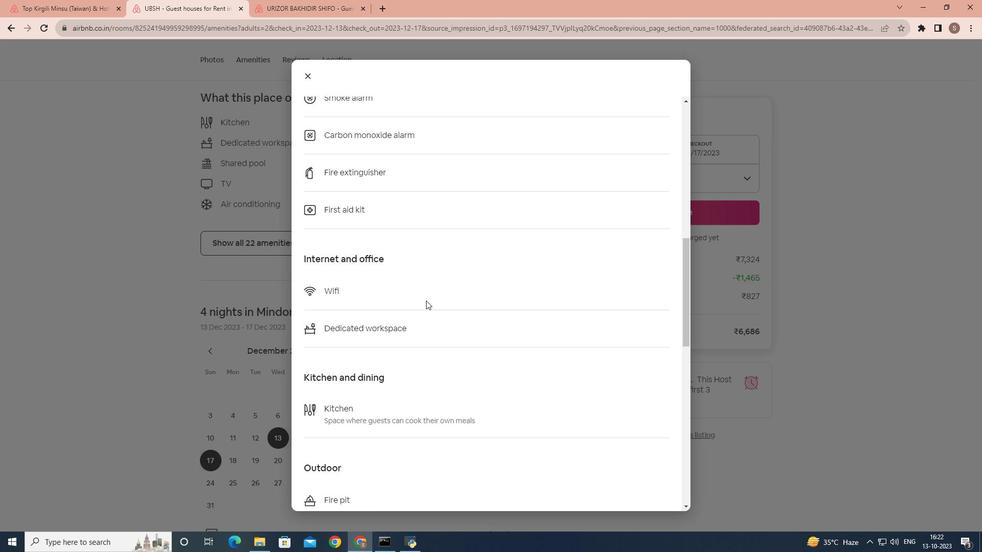 
Action: Mouse scrolled (426, 300) with delta (0, 0)
Screenshot: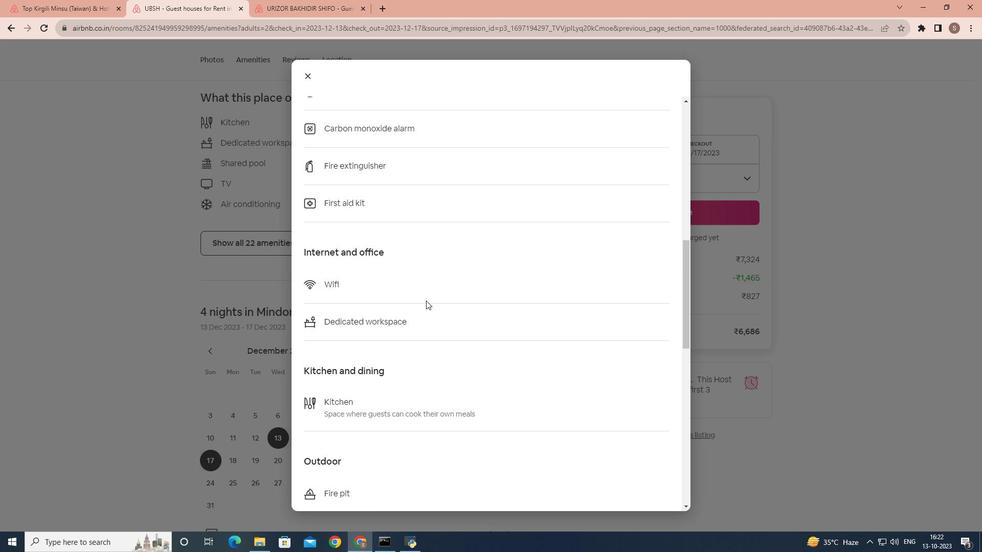 
Action: Mouse scrolled (426, 300) with delta (0, 0)
Screenshot: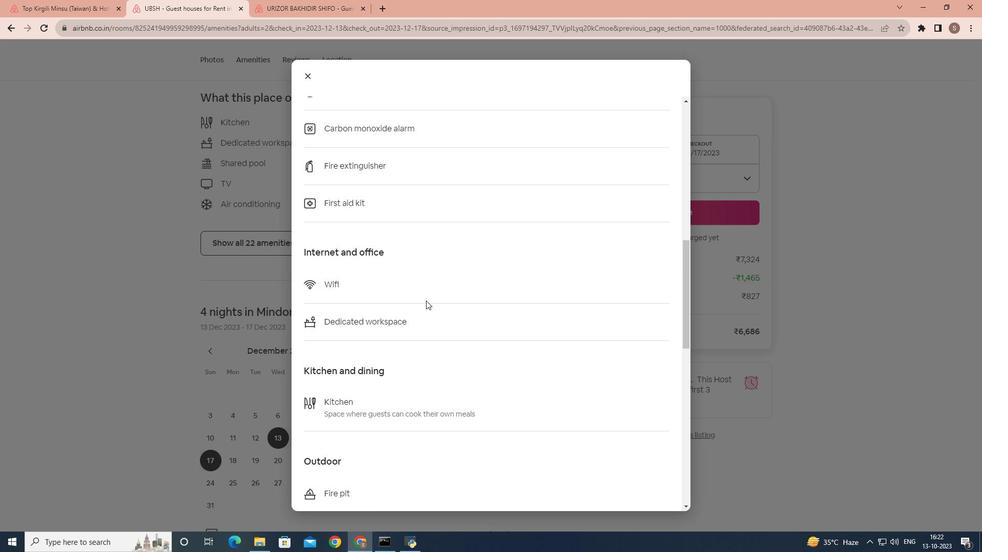 
Action: Mouse scrolled (426, 300) with delta (0, 0)
Screenshot: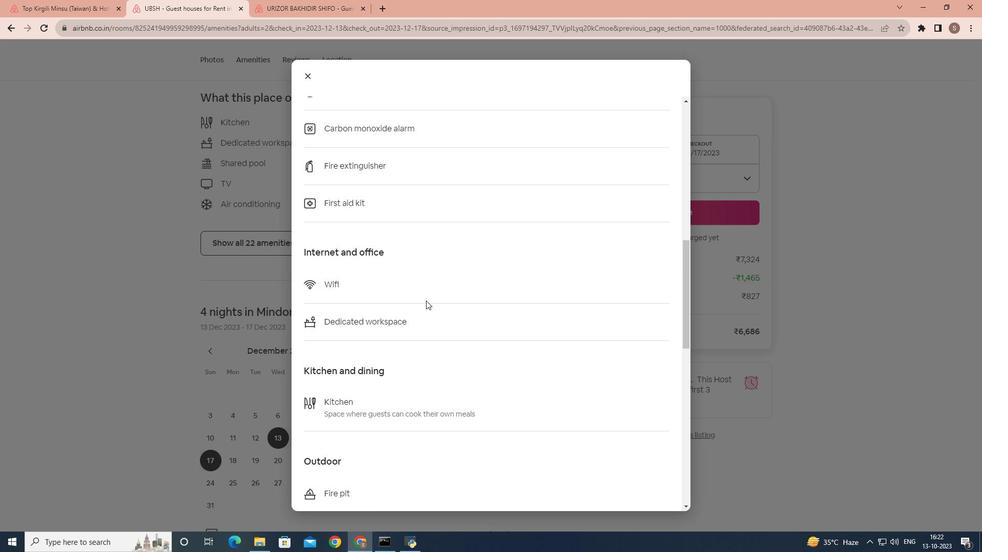 
Action: Mouse scrolled (426, 300) with delta (0, 0)
Screenshot: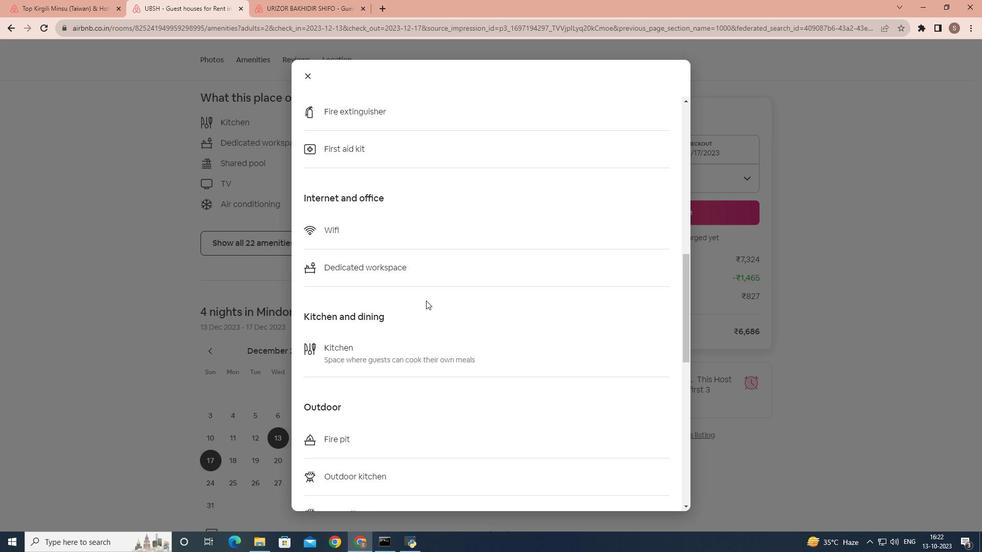 
Action: Mouse scrolled (426, 300) with delta (0, 0)
Screenshot: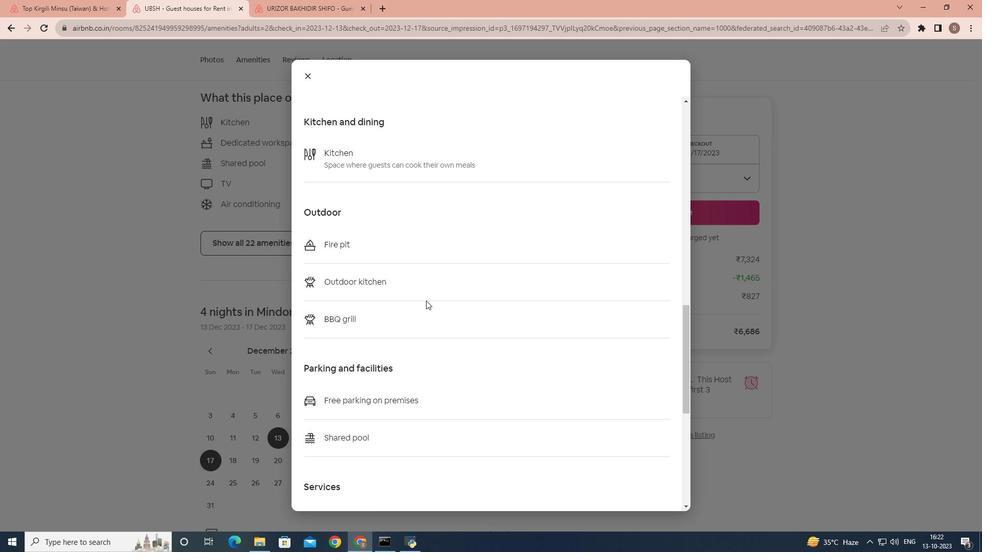 
Action: Mouse scrolled (426, 300) with delta (0, 0)
Screenshot: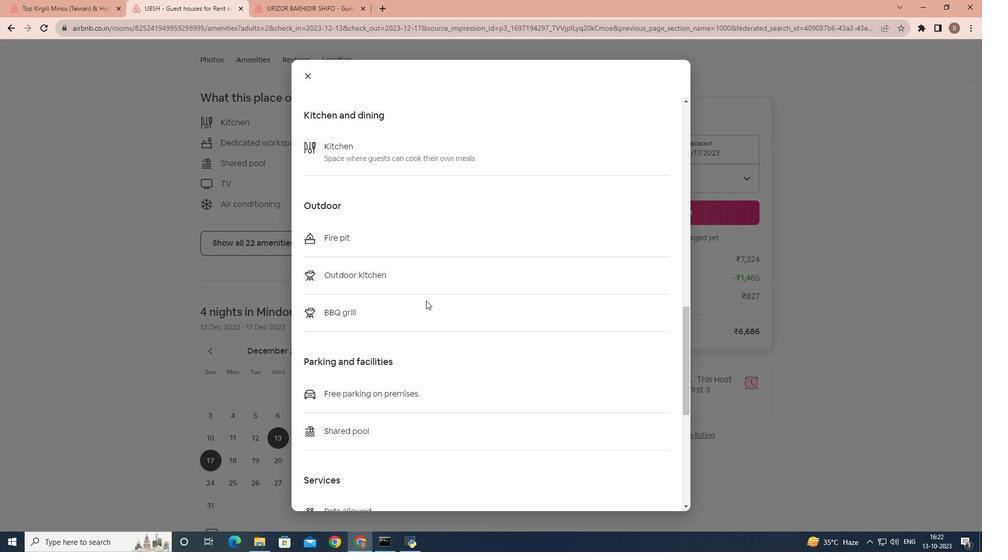 
Action: Mouse scrolled (426, 300) with delta (0, 0)
Screenshot: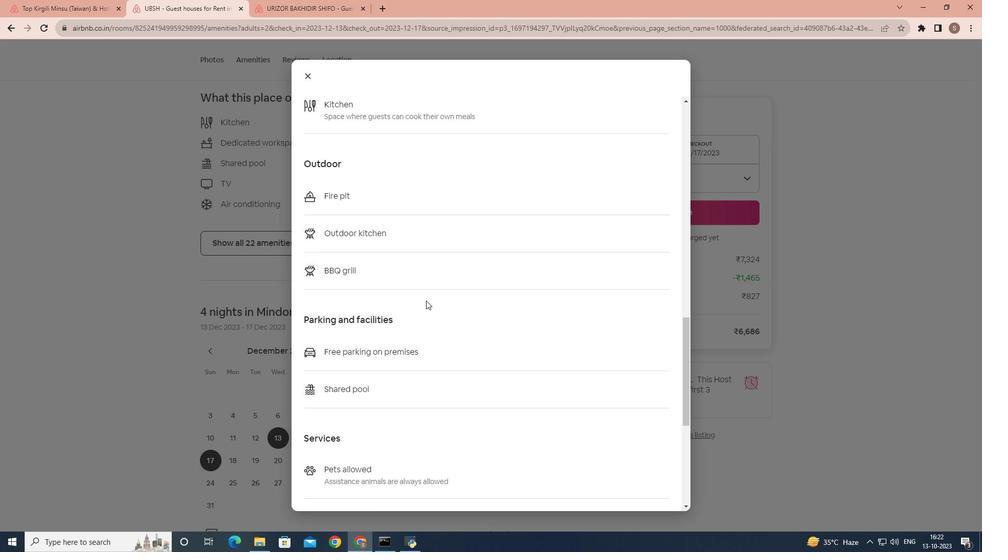 
Action: Mouse scrolled (426, 300) with delta (0, 0)
